 Task: open an excel sheet and write heading  Budget MasterAdd Categories in a column and its values below  'Housing, Transportation, Groceries, Utilities, Entertainment, Dining Out, Health, Miscellaneous, Savings & Total. 'Add Budgeted amountin next column and its values below  $1,500, $300, $400, $150, $200, $250, $100, $150, $500 & $3,550. Add Actual amount in next column and its values below  $1,400, $280, $420, $160, $180, $270, $90, $140, $550 & $3,550. Add Difference in next column and its values below  -$100, -$20, +$20, +$10, -$20, +$20, -$10, -$10, +$50 & $0. J6Save page AssetAllocation logbookbook
Action: Mouse pressed left at (159, 232)
Screenshot: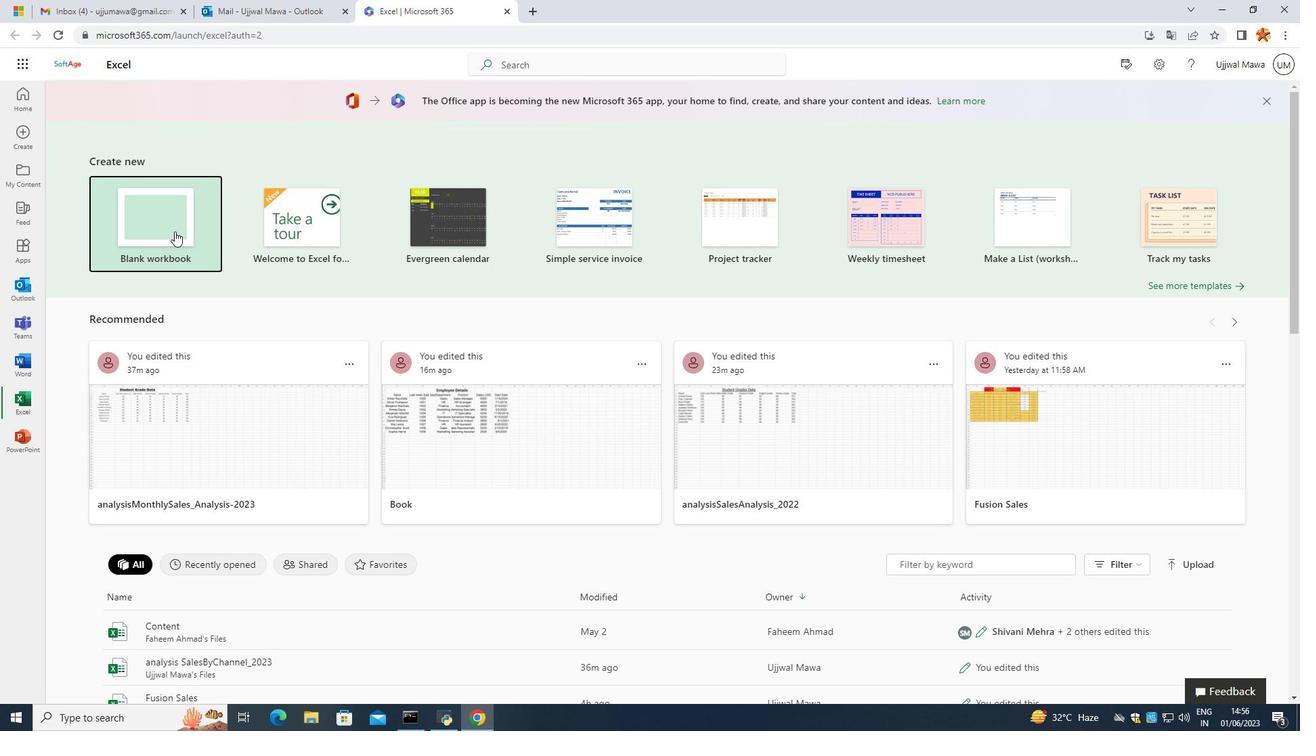 
Action: Mouse moved to (125, 209)
Screenshot: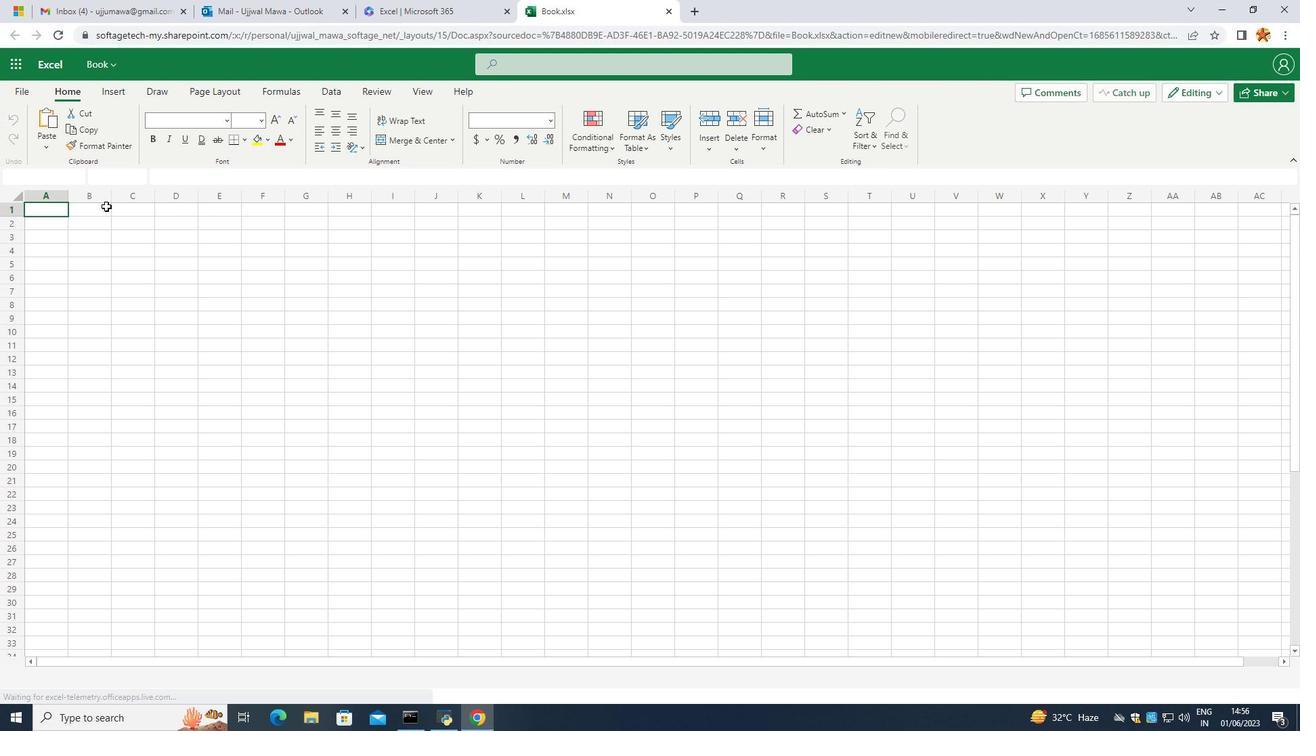 
Action: Mouse pressed left at (125, 209)
Screenshot: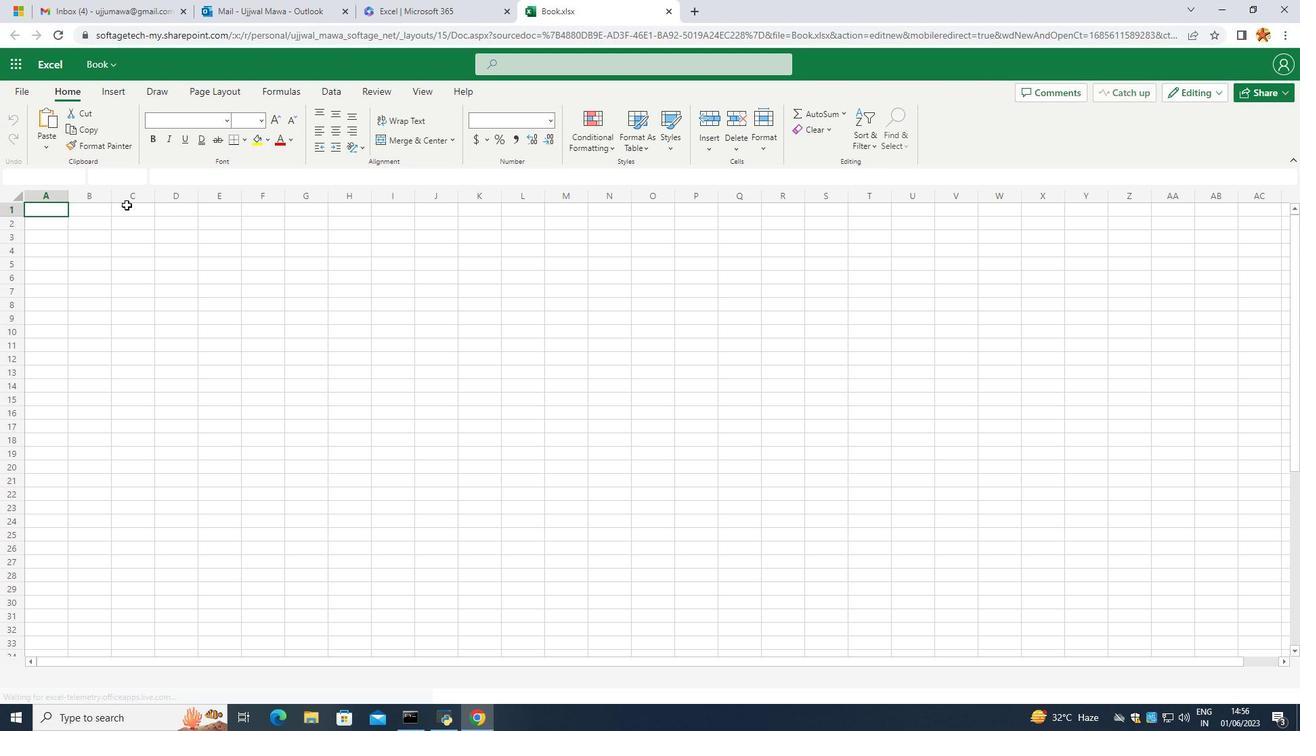 
Action: Mouse moved to (131, 214)
Screenshot: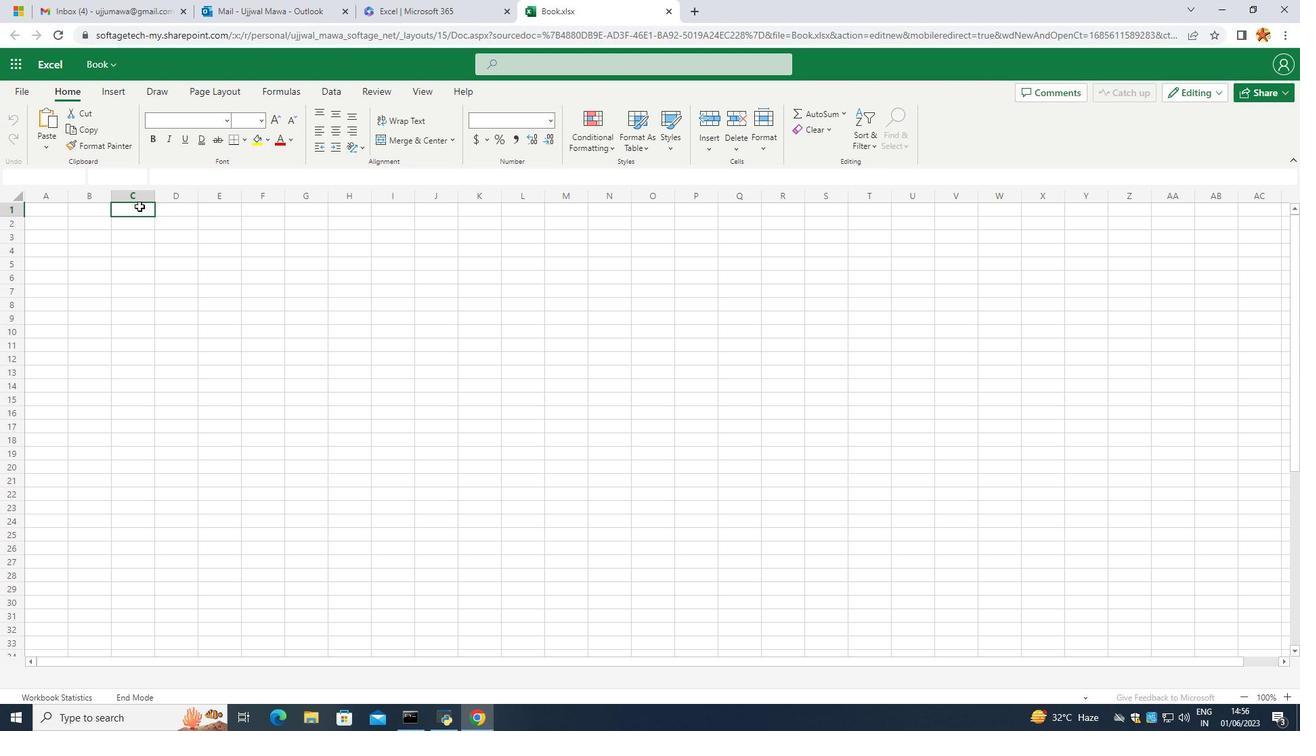 
Action: Key pressed <Key.caps_lock>B<Key.caps_lock>udget<Key.space><Key.caps_lock>M<Key.caps_lock>aster<Key.enter>
Screenshot: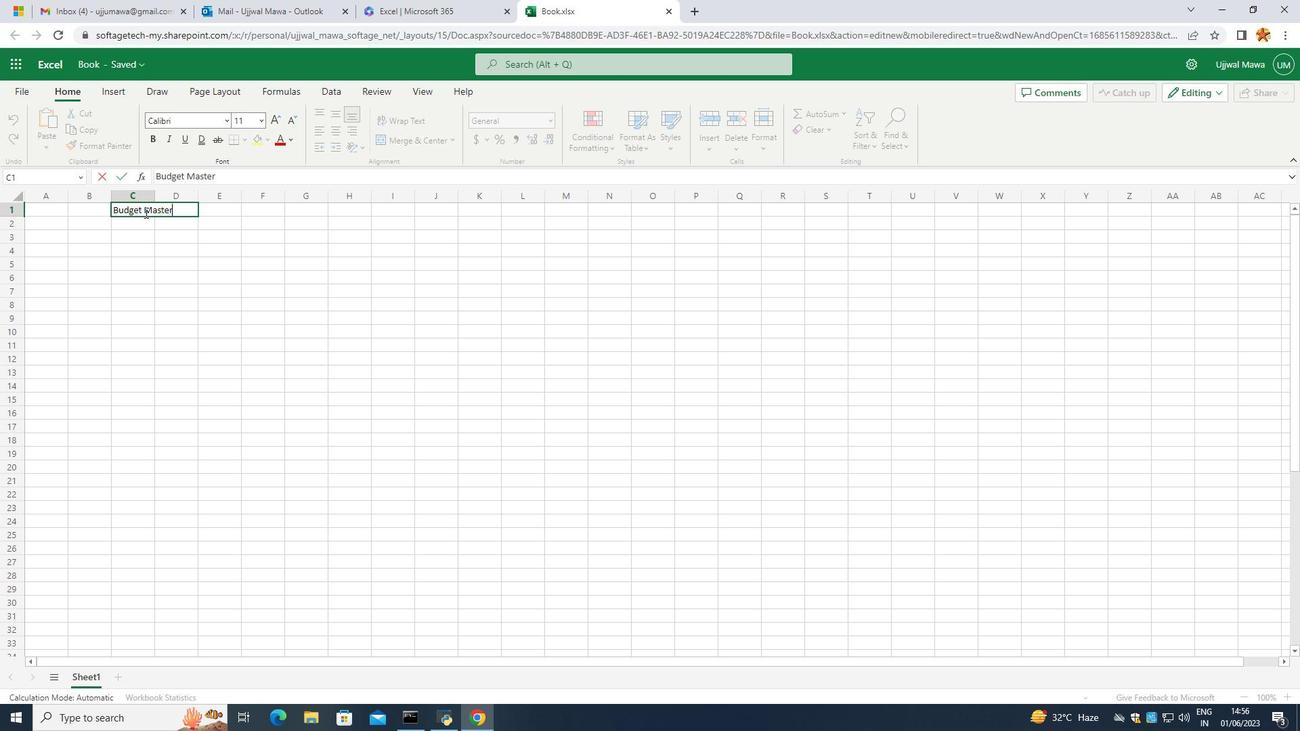 
Action: Mouse moved to (45, 226)
Screenshot: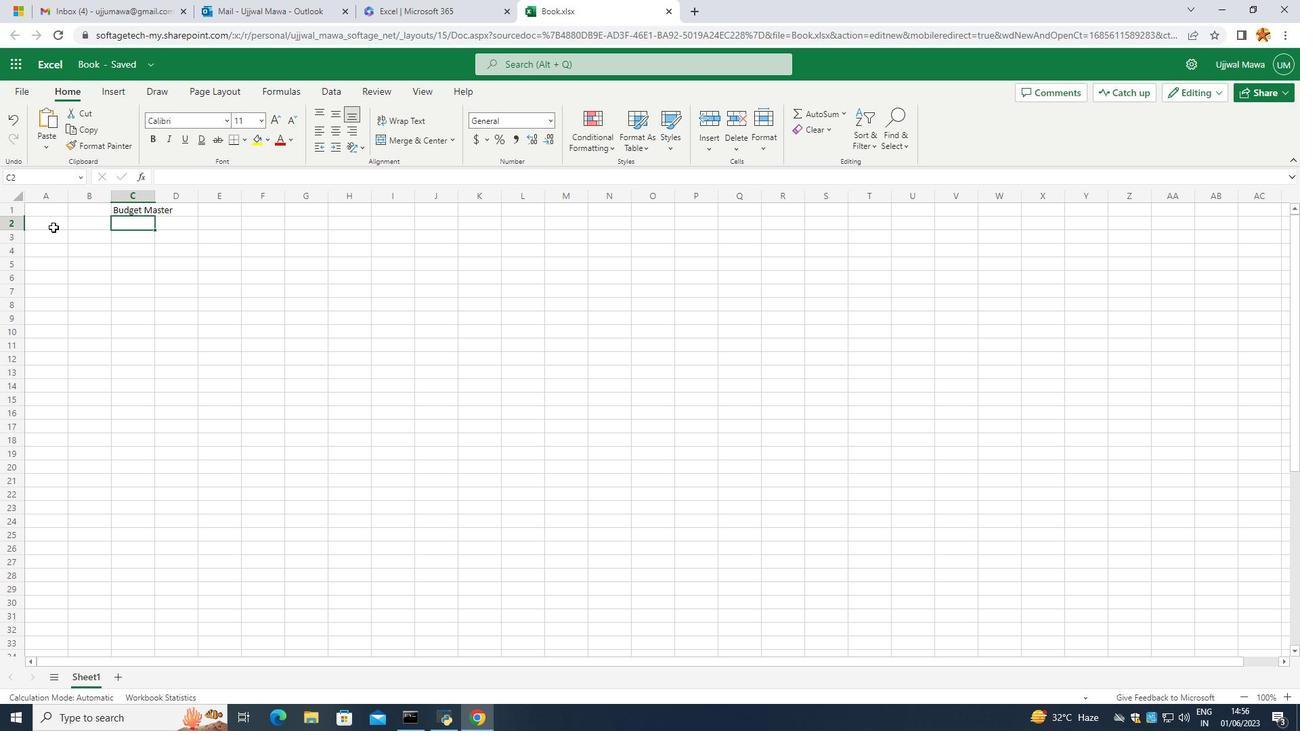 
Action: Mouse pressed left at (45, 226)
Screenshot: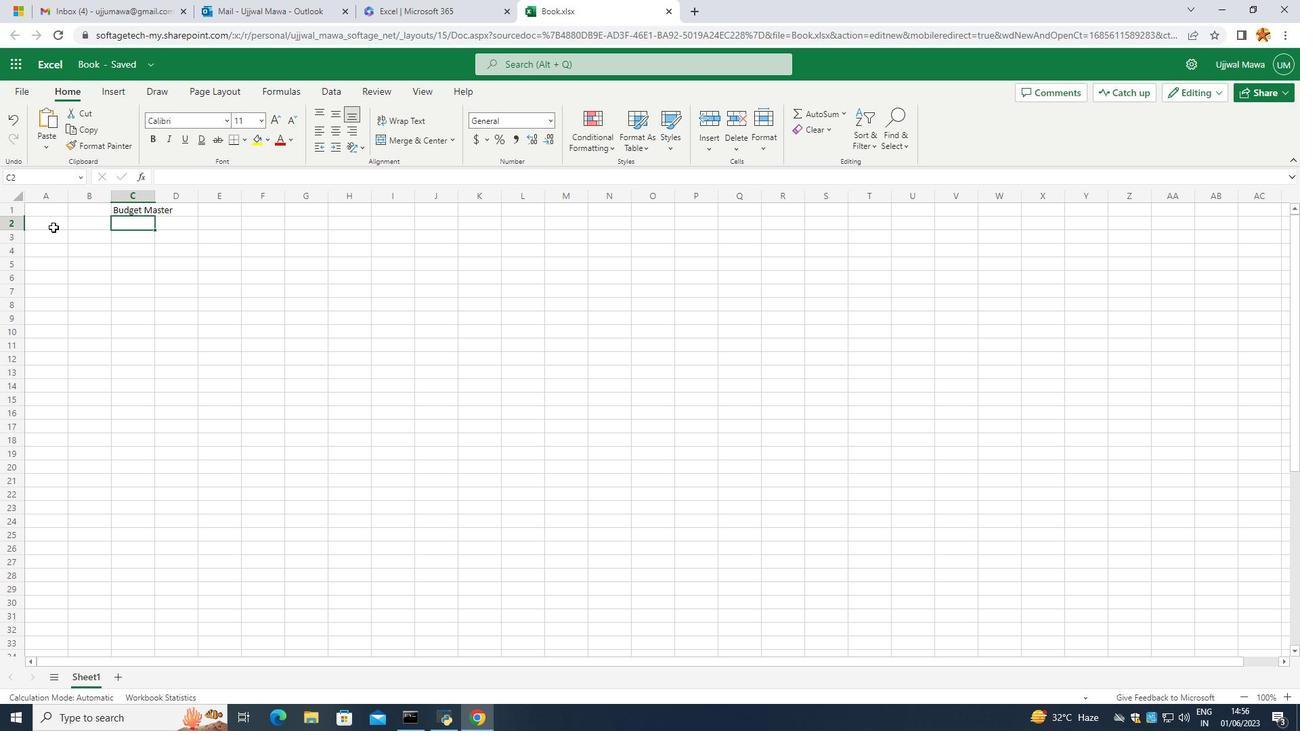 
Action: Mouse pressed left at (45, 226)
Screenshot: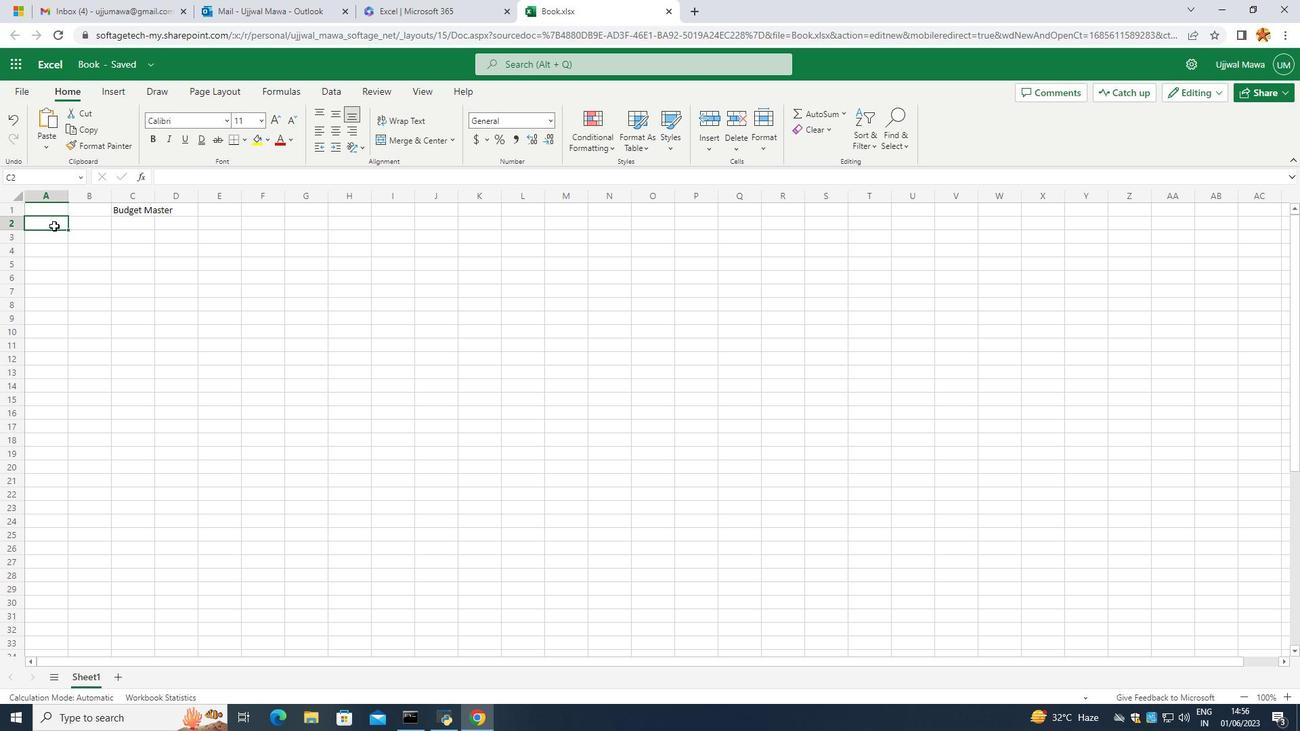 
Action: Key pressed <Key.caps_lock><Key.caps_lock>c<Key.caps_lock><Key.backspace>C<Key.caps_lock>ategotroes<Key.backspace><Key.backspace><Key.backspace><Key.backspace><Key.backspace><Key.backspace>ories
Screenshot: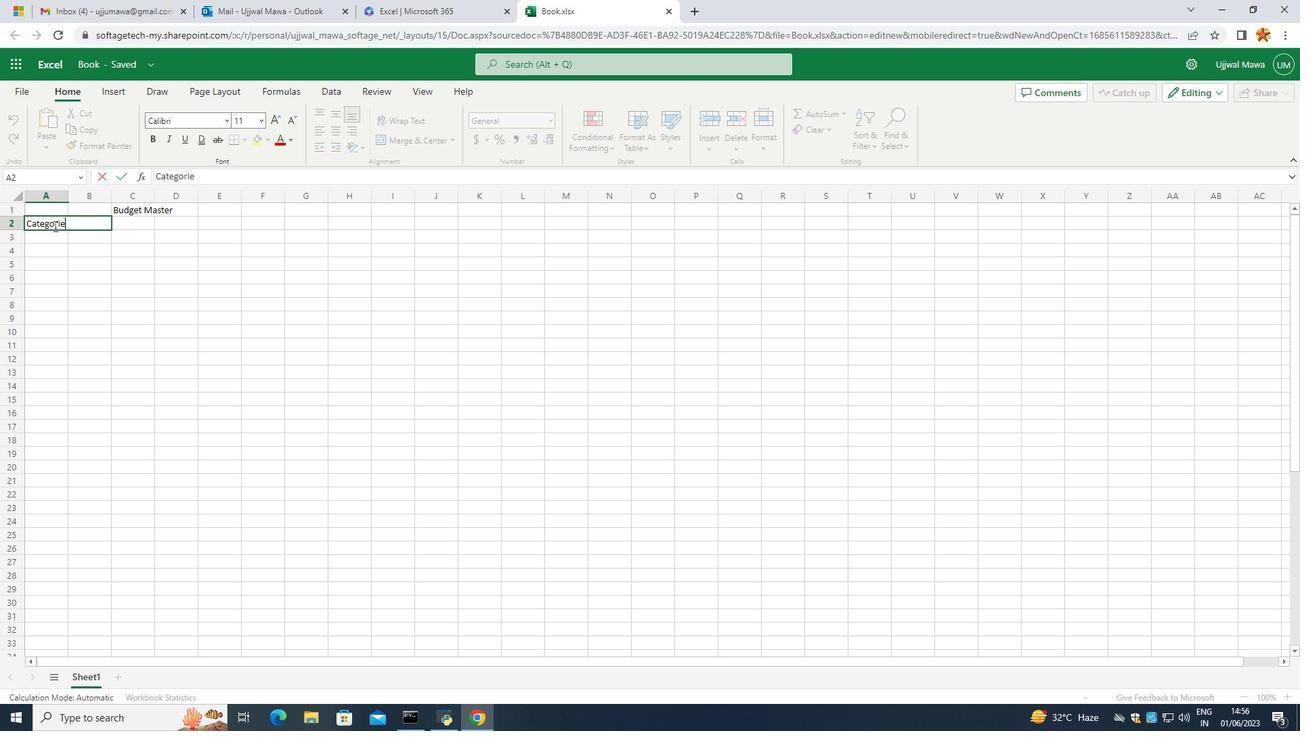 
Action: Mouse moved to (39, 291)
Screenshot: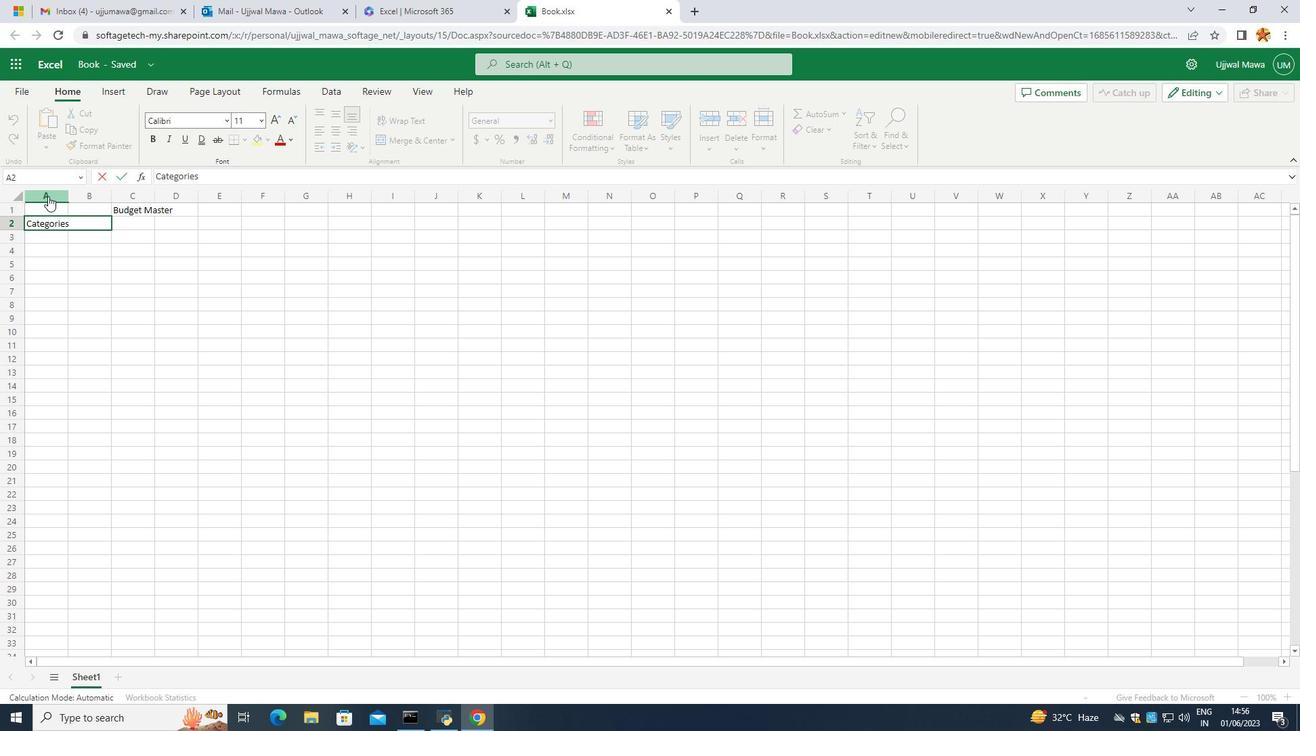 
Action: Mouse pressed left at (39, 291)
Screenshot: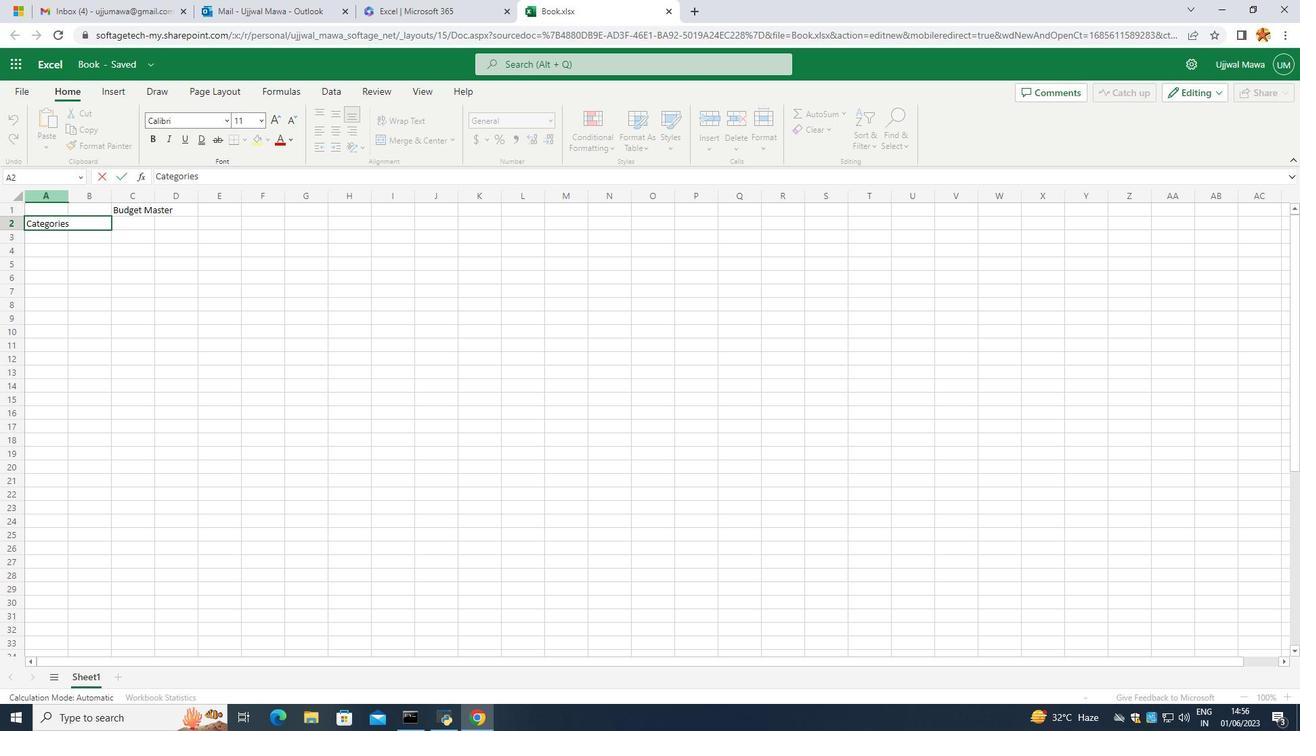 
Action: Mouse moved to (81, 226)
Screenshot: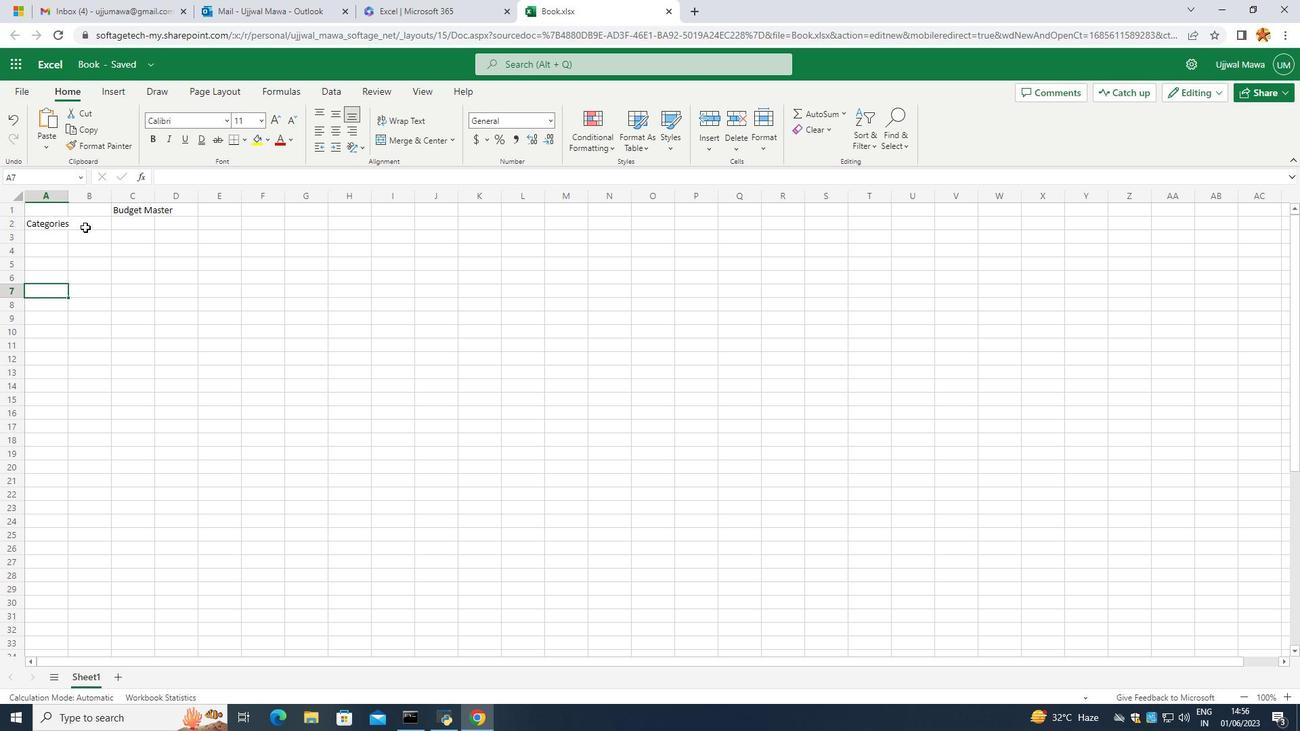 
Action: Mouse pressed left at (81, 226)
Screenshot: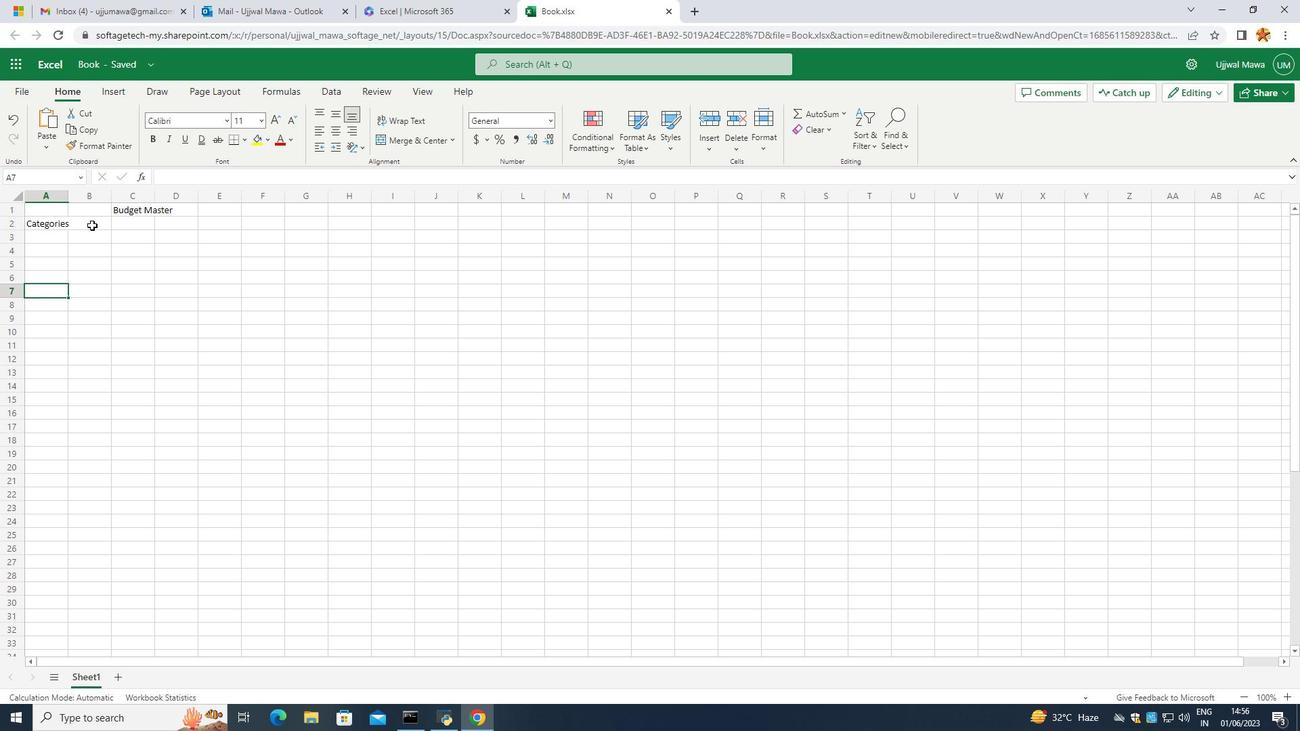 
Action: Mouse pressed left at (81, 226)
Screenshot: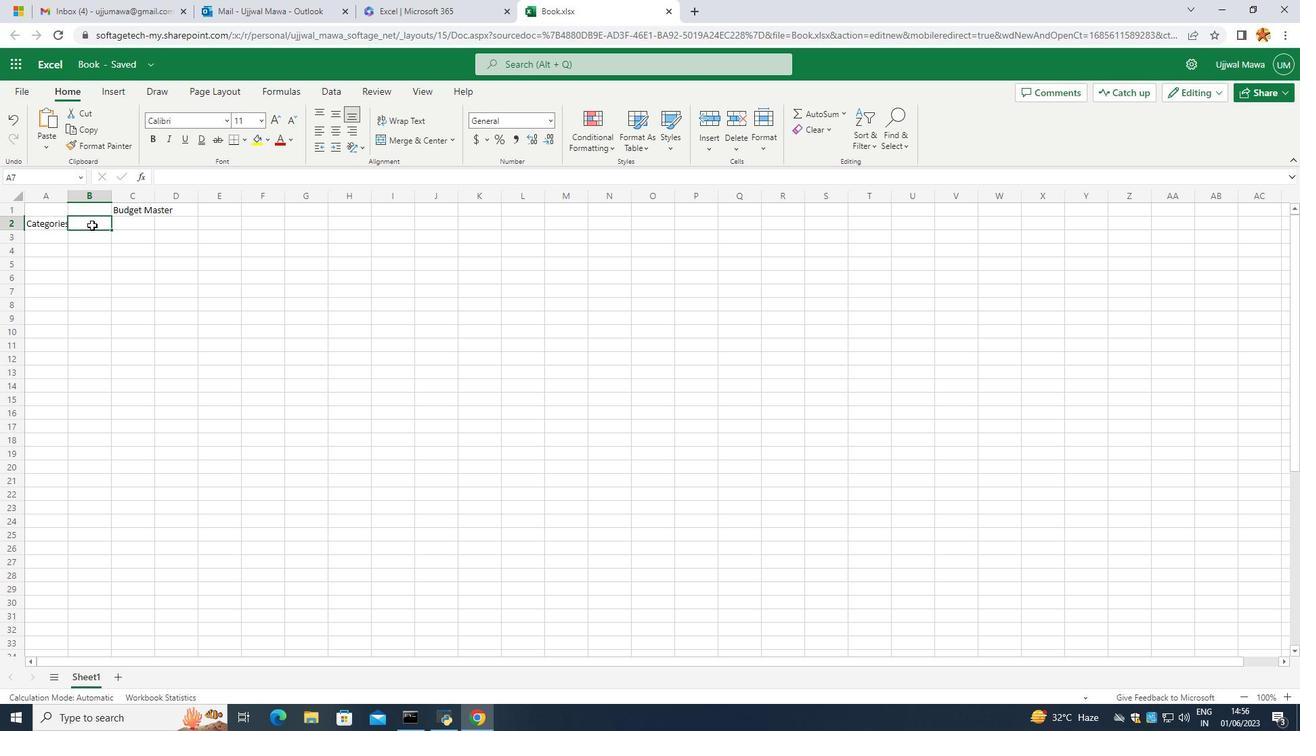 
Action: Key pressed <Key.caps_lock>B<Key.caps_lock>udgeted<Key.space><Key.caps_lock>A<Key.caps_lock>mounts
Screenshot: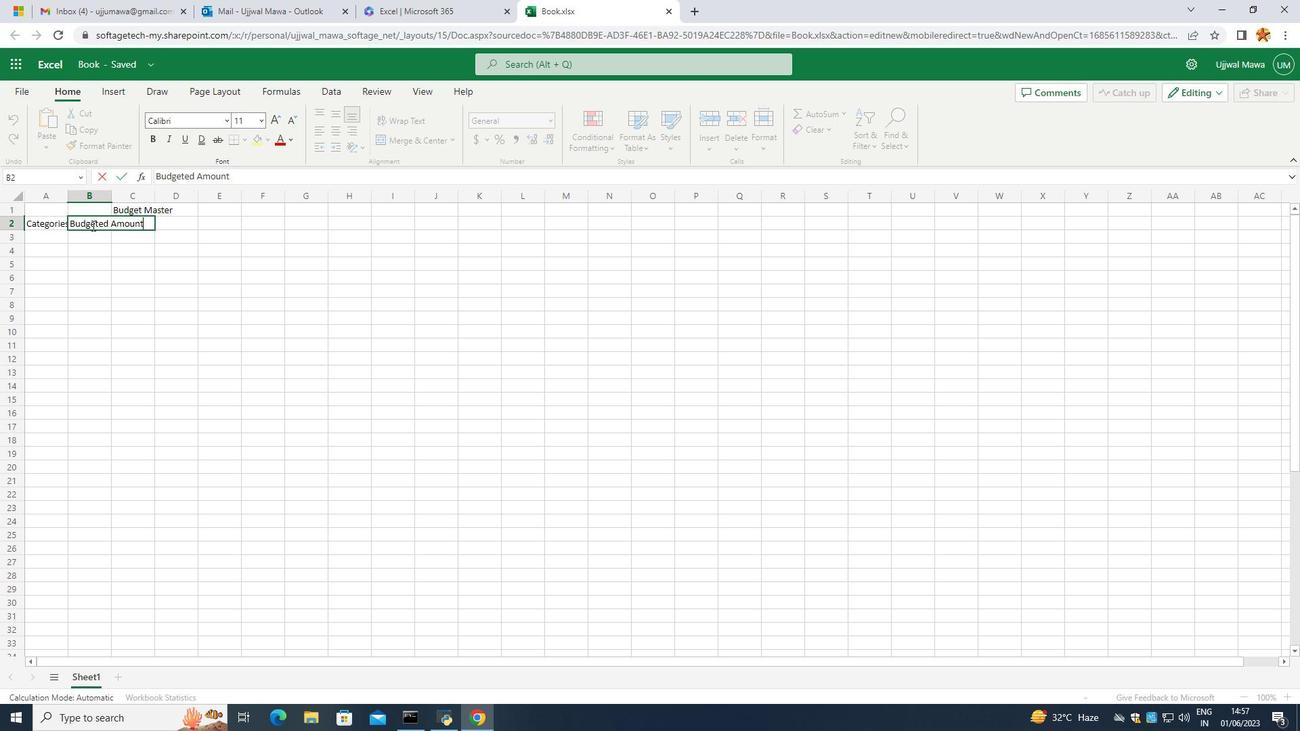 
Action: Mouse moved to (48, 232)
Screenshot: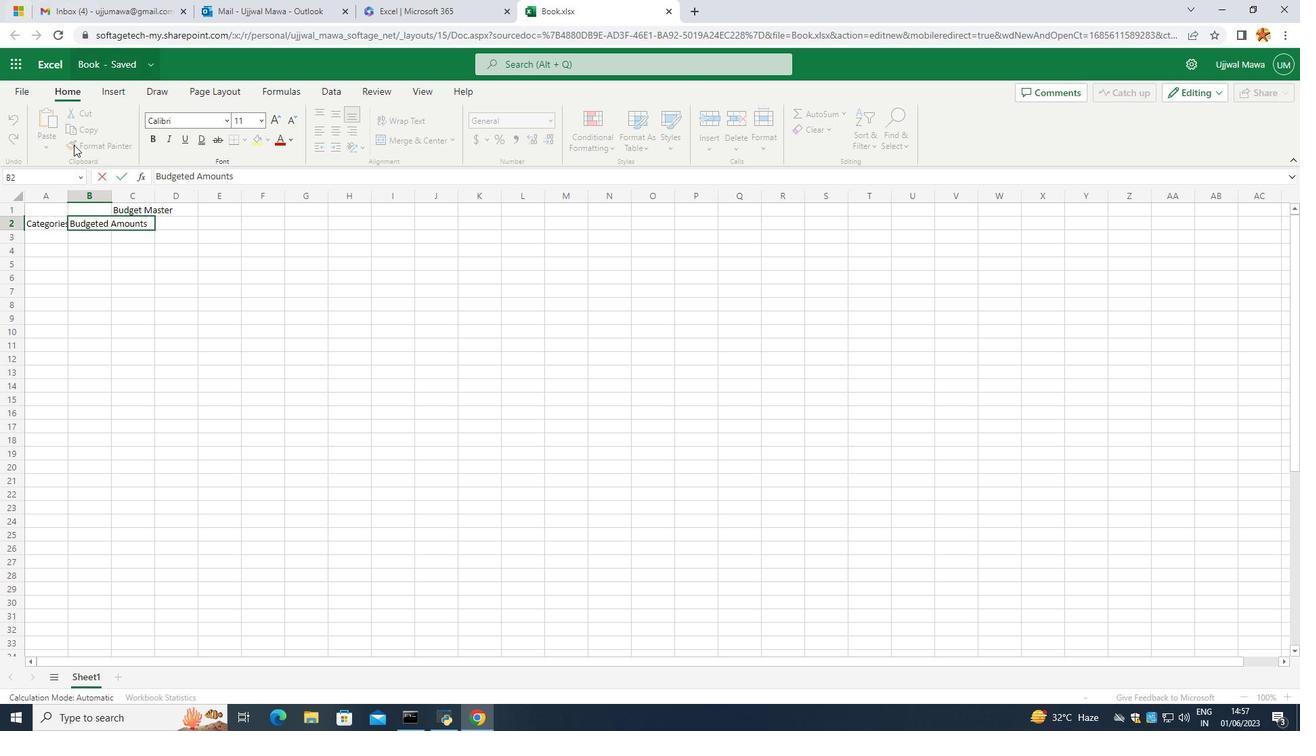 
Action: Mouse pressed left at (48, 232)
Screenshot: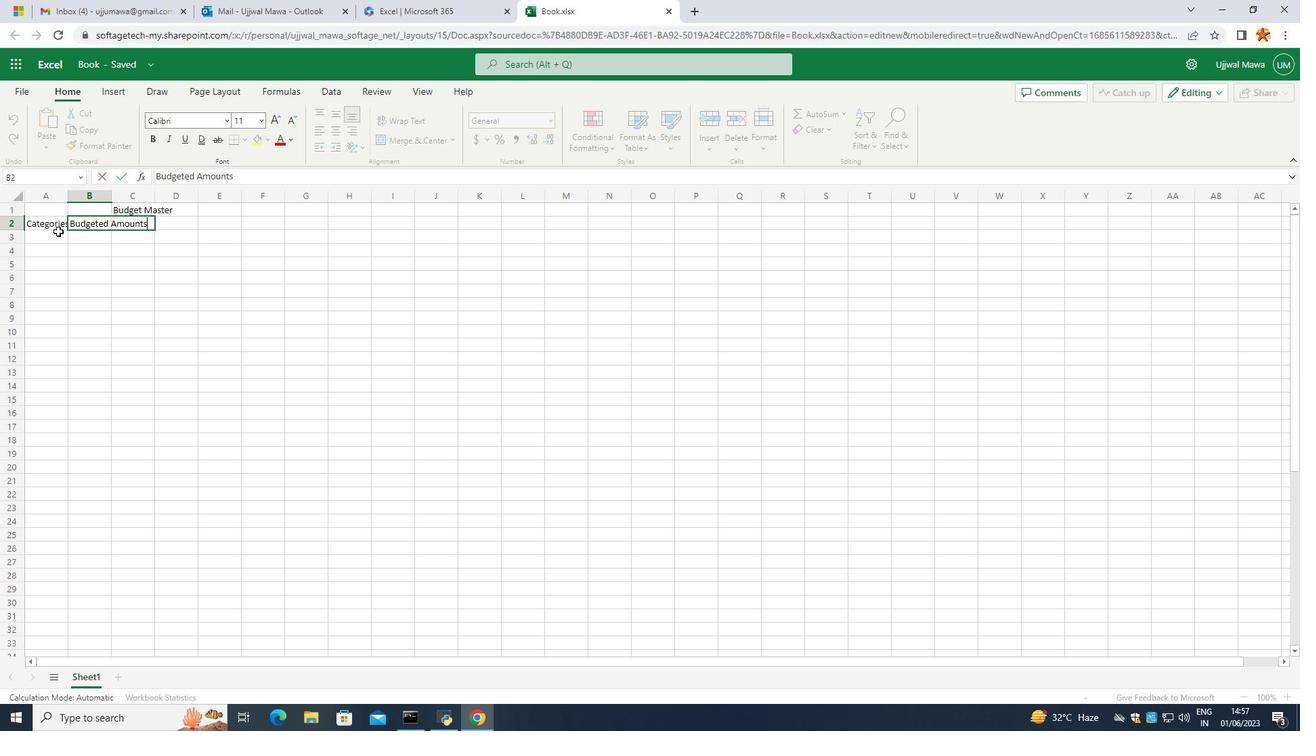 
Action: Mouse moved to (46, 212)
Screenshot: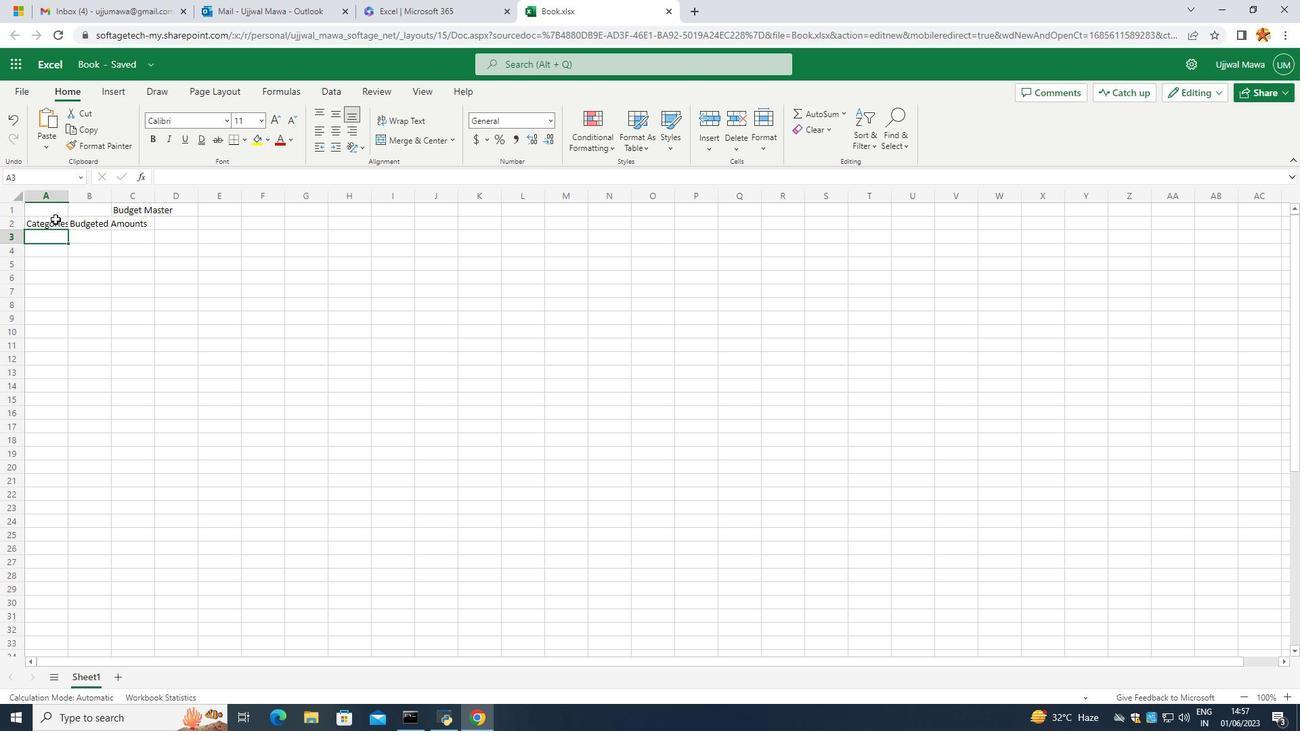 
Action: Mouse pressed left at (46, 212)
Screenshot: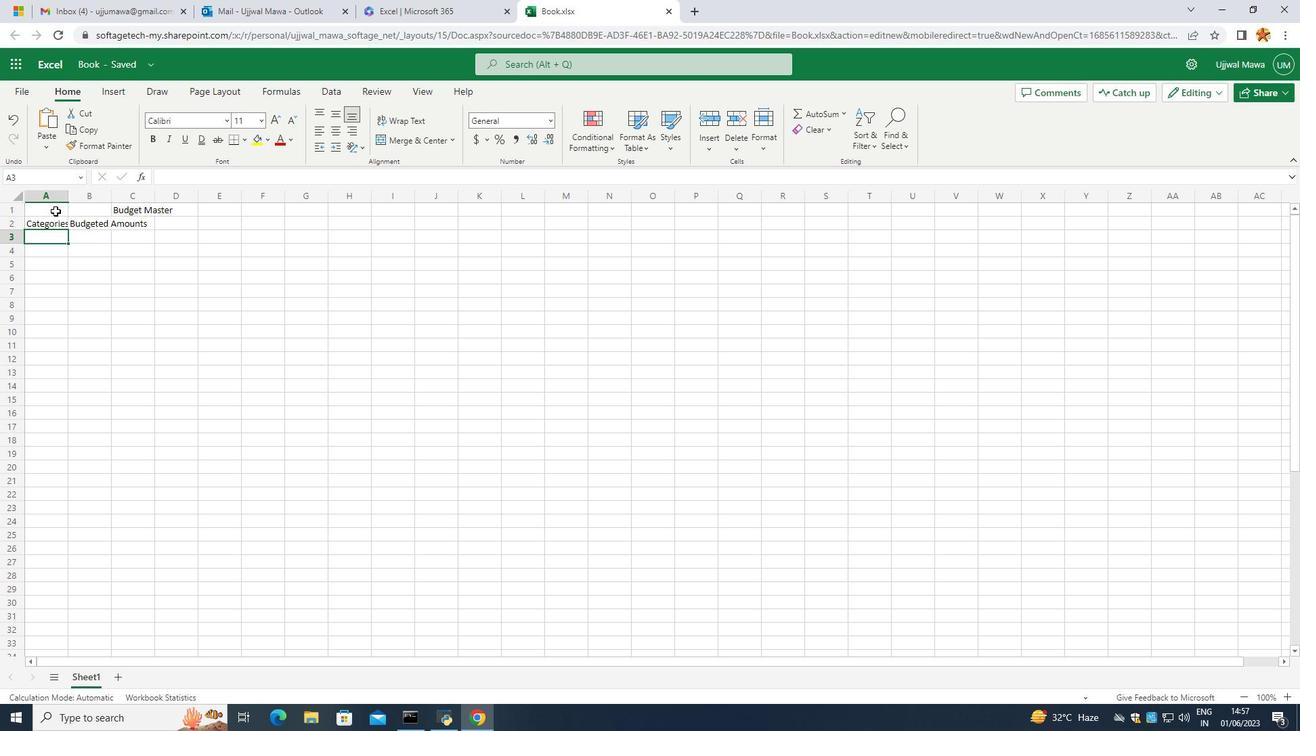 
Action: Mouse moved to (56, 203)
Screenshot: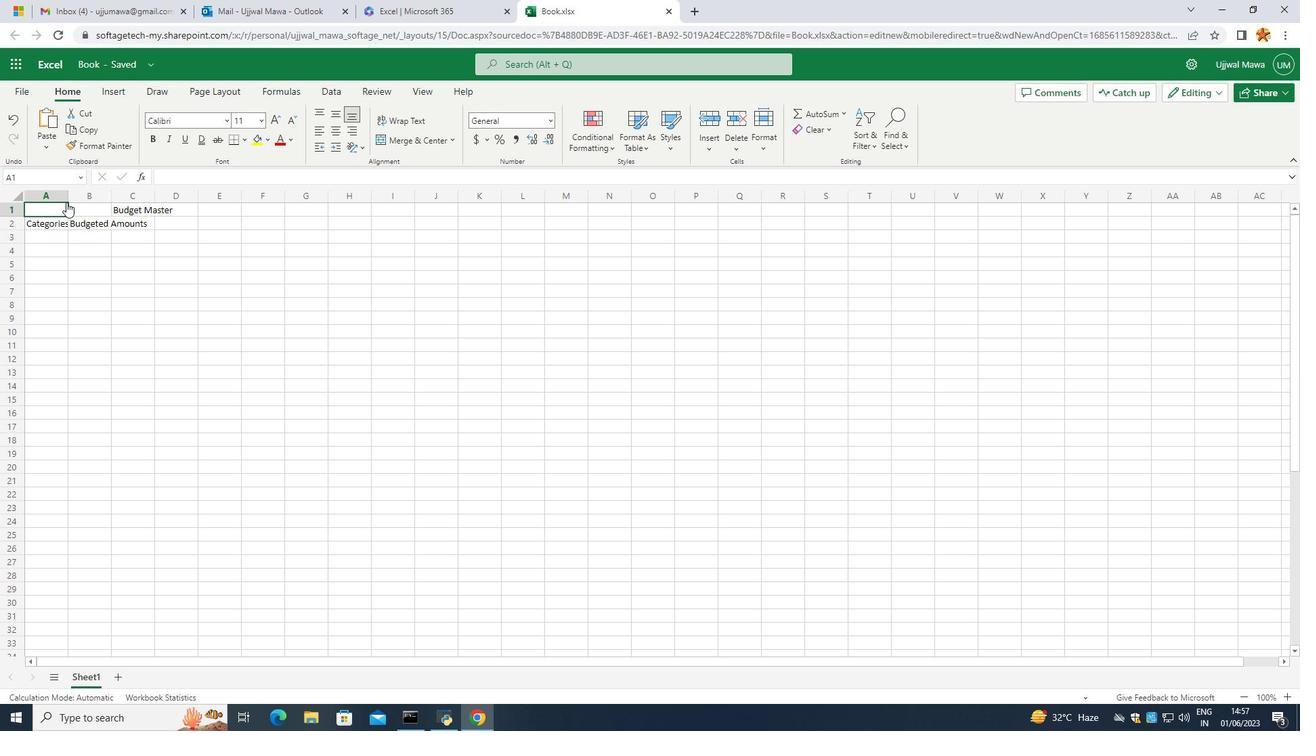 
Action: Mouse pressed left at (56, 203)
Screenshot: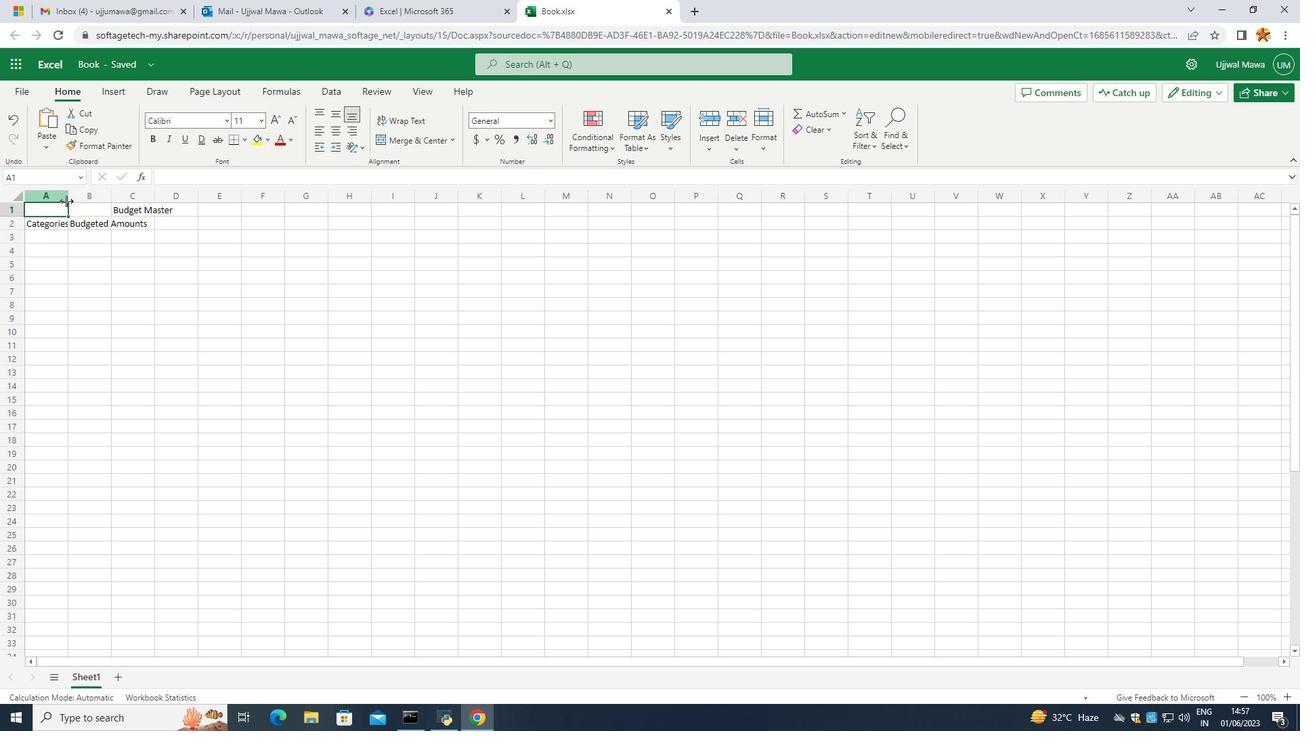 
Action: Mouse moved to (105, 207)
Screenshot: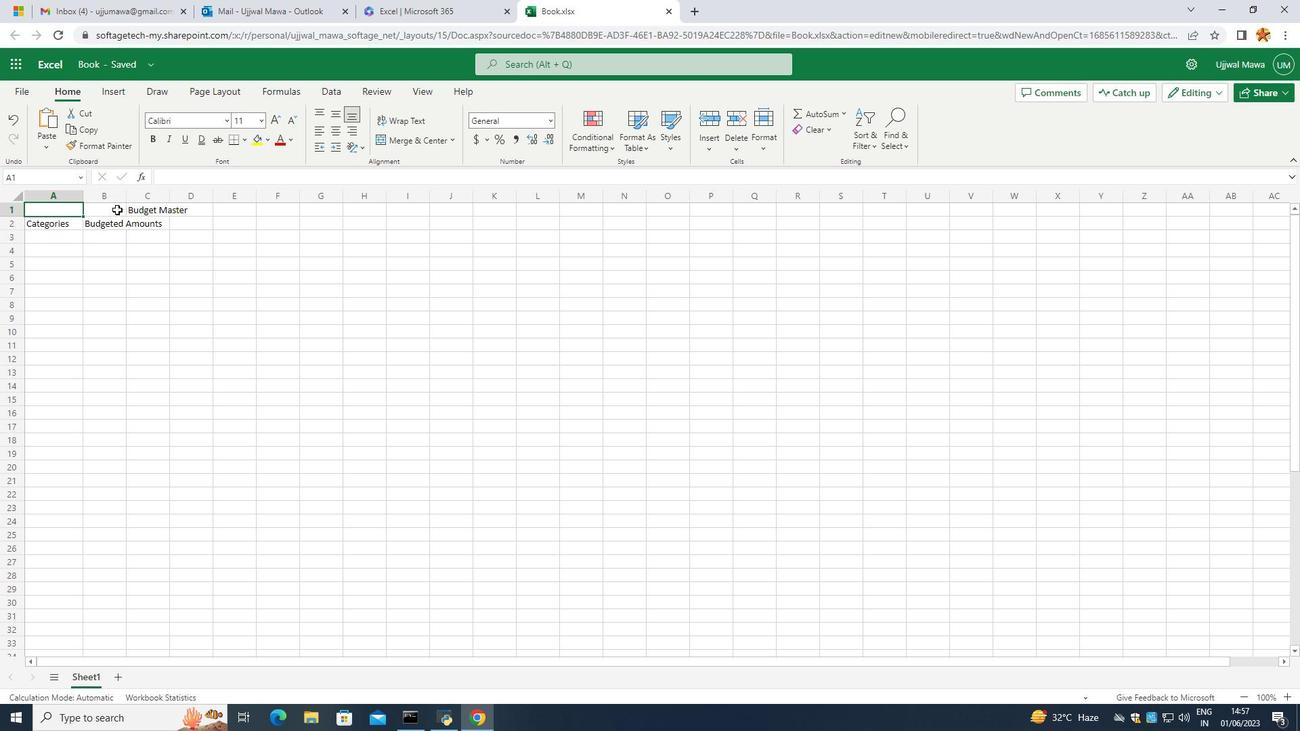 
Action: Mouse pressed left at (105, 207)
Screenshot: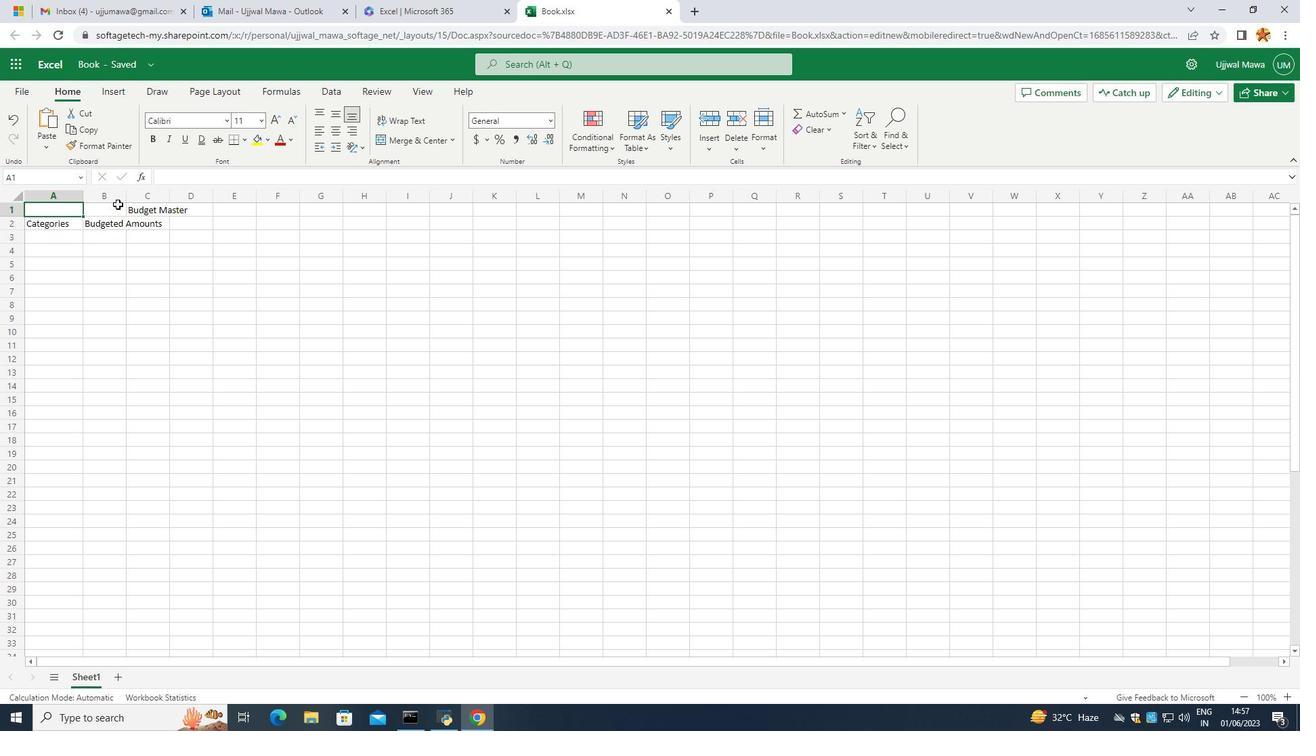 
Action: Mouse moved to (114, 198)
Screenshot: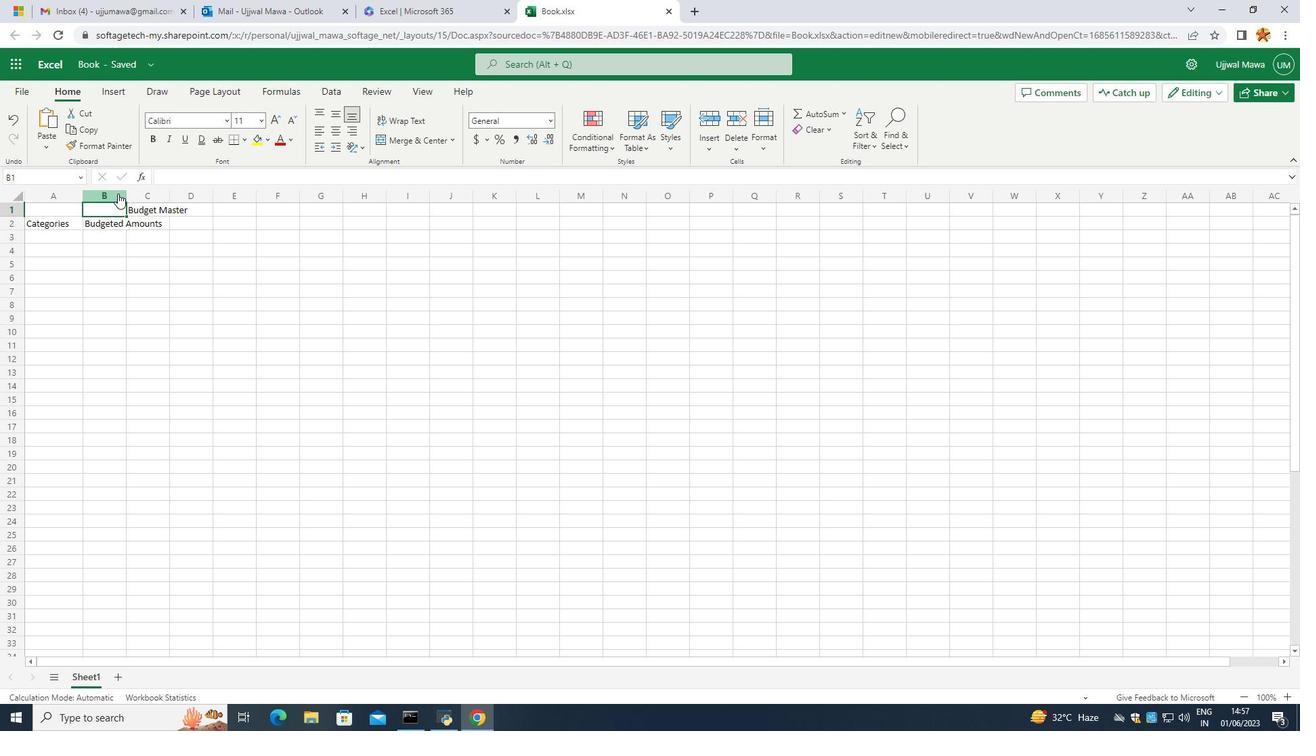 
Action: Mouse pressed left at (114, 198)
Screenshot: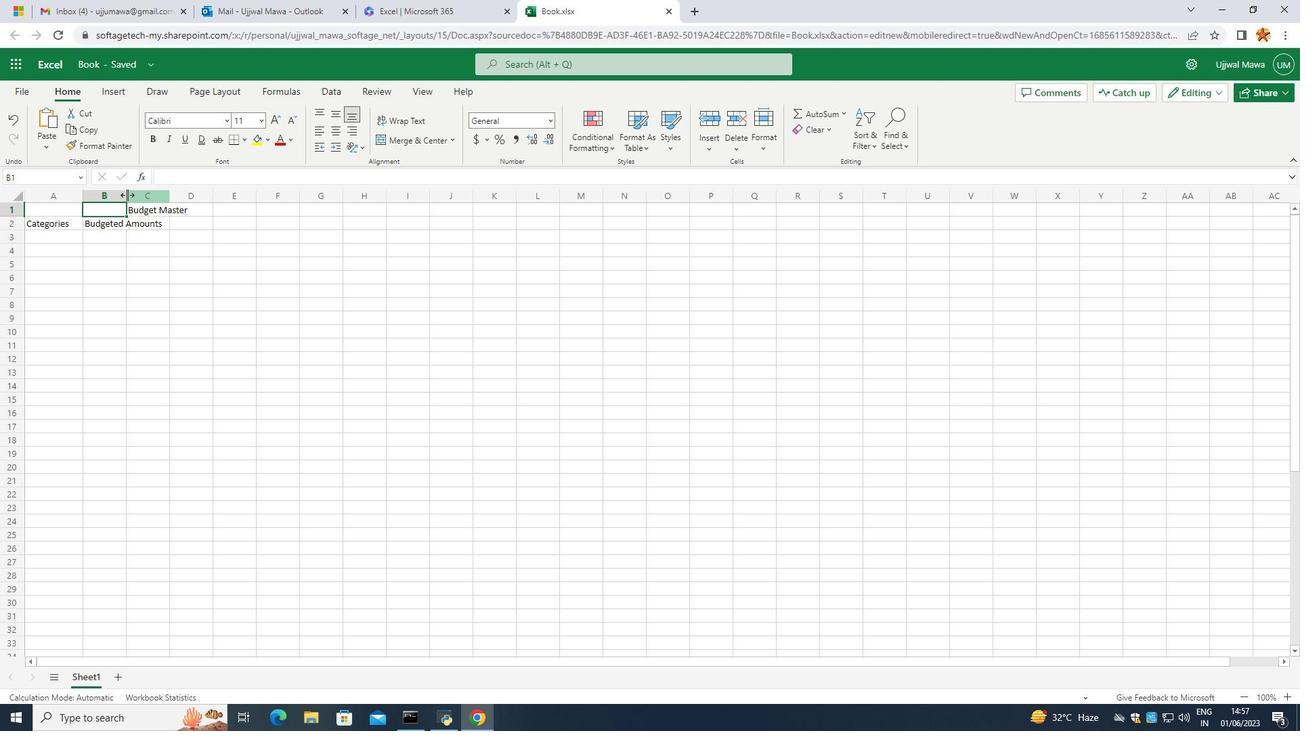 
Action: Mouse moved to (124, 200)
Screenshot: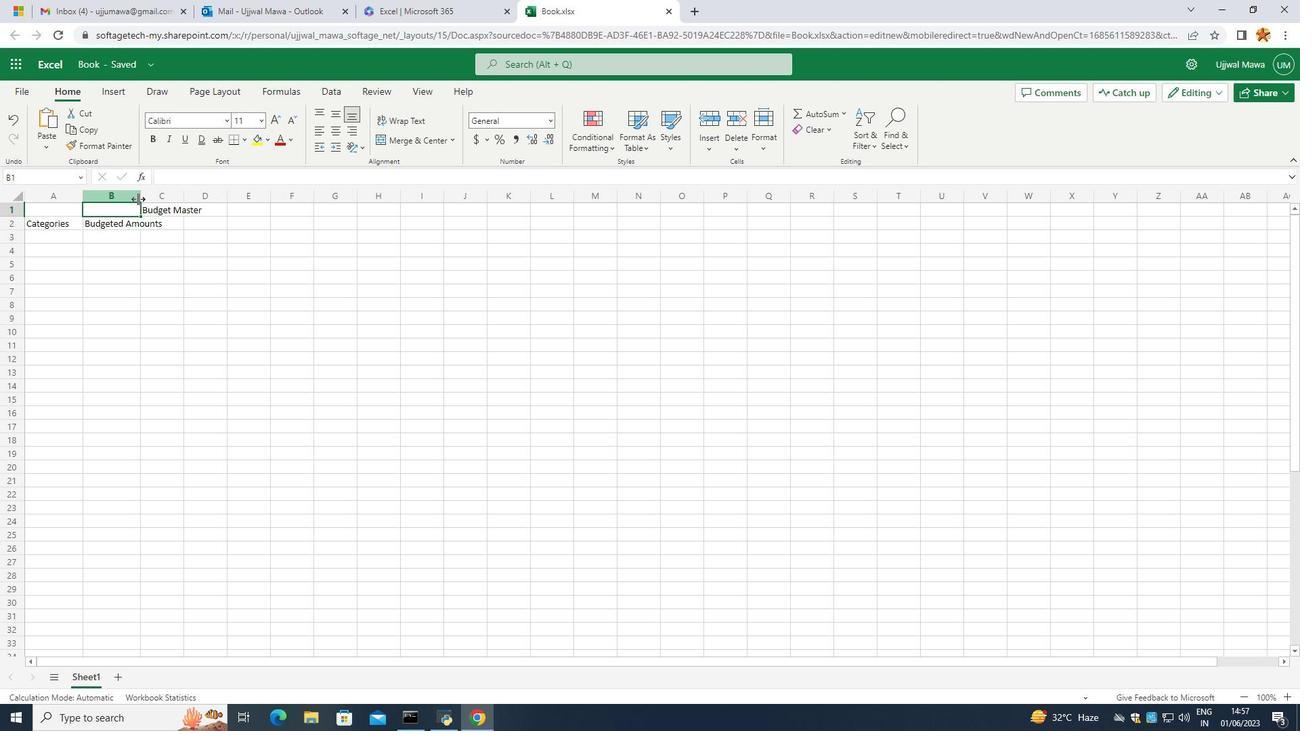
Action: Mouse pressed left at (124, 200)
Screenshot: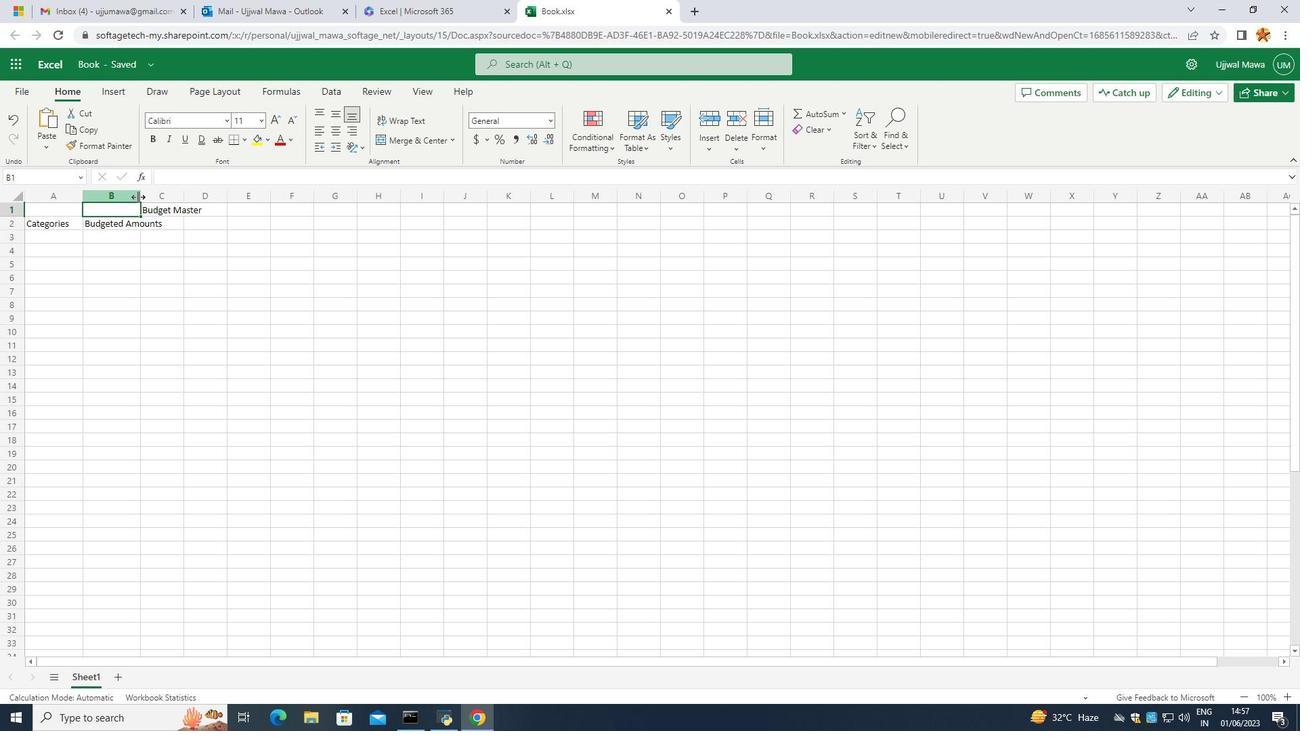 
Action: Mouse moved to (149, 226)
Screenshot: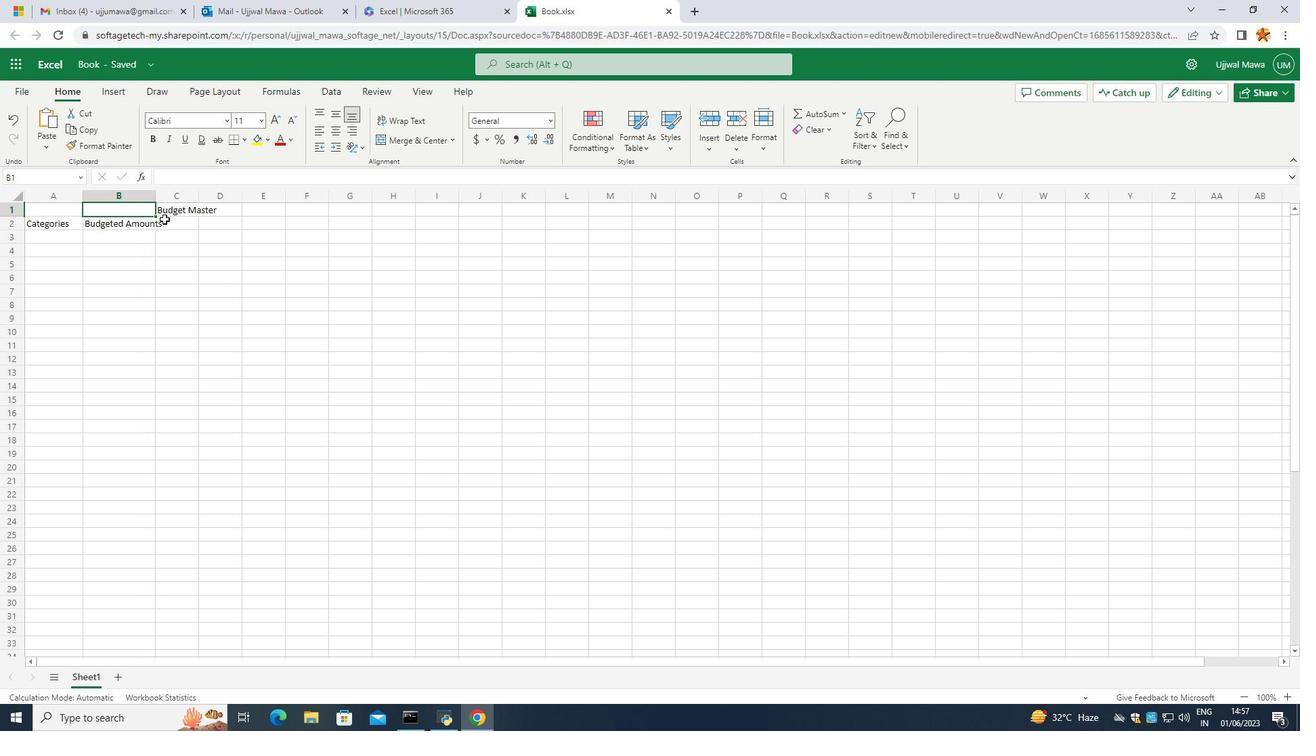 
Action: Mouse pressed left at (149, 226)
Screenshot: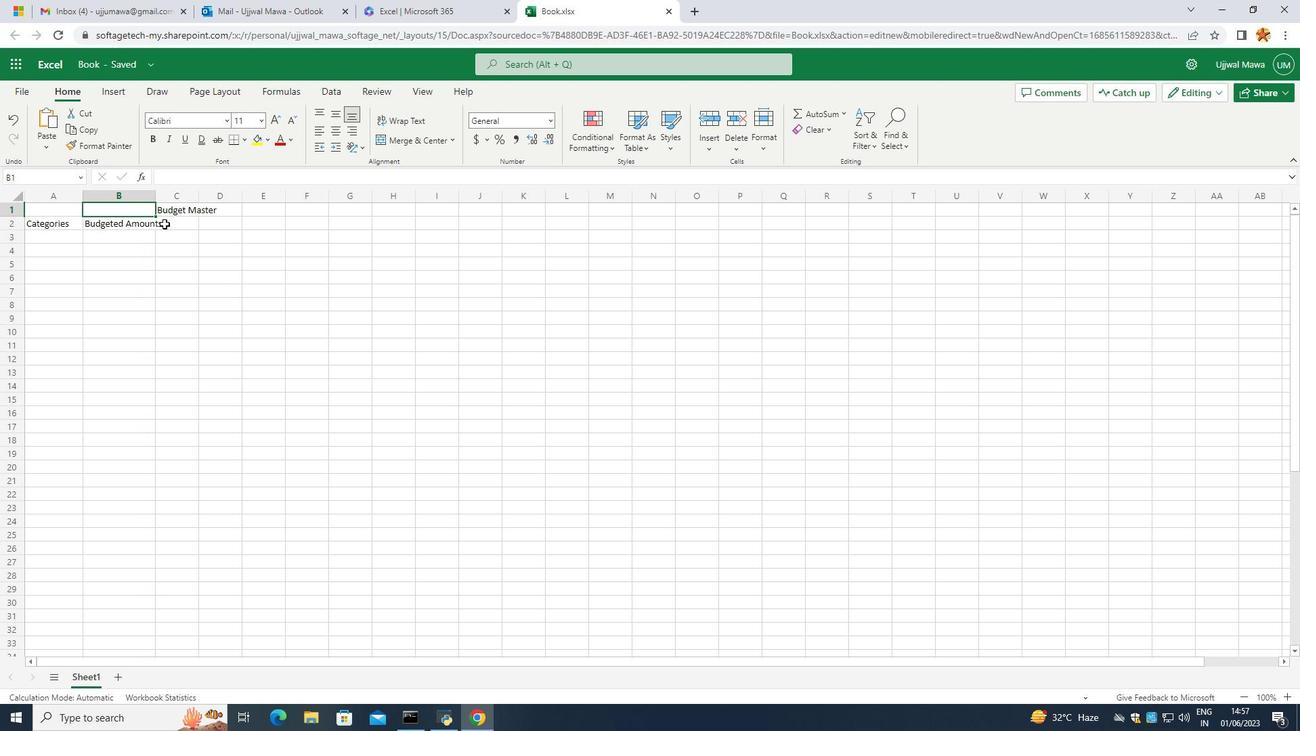
Action: Mouse moved to (149, 226)
Screenshot: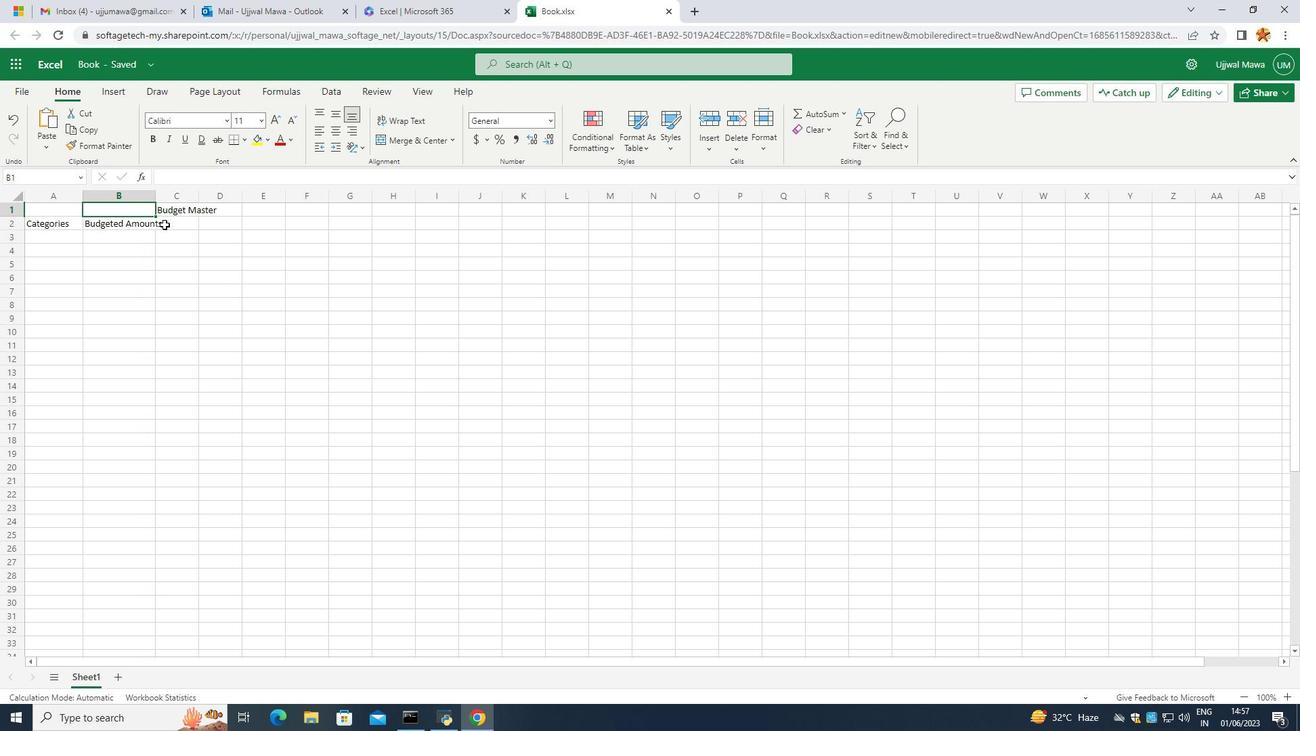 
Action: Mouse pressed left at (149, 226)
Screenshot: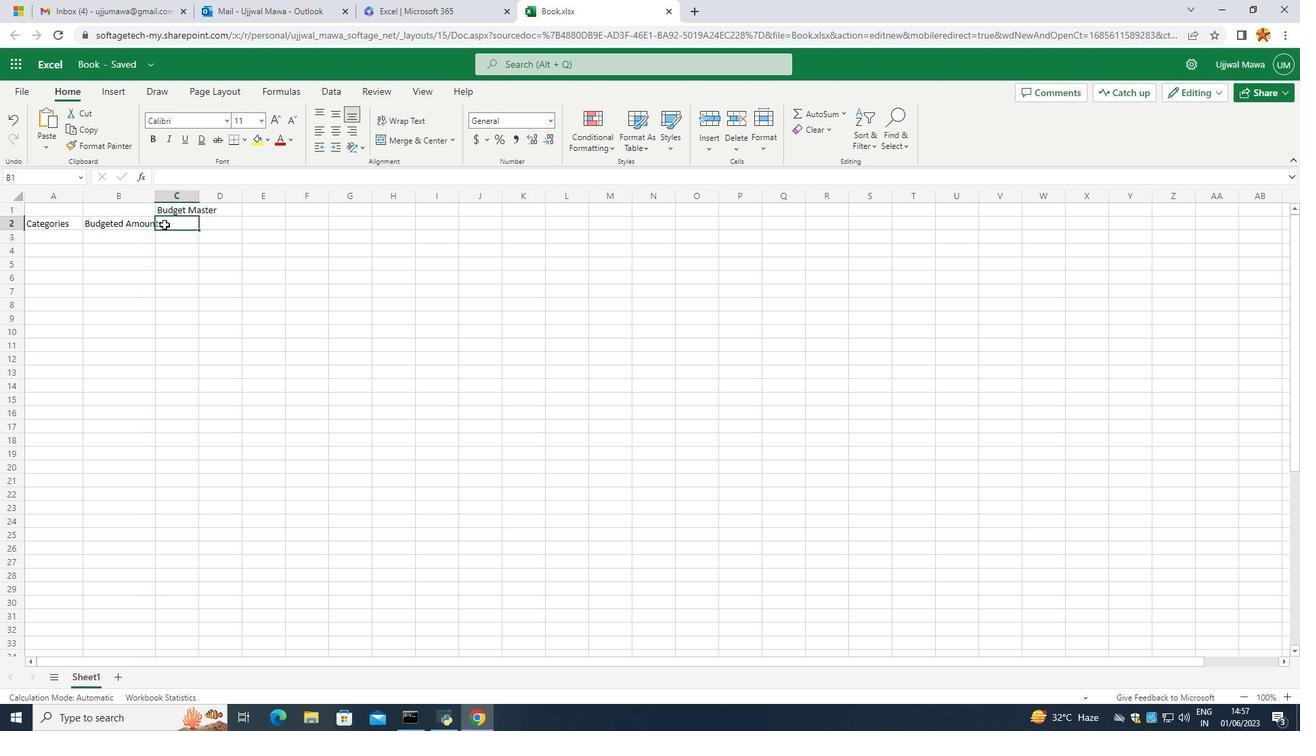 
Action: Mouse moved to (134, 209)
Screenshot: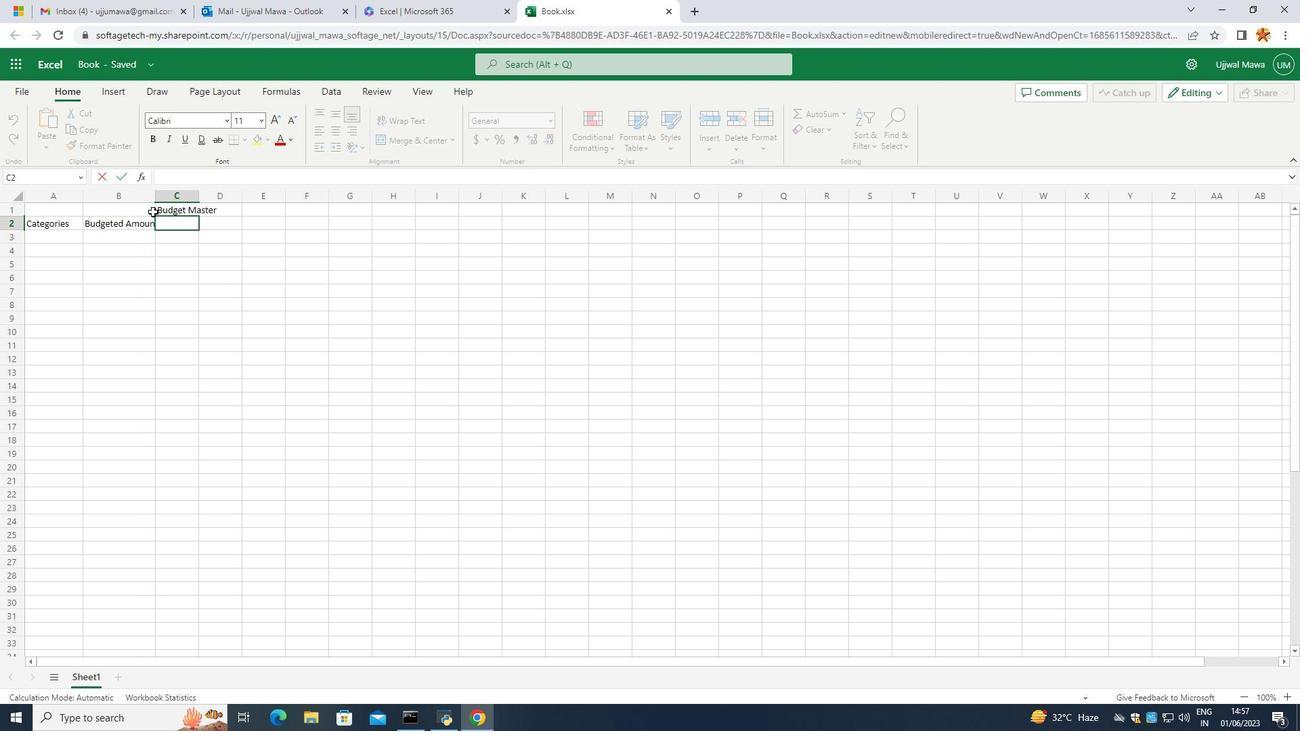 
Action: Mouse pressed left at (134, 209)
Screenshot: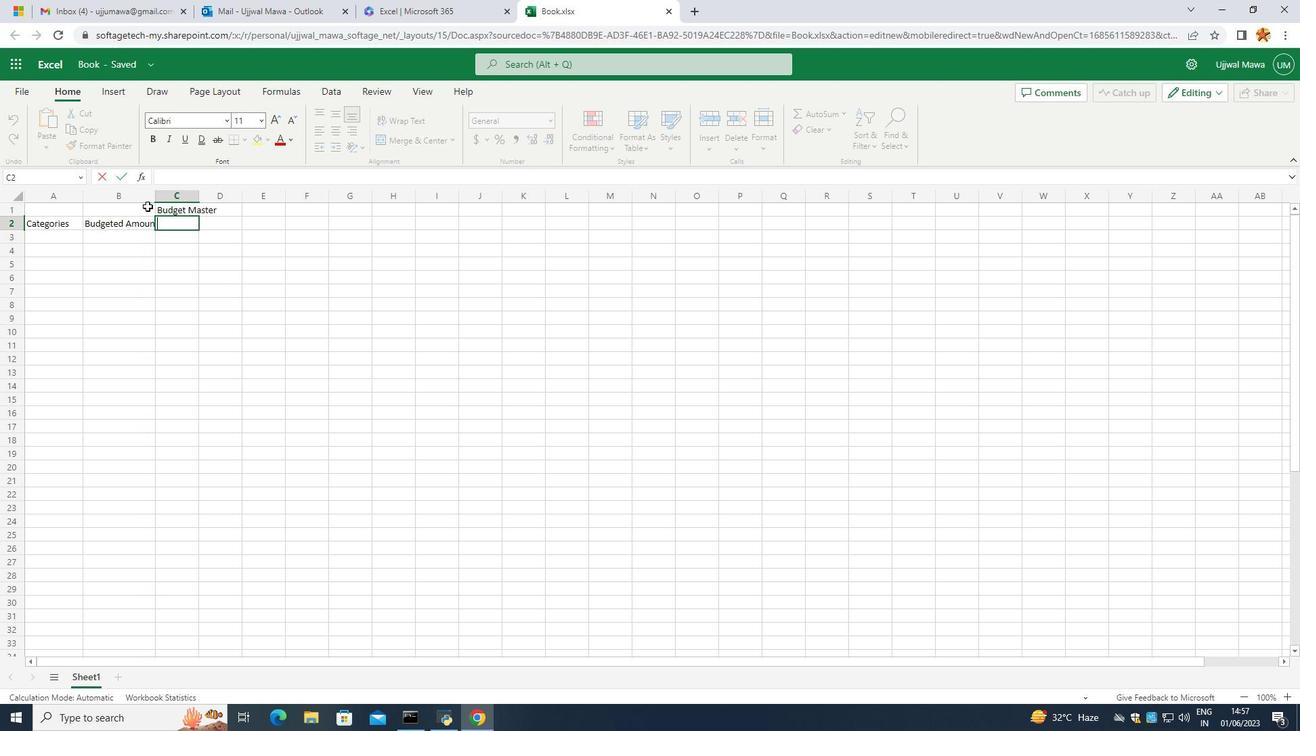 
Action: Mouse moved to (141, 199)
Screenshot: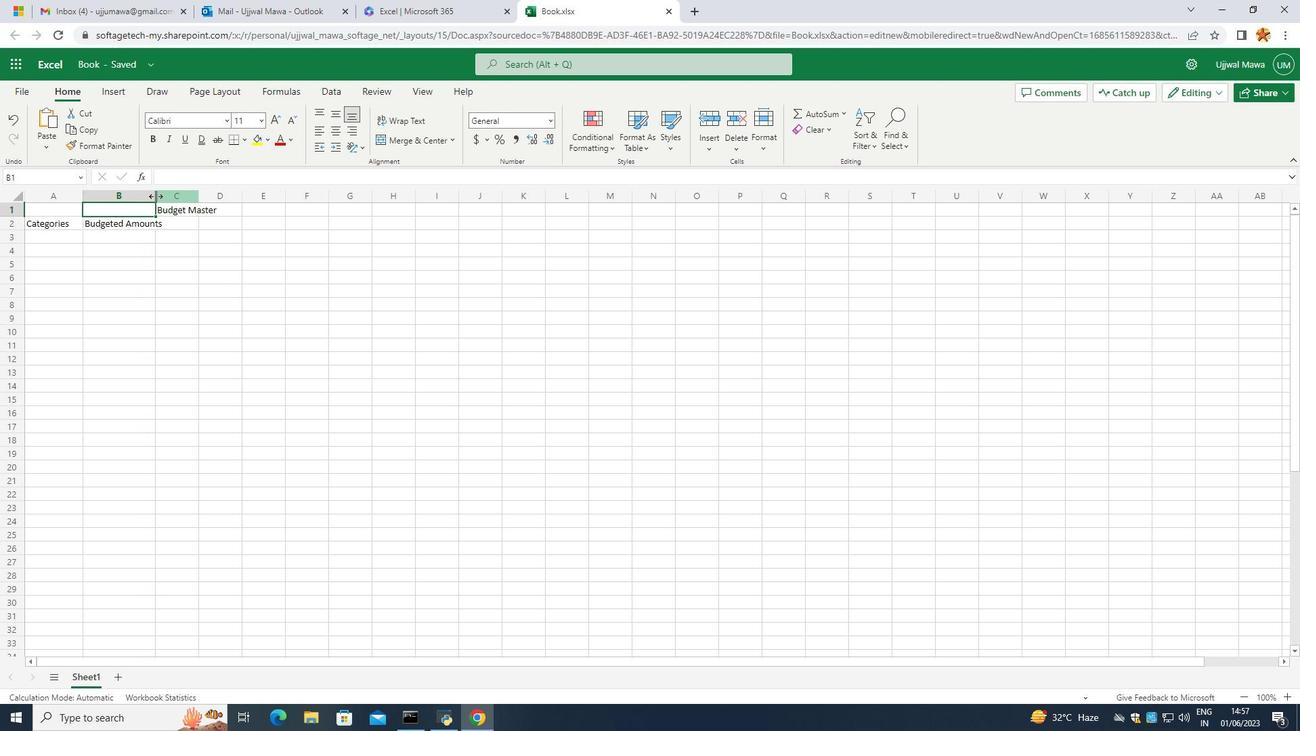 
Action: Mouse pressed left at (141, 199)
Screenshot: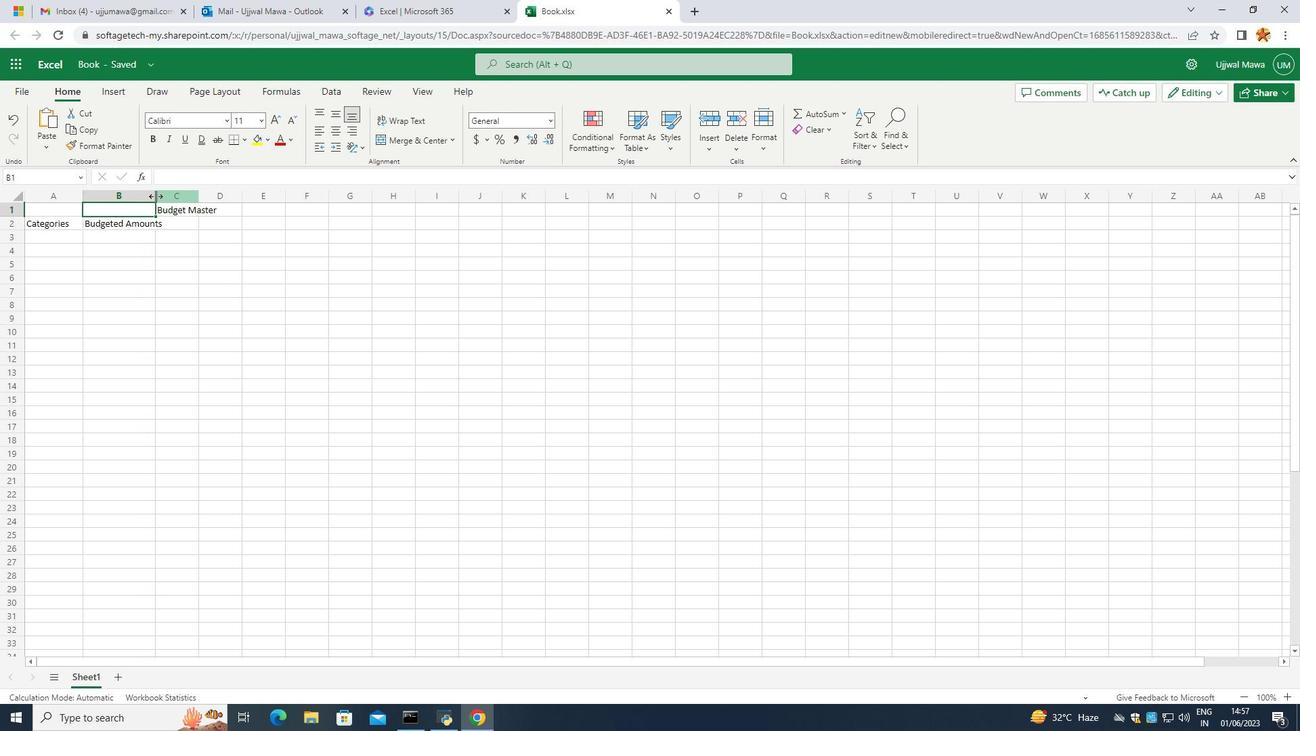 
Action: Mouse moved to (157, 216)
Screenshot: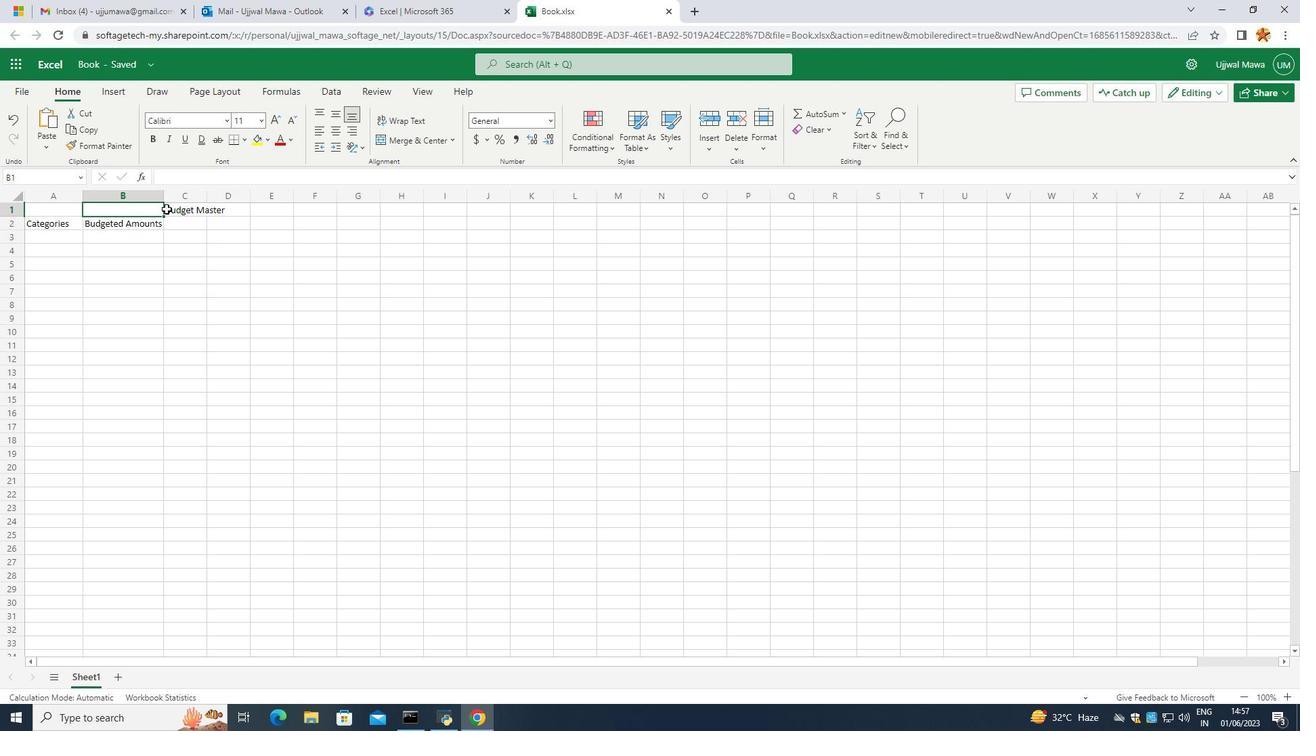 
Action: Mouse pressed left at (157, 216)
Screenshot: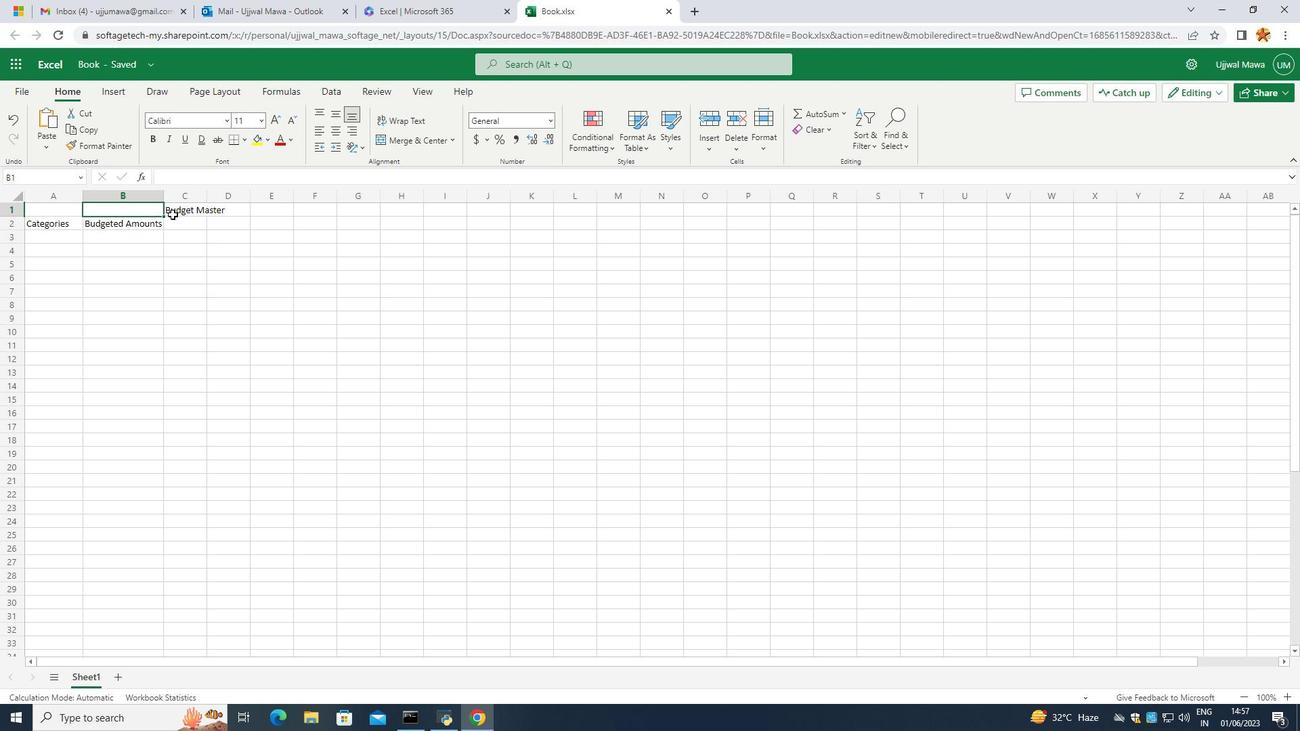 
Action: Mouse moved to (157, 225)
Screenshot: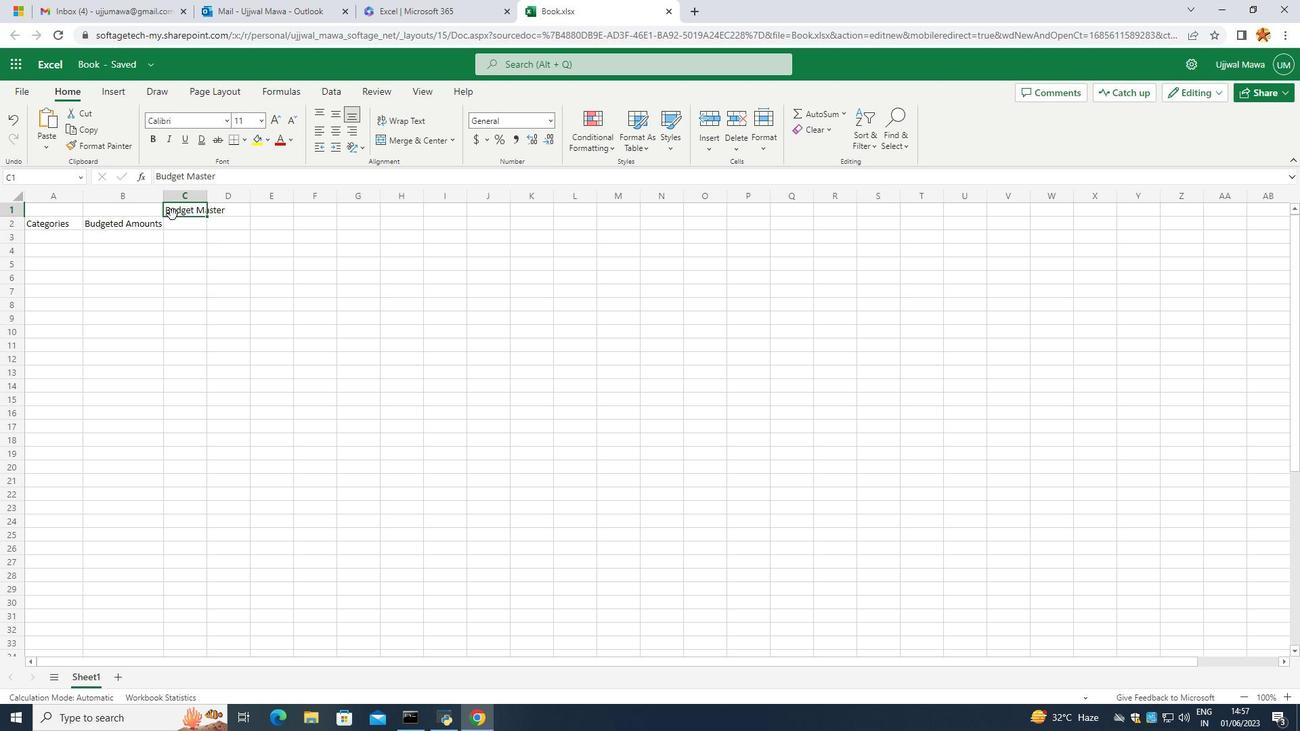 
Action: Mouse pressed left at (157, 225)
Screenshot: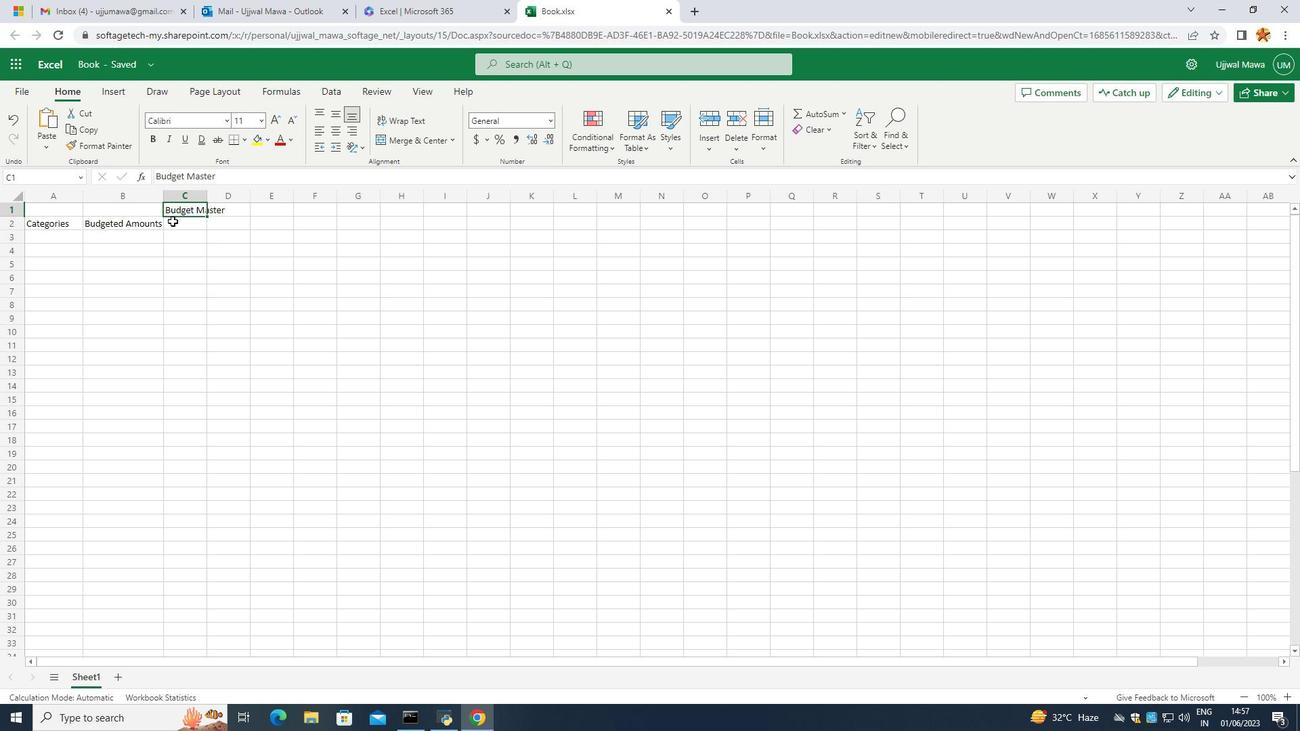 
Action: Mouse moved to (157, 226)
Screenshot: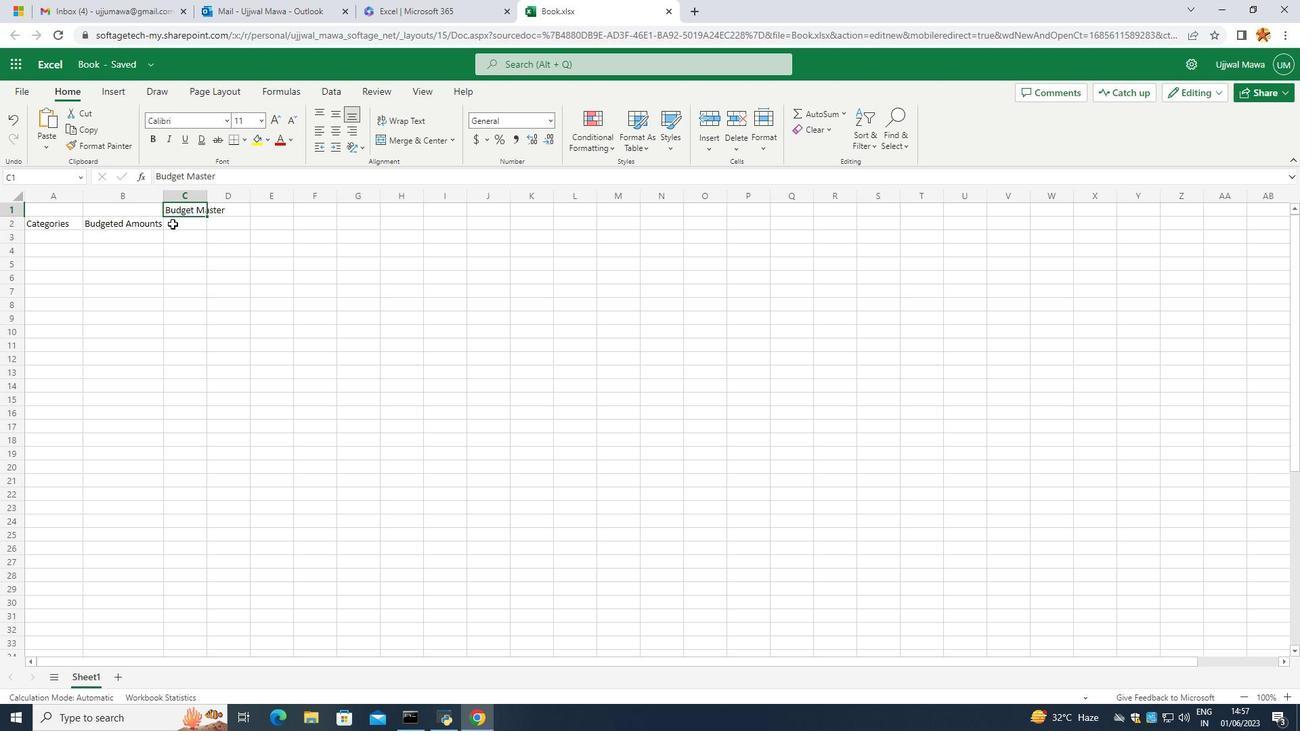 
Action: Mouse pressed left at (157, 226)
Screenshot: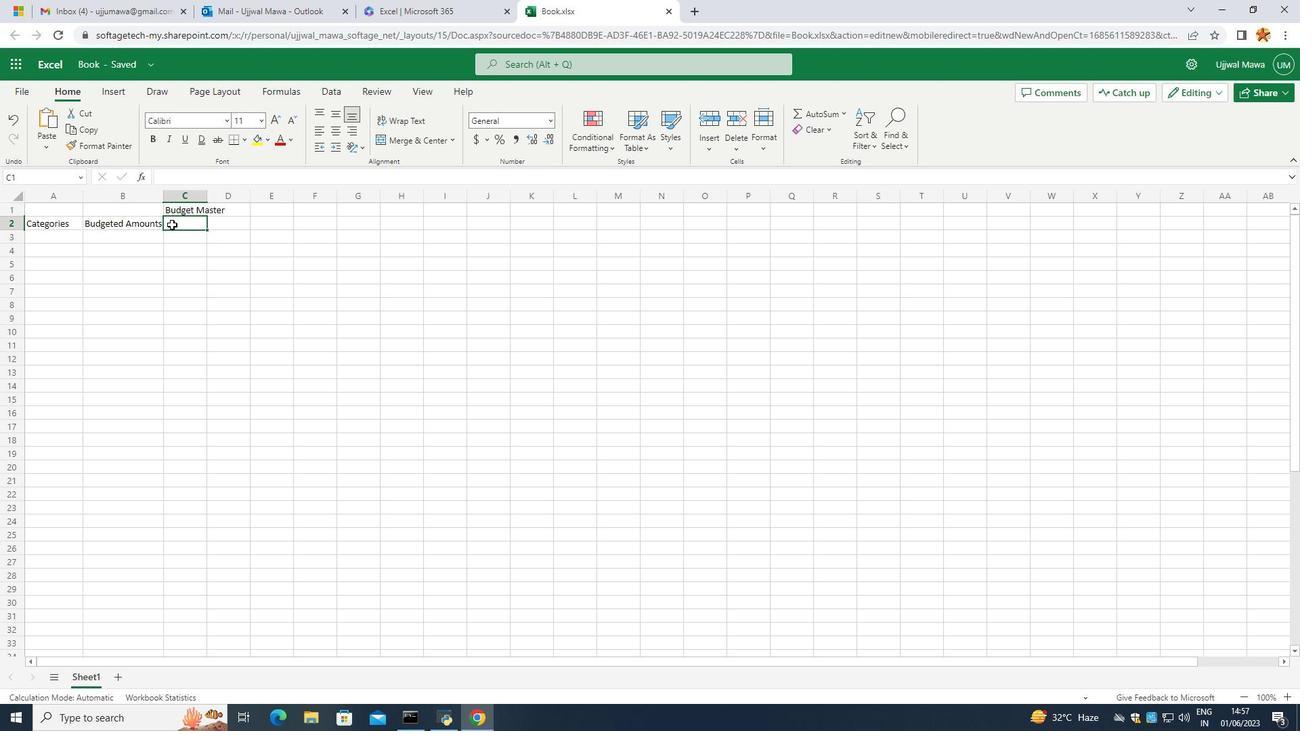 
Action: Mouse moved to (143, 235)
Screenshot: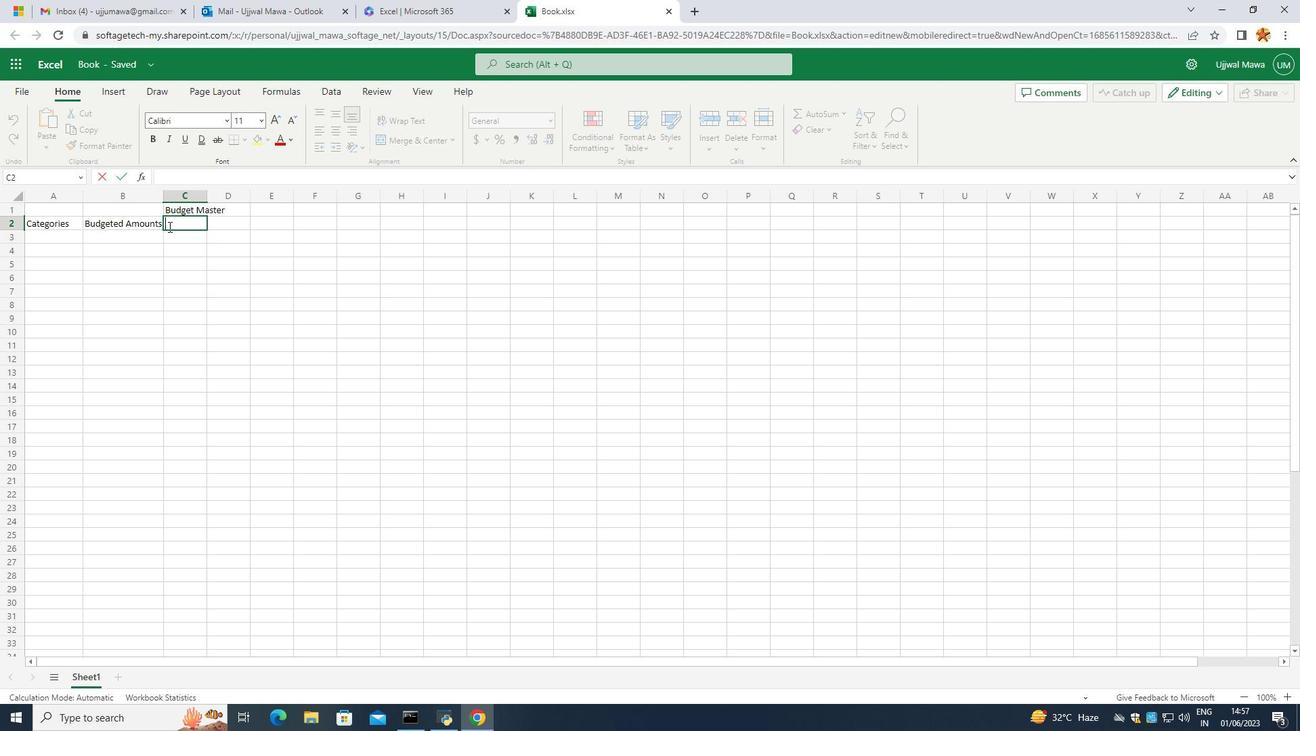 
Action: Key pressed <Key.caps_lock>A<Key.caps_lock>ctual<Key.caps_lock>A<Key.caps_lock>mount
Screenshot: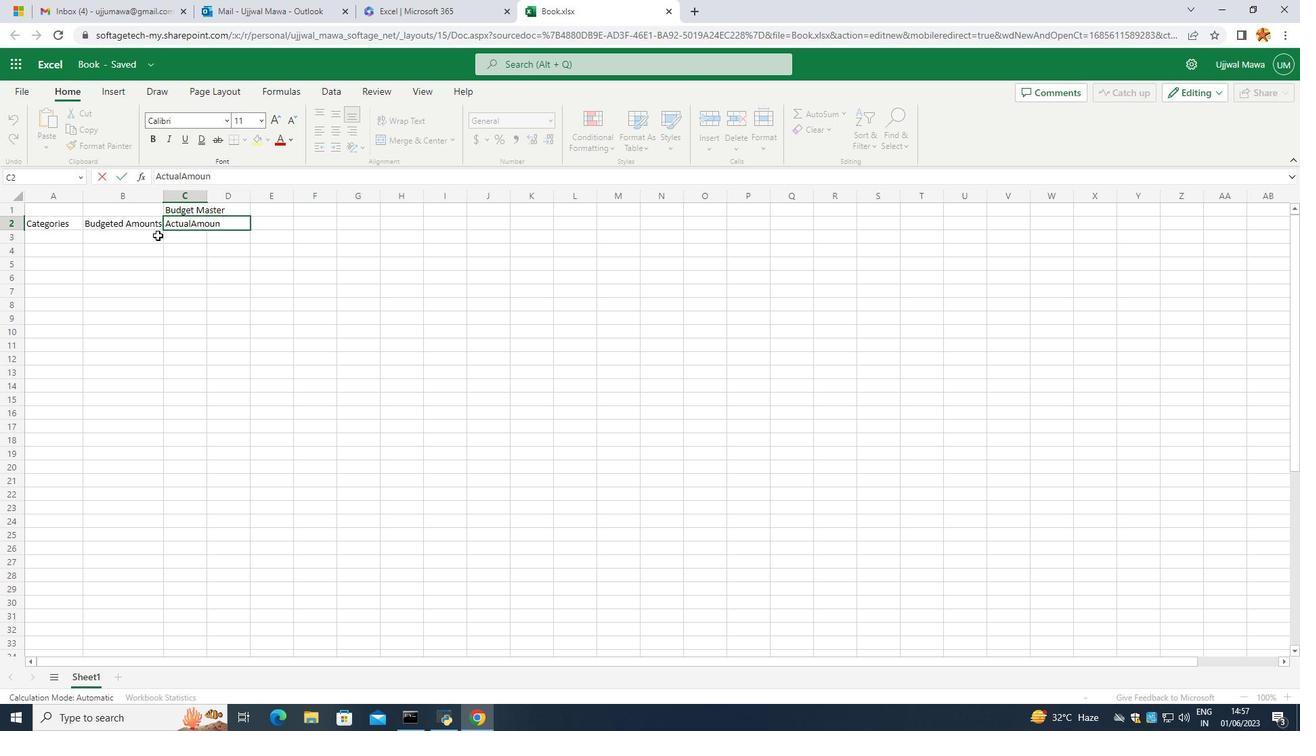 
Action: Mouse moved to (60, 356)
Screenshot: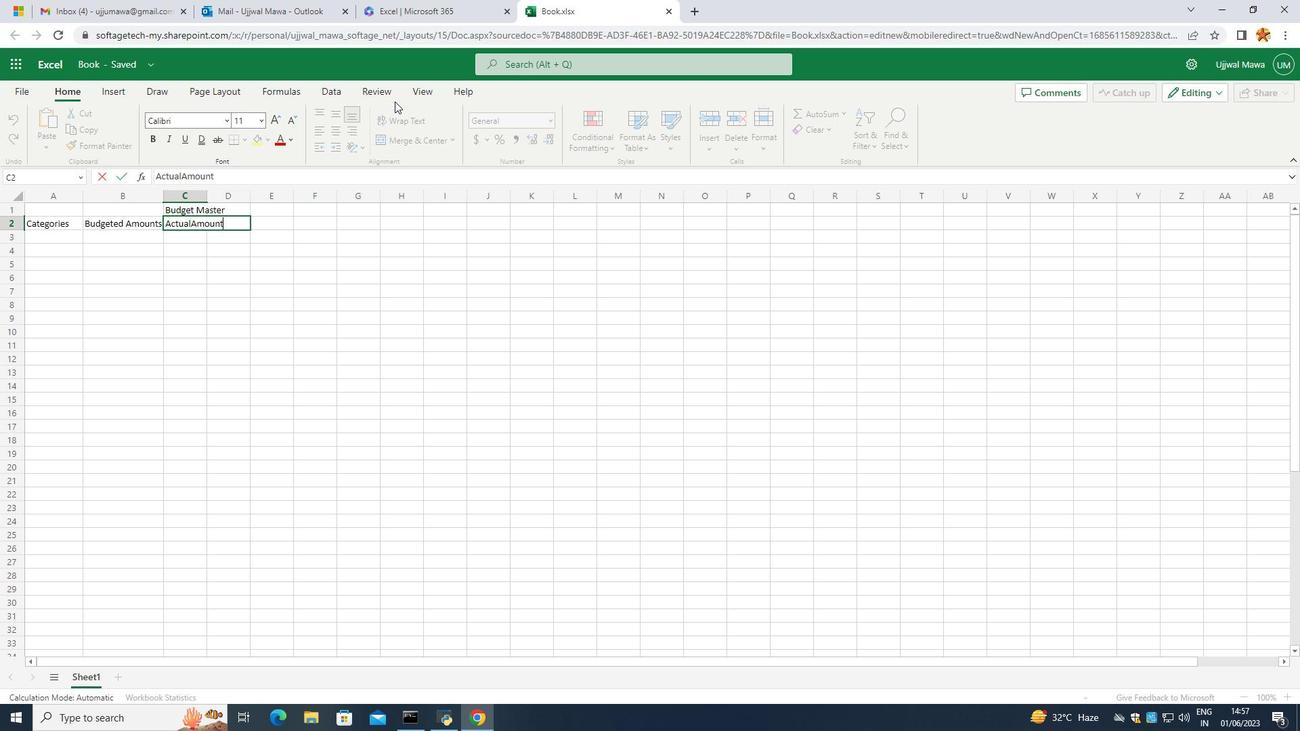 
Action: Mouse pressed left at (60, 356)
Screenshot: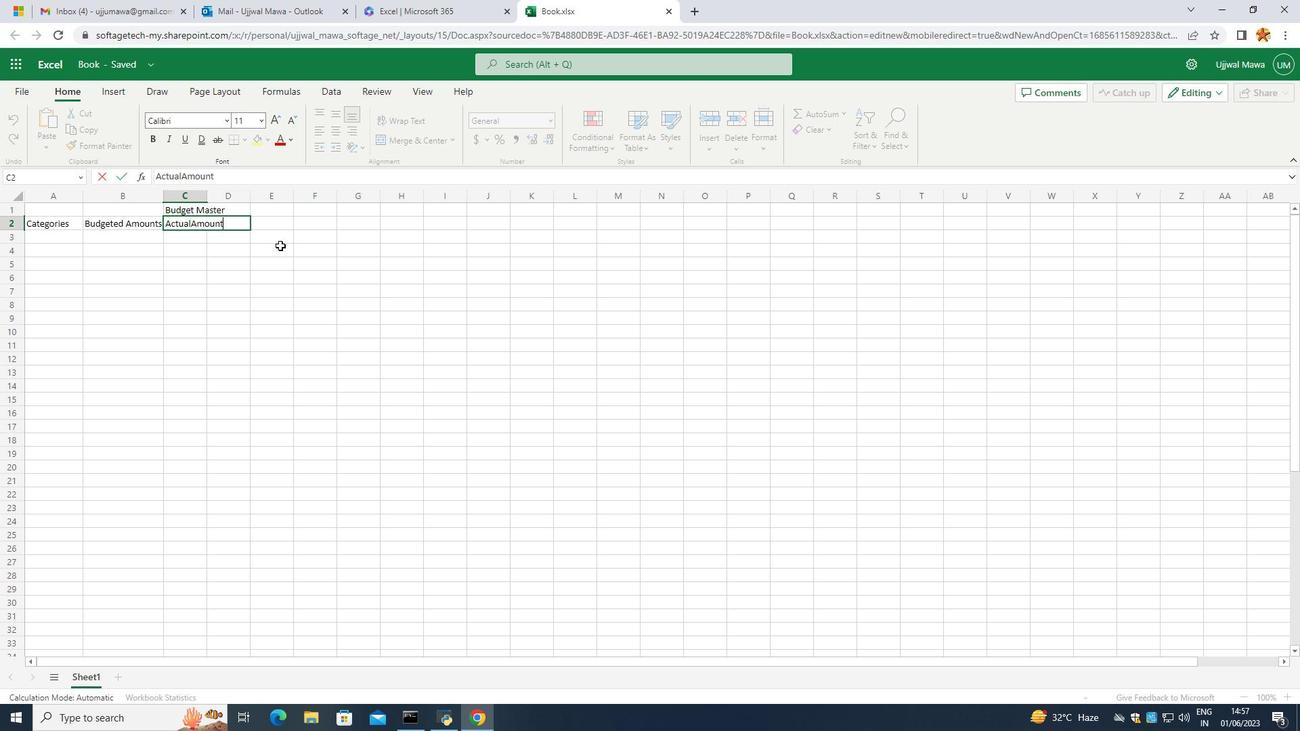 
Action: Mouse moved to (172, 224)
Screenshot: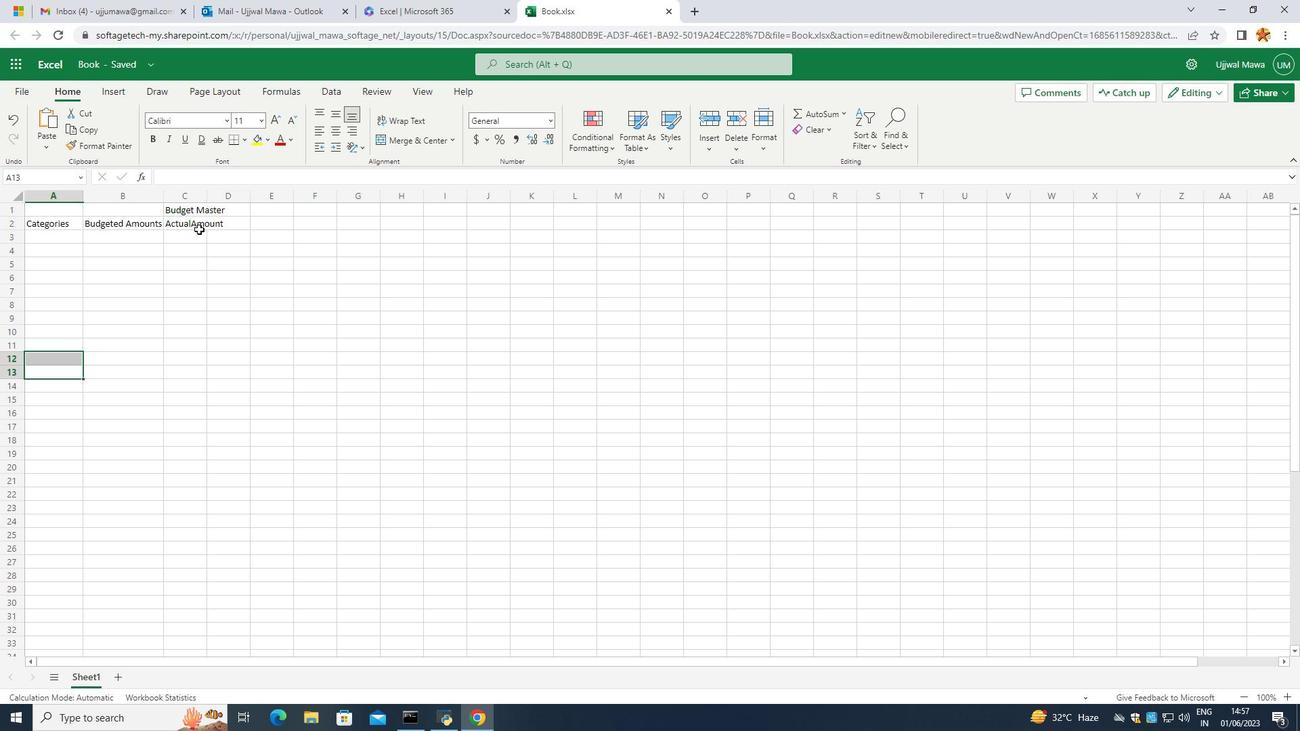 
Action: Mouse pressed left at (172, 224)
Screenshot: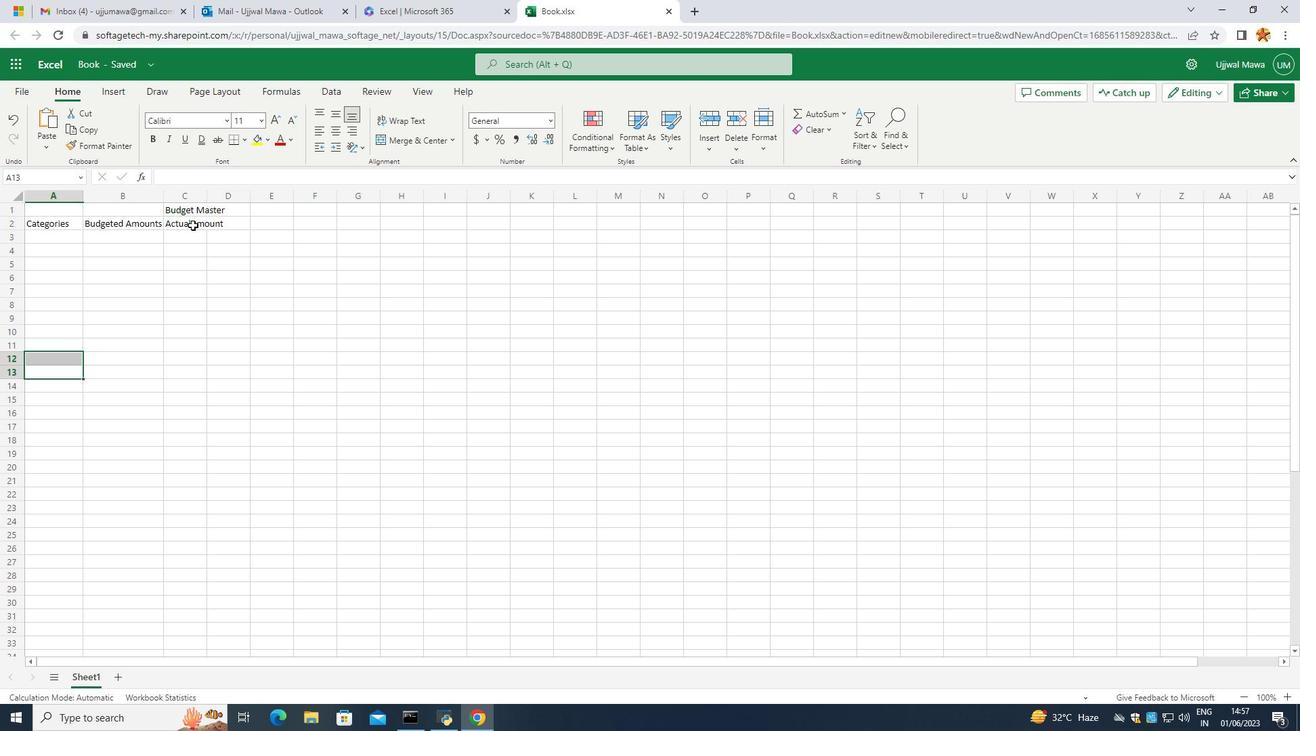 
Action: Mouse moved to (189, 201)
Screenshot: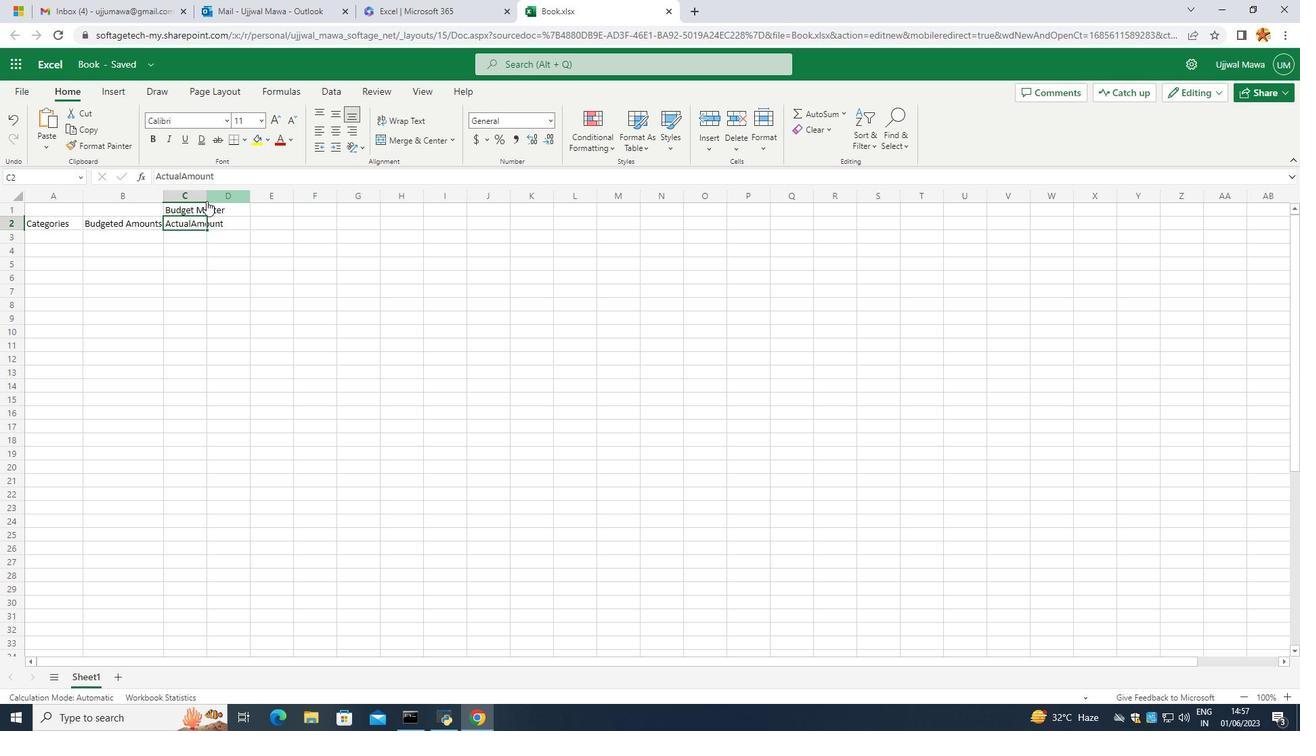 
Action: Mouse pressed left at (189, 201)
Screenshot: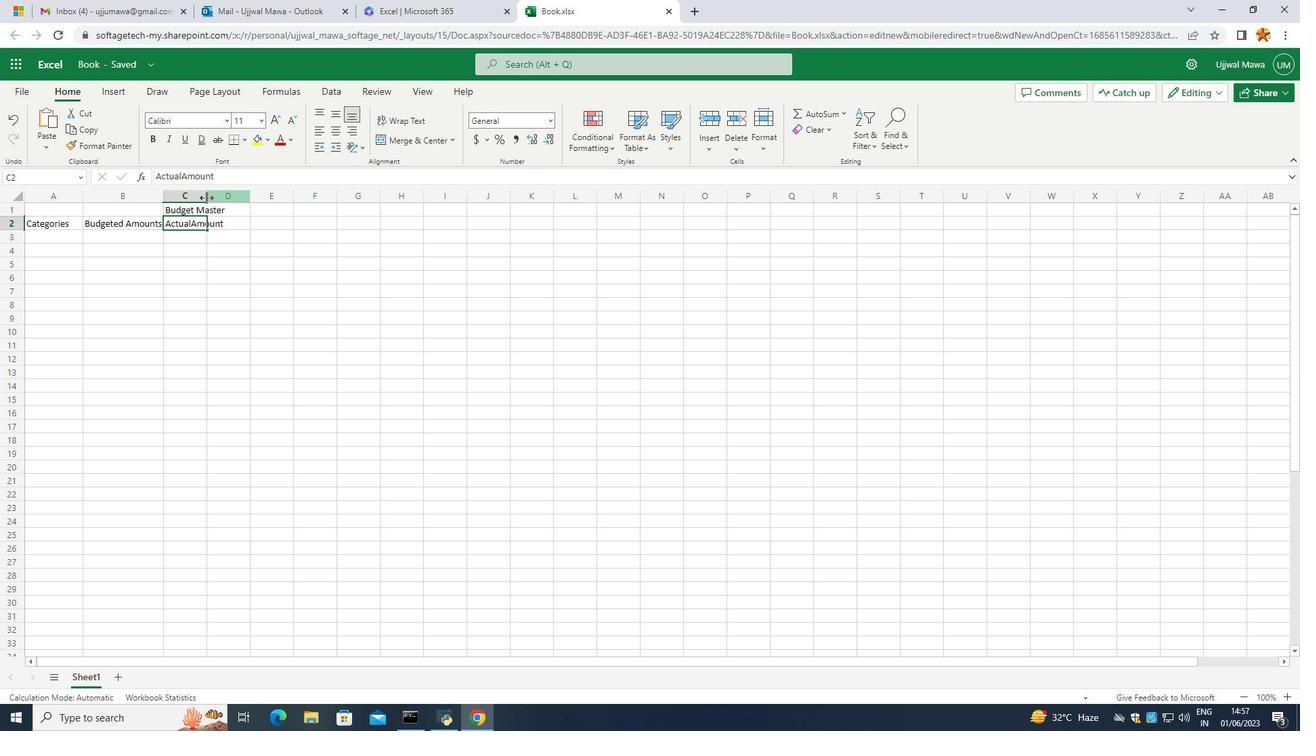 
Action: Mouse moved to (222, 226)
Screenshot: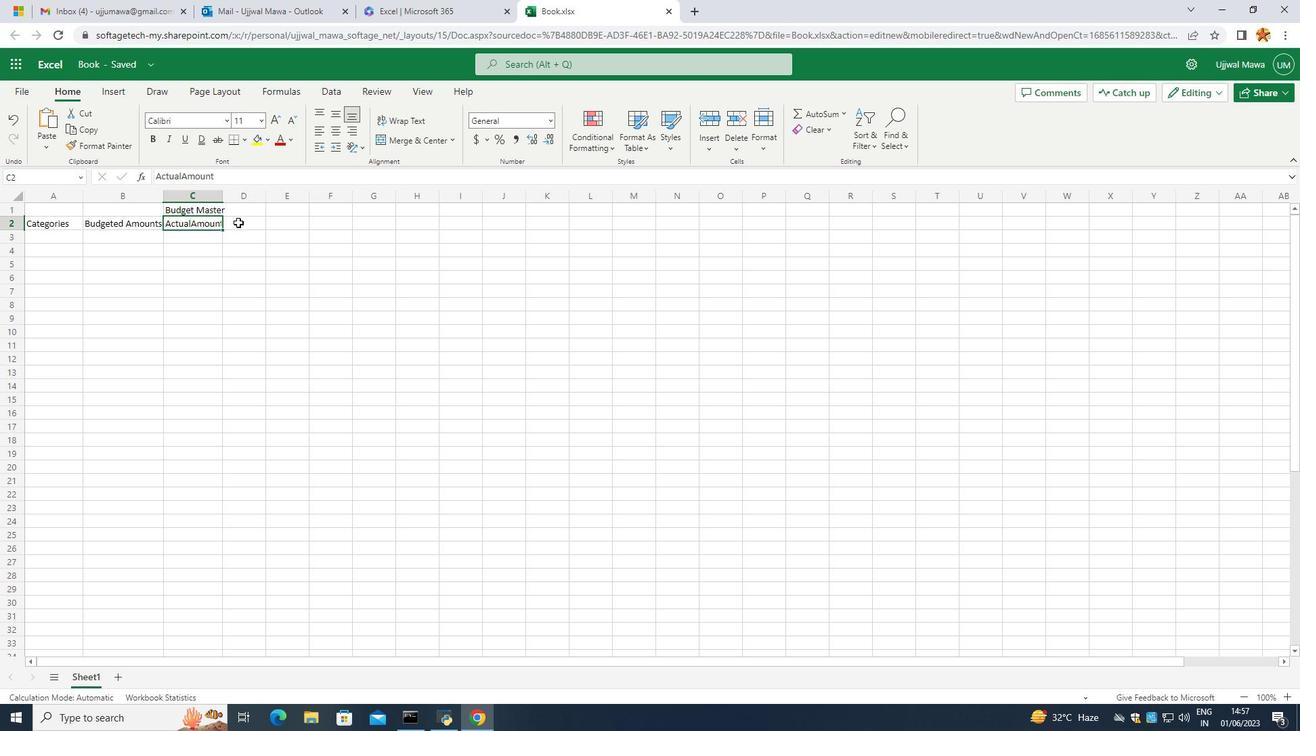 
Action: Mouse pressed left at (222, 226)
Screenshot: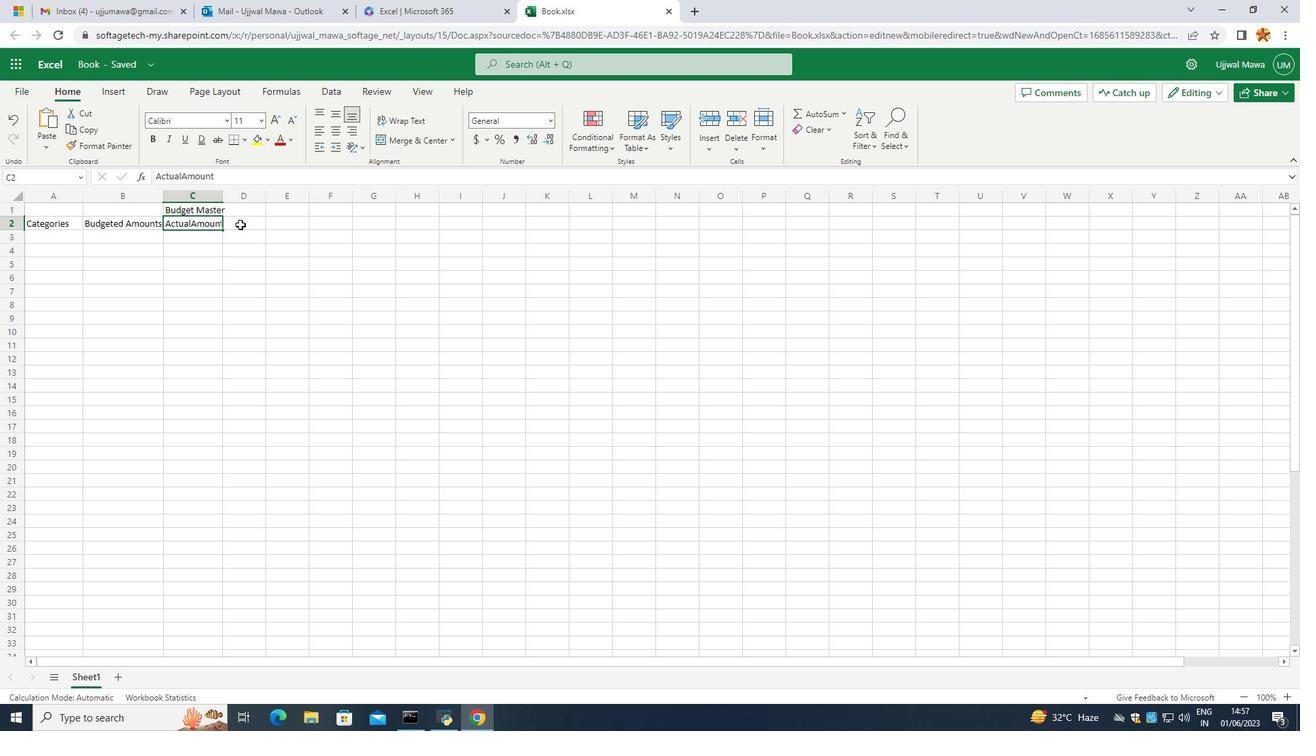 
Action: Mouse pressed left at (222, 226)
Screenshot: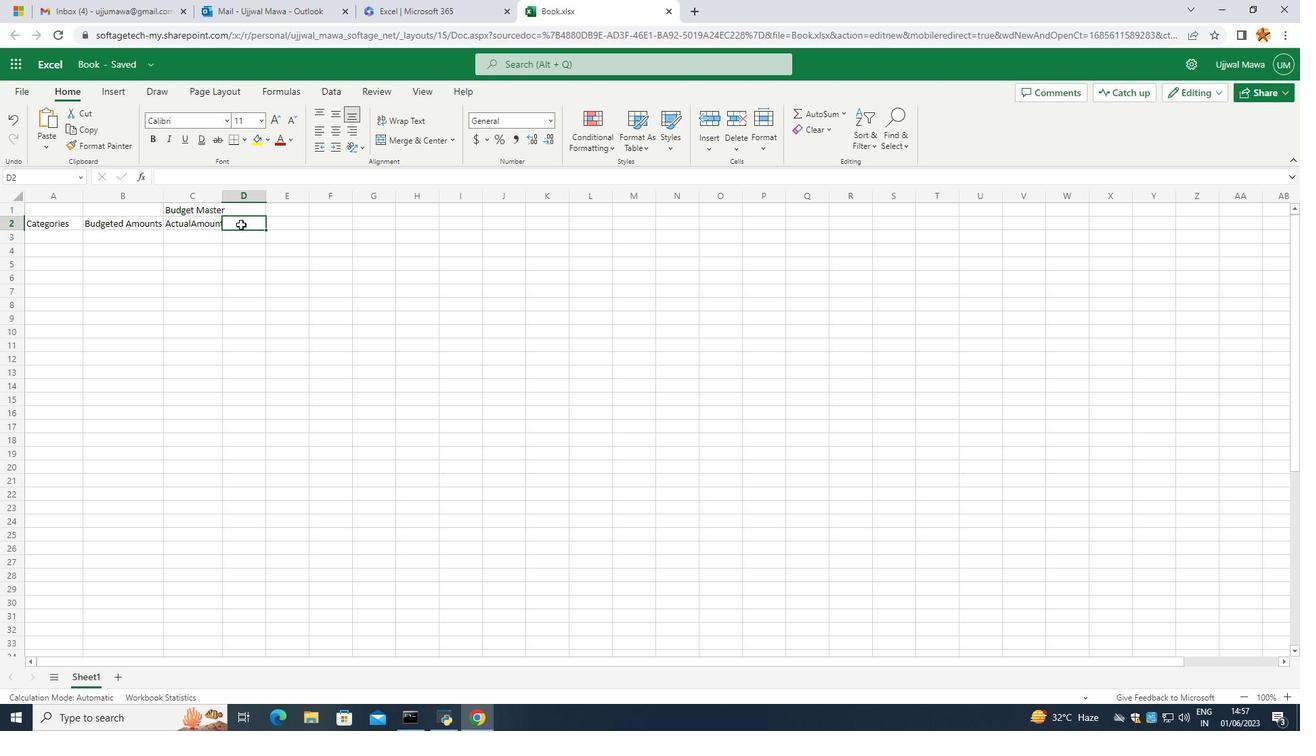 
Action: Mouse pressed left at (222, 226)
Screenshot: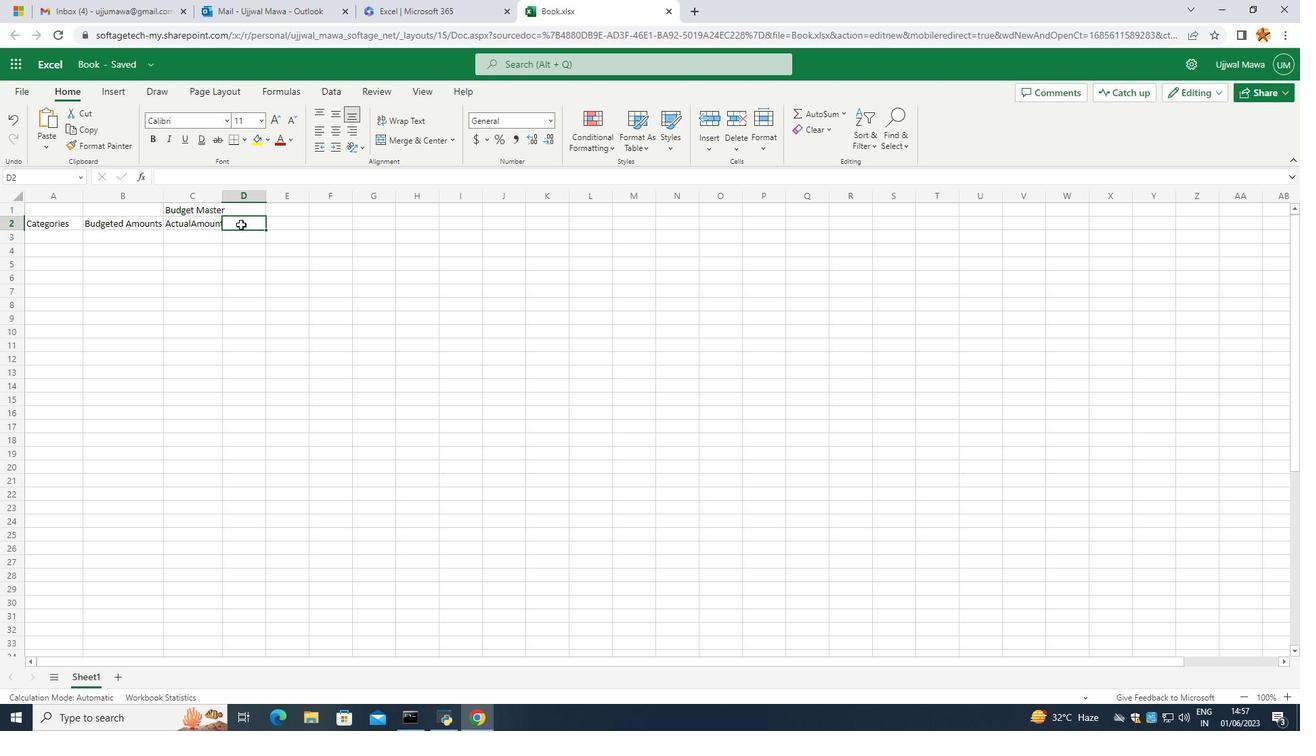 
Action: Mouse moved to (197, 227)
Screenshot: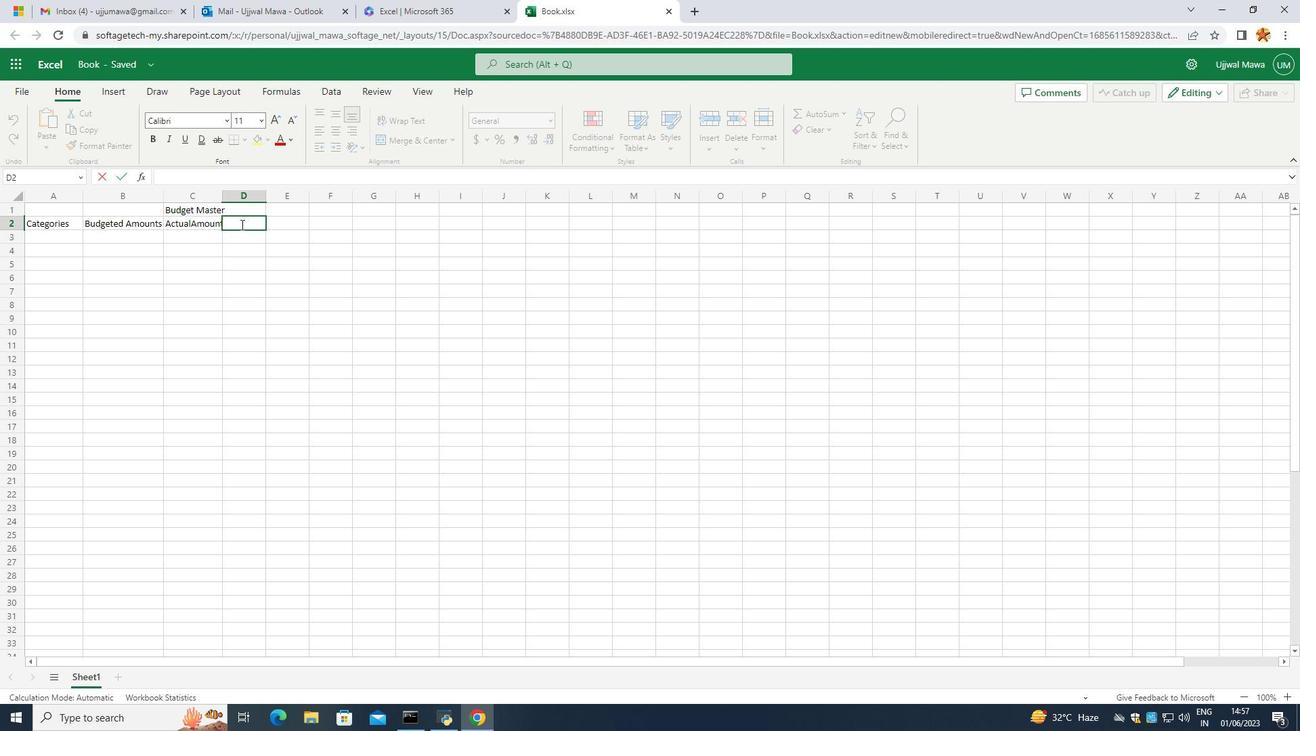 
Action: Key pressed <Key.caps_lock>D<Key.caps_lock>ifference
Screenshot: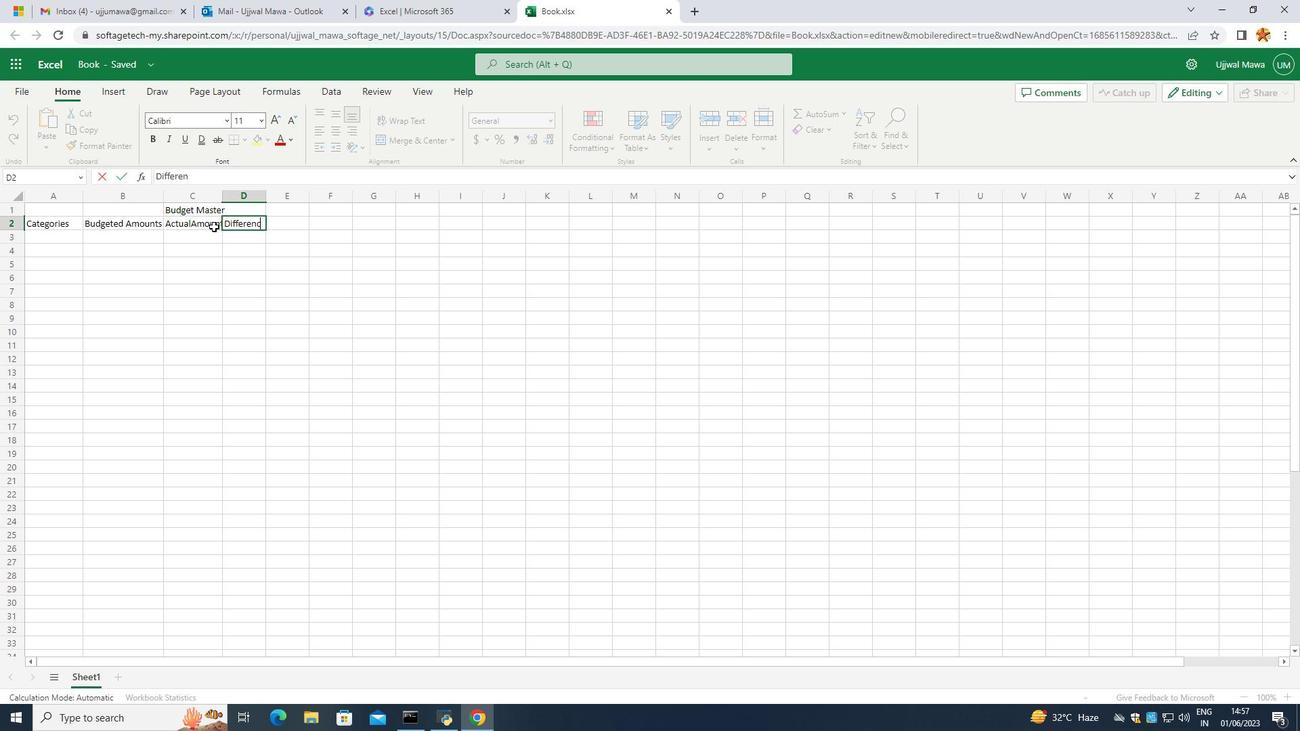 
Action: Mouse moved to (160, 325)
Screenshot: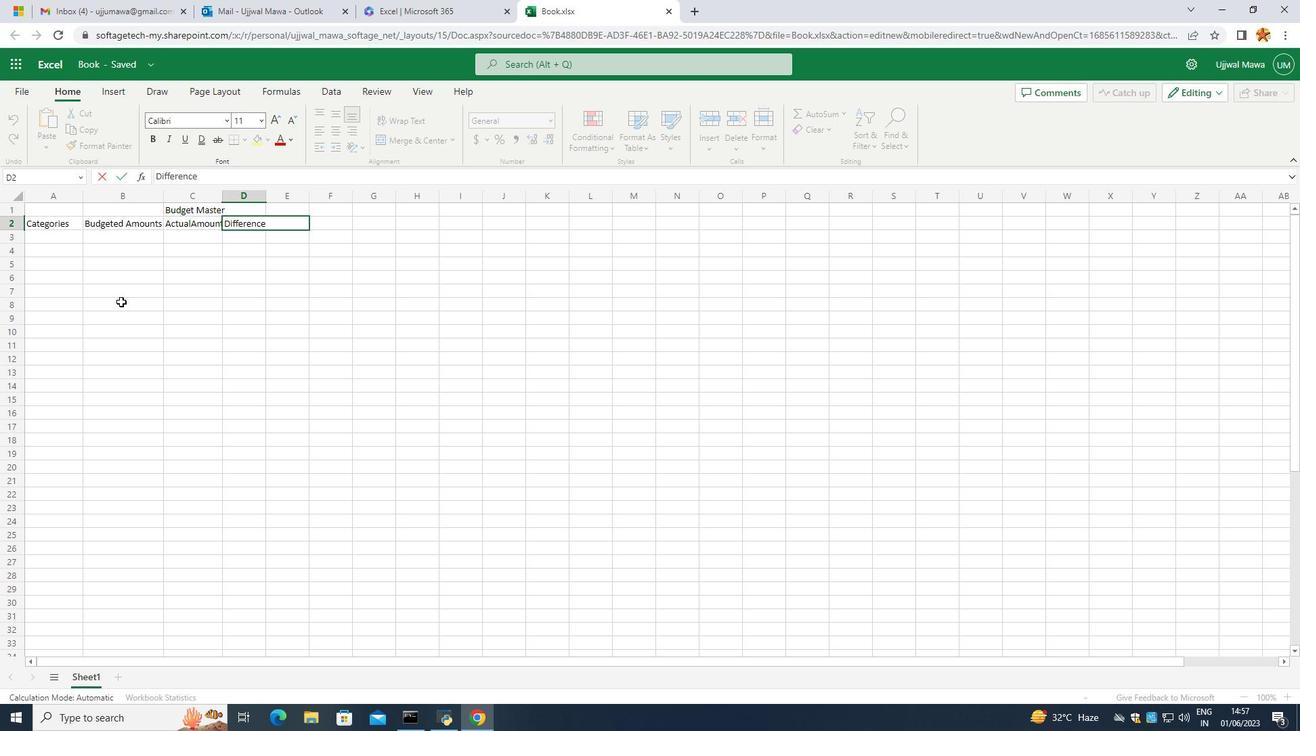 
Action: Mouse pressed left at (160, 325)
Screenshot: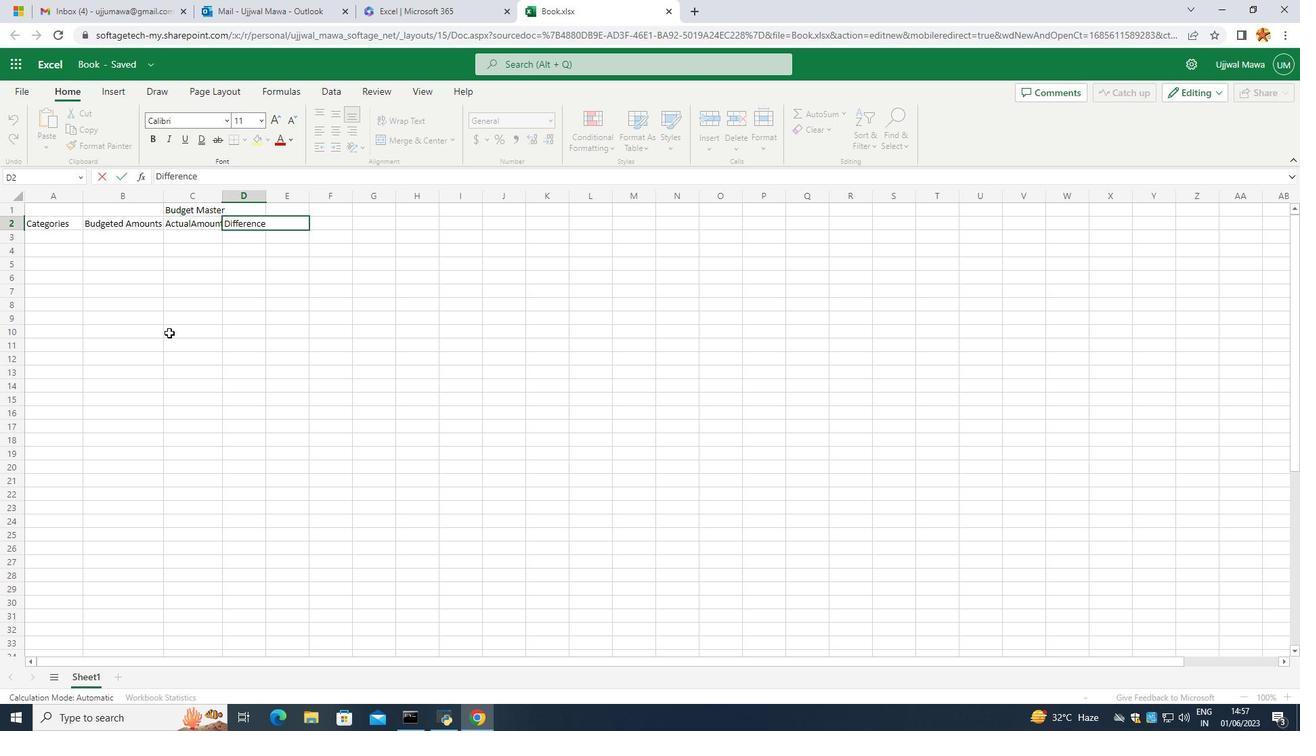 
Action: Mouse moved to (130, 258)
Screenshot: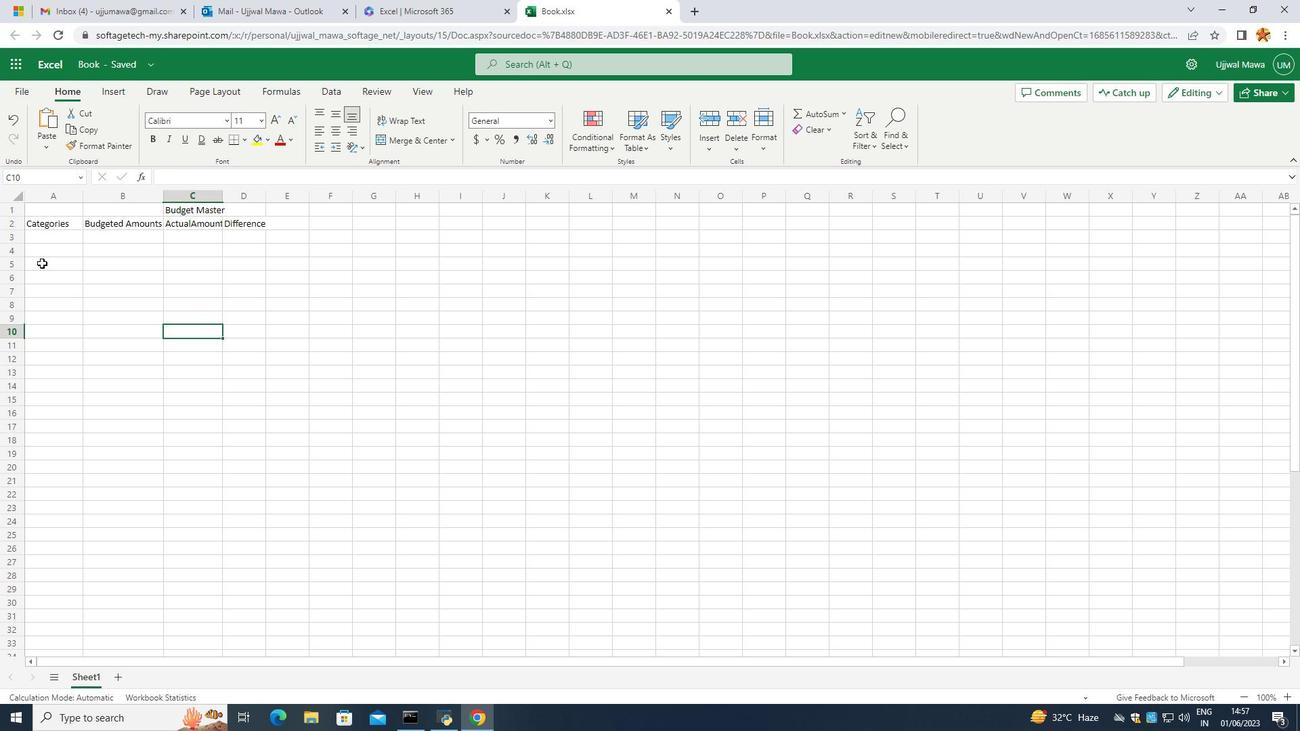 
Action: Mouse pressed left at (130, 258)
Screenshot: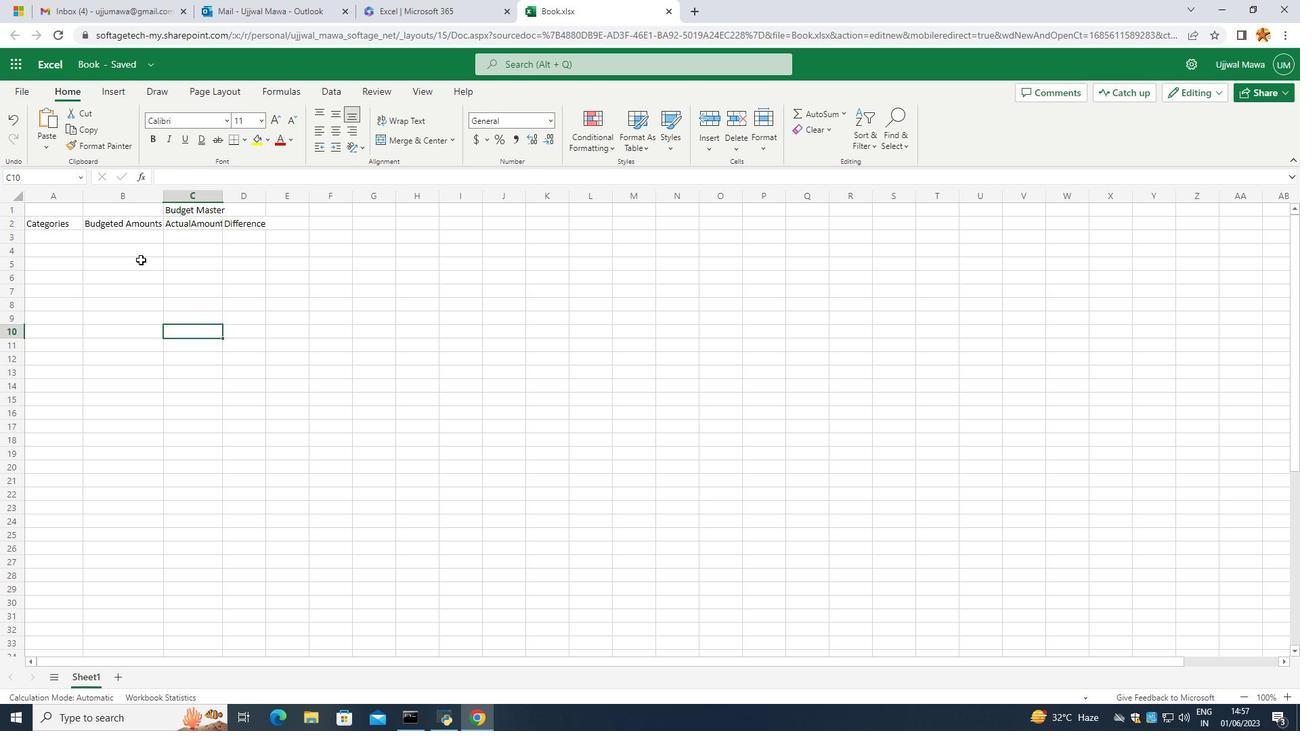 
Action: Mouse moved to (64, 236)
Screenshot: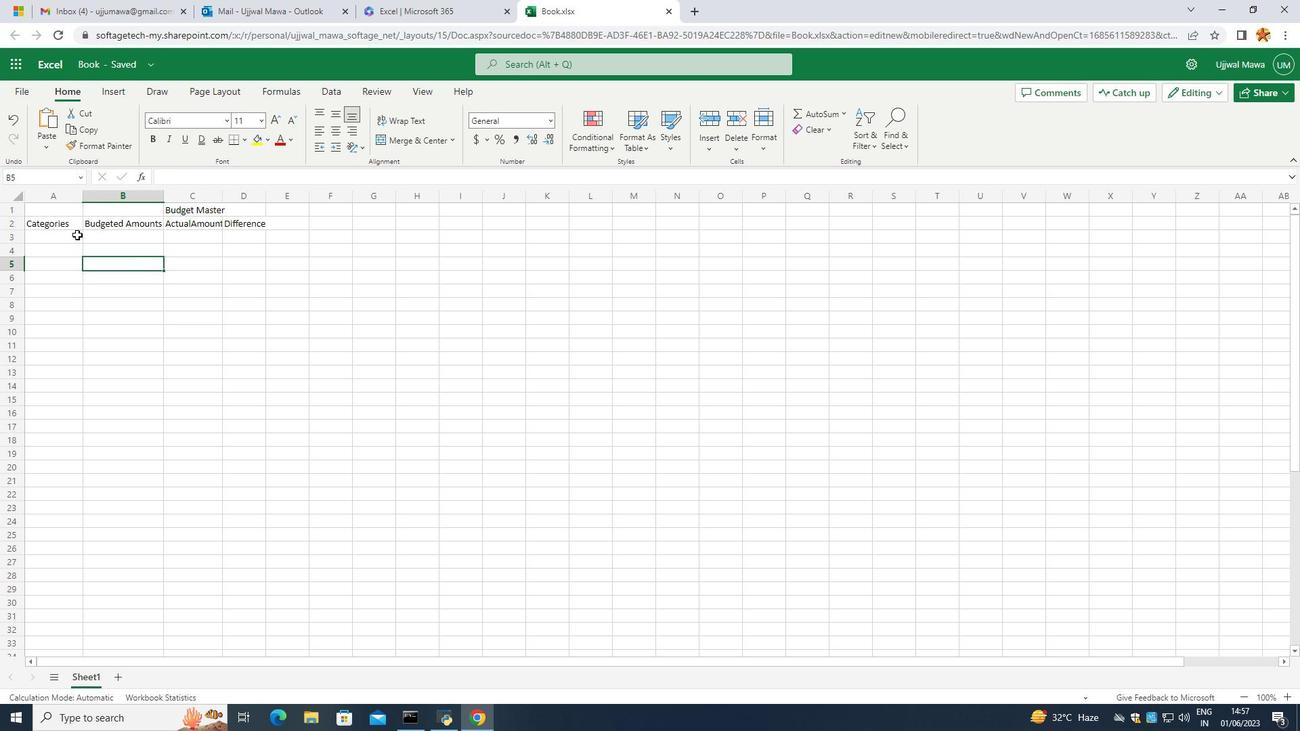 
Action: Mouse pressed left at (64, 236)
Screenshot: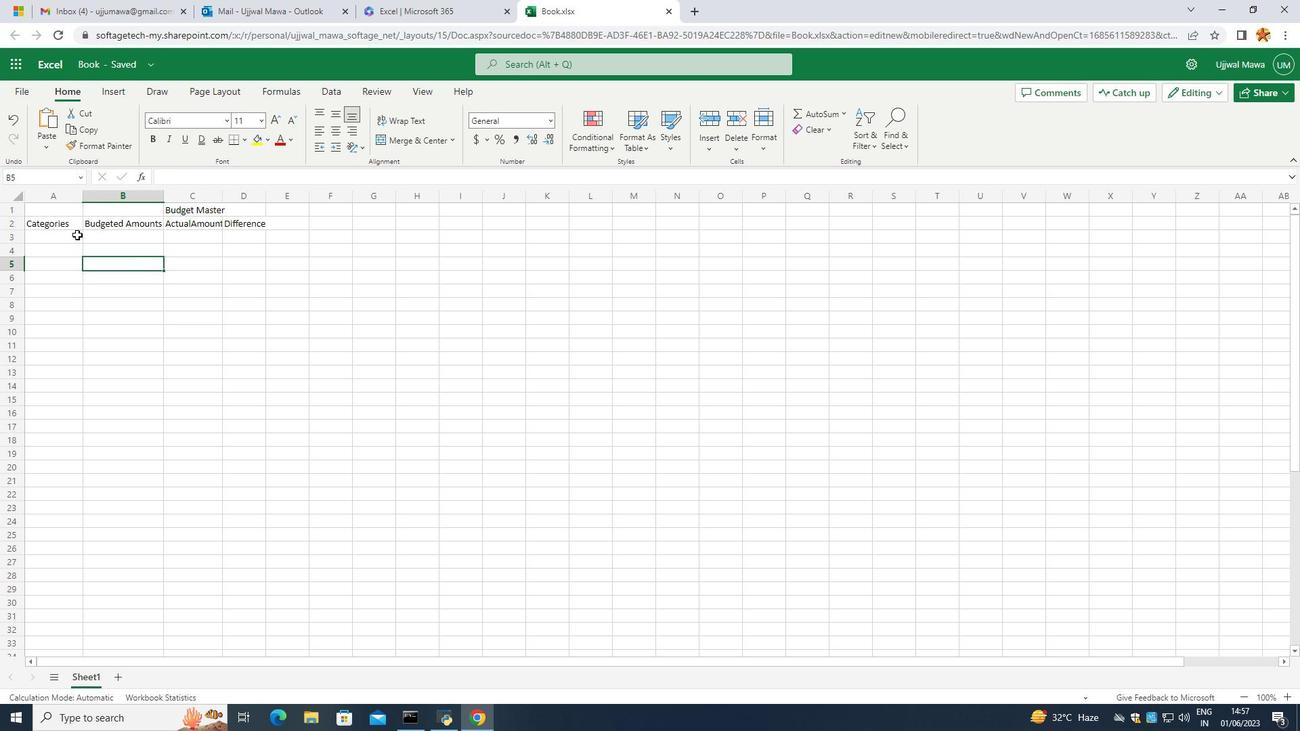 
Action: Mouse pressed left at (64, 236)
Screenshot: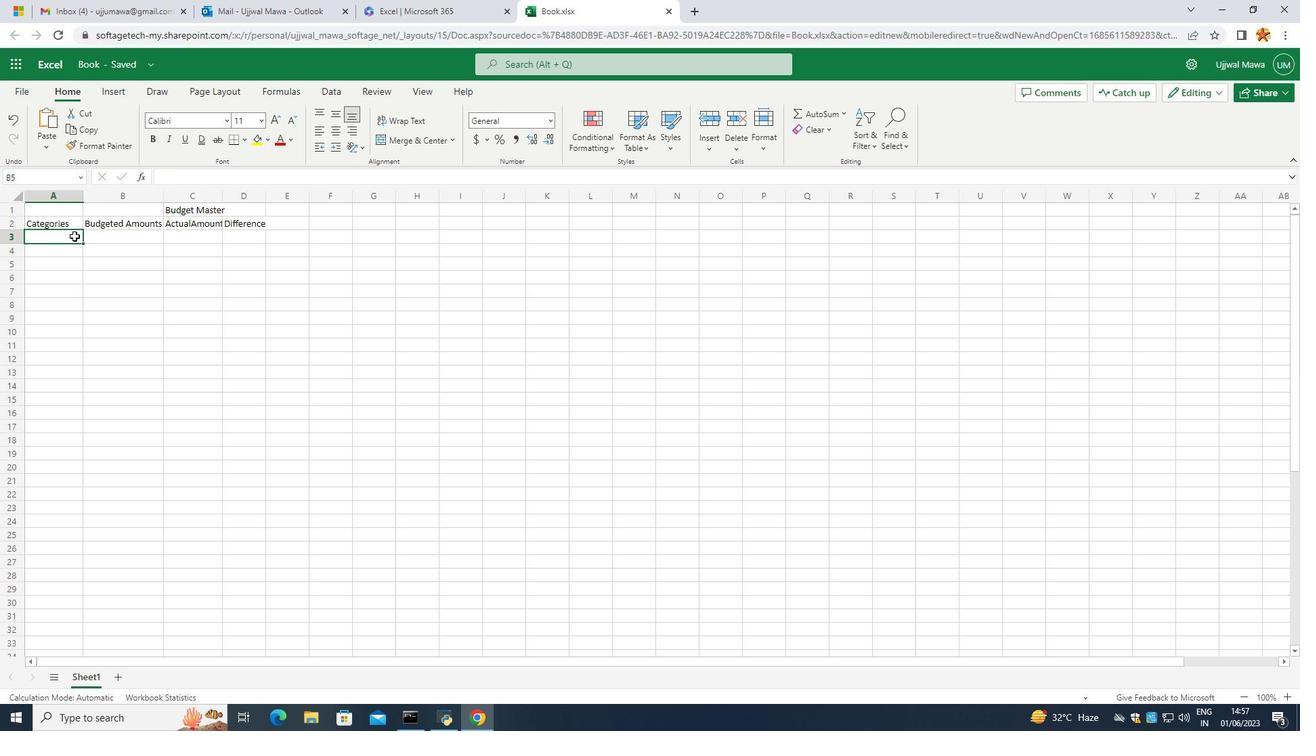 
Action: Key pressed <Key.caps_lock>H<Key.caps_lock>ousing<Key.enter><Key.caps_lock>T<Key.caps_lock>ransporta<Key.backspace><Key.backspace>tation[<Key.backspace><Key.backspace>n<Key.enter><Key.caps_lock>G<Key.caps_lock>roceries'
Screenshot: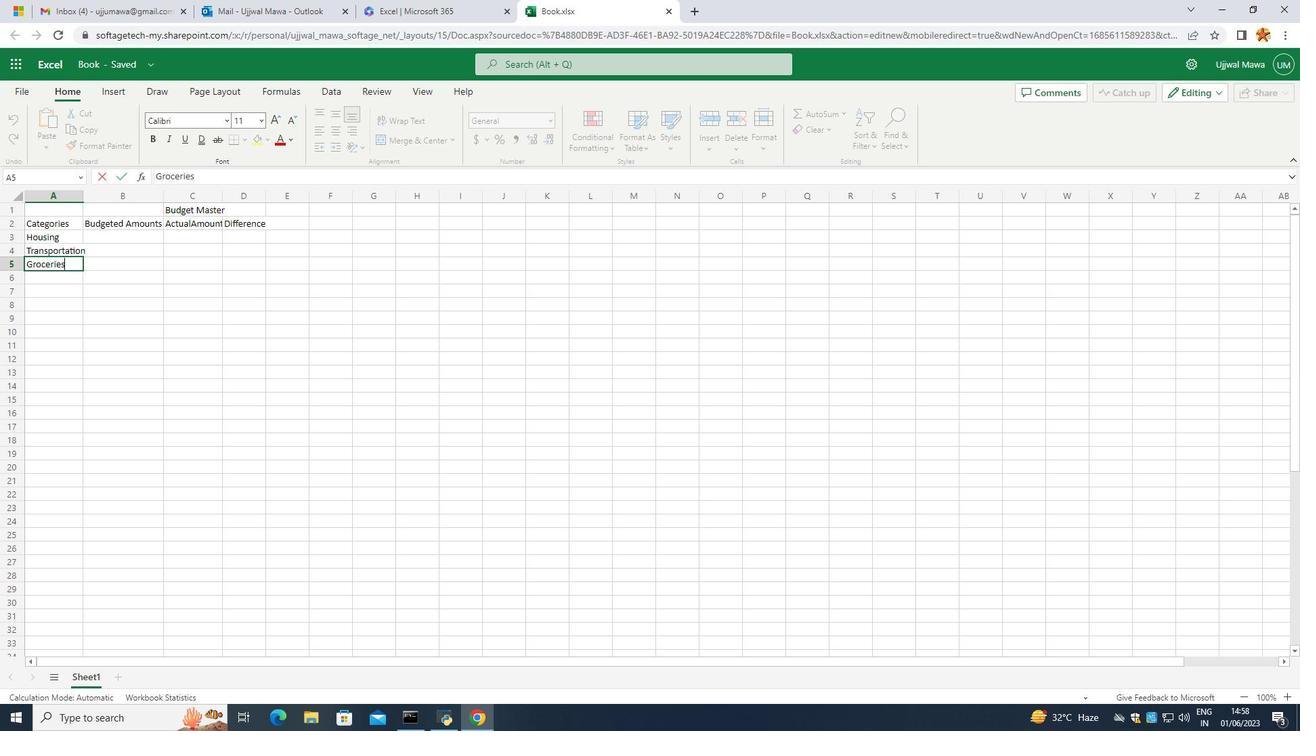 
Action: Mouse moved to (207, 386)
Screenshot: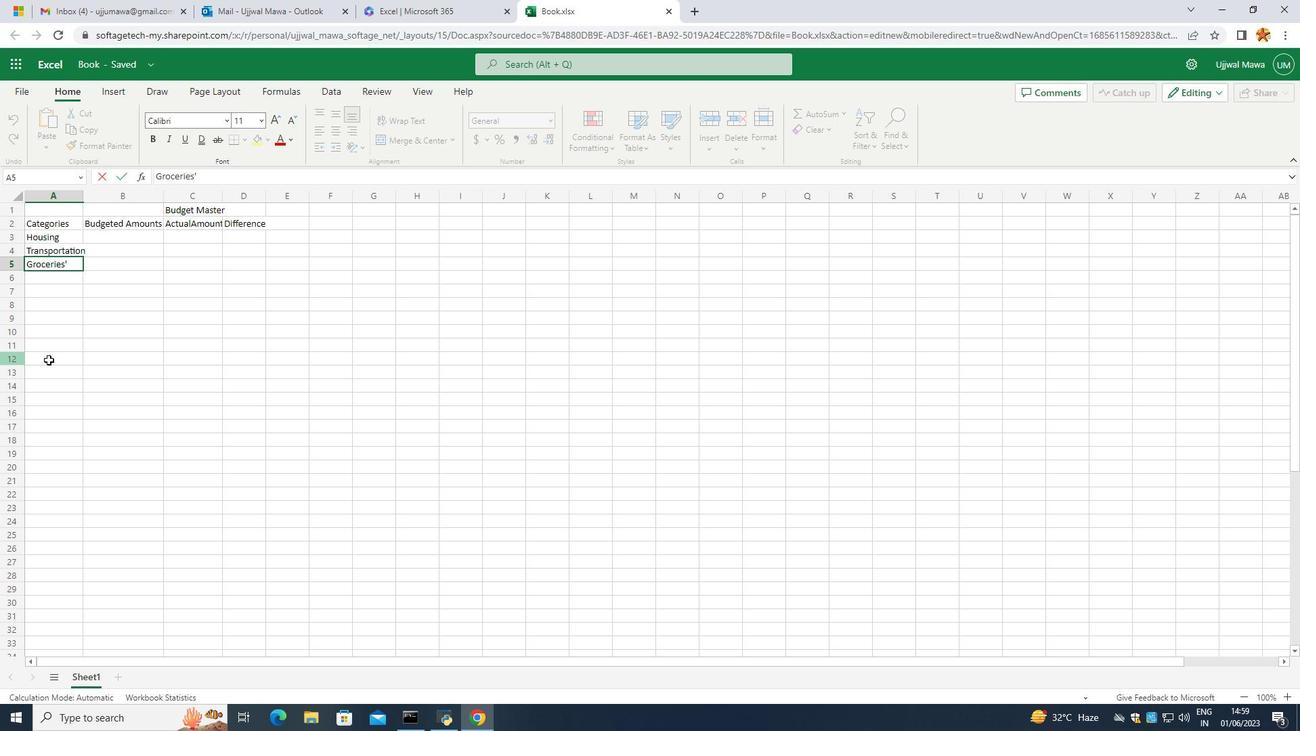 
Action: Mouse pressed left at (207, 386)
Screenshot: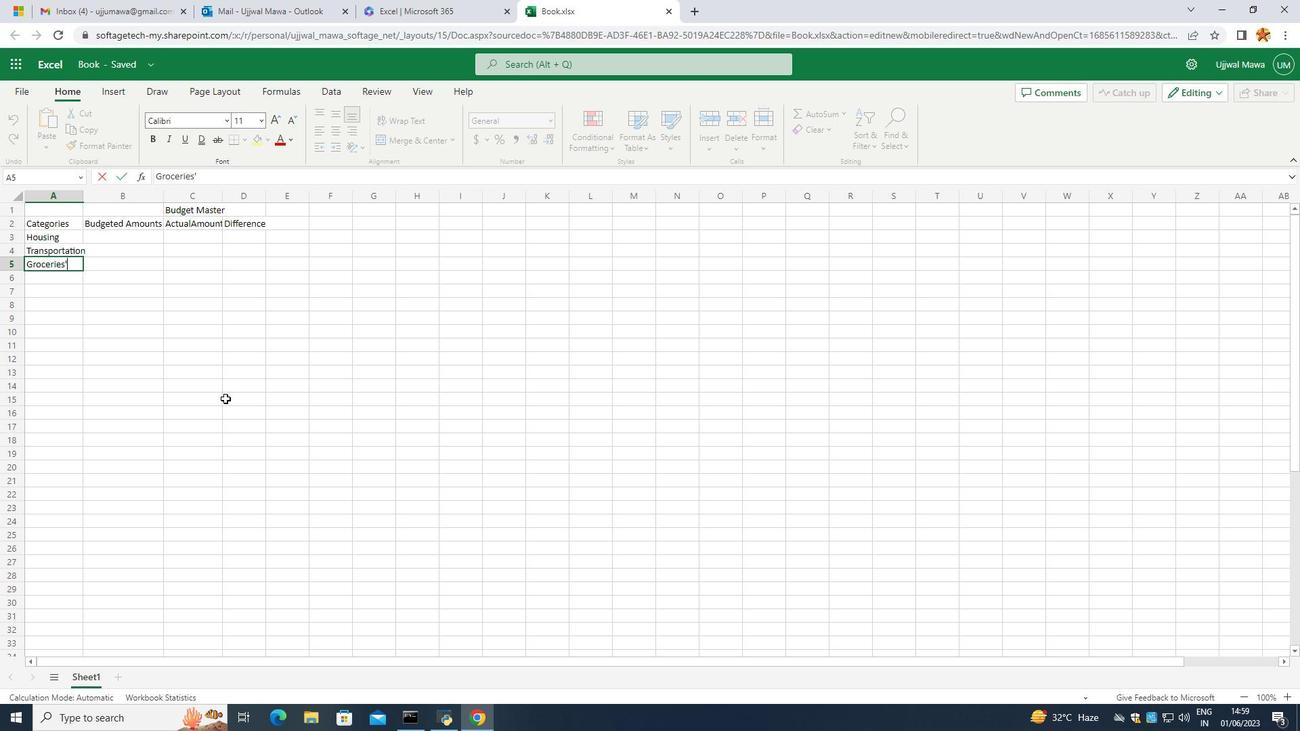 
Action: Mouse moved to (45, 268)
Screenshot: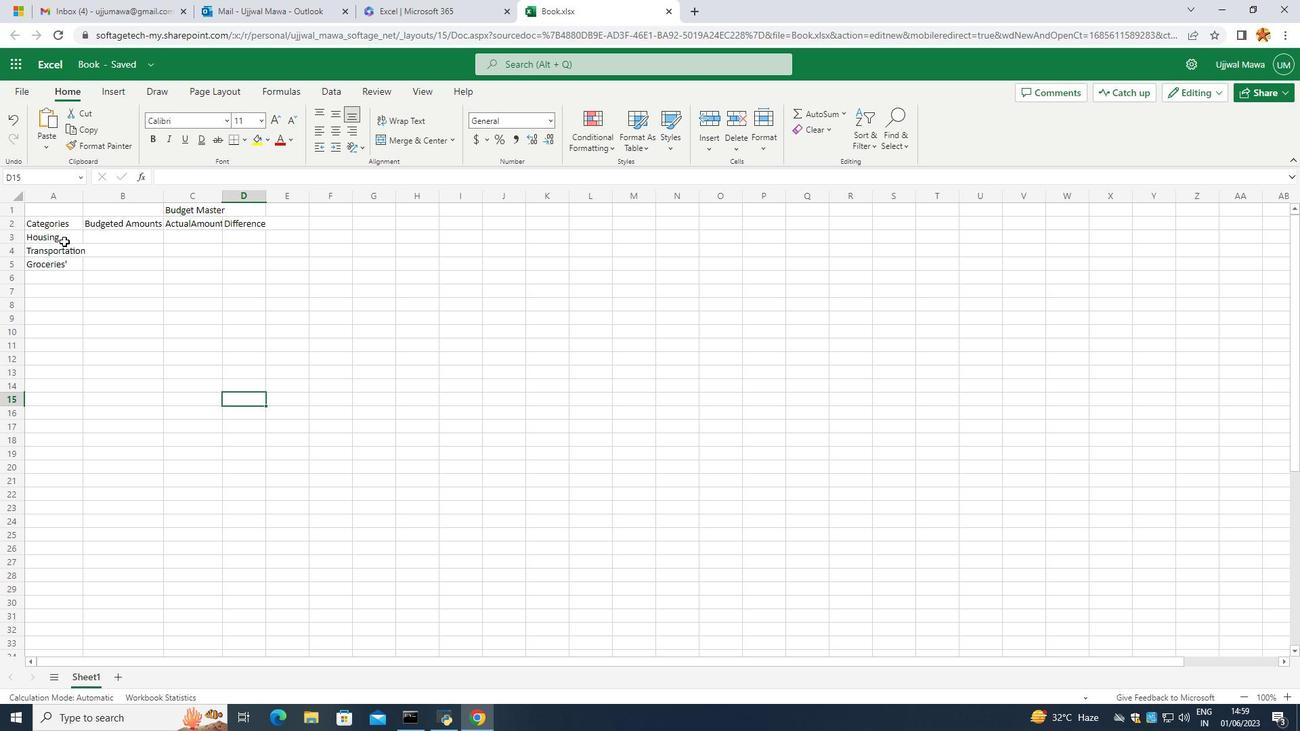 
Action: Mouse pressed left at (45, 268)
Screenshot: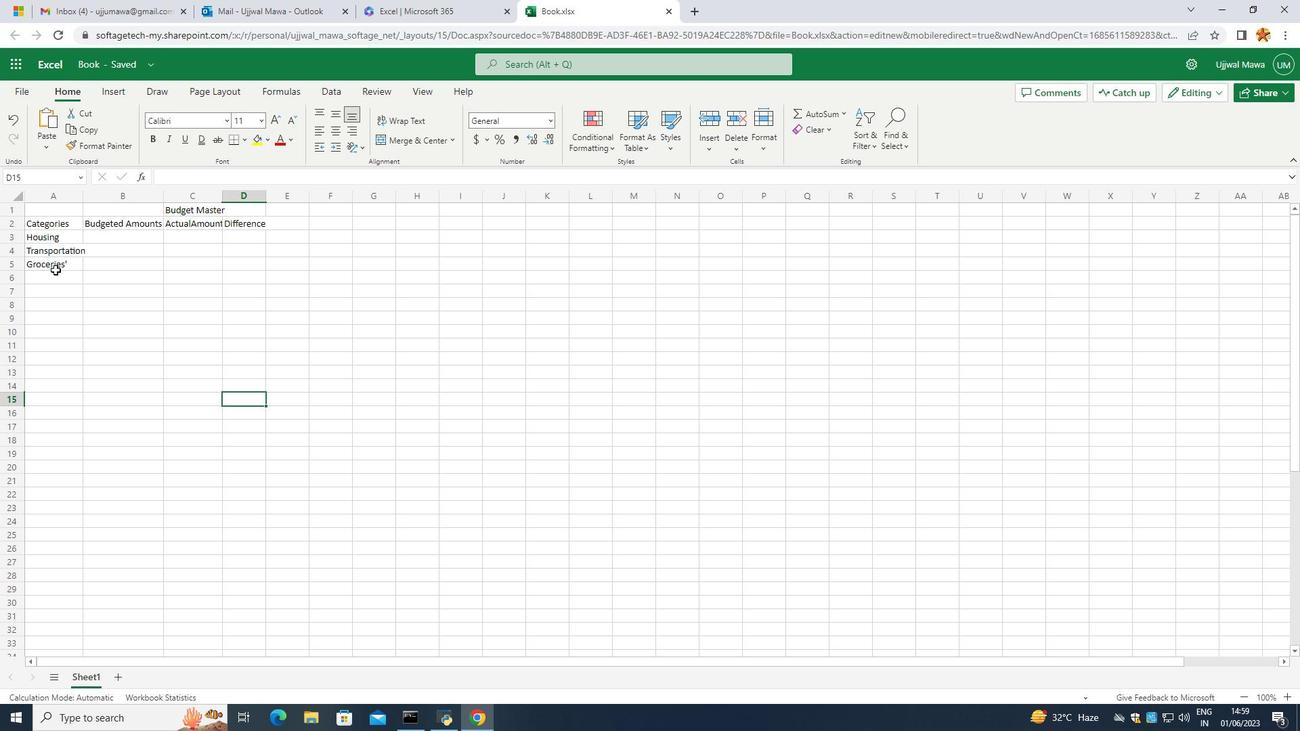
Action: Mouse moved to (41, 271)
Screenshot: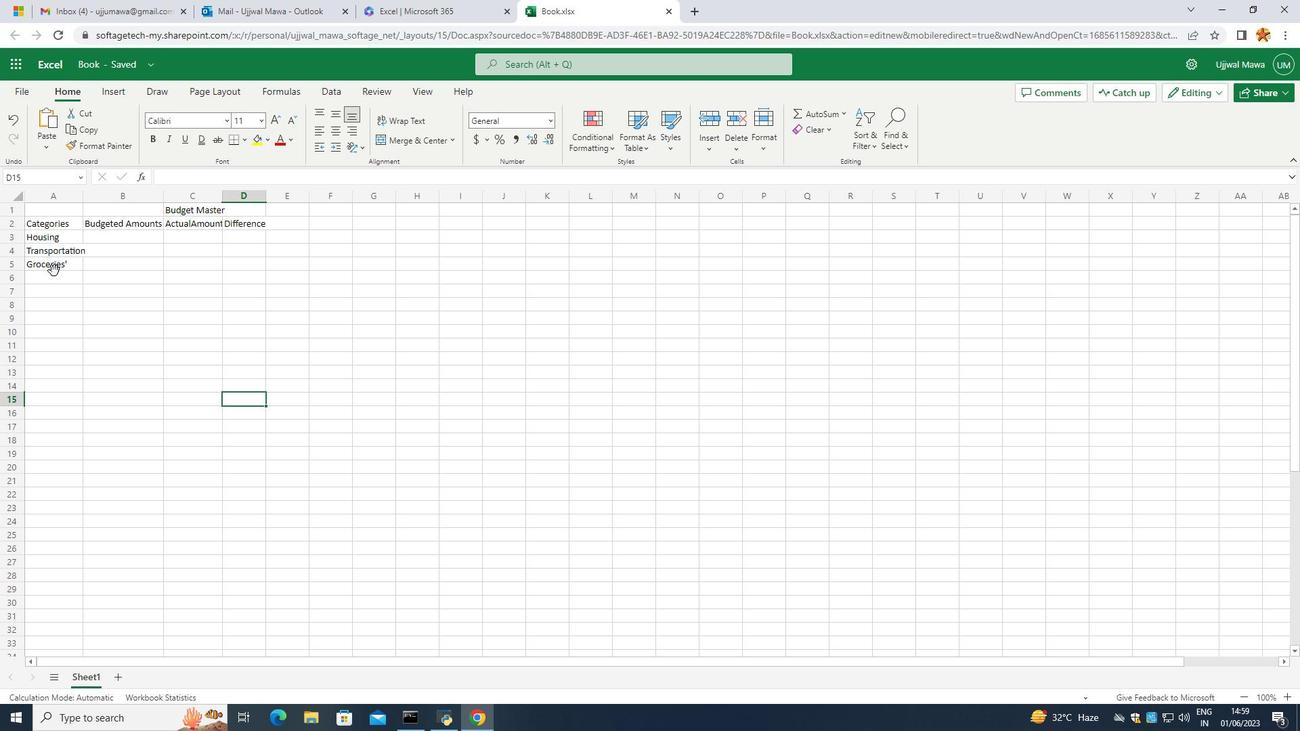 
Action: Mouse pressed left at (41, 271)
Screenshot: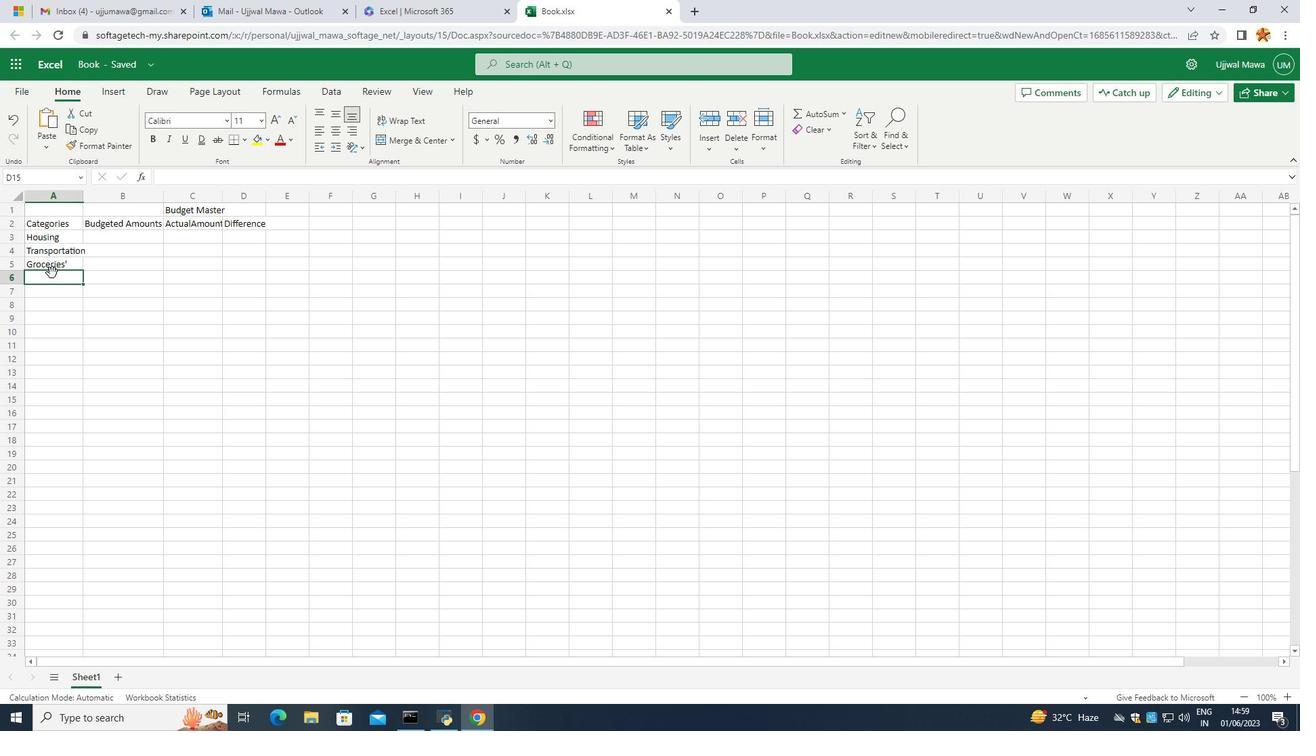 
Action: Mouse moved to (41, 271)
Screenshot: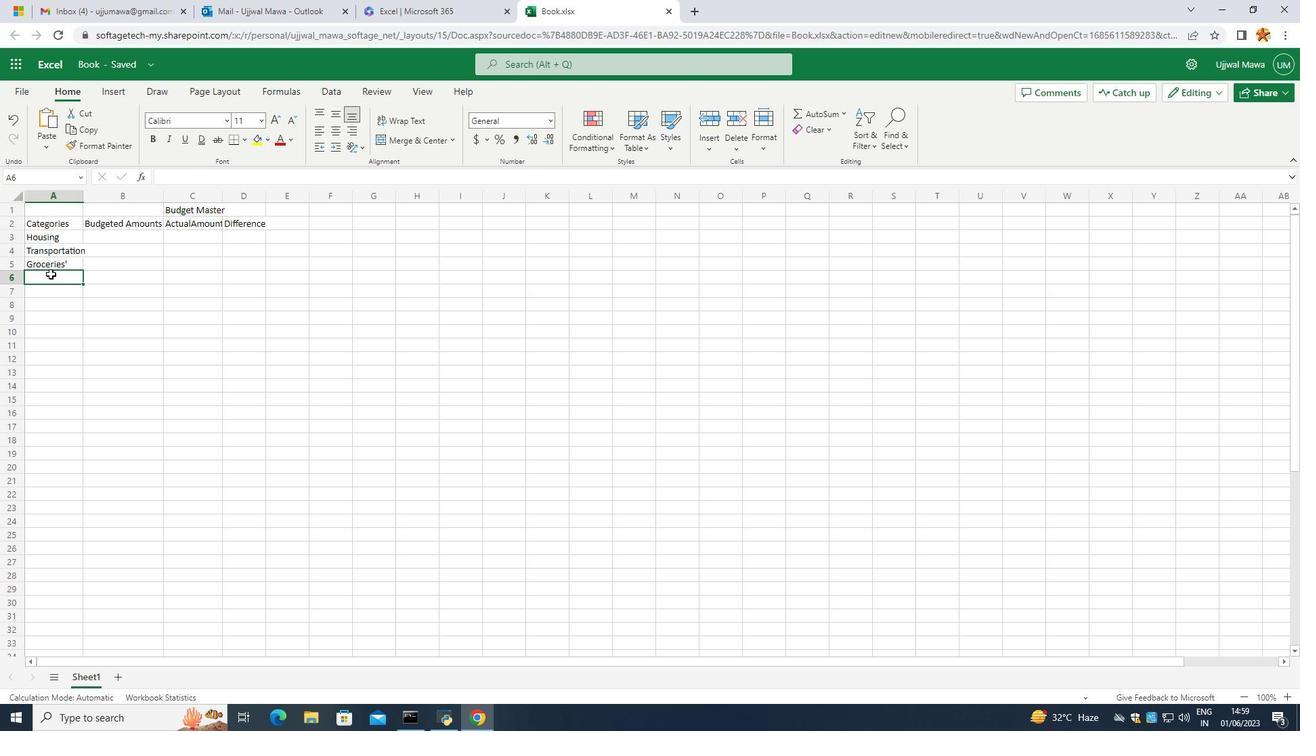 
Action: Mouse pressed left at (41, 271)
Screenshot: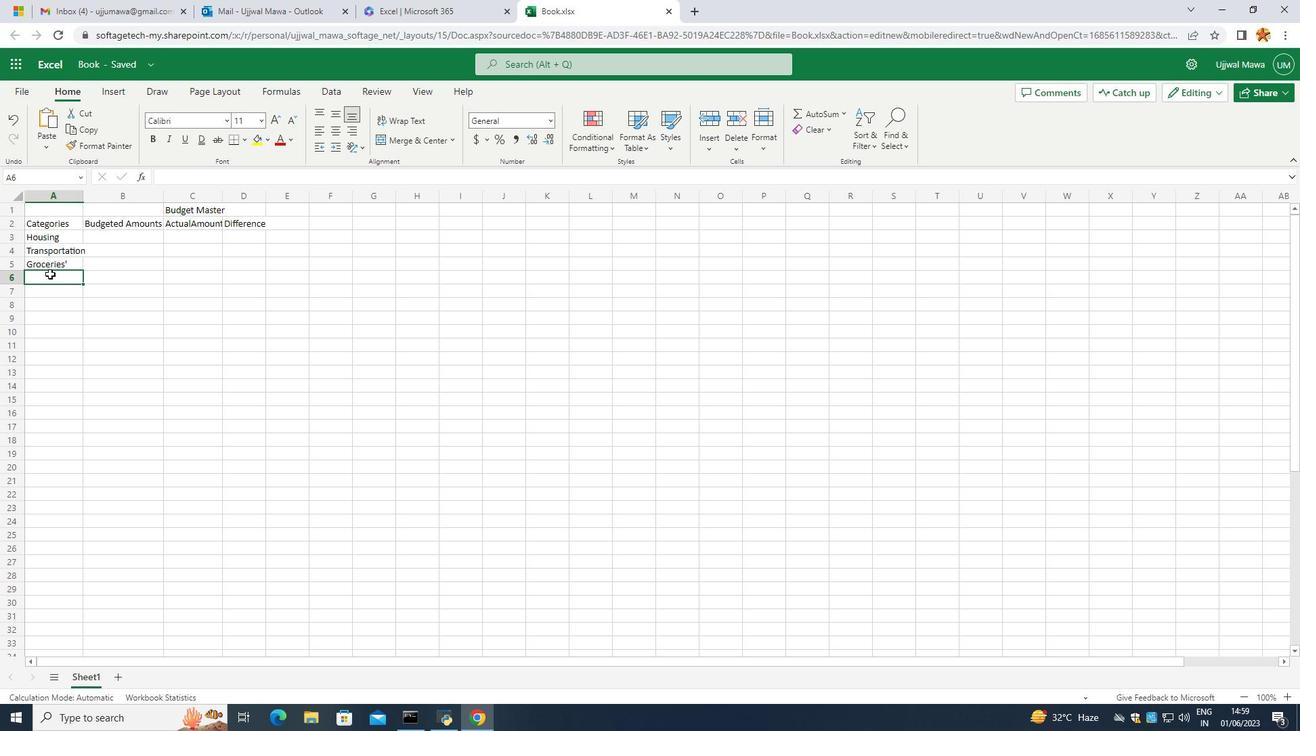 
Action: Mouse moved to (38, 275)
Screenshot: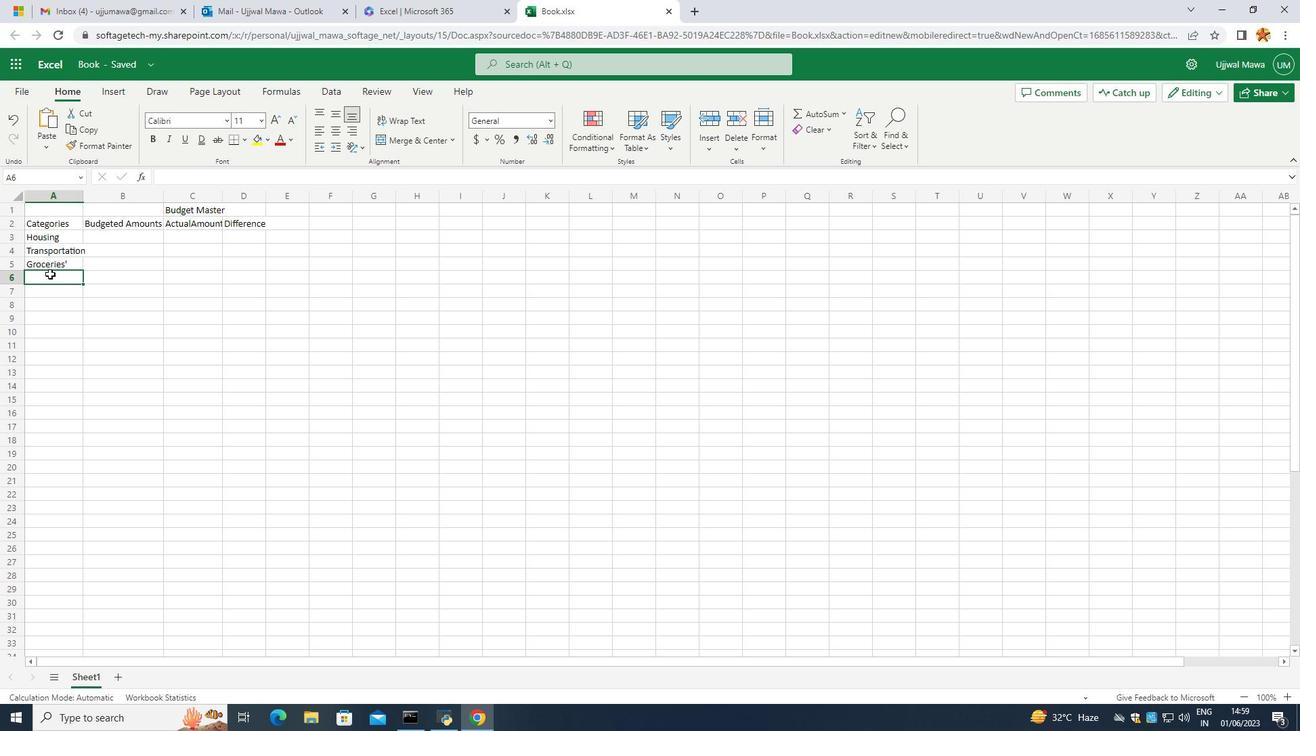 
Action: Mouse pressed left at (38, 275)
Screenshot: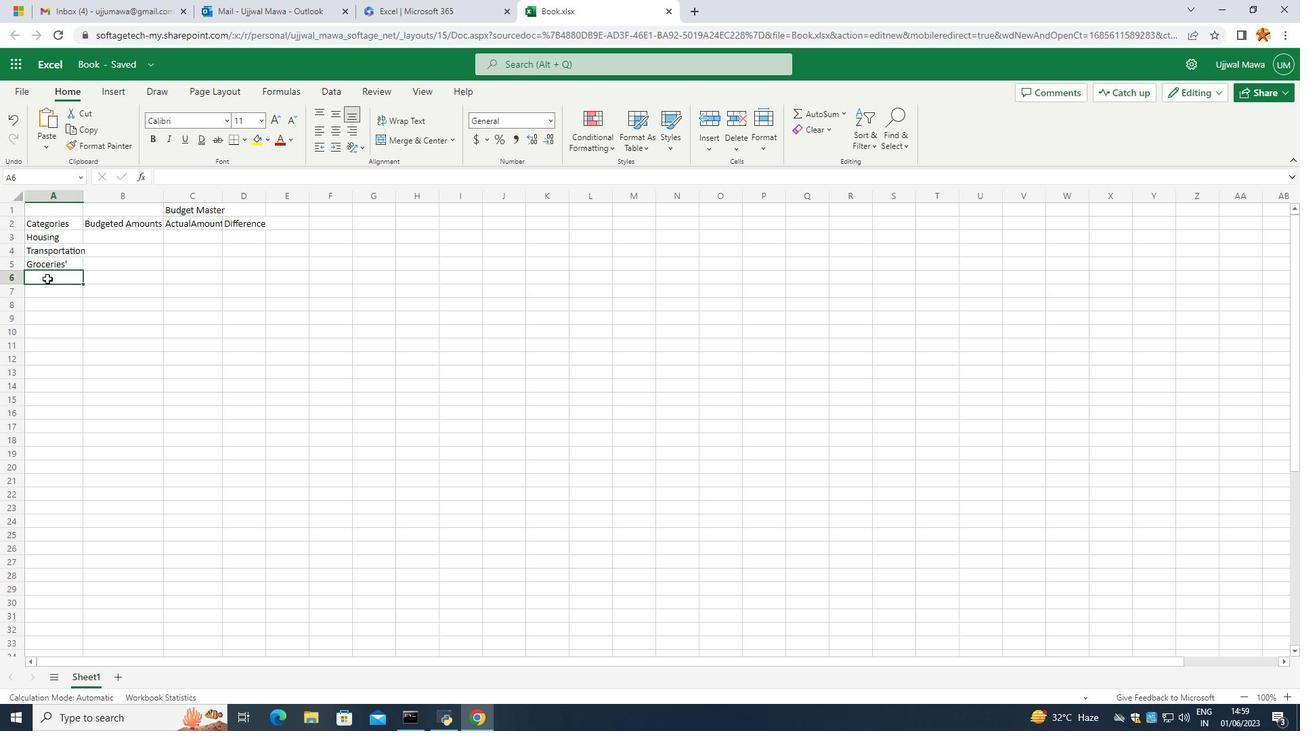 
Action: Mouse moved to (41, 278)
Screenshot: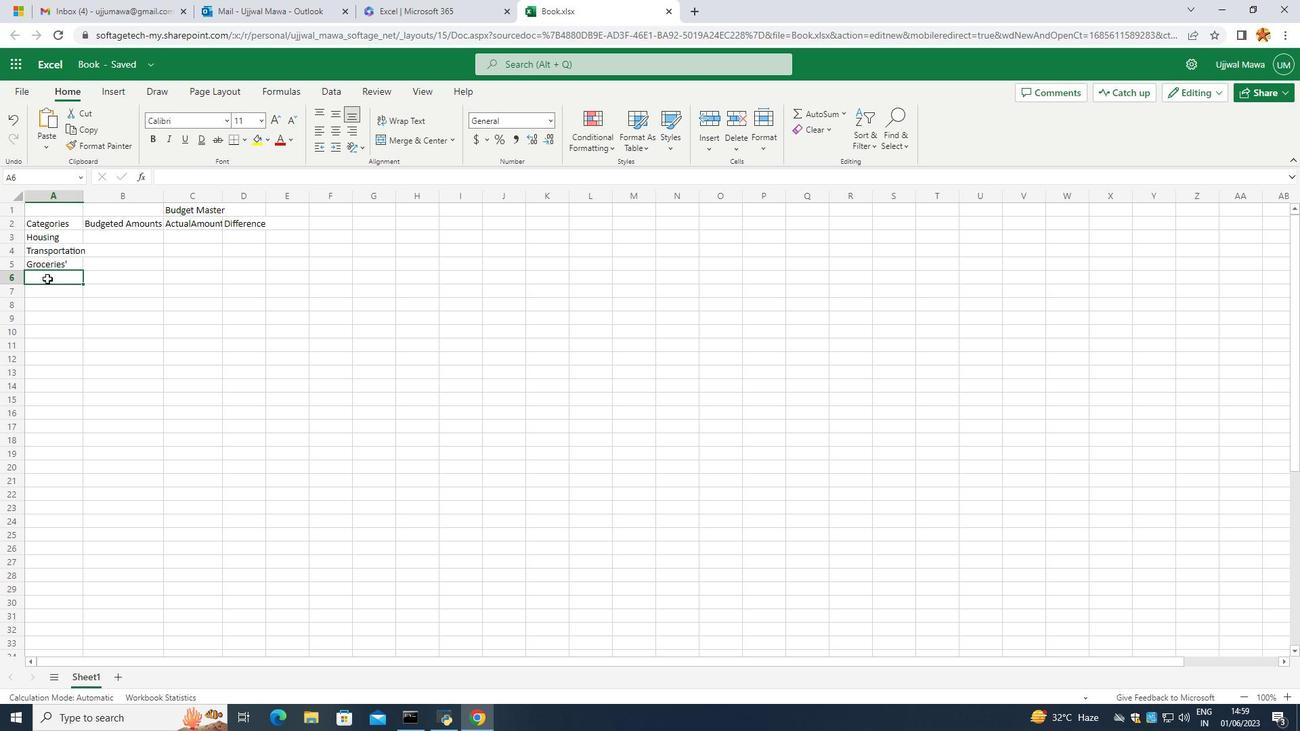 
Action: Key pressed <Key.caps_lock>U<Key.caps_lock>tilities'<Key.backspace><Key.enter><Key.caps_lock>E<Key.caps_lock>ntertainment<Key.enter><Key.caps_lock>D<Key.caps_lock>ining<Key.space><Key.caps_lock>O<Key.caps_lock>utr[<Key.backspace><Key.backspace><Key.backspace>t<Key.enter><Key.caps_lock>H<Key.caps_lock>ealth<Key.enter><Key.caps_lock>M<Key.caps_lock>iscelamniuoud=<Key.backspace><Key.backspace><Key.backspace><Key.backspace><Key.backspace><Key.backspace><Key.backspace><Key.backspace>nious<Key.enter>
Screenshot: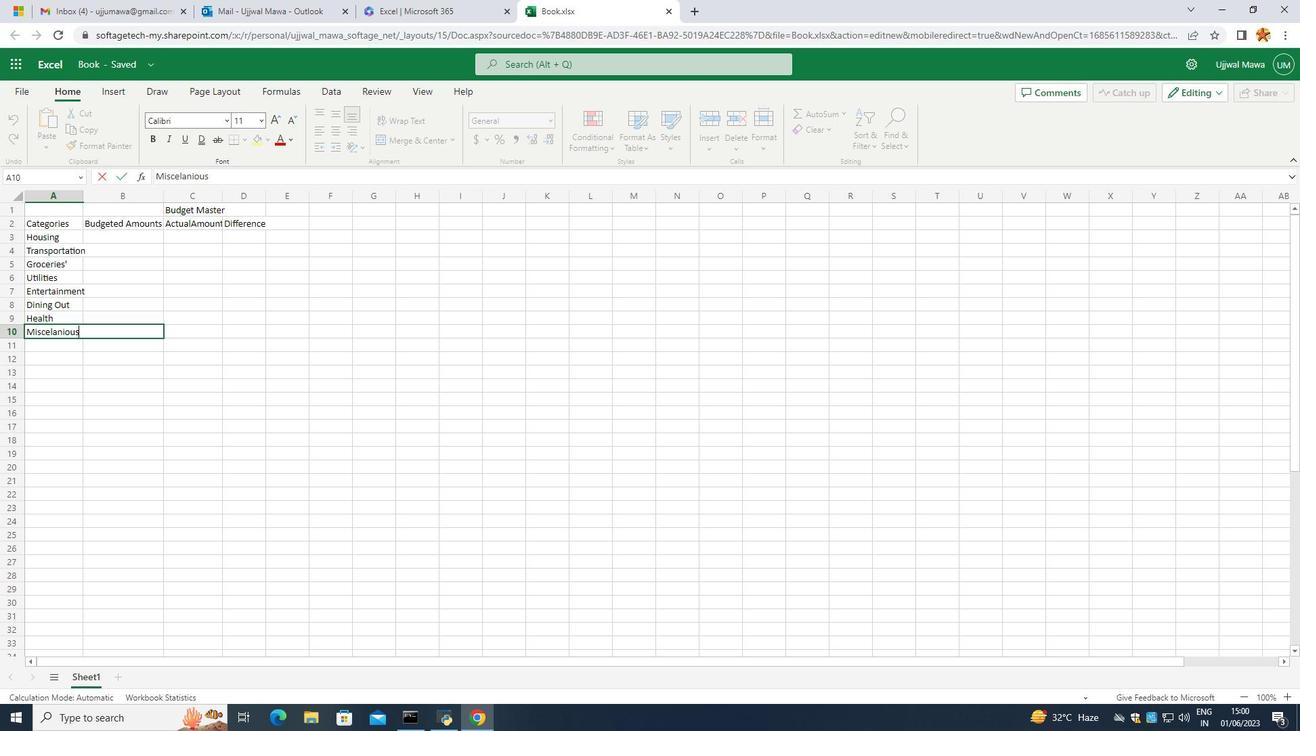 
Action: Mouse moved to (55, 336)
Screenshot: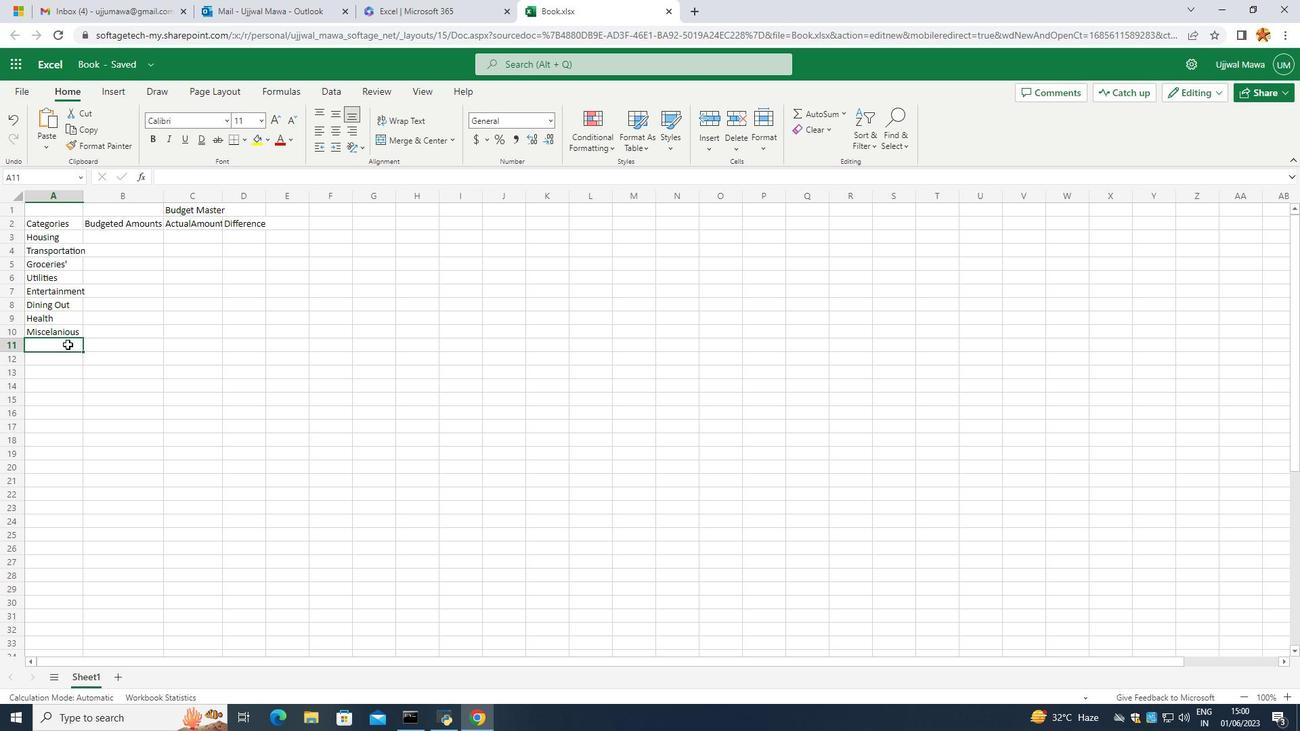 
Action: Mouse pressed left at (55, 336)
Screenshot: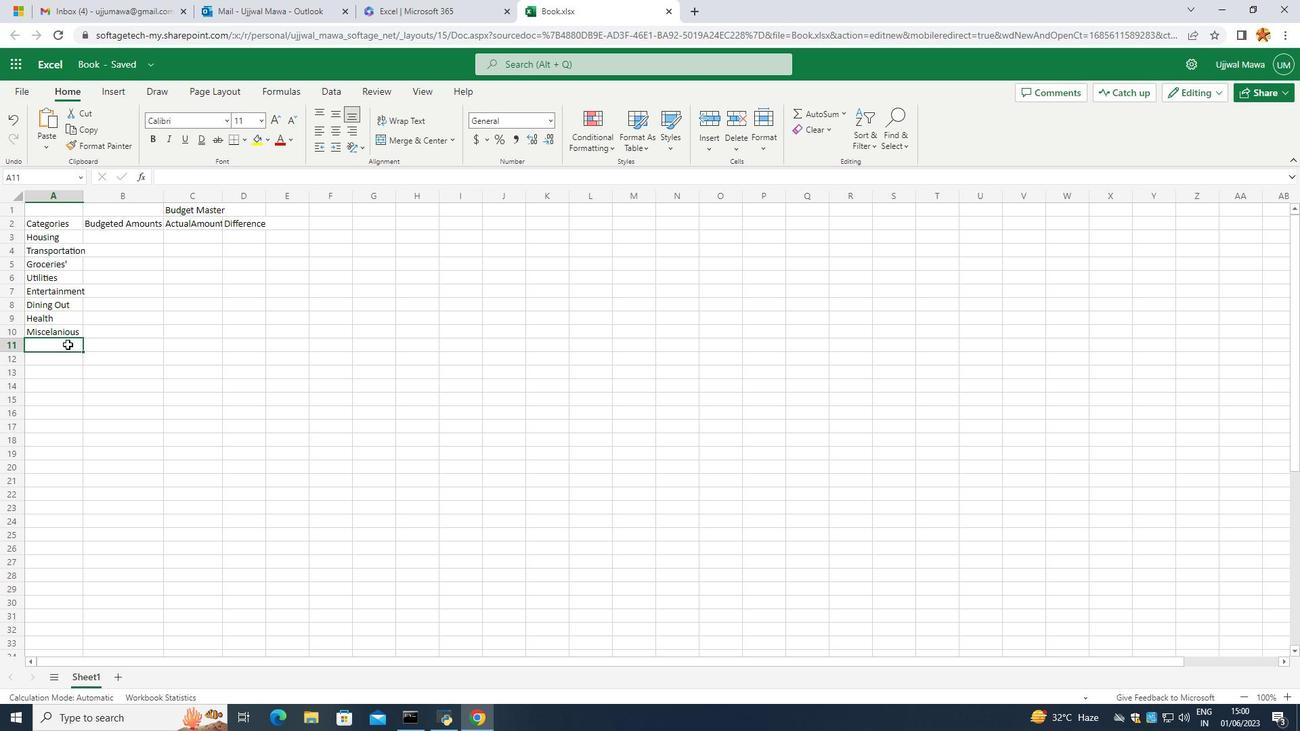 
Action: Mouse moved to (54, 336)
Screenshot: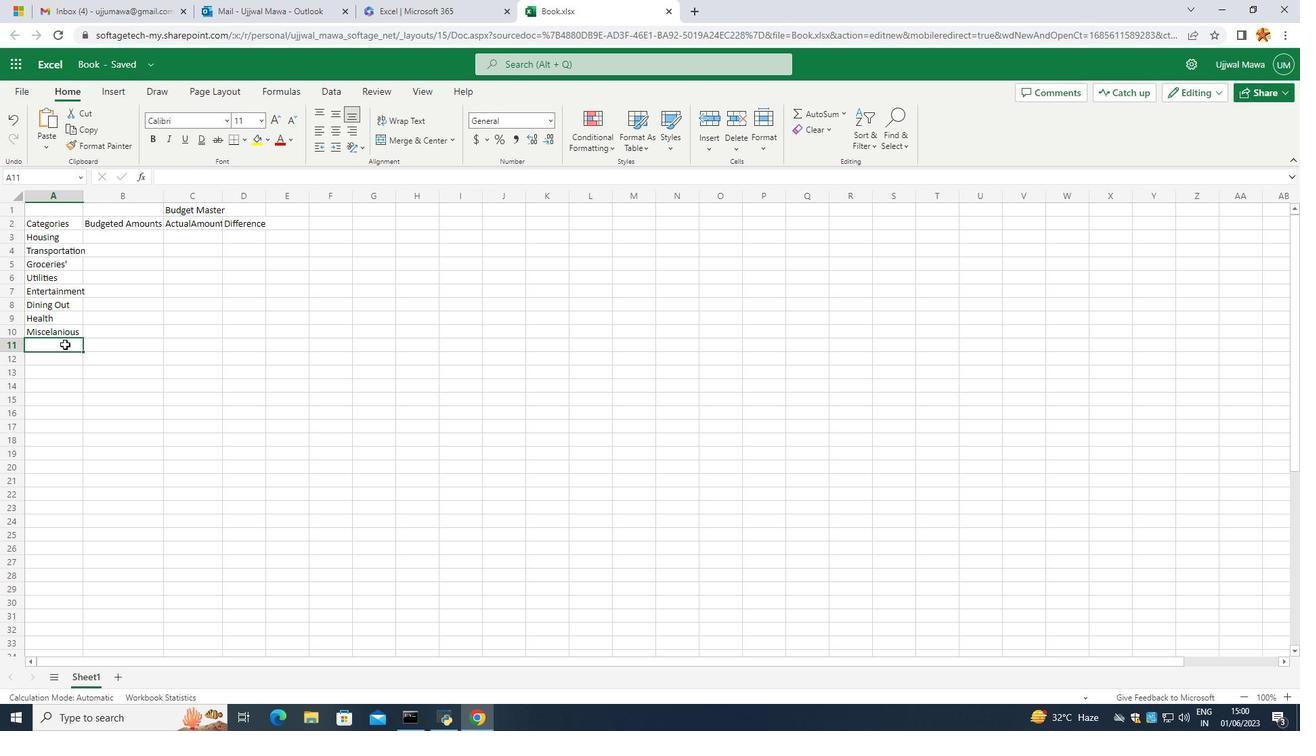 
Action: Mouse pressed left at (54, 336)
Screenshot: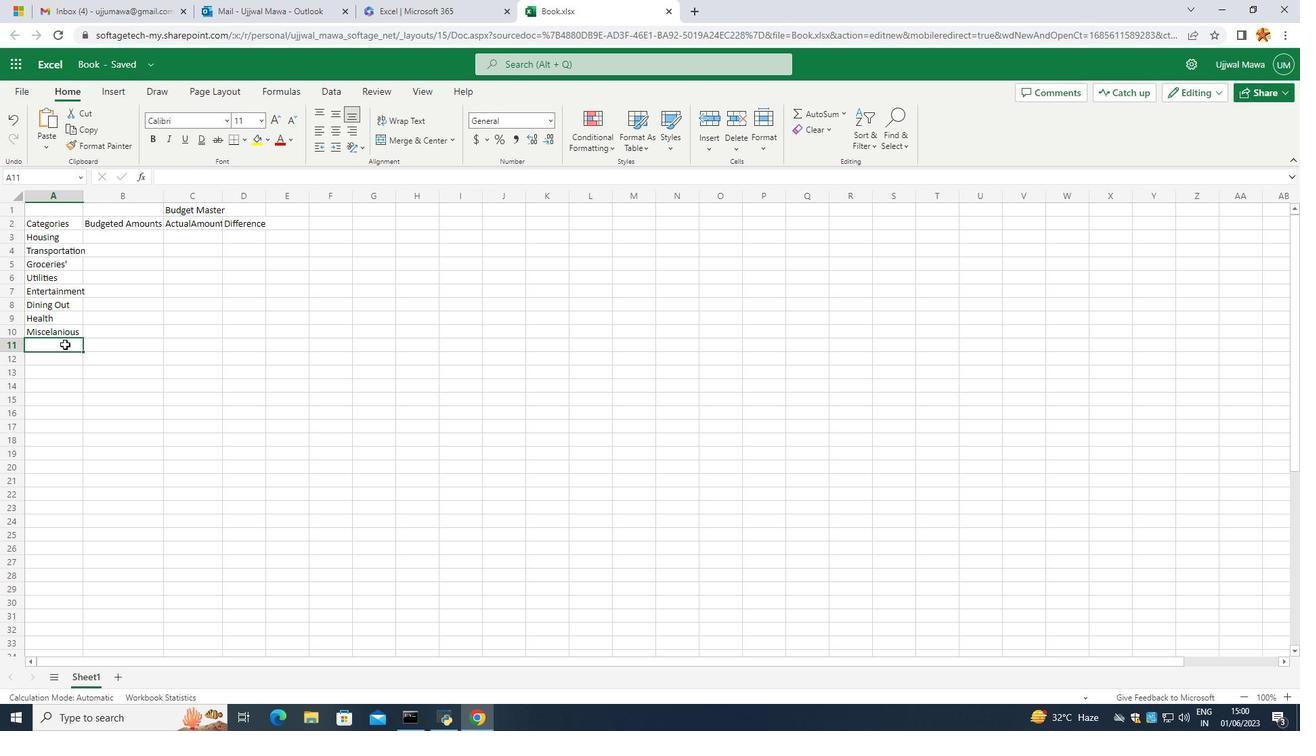 
Action: Mouse moved to (54, 344)
Screenshot: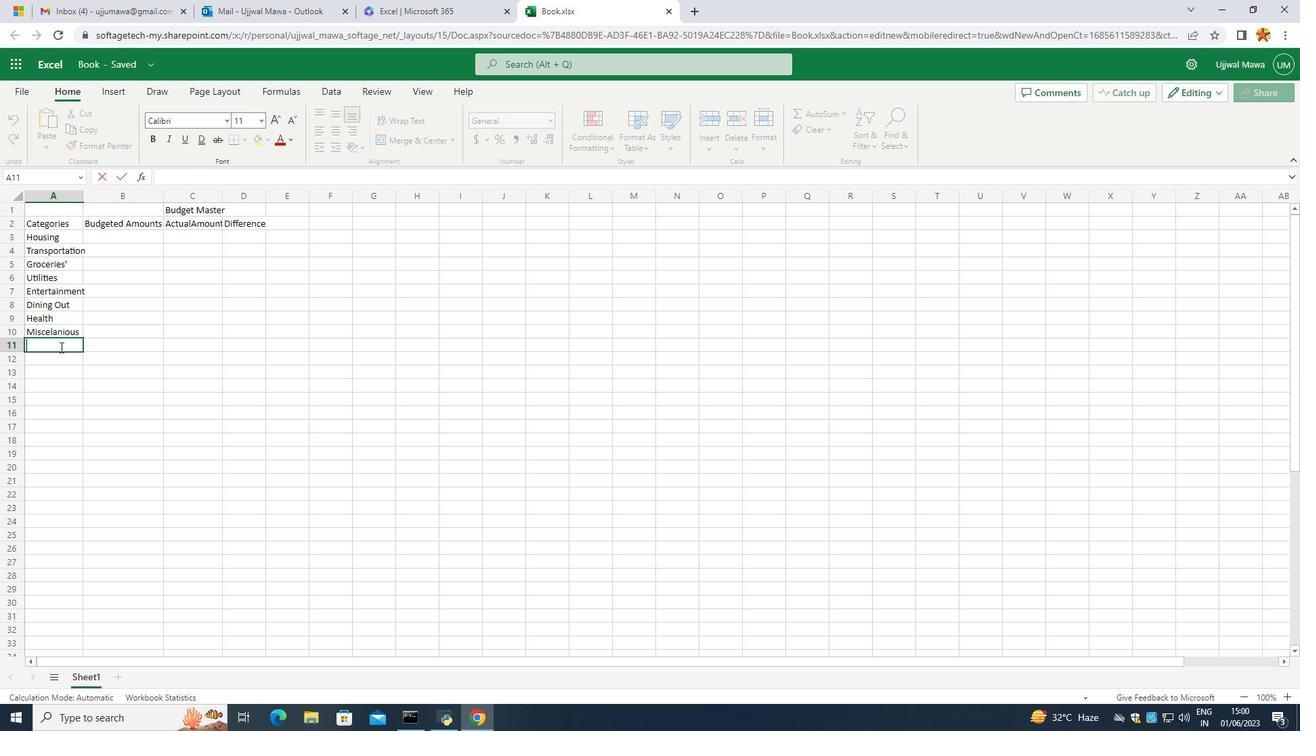 
Action: Key pressed <Key.caps_lock>S<Key.caps_lock>ac<Key.backspace>vings'<Key.backspace><Key.enter><Key.caps_lock>T<Key.caps_lock>otakl<Key.backspace>o<Key.backspace><Key.backspace>l<Key.enter>
Screenshot: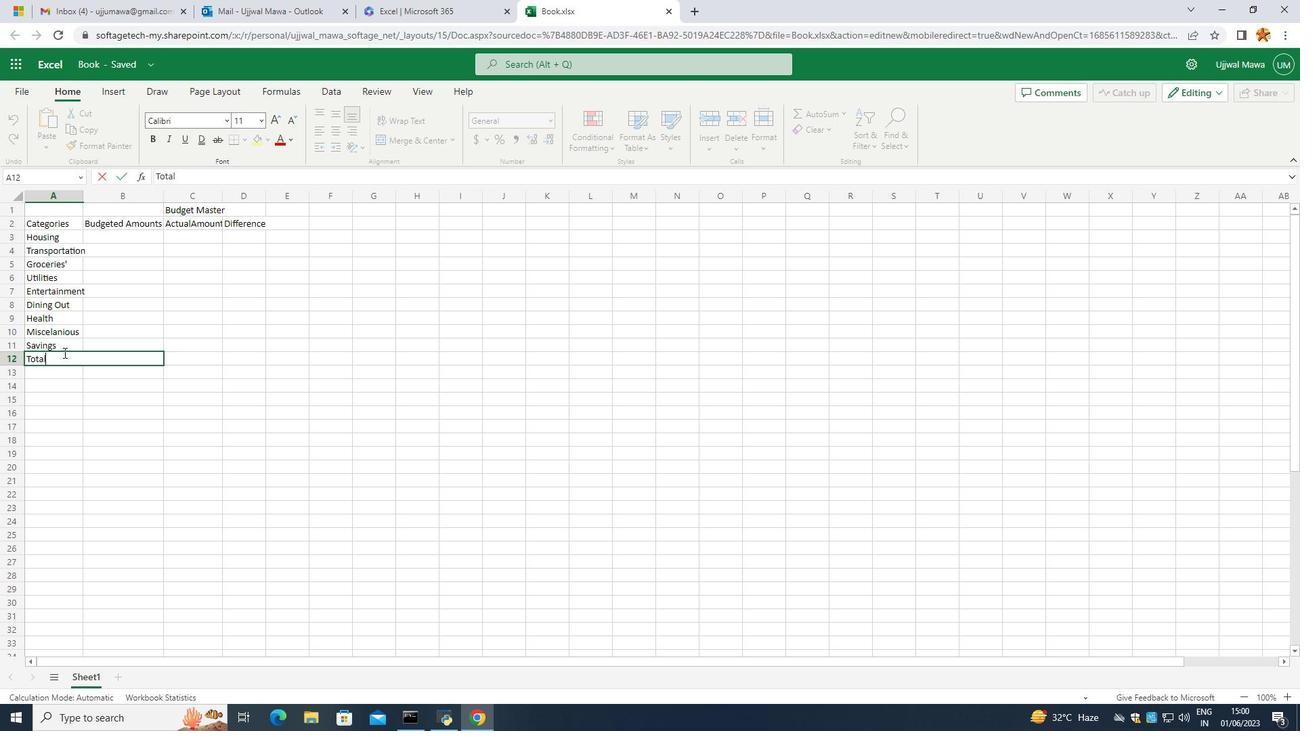 
Action: Mouse moved to (124, 306)
Screenshot: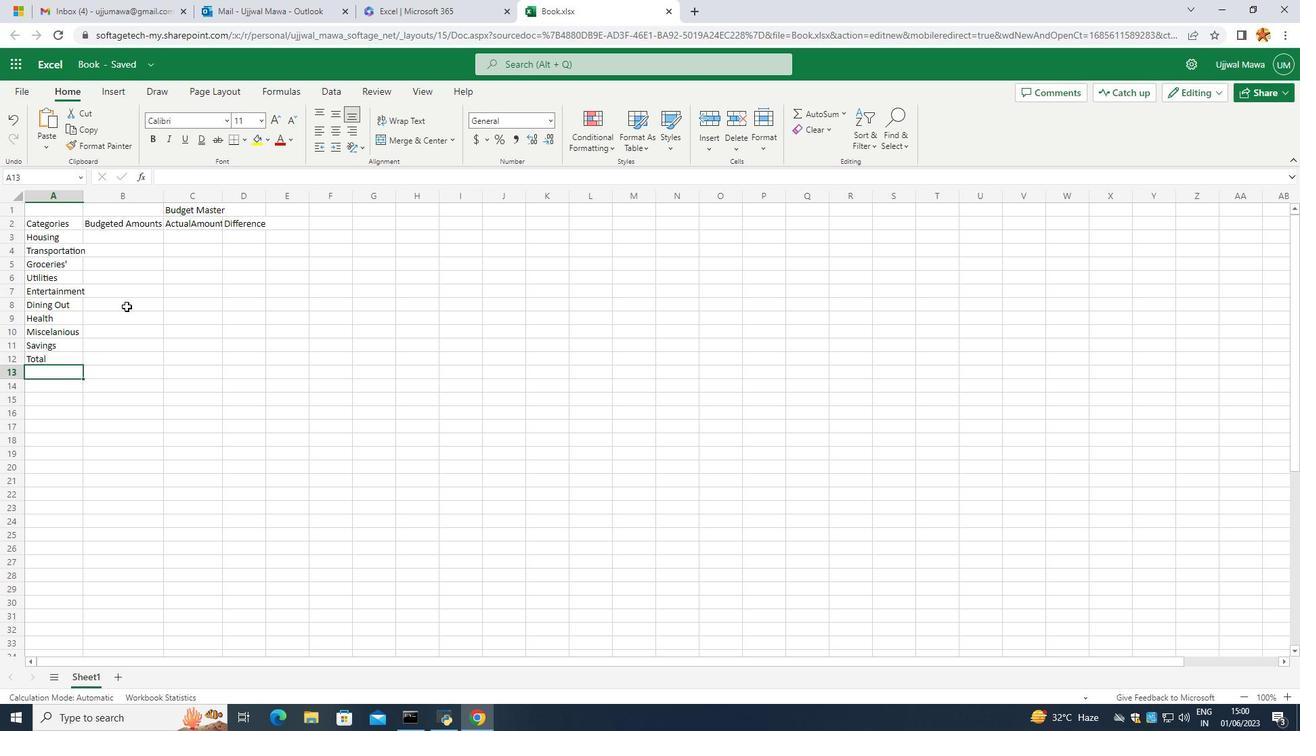 
Action: Mouse pressed left at (124, 306)
Screenshot: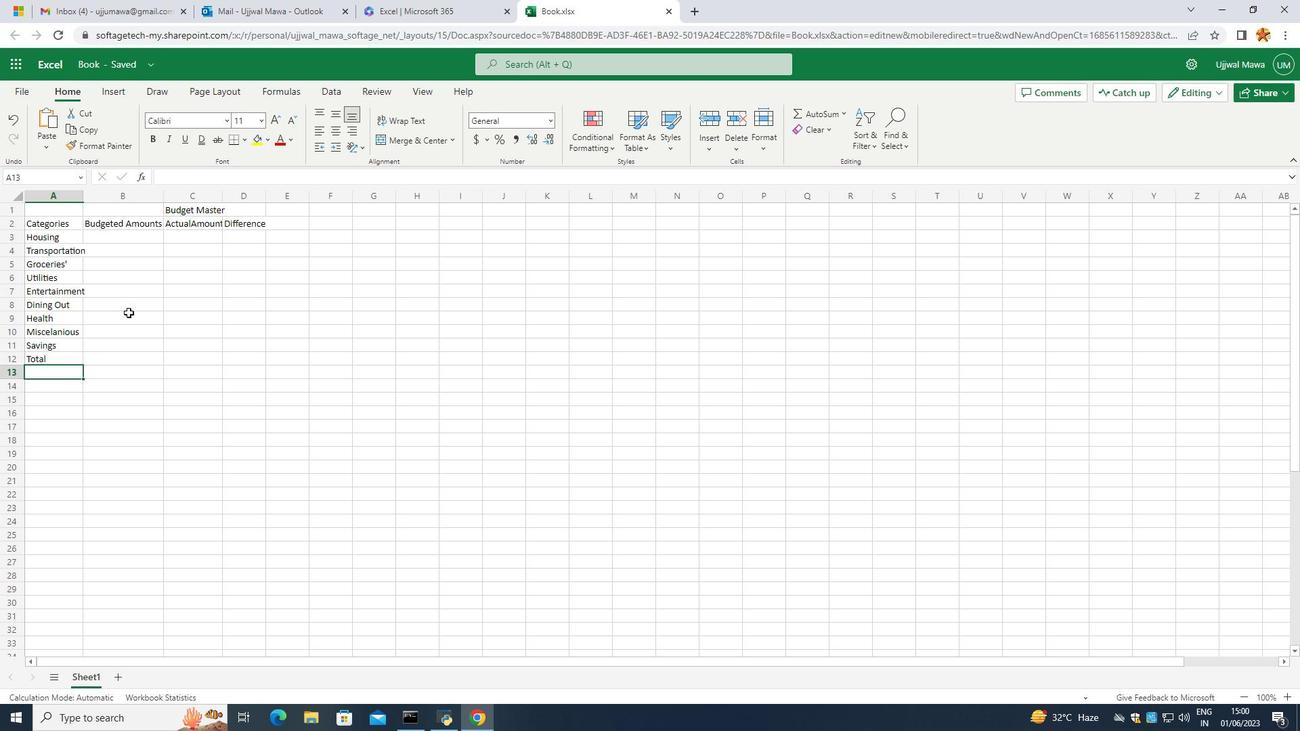 
Action: Mouse moved to (100, 233)
Screenshot: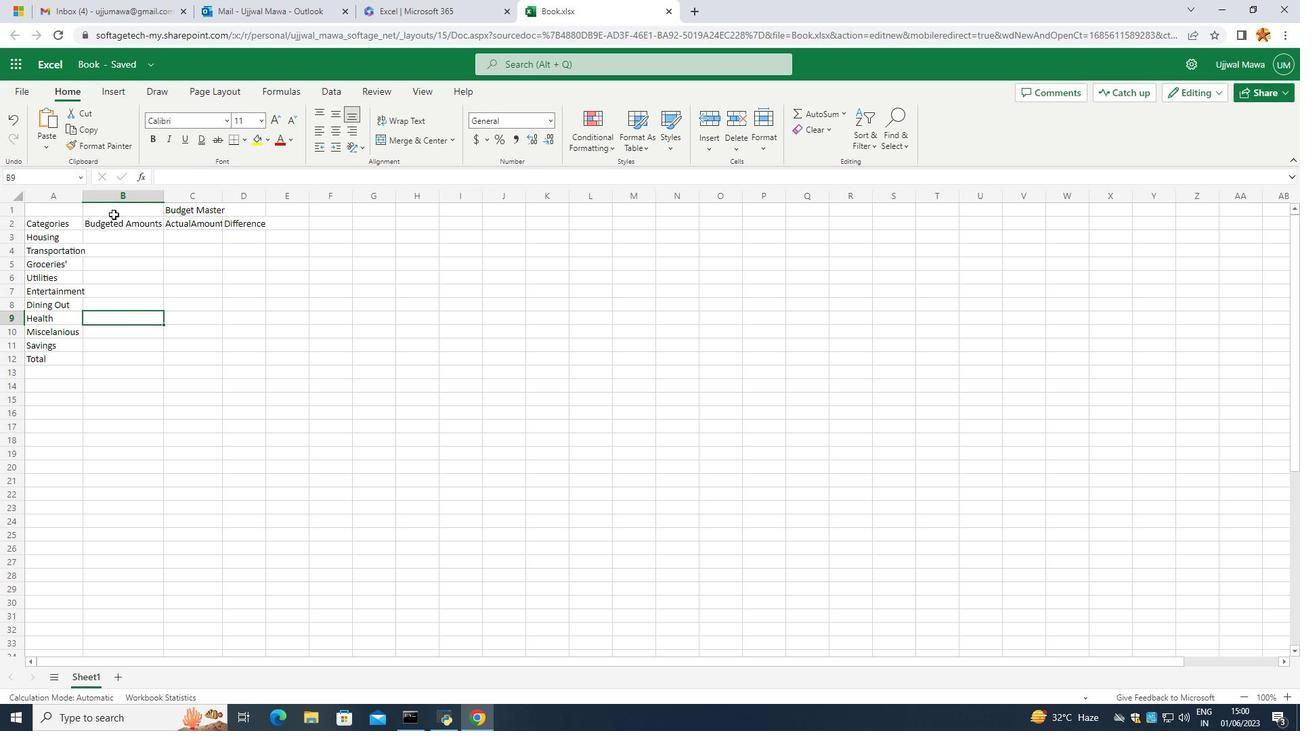 
Action: Mouse pressed left at (100, 233)
Screenshot: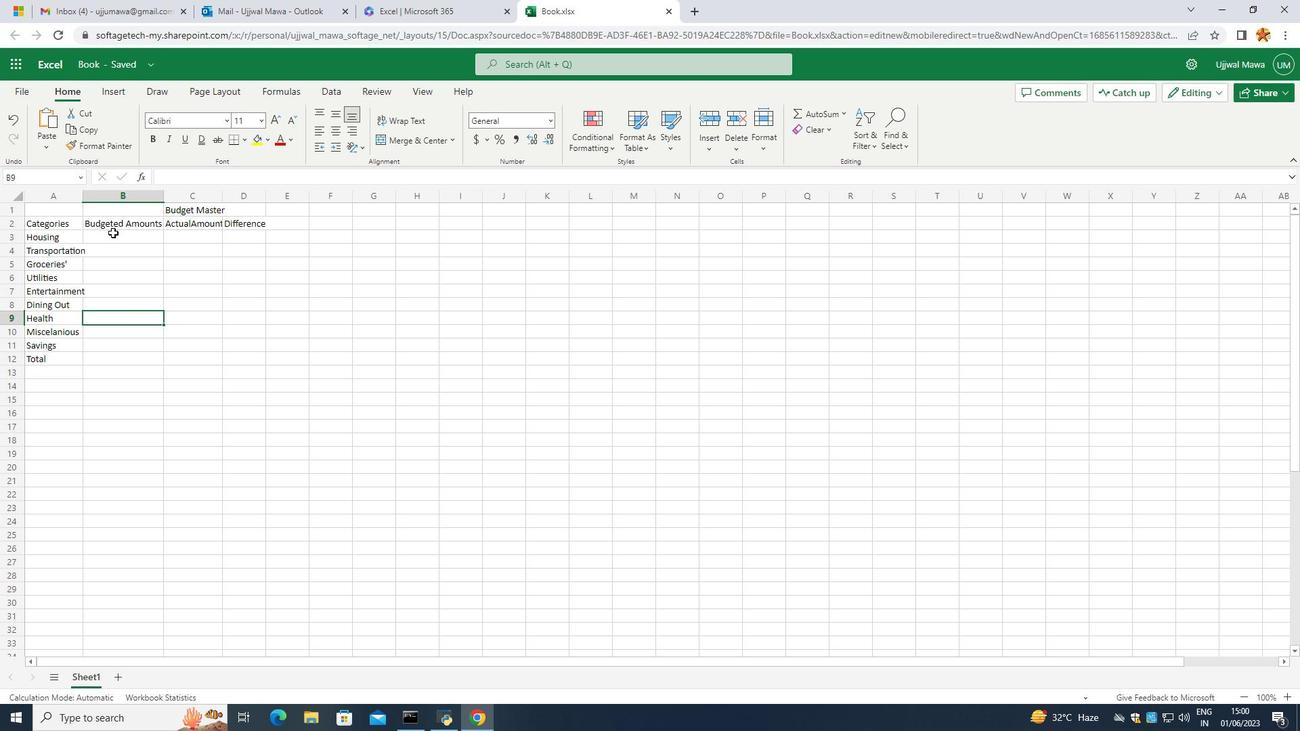 
Action: Mouse pressed left at (100, 233)
Screenshot: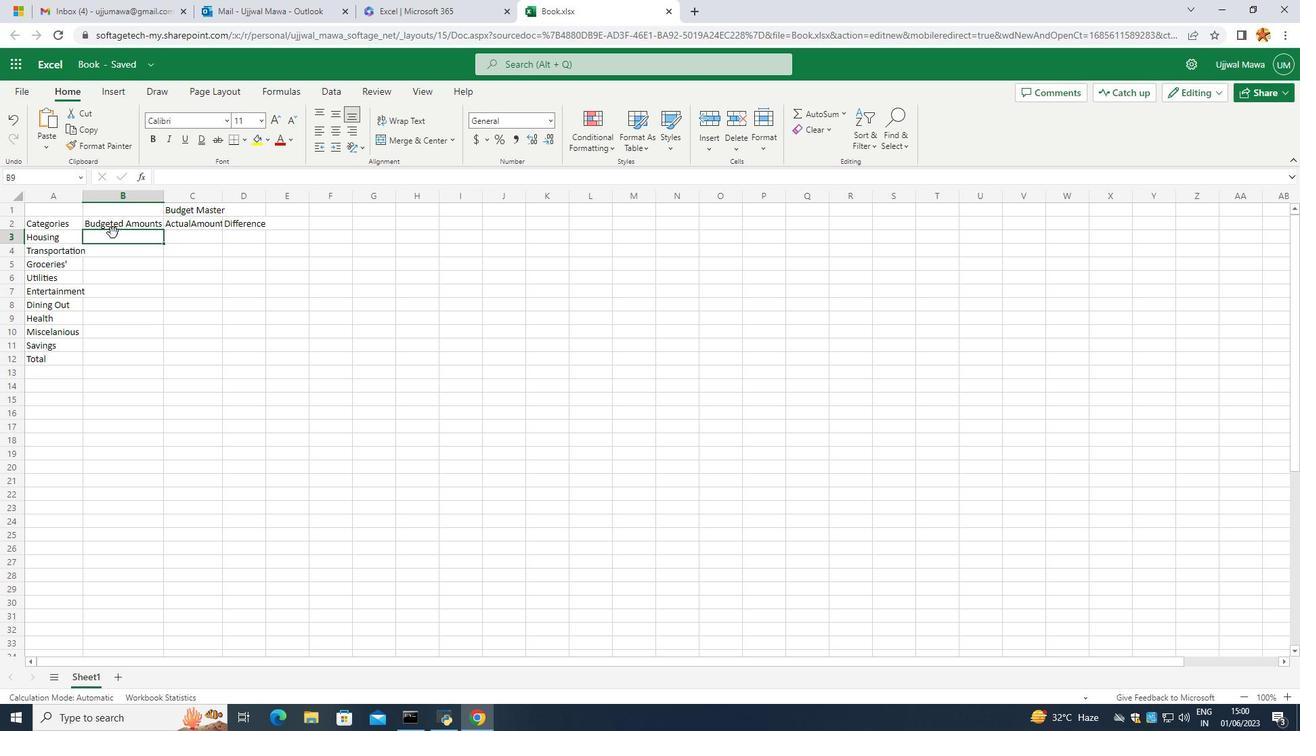
Action: Mouse moved to (130, 222)
Screenshot: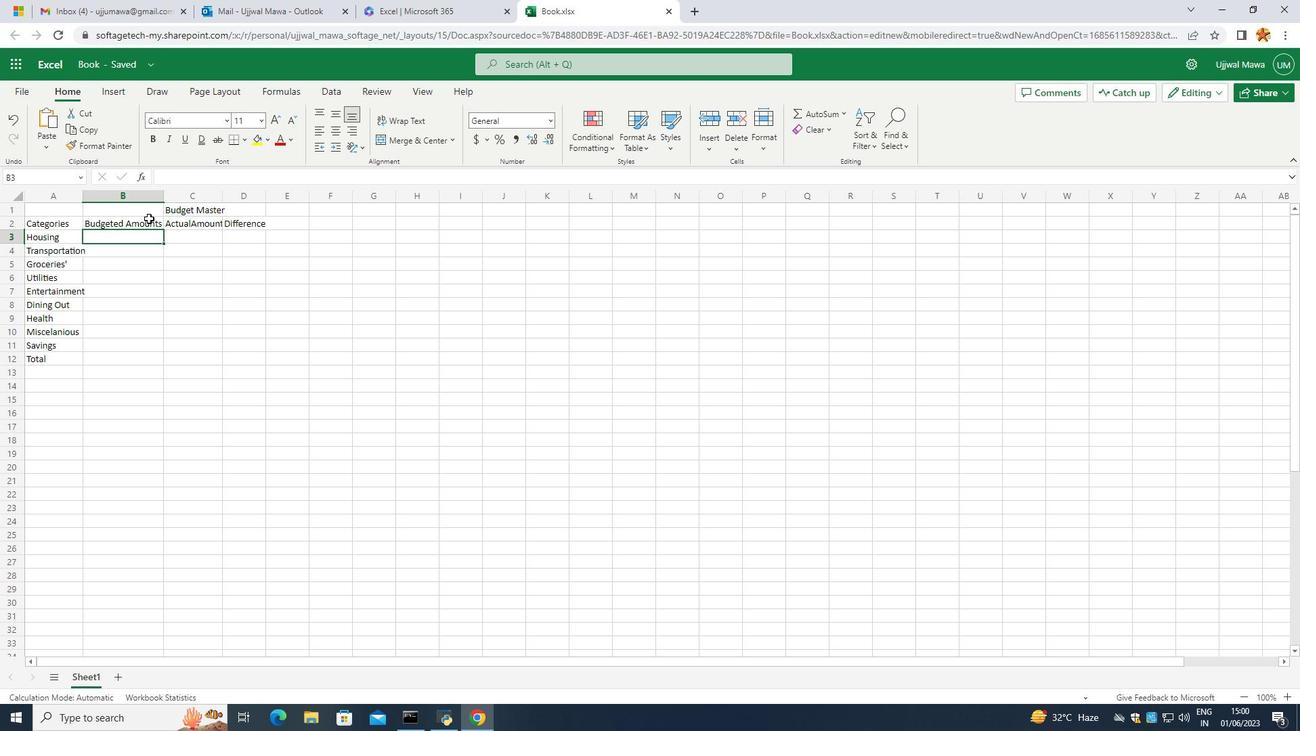 
Action: Mouse pressed left at (130, 222)
Screenshot: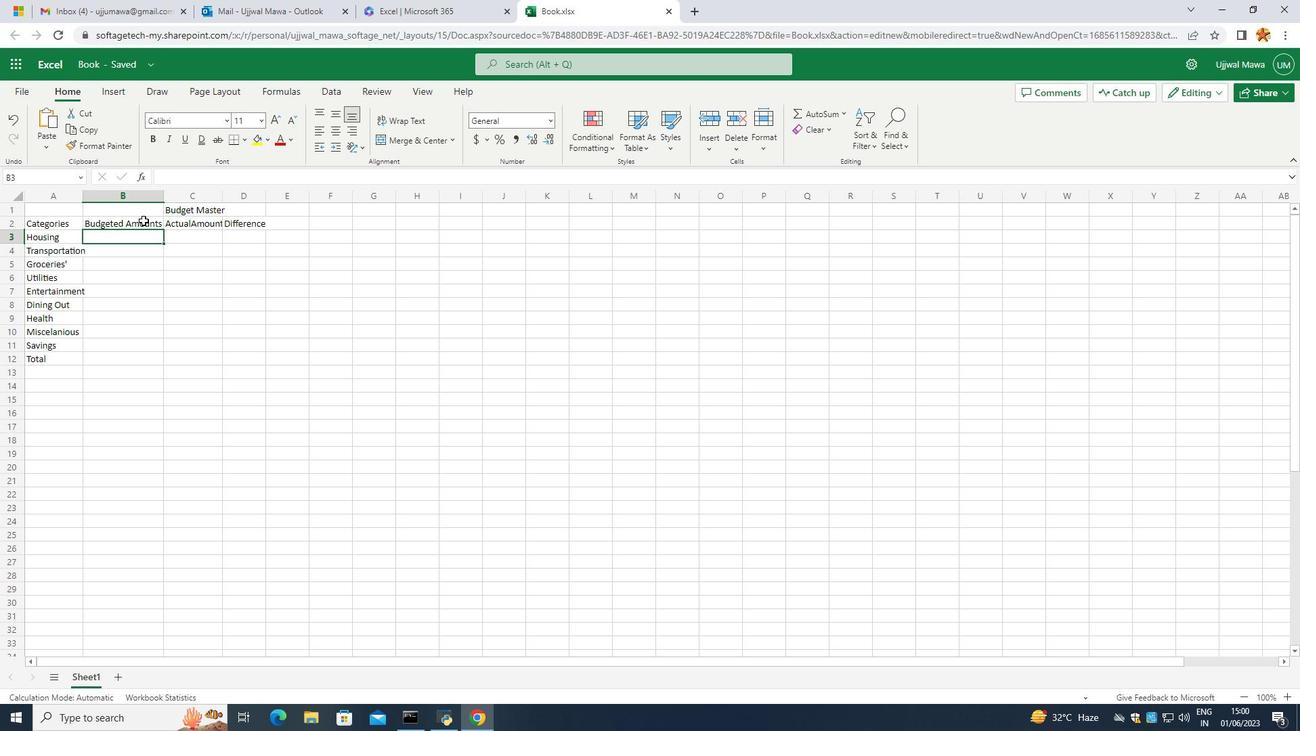 
Action: Mouse moved to (129, 222)
Screenshot: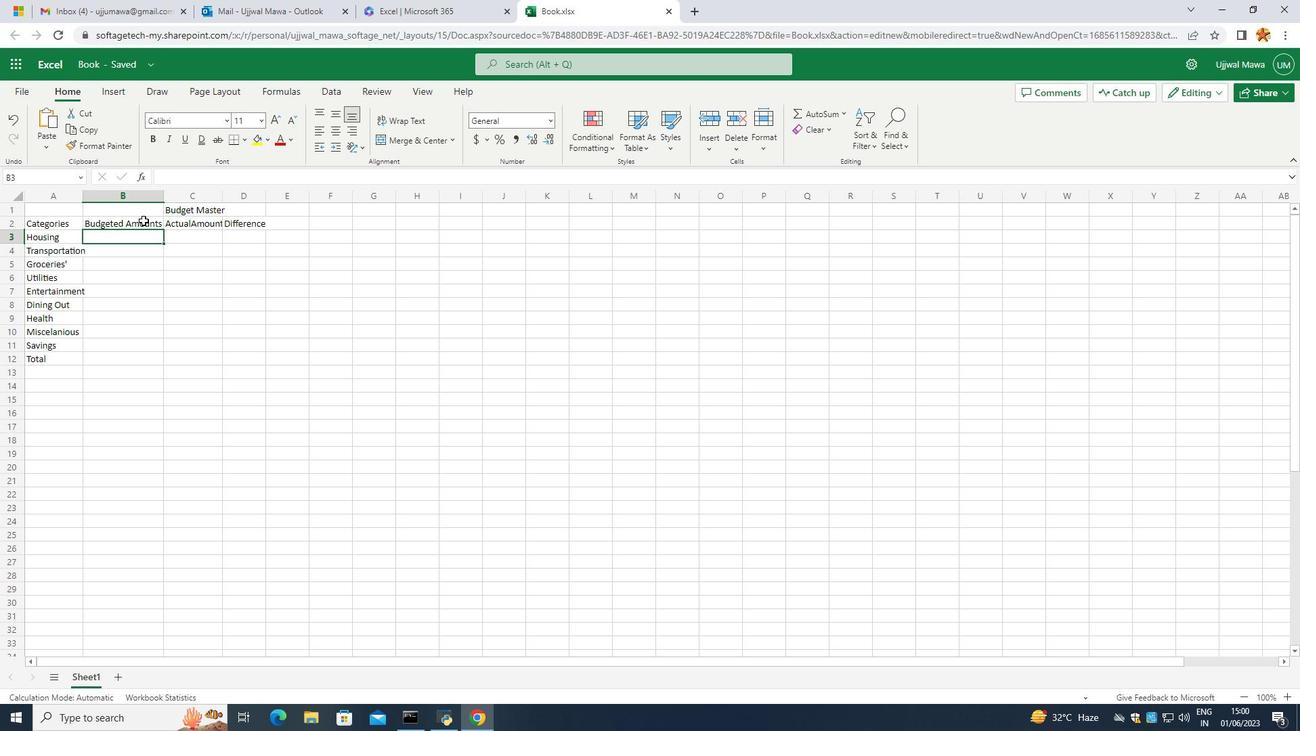 
Action: Mouse pressed left at (129, 222)
Screenshot: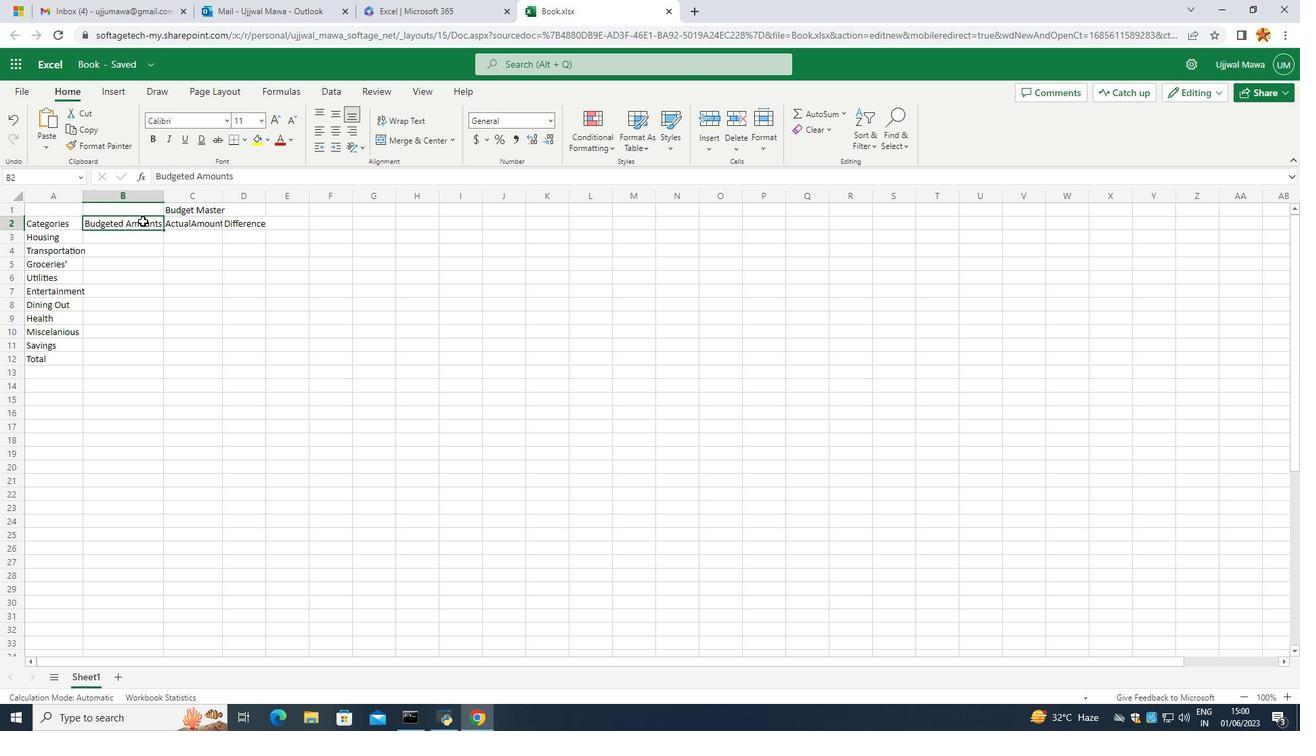 
Action: Mouse moved to (116, 239)
Screenshot: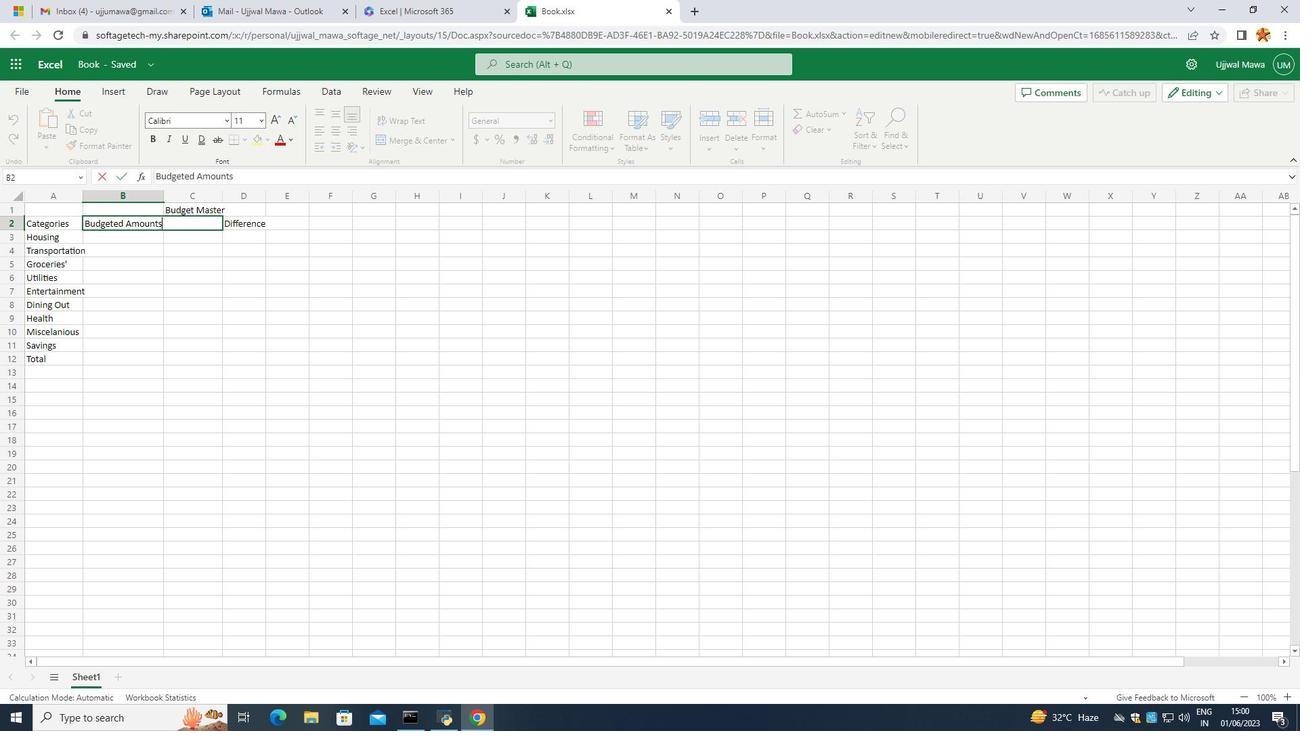 
Action: Mouse pressed left at (116, 239)
Screenshot: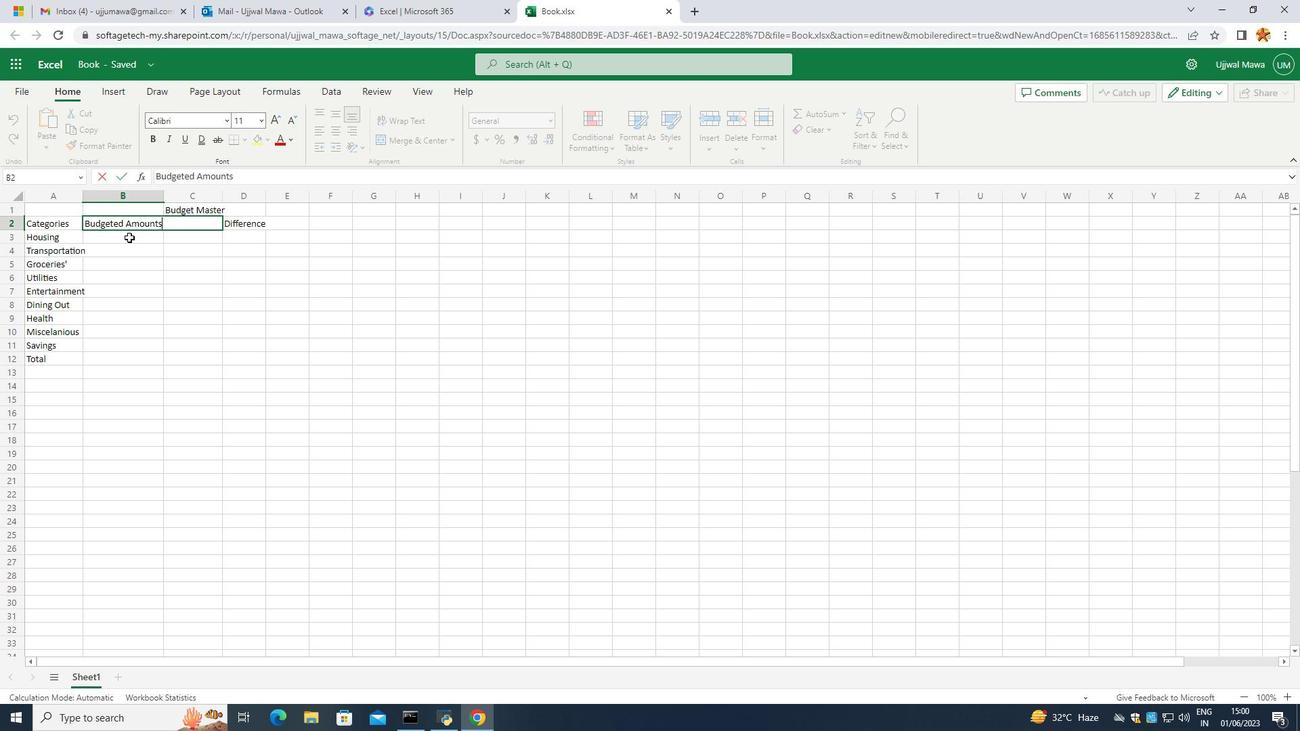 
Action: Mouse pressed left at (116, 239)
Screenshot: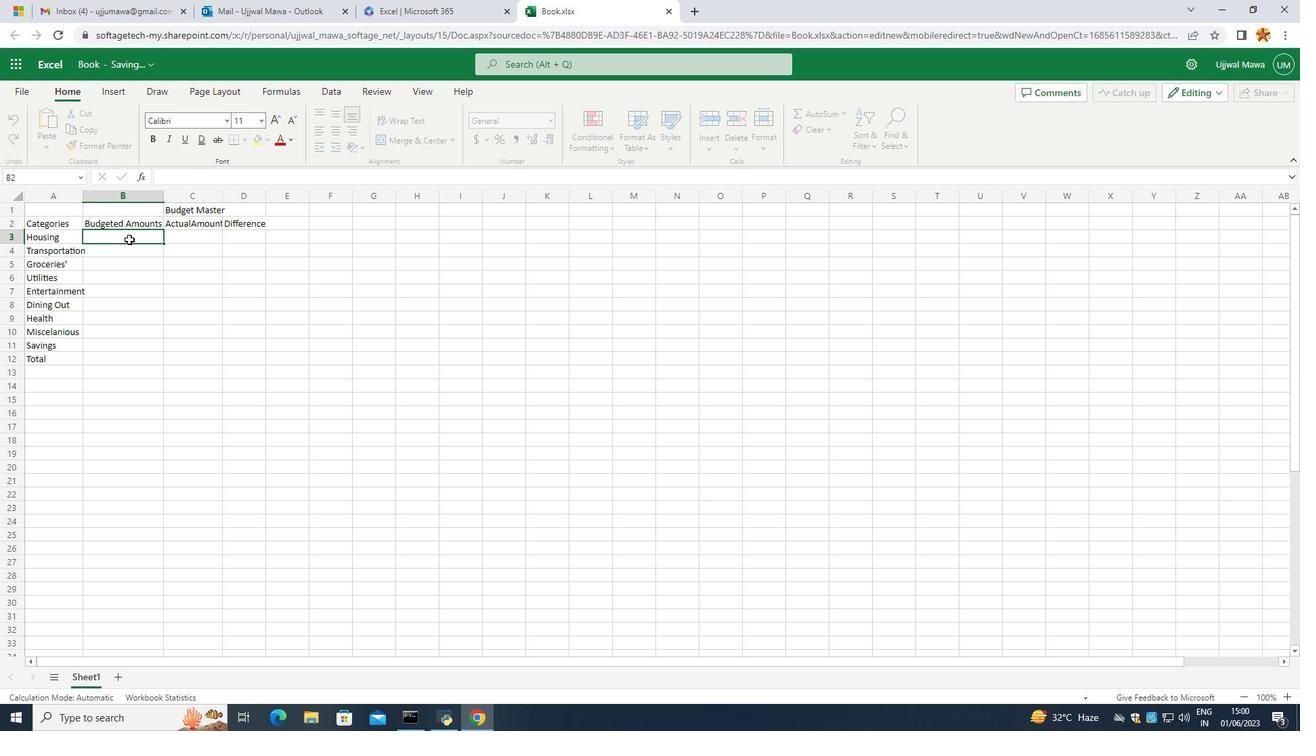 
Action: Mouse moved to (114, 239)
Screenshot: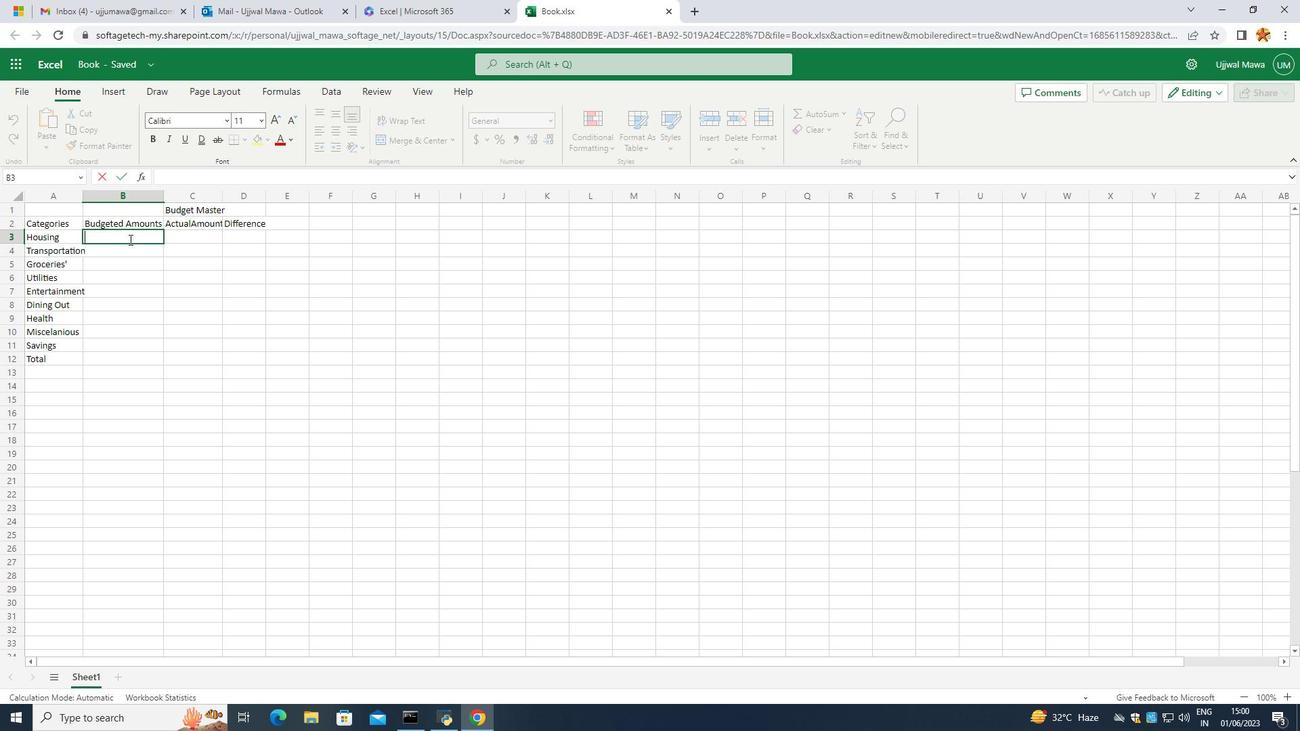 
Action: Key pressed <Key.shift_r><Key.shift_r><Key.shift_r><Key.shift_r><Key.shift_r><Key.shift_r><Key.shift_r><Key.shift_r><Key.shift_r><Key.shift_r><Key.shift_r><Key.shift_r><Key.shift_r><Key.shift_r><Key.shift_r><Key.shift_r><Key.shift_r><Key.shift_r><Key.shift_r><Key.shift_r><Key.shift_r><Key.shift_r><Key.shift_r><Key.shift_r><Key.shift_r><Key.shift_r><Key.shift_r><Key.shift_r><Key.shift_r><Key.shift_r><Key.shift_r>$1500<Key.enter>
Screenshot: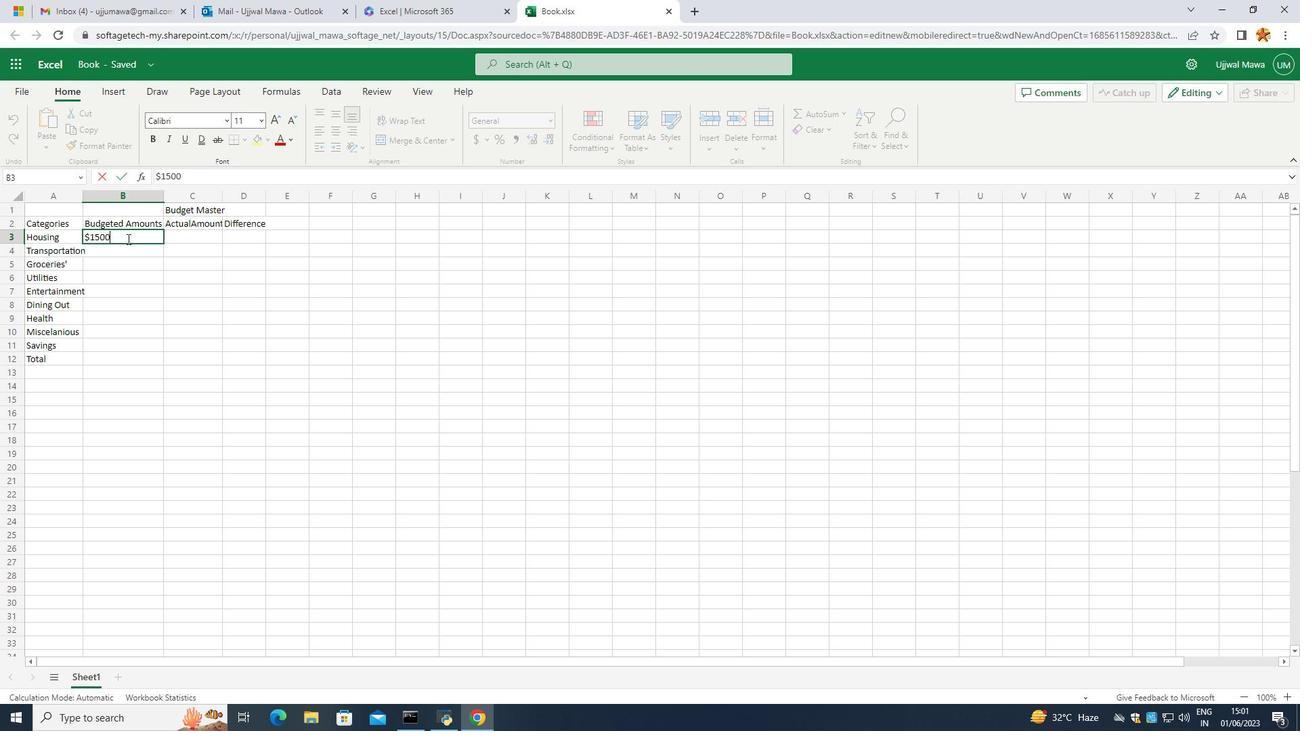 
Action: Mouse moved to (151, 216)
Screenshot: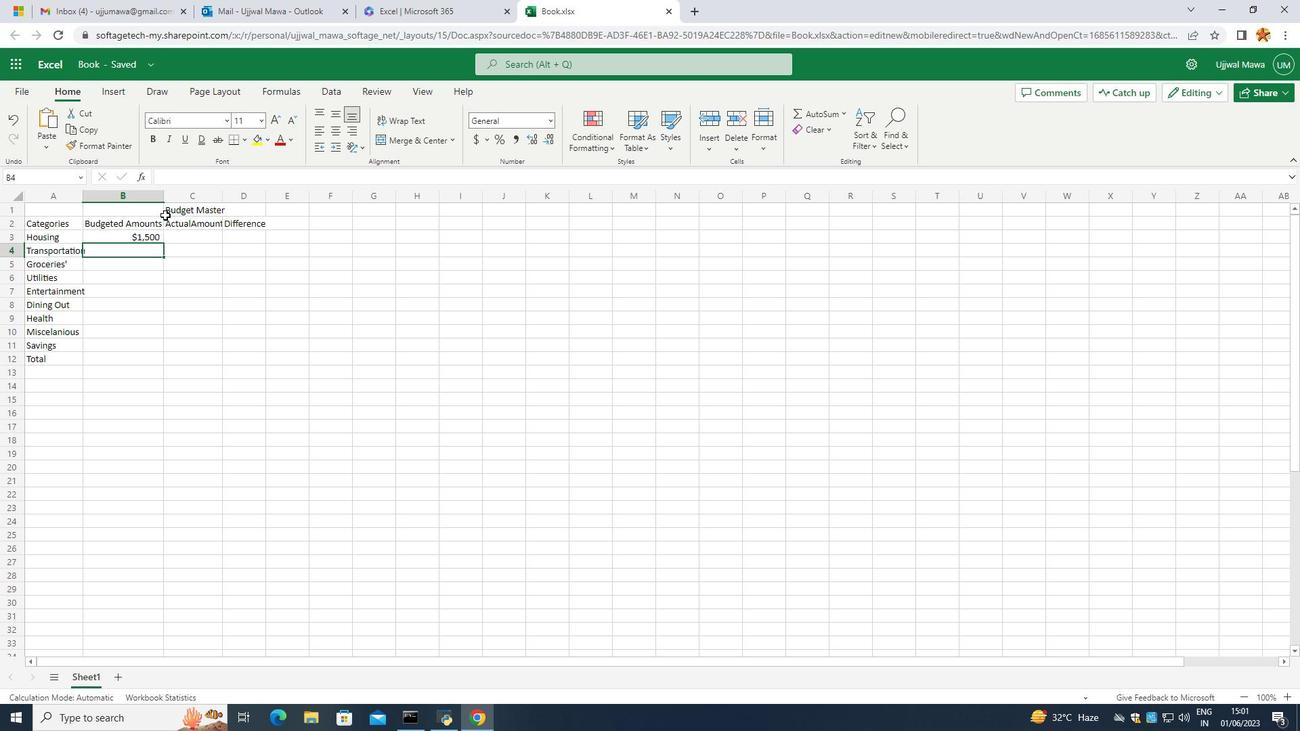 
Action: Key pressed <Key.shift_r>$300<Key.enter><Key.shift_r><Key.shift_r><Key.shift_r><Key.shift_r><Key.shift_r><Key.shift_r>$400<Key.enter><Key.shift_r>%<Key.backspace>4<Key.shift_r><Key.backspace><Key.shift_r>$150<Key.enter><Key.shift_r><Key.shift_r><Key.shift_r><Key.shift_r><Key.shift_r><Key.shift_r><Key.shift_r><Key.shift_r><Key.shift_r><Key.shift_r><Key.shift_r><Key.shift_r><Key.shift_r><Key.shift_r><Key.shift_r><Key.shift_r>$200<Key.enter><Key.shift_r>$250<Key.enter><Key.shift_r>$100<Key.enter><Key.shift_r>$150<Key.enter><Key.shift_r><Key.shift_r><Key.shift_r><Key.shift_r><Key.shift_r><Key.shift_r><Key.shift_r><Key.shift_r><Key.shift_r><Key.shift_r><Key.shift_r><Key.shift_r><Key.shift_r><Key.shift_r><Key.shift_r><Key.shift_r><Key.shift_r><Key.shift_r><Key.shift_r><Key.shift_r><Key.shift_r><Key.shift_r><Key.shift_r><Key.shift_r><Key.shift_r><Key.shift_r><Key.shift_r><Key.shift_r><Key.shift_r><Key.shift_r><Key.shift_r><Key.shift_r><Key.shift_r><Key.shift_r><Key.shift_r><Key.shift_r><Key.shift_r><Key.shift_r><Key.shift_r><Key.shift_r><Key.shift_r><Key.shift_r><Key.shift_r><Key.shift_r><Key.shift_r><Key.shift_r><Key.shift_r><Key.shift_r><Key.shift_r><Key.shift_r><Key.shift_r><Key.shift_r><Key.shift_r><Key.shift_r><Key.shift_r><Key.shift_r><Key.shift_r><Key.shift_r><Key.shift_r><Key.shift_r><Key.shift_r><Key.shift_r><Key.shift_r><Key.shift_r><Key.shift_r><Key.shift_r><Key.shift_r><Key.shift_r><Key.shift_r><Key.shift_r><Key.shift_r><Key.shift_r><Key.shift_r><Key.shift_r><Key.shift_r><Key.shift_r><Key.shift_r><Key.shift_r><Key.shift_r><Key.shift_r><Key.shift_r><Key.shift_r><Key.shift_r><Key.shift_r><Key.shift_r><Key.shift_r><Key.shift_r><Key.shift_r><Key.shift_r><Key.shift_r><Key.shift_r><Key.shift_r><Key.shift_r><Key.shift_r><Key.shift_r><Key.shift_r><Key.shift_r><Key.shift_r><Key.shift_r><Key.shift_r><Key.shift_r><Key.shift_r><Key.shift_r><Key.shift_r><Key.shift_r><Key.shift_r><Key.shift_r><Key.shift_r><Key.shift_r><Key.shift_r><Key.shift_r><Key.shift_r><Key.shift_r><Key.shift_r><Key.shift_r><Key.shift_r><Key.shift_r><Key.shift_r><Key.shift_r><Key.shift_r><Key.shift_r><Key.shift_r><Key.shift_r><Key.shift_r><Key.shift_r><Key.shift_r><Key.shift_r><Key.shift_r><Key.shift_r><Key.shift_r><Key.shift_r><Key.shift_r><Key.shift_r><Key.shift_r><Key.shift_r><Key.shift_r><Key.shift_r><Key.shift_r><Key.shift_r><Key.shift_r><Key.shift_r>%<Key.backspace><Key.shift_r>$500<Key.enter><Key.shift_r><Key.shift_r><Key.shift_r><Key.shift_r><Key.shift_r><Key.shift_r><Key.shift_r><Key.shift_r><Key.shift_r><Key.shift_r><Key.shift_r><Key.shift_r><Key.shift_r><Key.shift_r><Key.shift_r><Key.shift_r><Key.shift_r><Key.shift_r><Key.shift_r><Key.shift_r><Key.shift_r><Key.shift_r><Key.shift_r><Key.shift_r><Key.shift_r><Key.shift_r><Key.shift_r><Key.shift_r><Key.shift_r><Key.shift_r><Key.shift_r><Key.shift_r><Key.shift_r><Key.shift_r><Key.shift_r><Key.shift_r><Key.shift_r><Key.shift_r><Key.shift_r><Key.shift_r><Key.shift_r><Key.shift_r><Key.shift_r><Key.shift_r><Key.shift_r><Key.shift_r><Key.shift_r><Key.shift_r><Key.shift_r><Key.shift_r><Key.shift_r><Key.shift_r><Key.shift_r><Key.shift_r><Key.shift_r><Key.shift_r><Key.shift_r><Key.shift_r><Key.shift_r><Key.shift_r><Key.shift_r><Key.shift_r><Key.shift_r><Key.shift_r>$3550
Screenshot: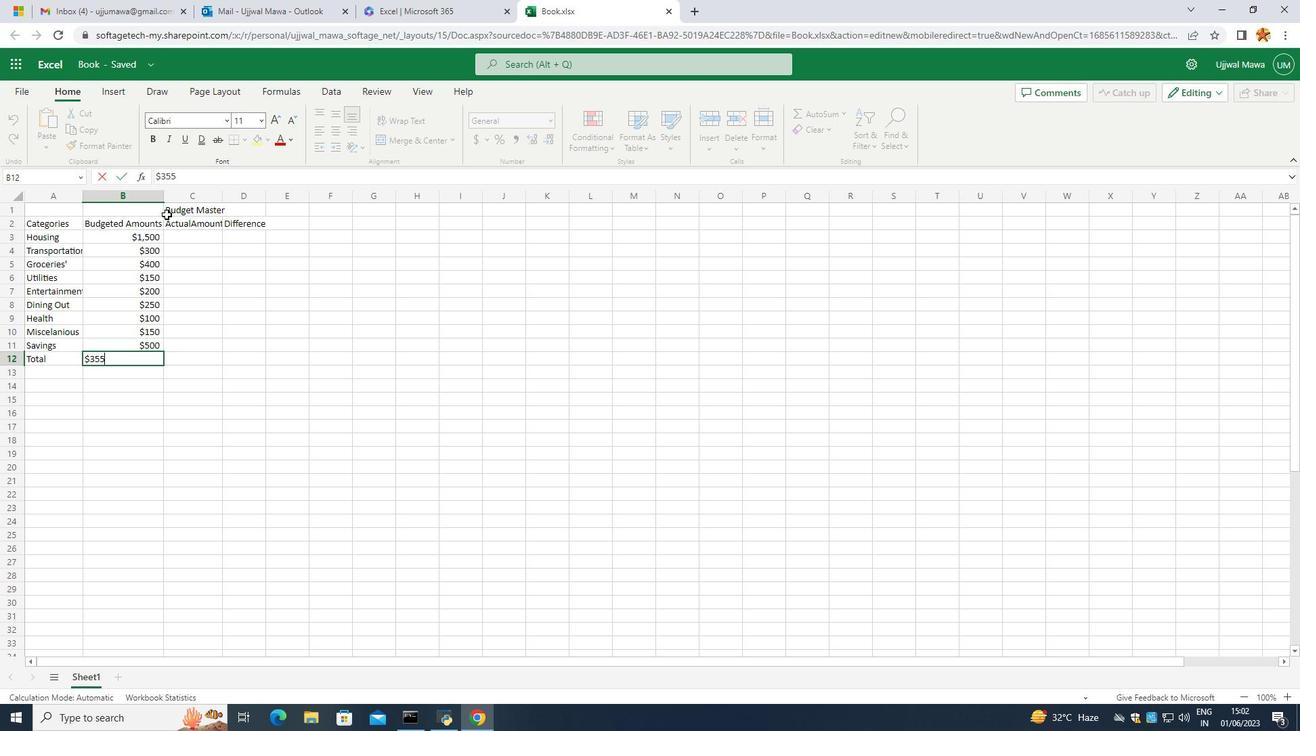 
Action: Mouse moved to (159, 375)
Screenshot: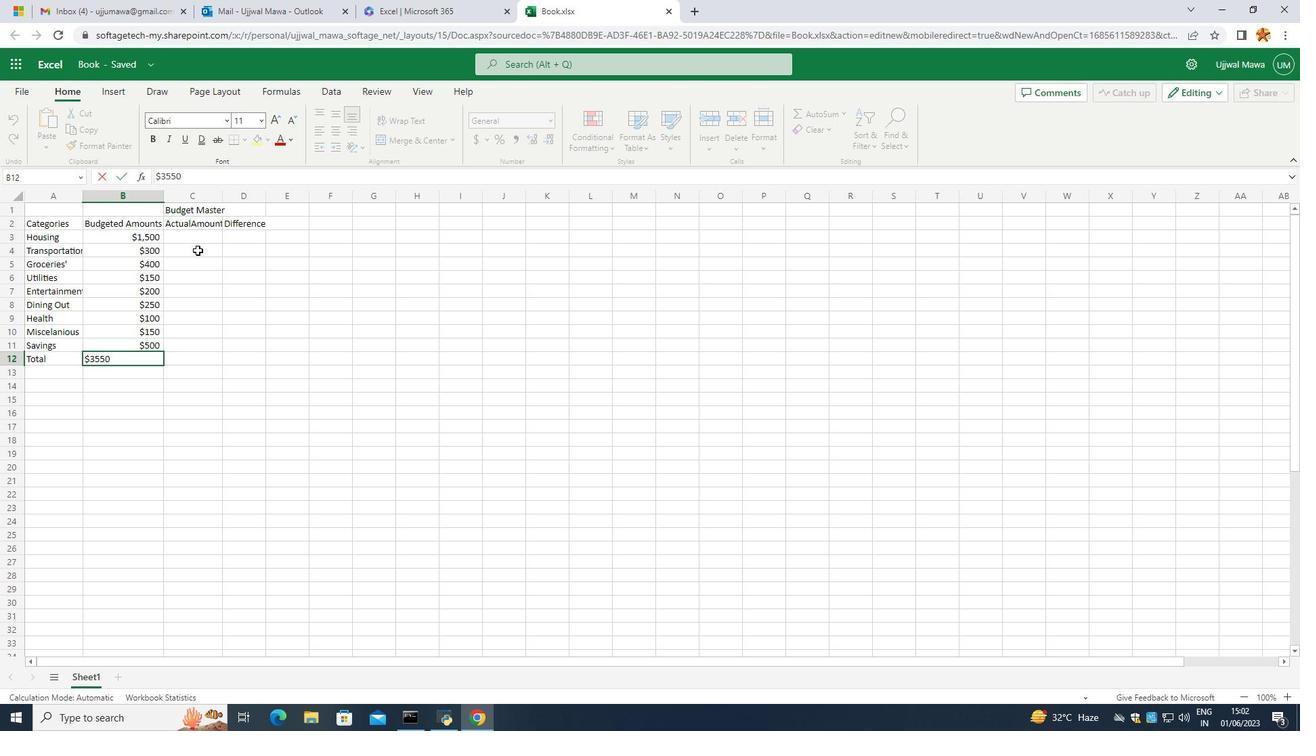 
Action: Mouse pressed left at (159, 375)
Screenshot: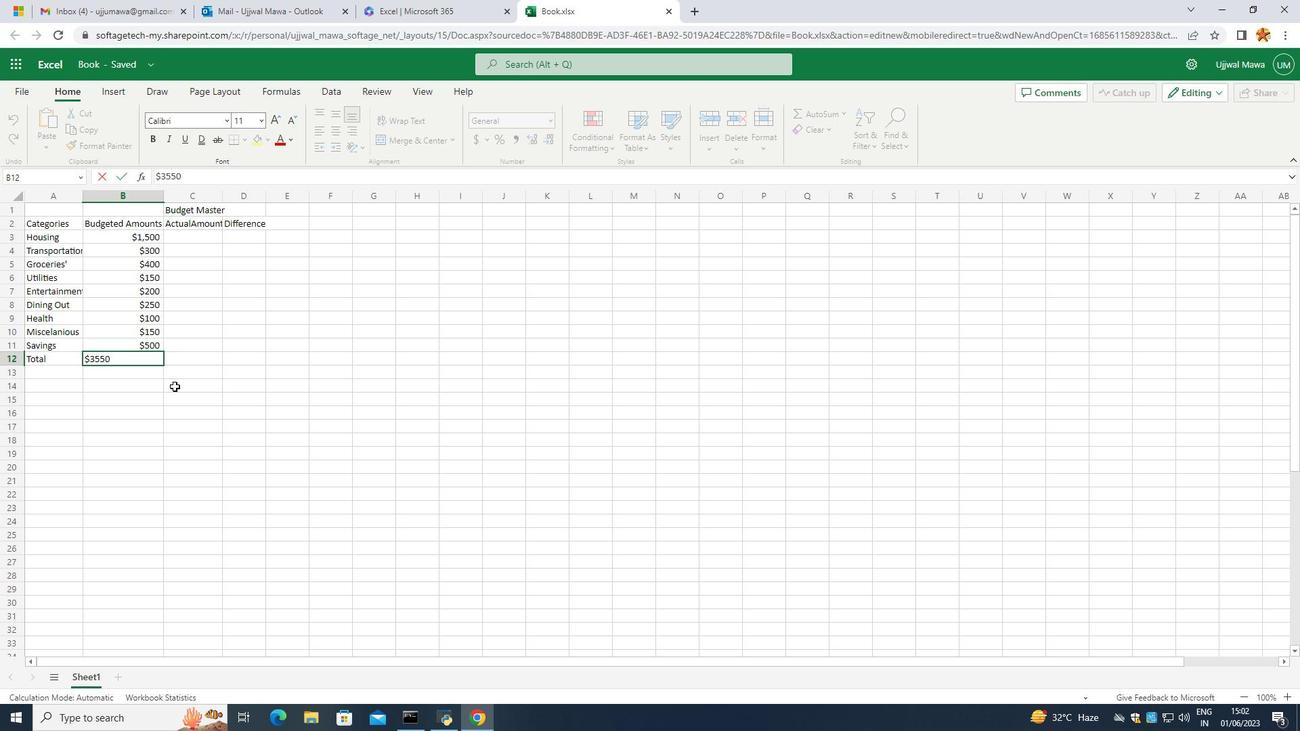 
Action: Mouse moved to (142, 333)
Screenshot: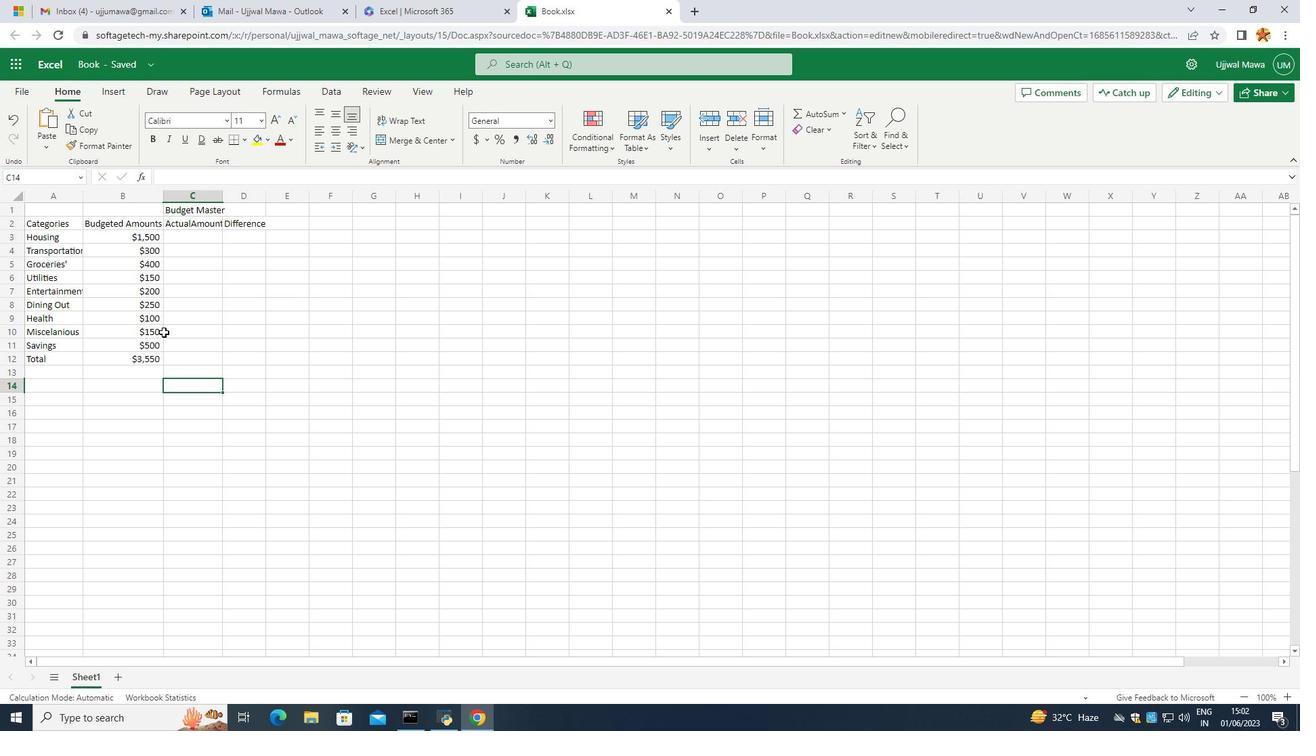 
Action: Mouse pressed left at (142, 333)
Screenshot: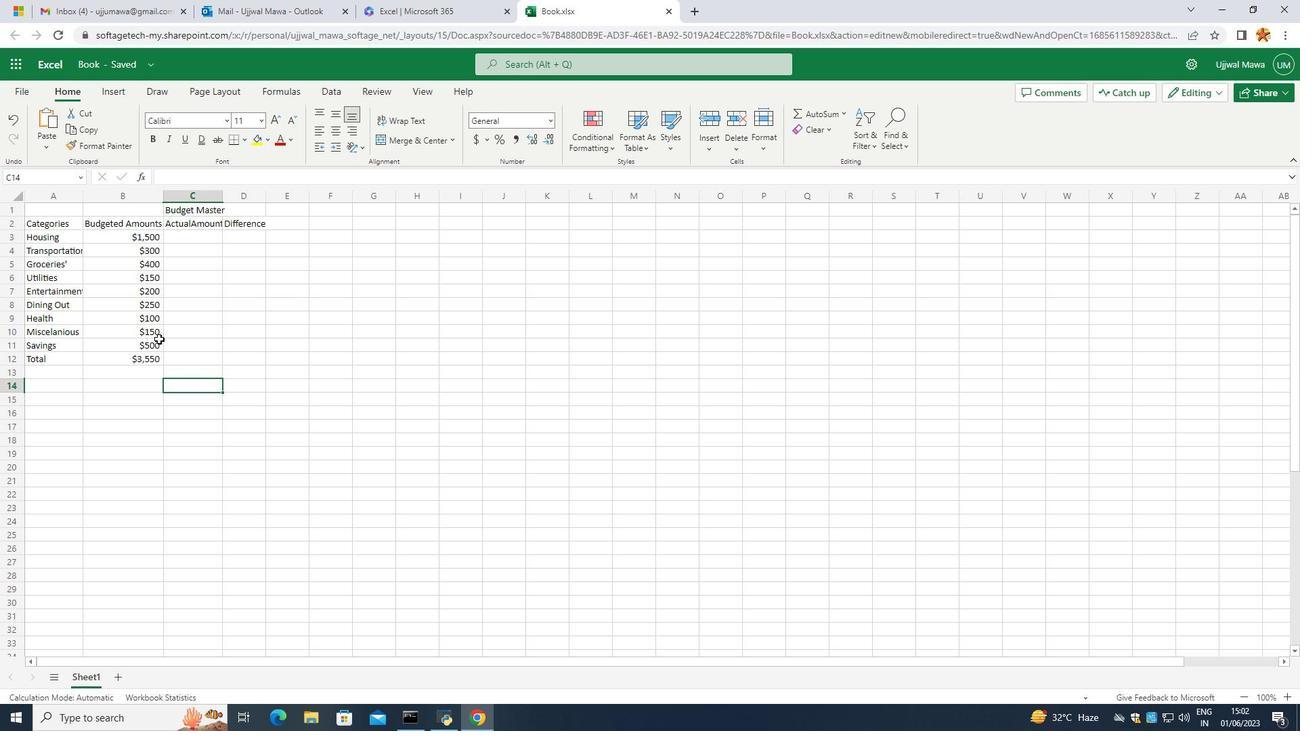 
Action: Mouse moved to (138, 335)
Screenshot: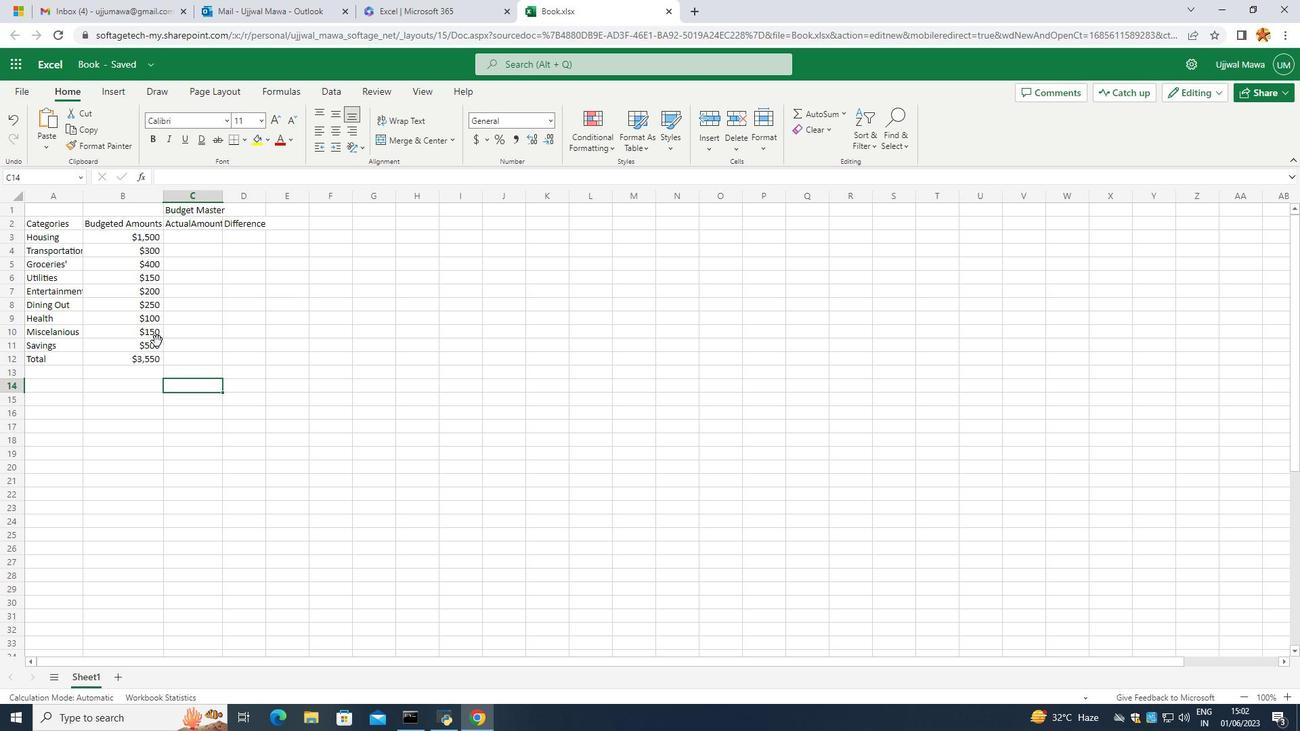 
Action: Mouse pressed left at (138, 335)
Screenshot: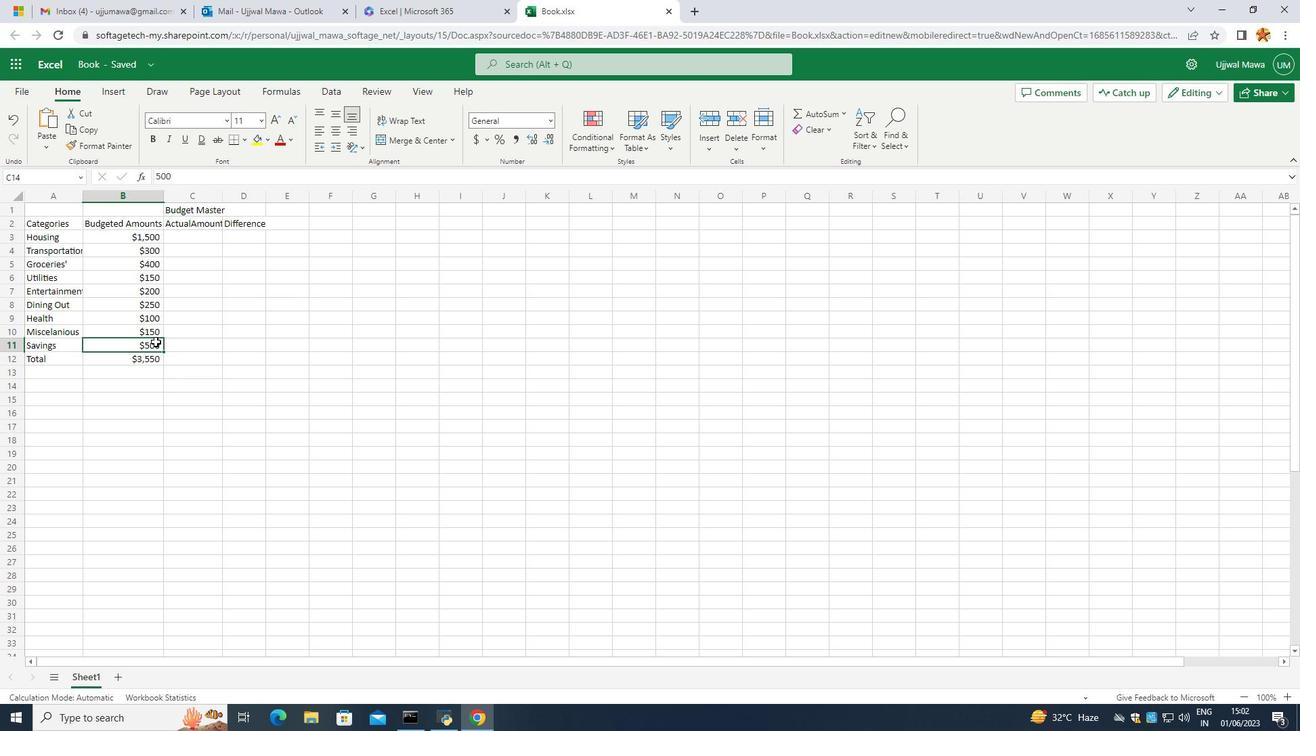 
Action: Mouse moved to (142, 337)
Screenshot: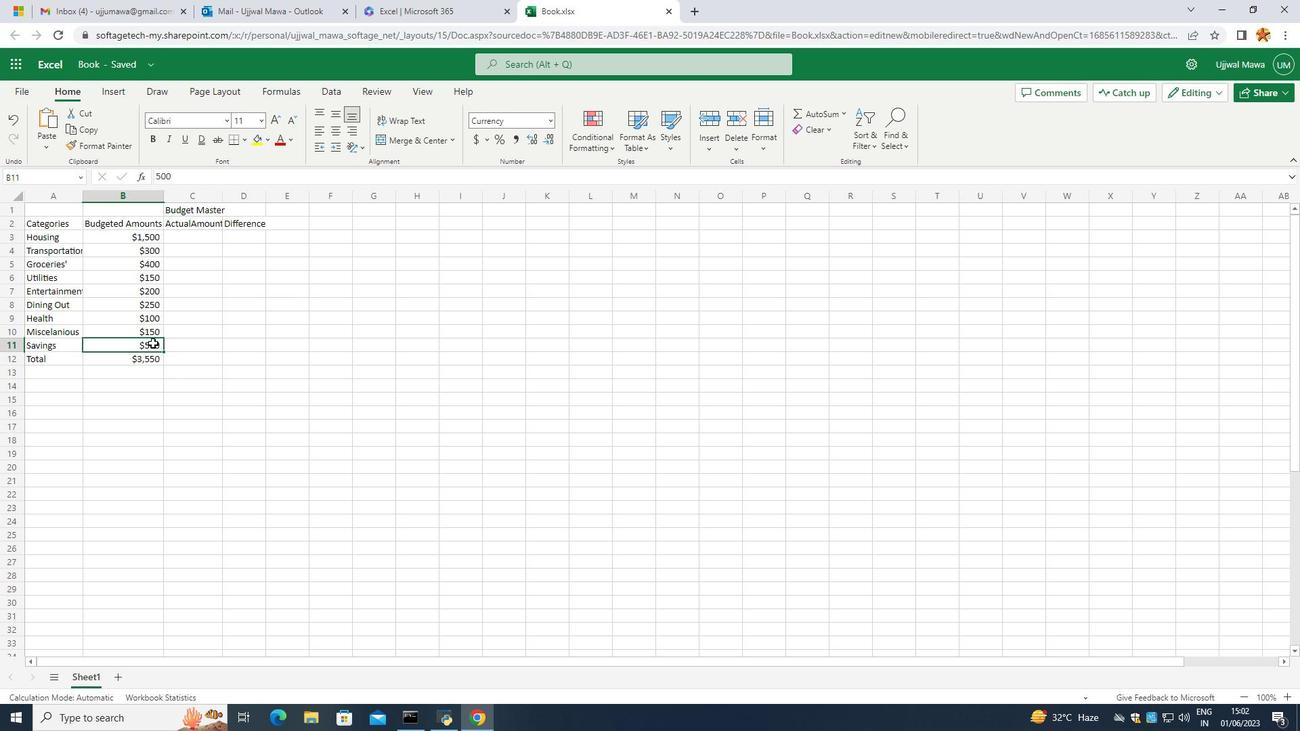 
Action: Mouse pressed left at (142, 337)
Screenshot: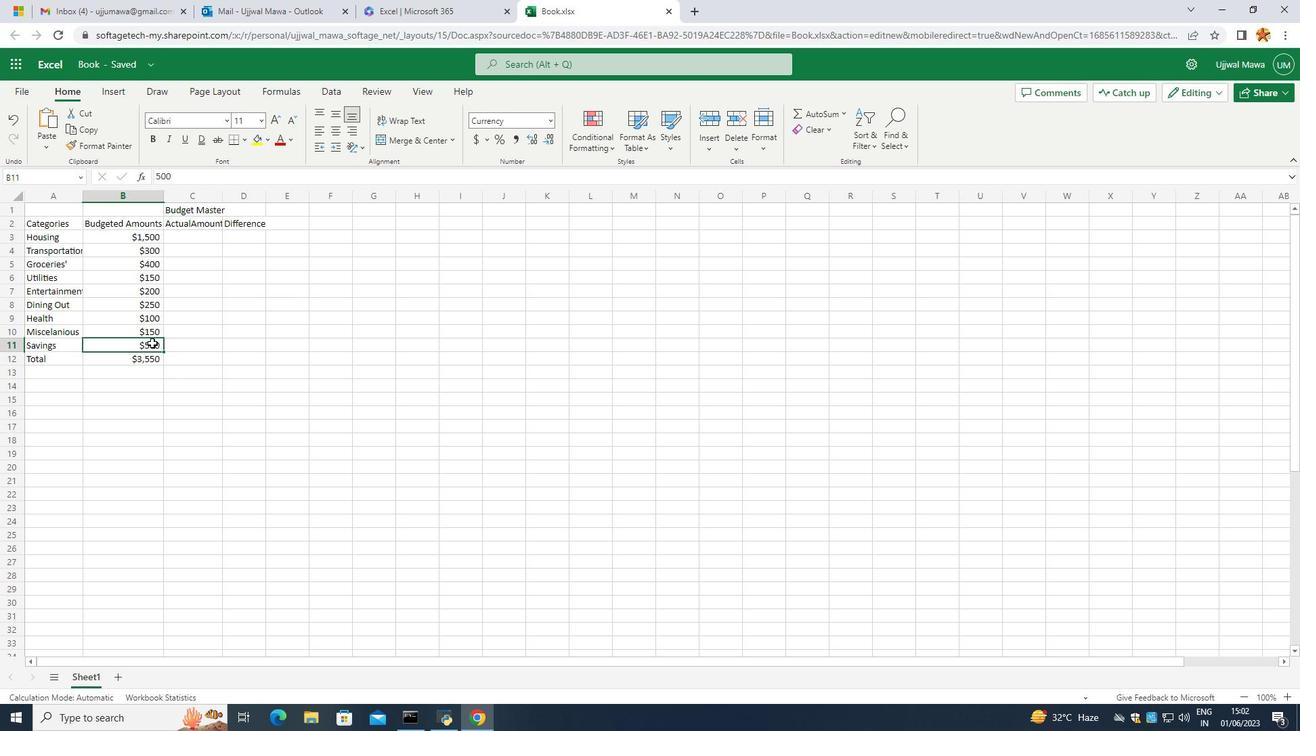 
Action: Mouse pressed left at (142, 337)
Screenshot: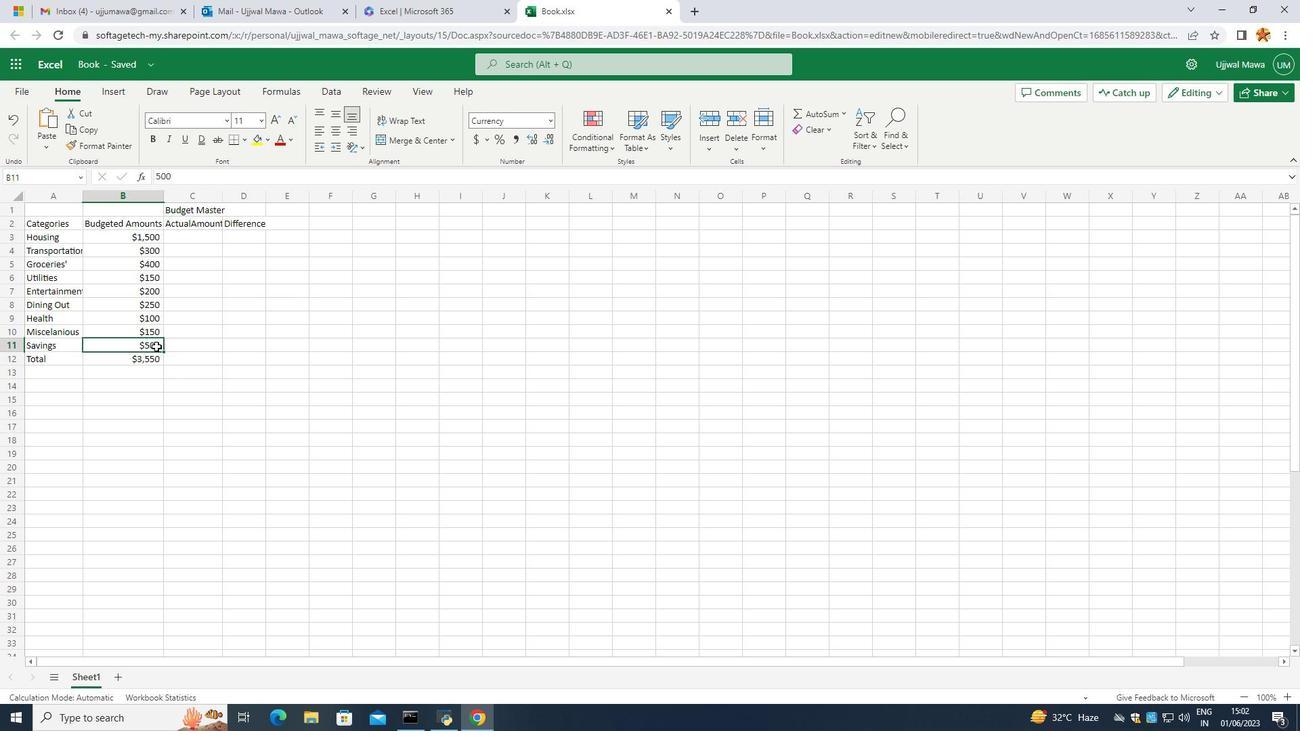 
Action: Mouse moved to (93, 331)
Screenshot: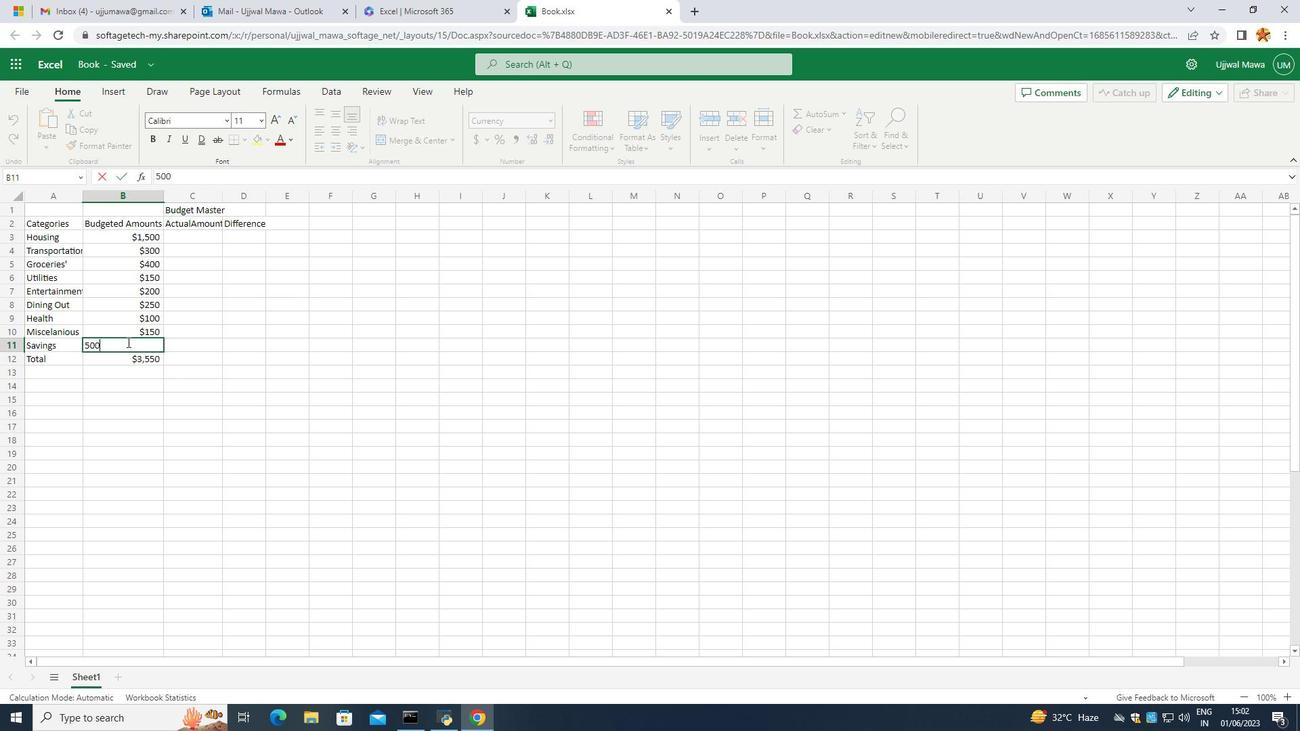
Action: Key pressed <Key.backspace><Key.backspace>55<Key.backspace>0
Screenshot: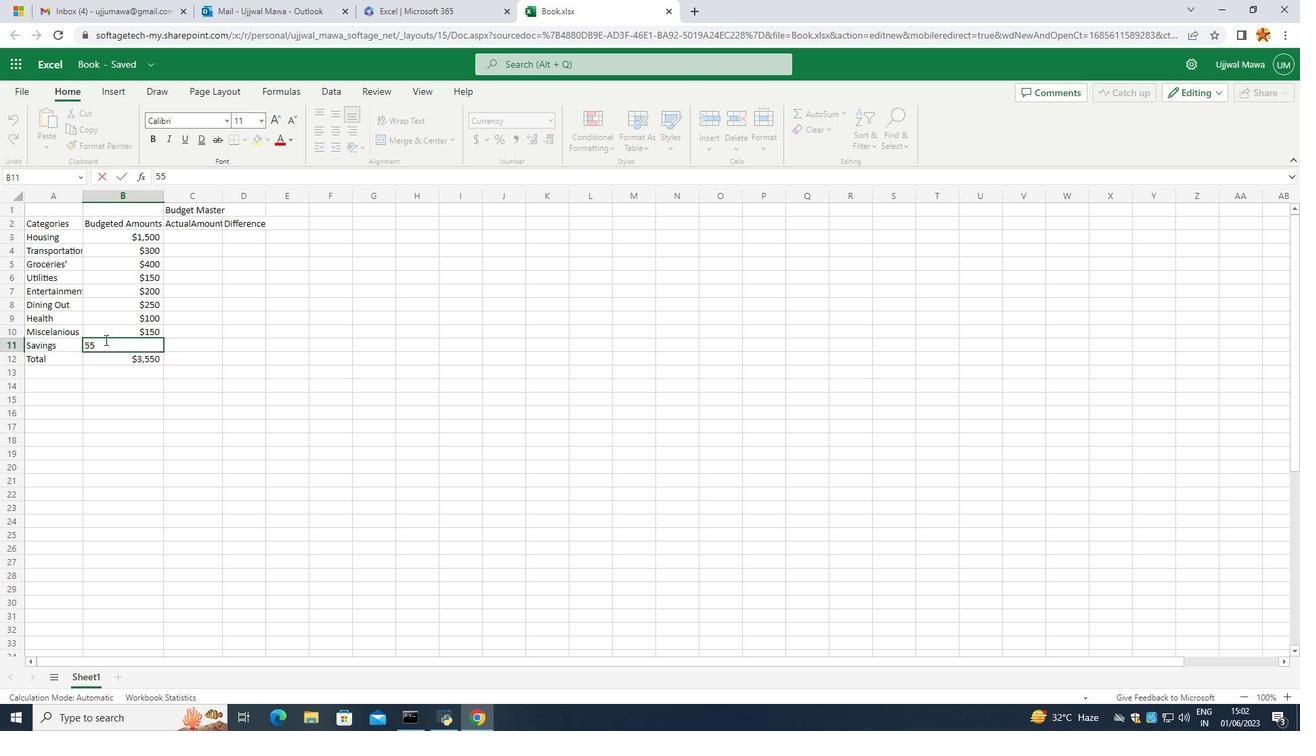 
Action: Mouse moved to (336, 327)
Screenshot: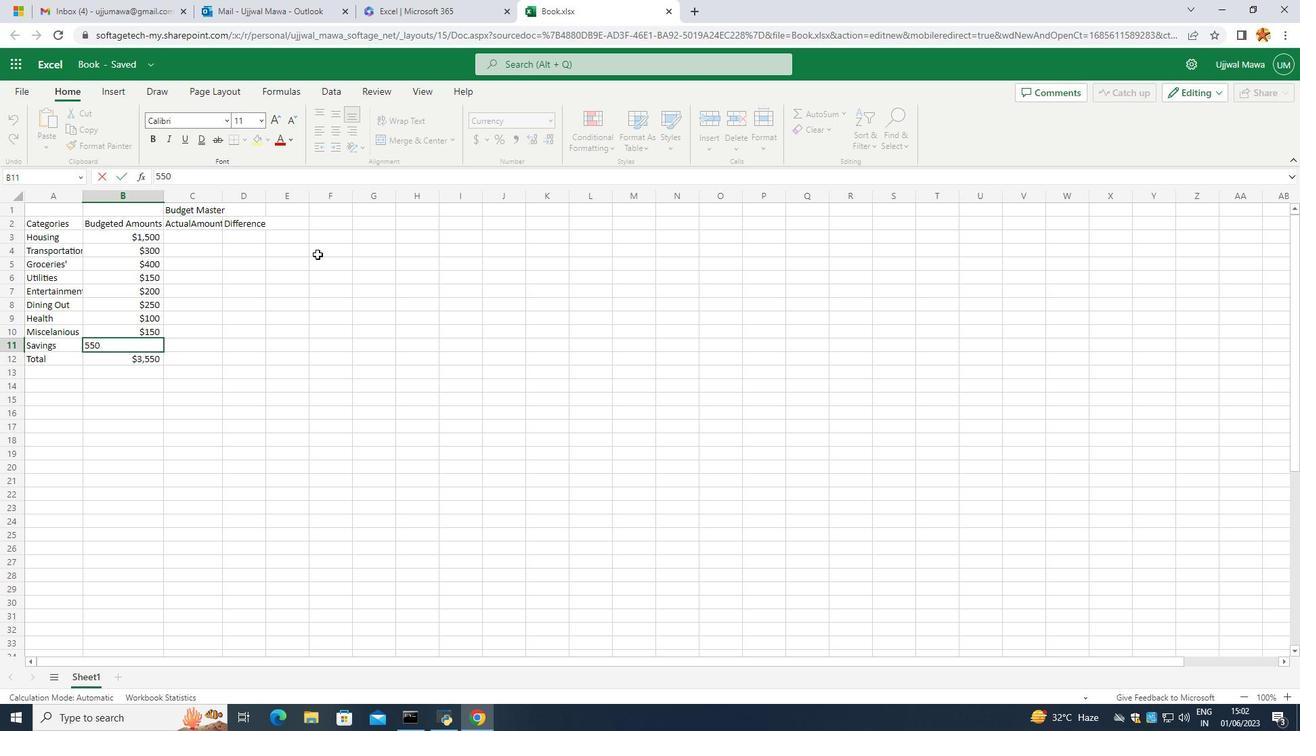 
Action: Mouse pressed left at (336, 327)
Screenshot: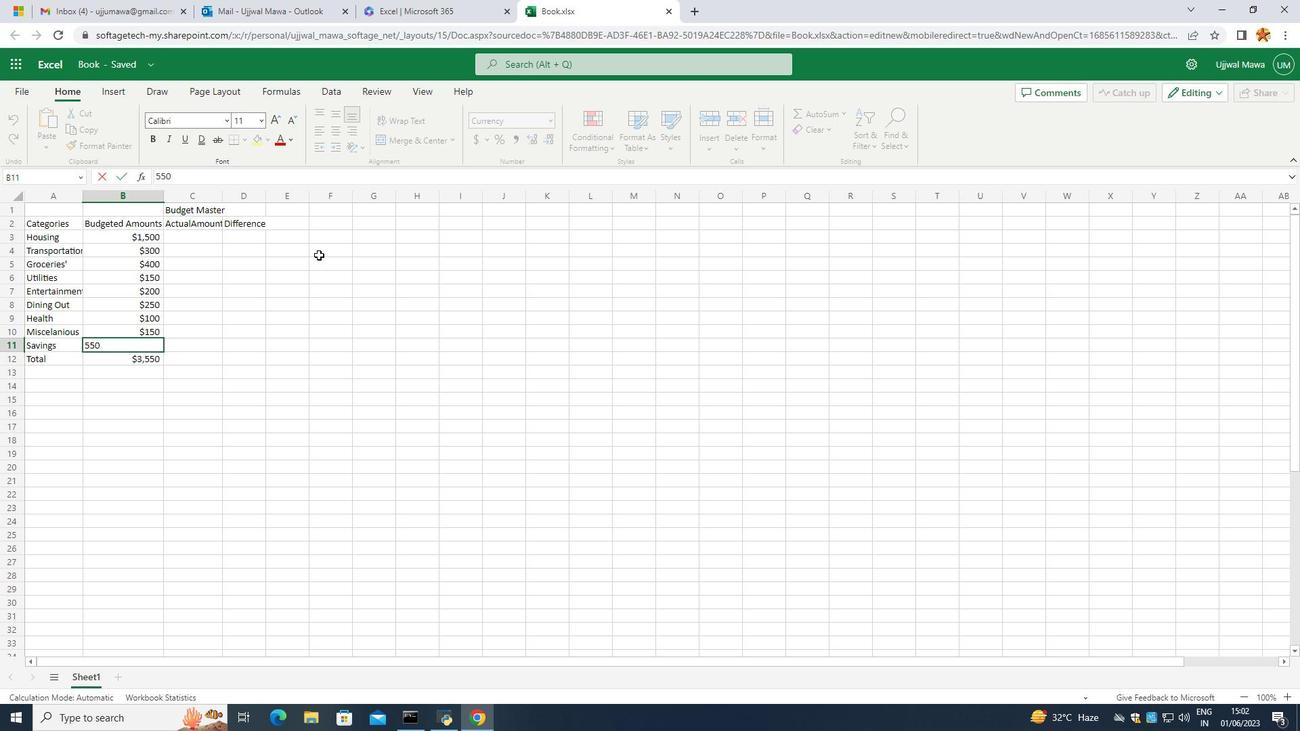 
Action: Mouse moved to (184, 241)
Screenshot: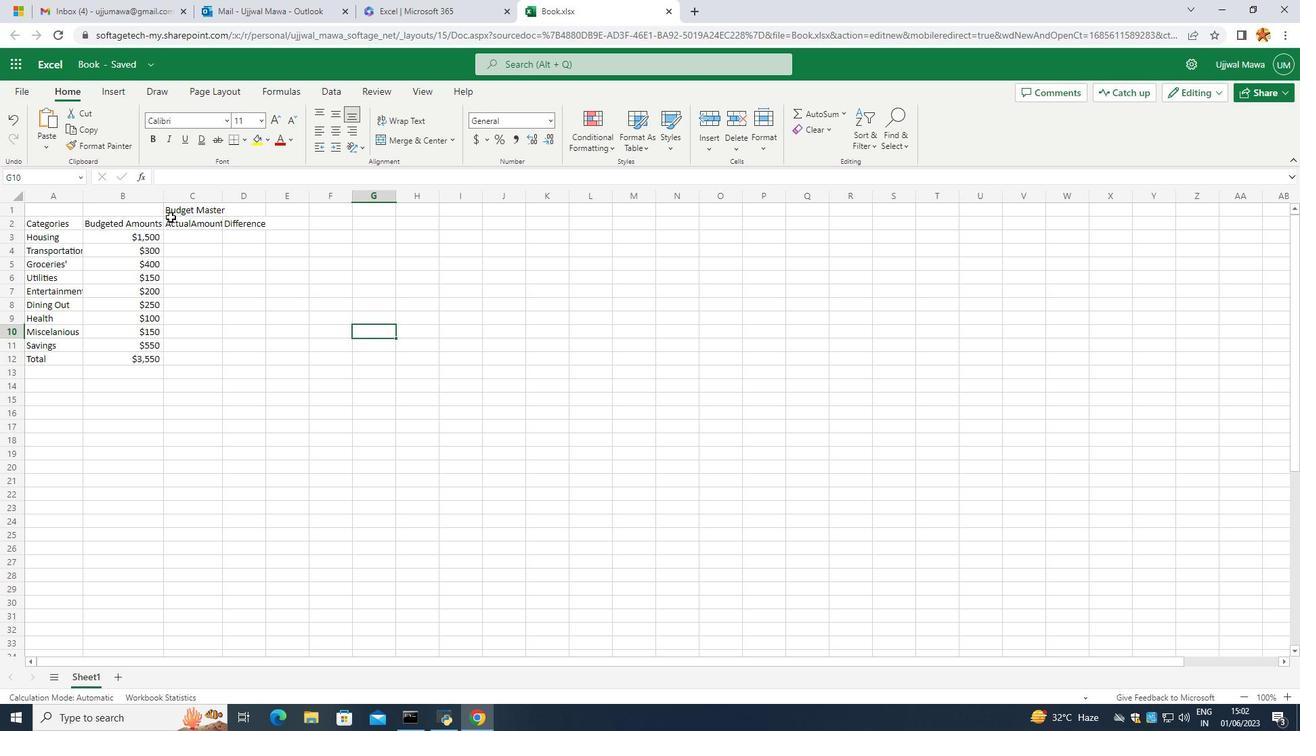 
Action: Mouse pressed left at (184, 241)
Screenshot: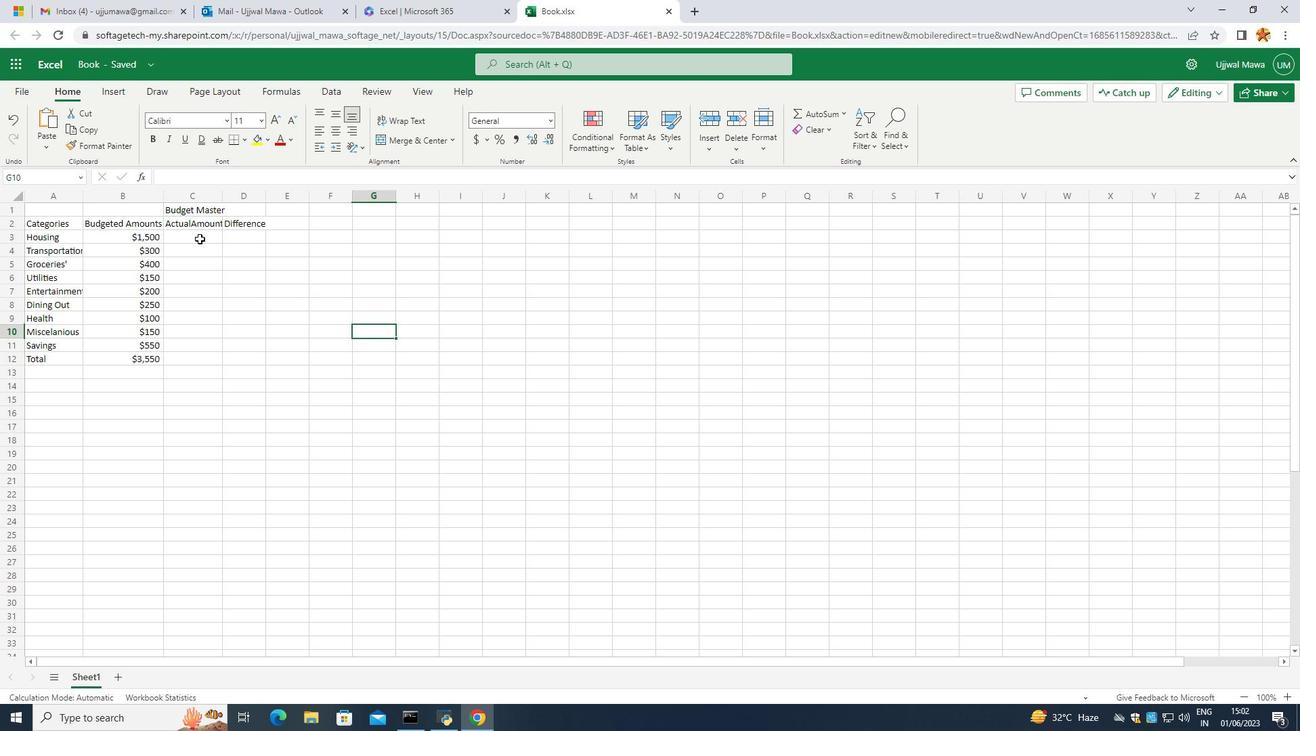 
Action: Mouse pressed left at (184, 241)
Screenshot: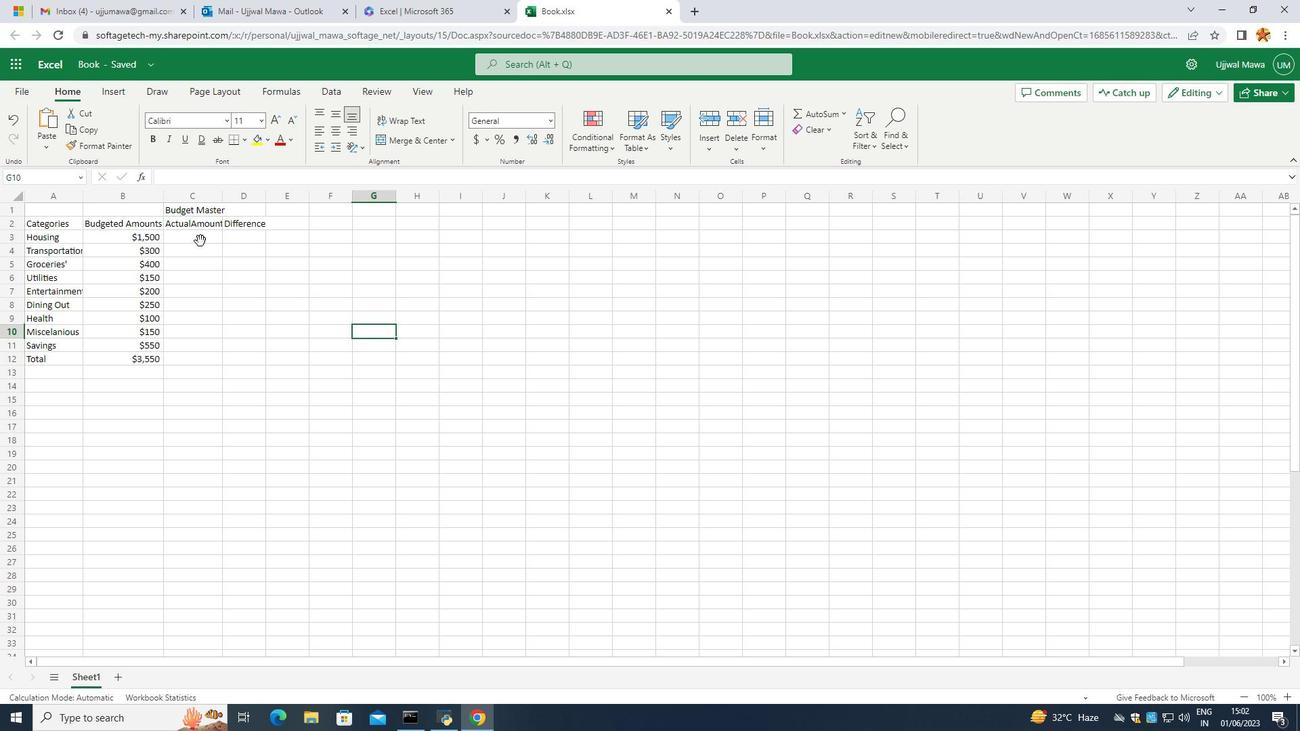 
Action: Mouse pressed left at (184, 241)
Screenshot: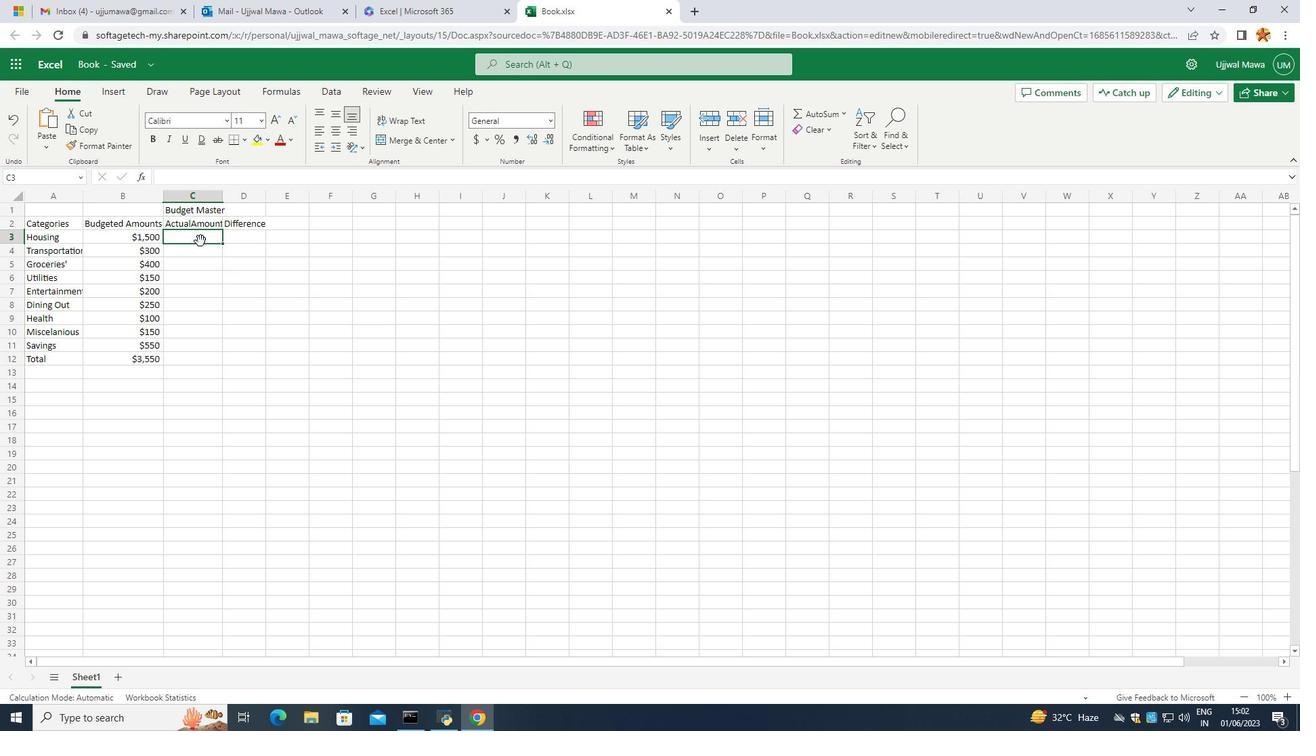 
Action: Mouse pressed left at (184, 241)
Screenshot: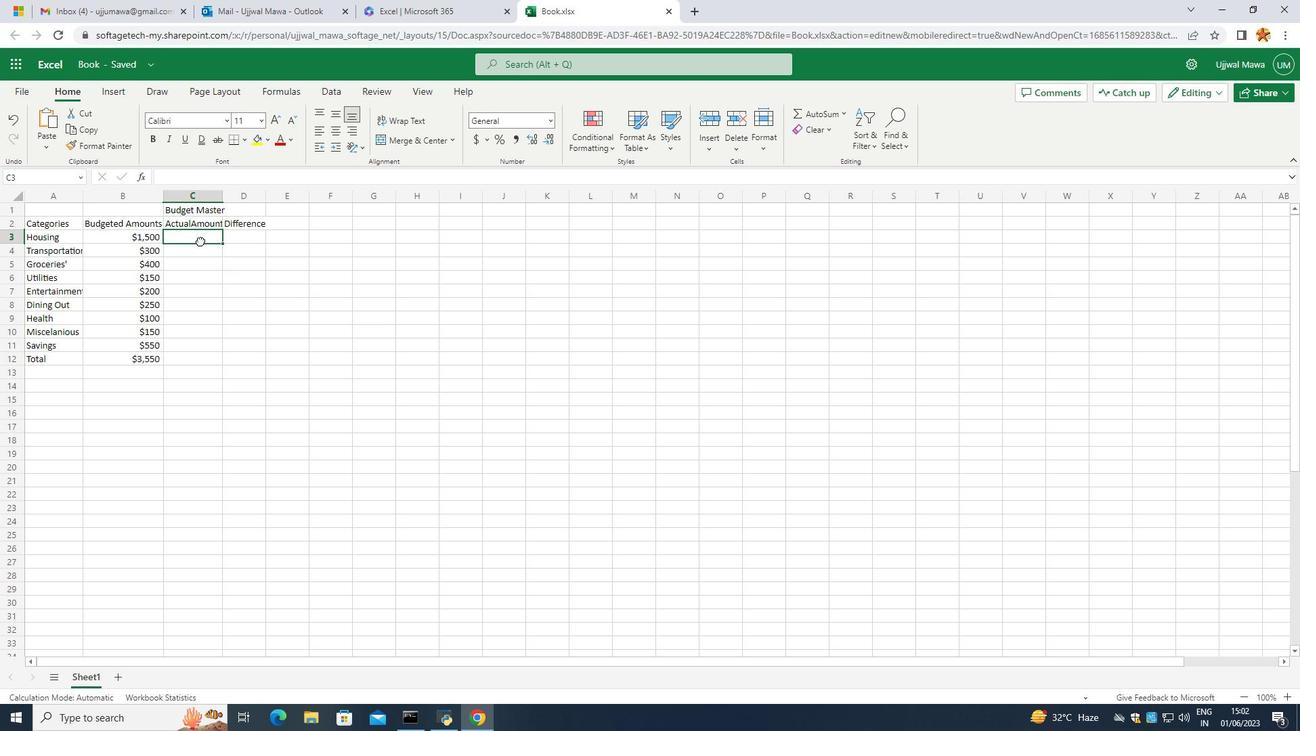 
Action: Mouse moved to (138, 337)
Screenshot: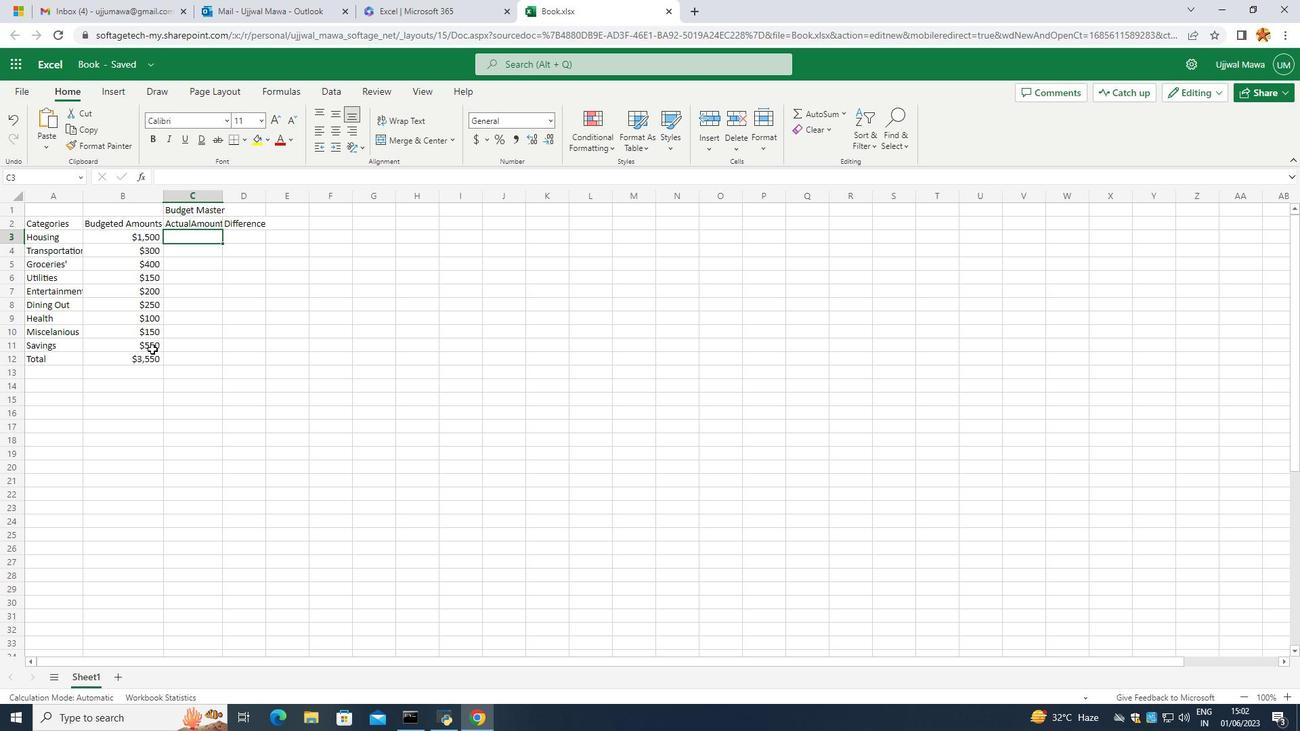 
Action: Mouse pressed left at (138, 337)
Screenshot: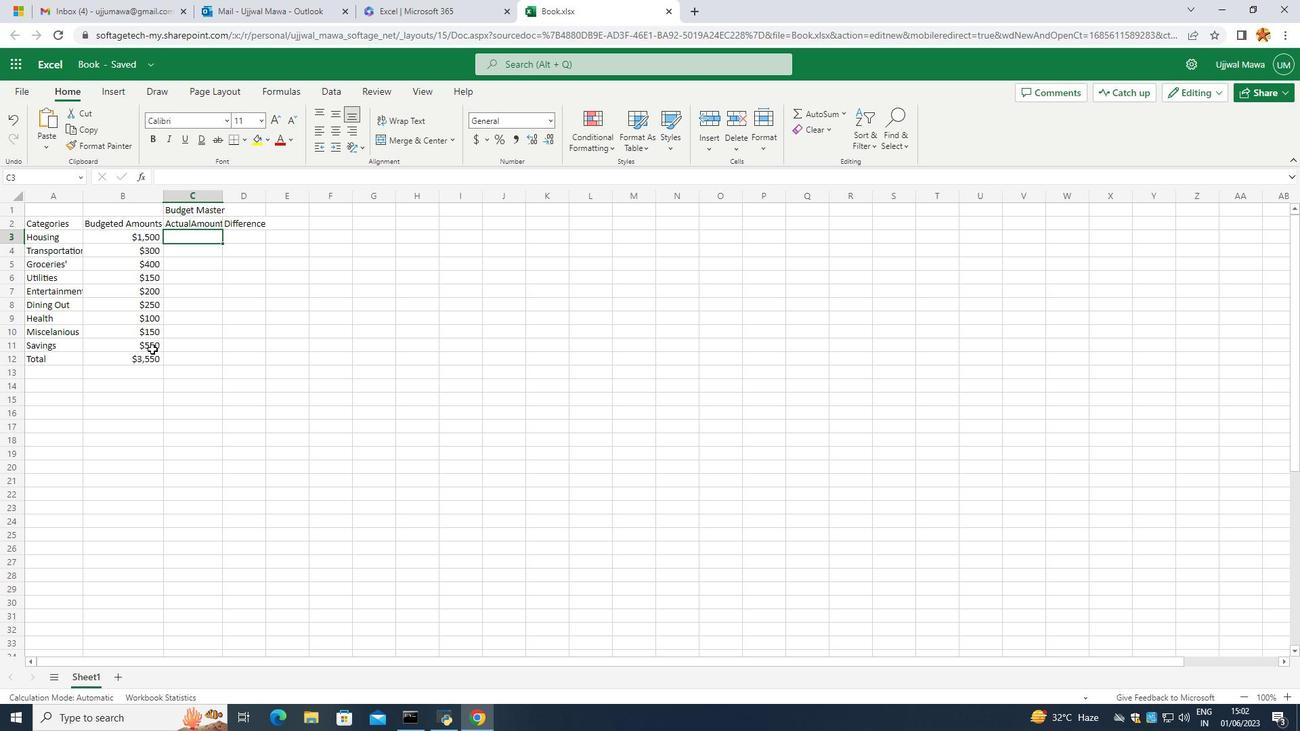 
Action: Mouse pressed left at (138, 337)
Screenshot: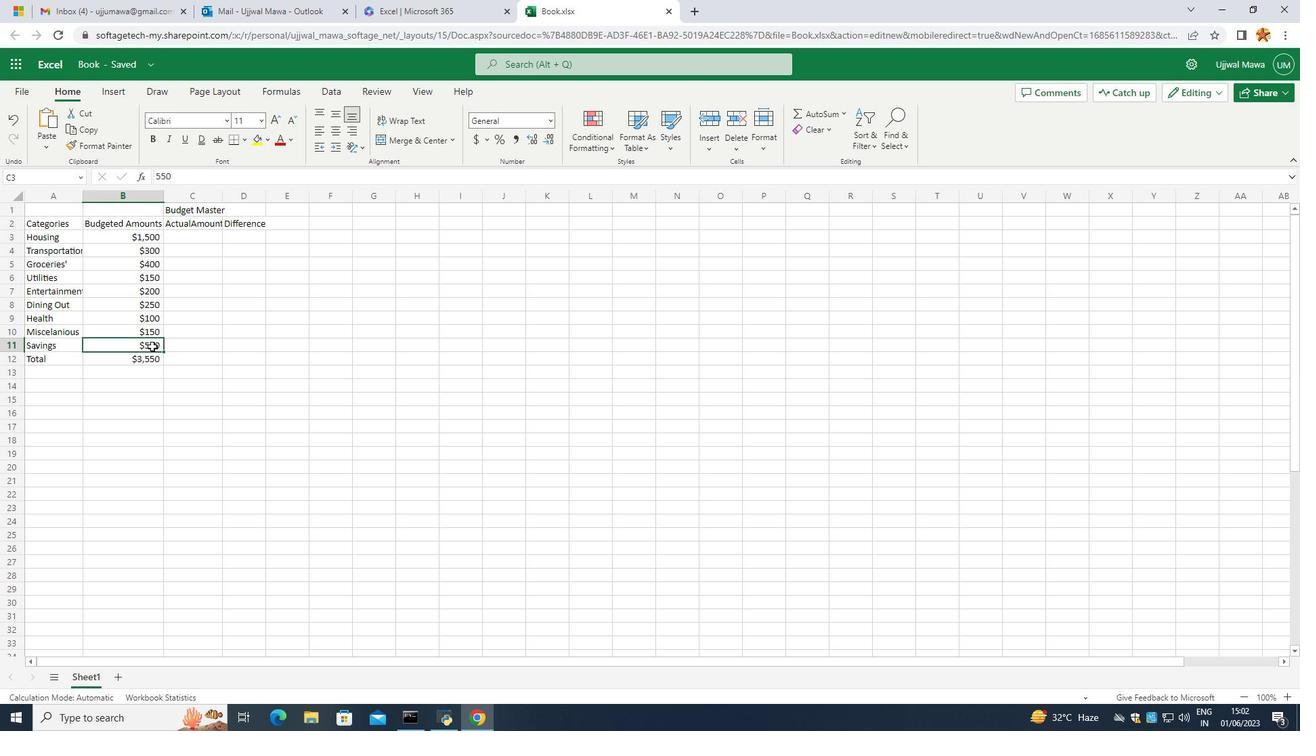 
Action: Mouse moved to (153, 339)
Screenshot: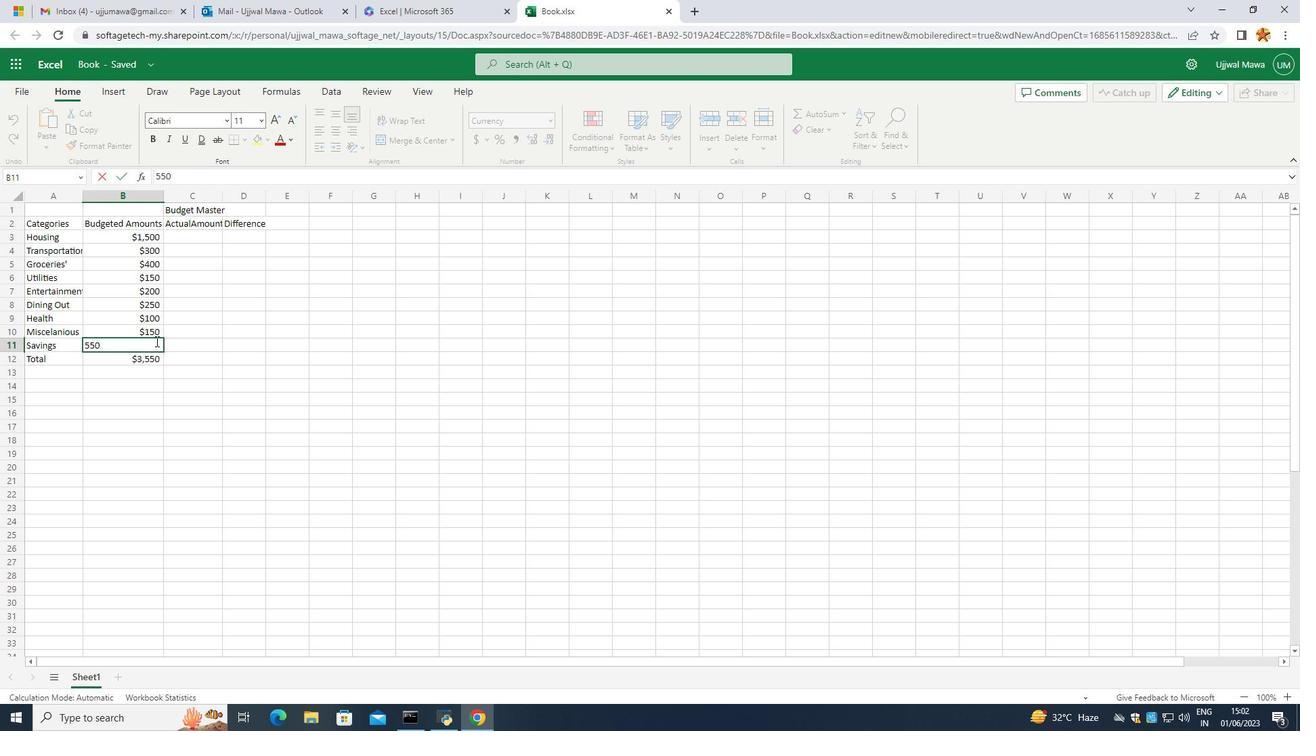 
Action: Key pressed <Key.backspace><Key.backspace>00'<Key.backspace><Key.enter>
Screenshot: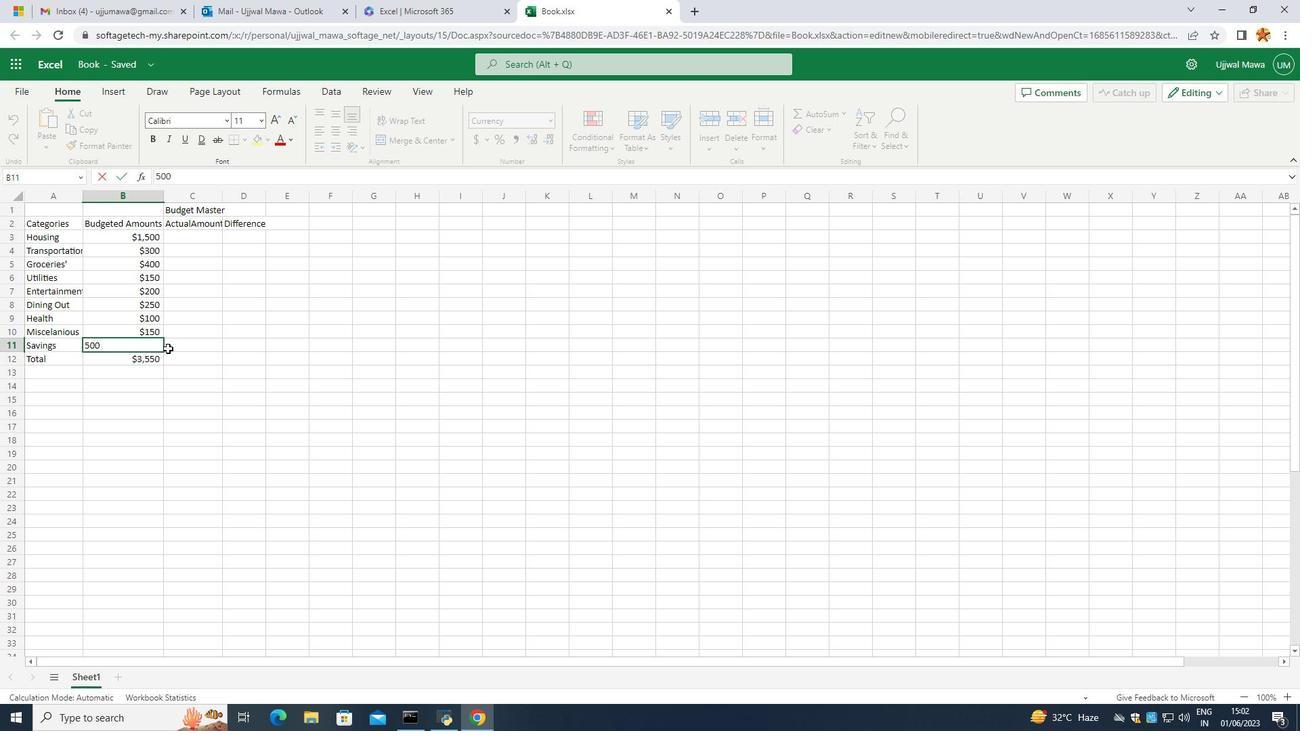 
Action: Mouse moved to (174, 339)
Screenshot: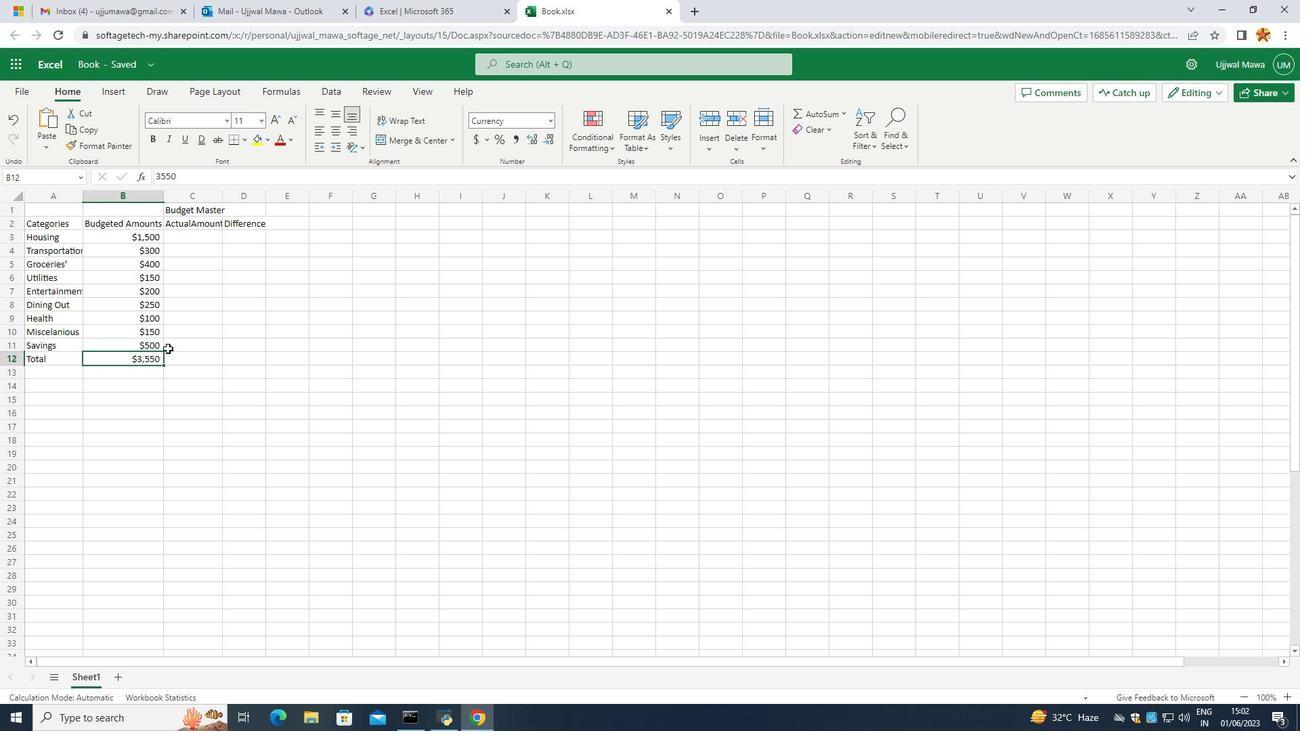 
Action: Mouse scrolled (174, 340) with delta (0, 0)
Screenshot: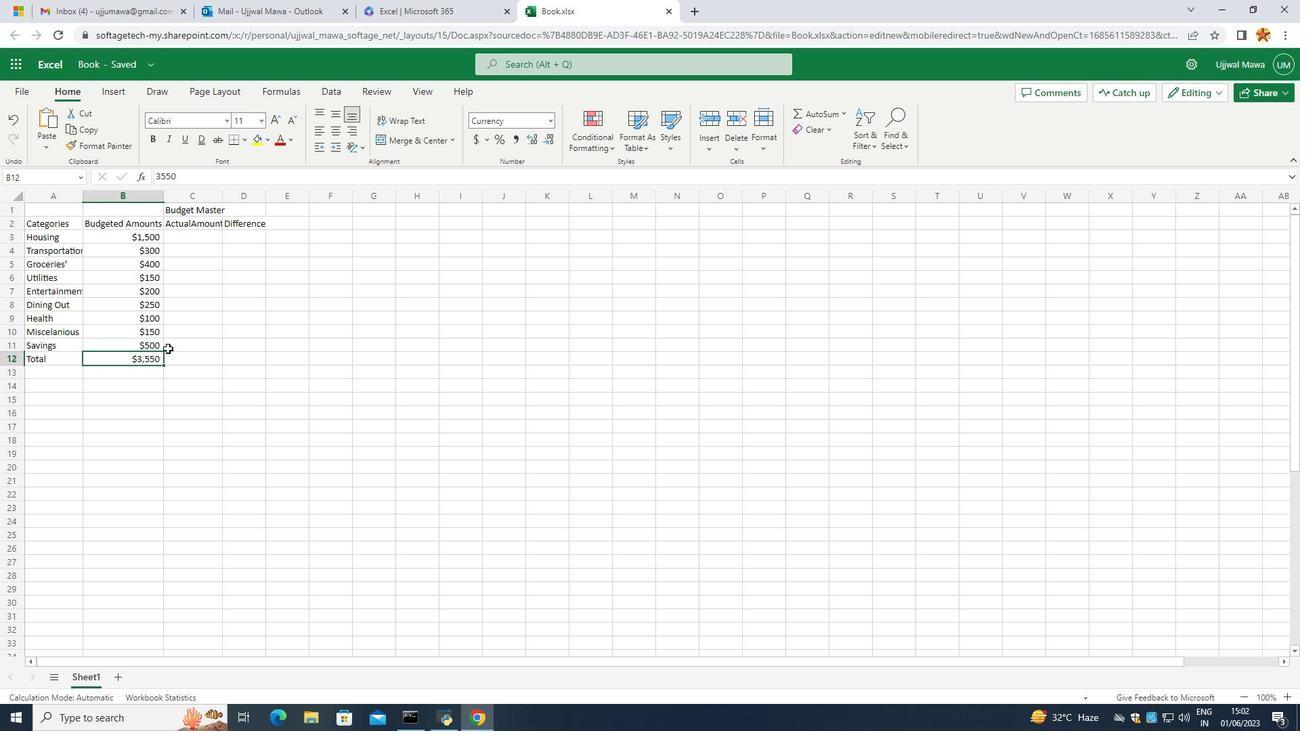
Action: Mouse moved to (216, 327)
Screenshot: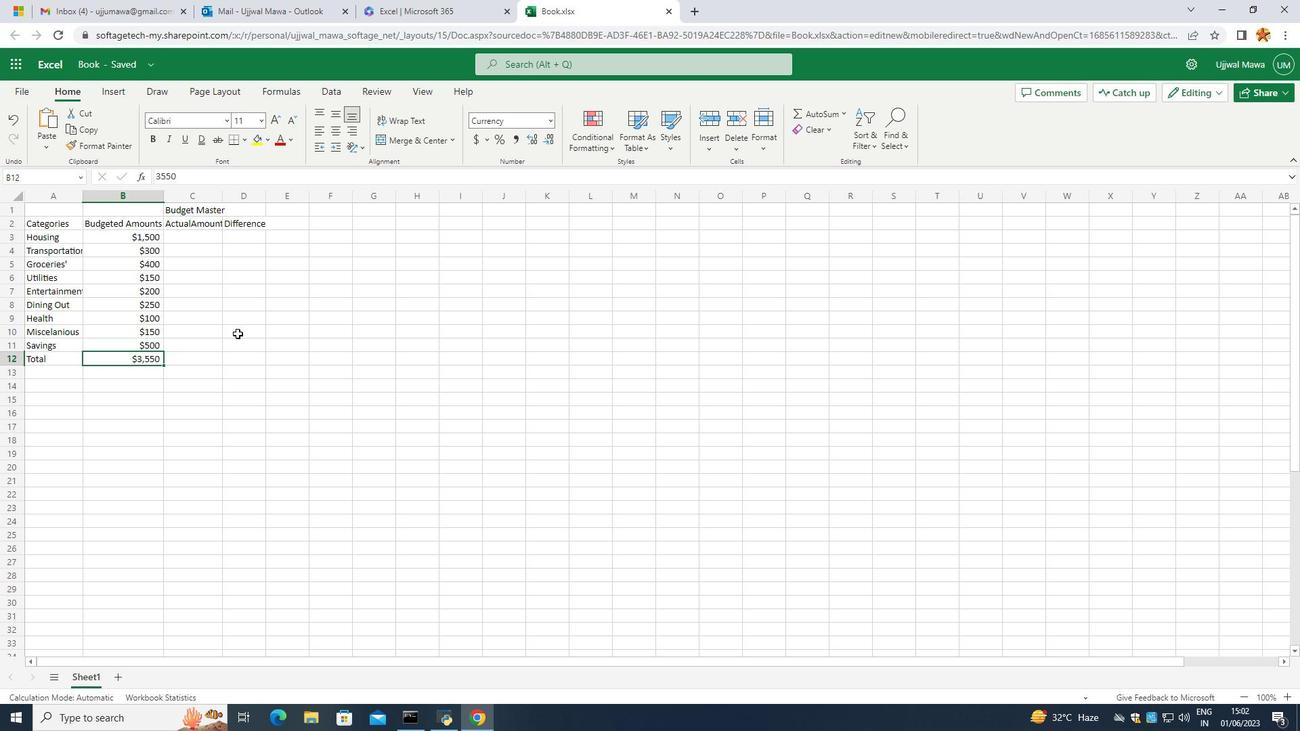 
Action: Mouse pressed left at (216, 327)
Screenshot: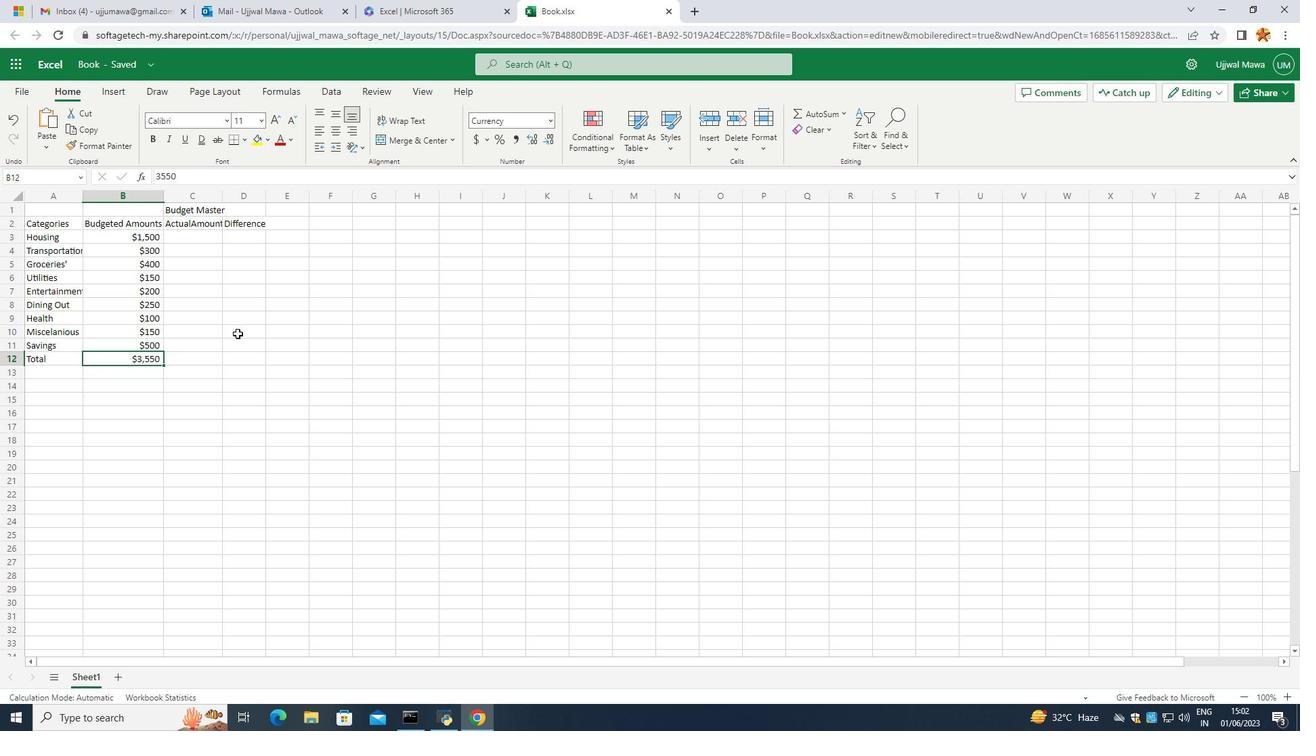 
Action: Mouse moved to (168, 240)
Screenshot: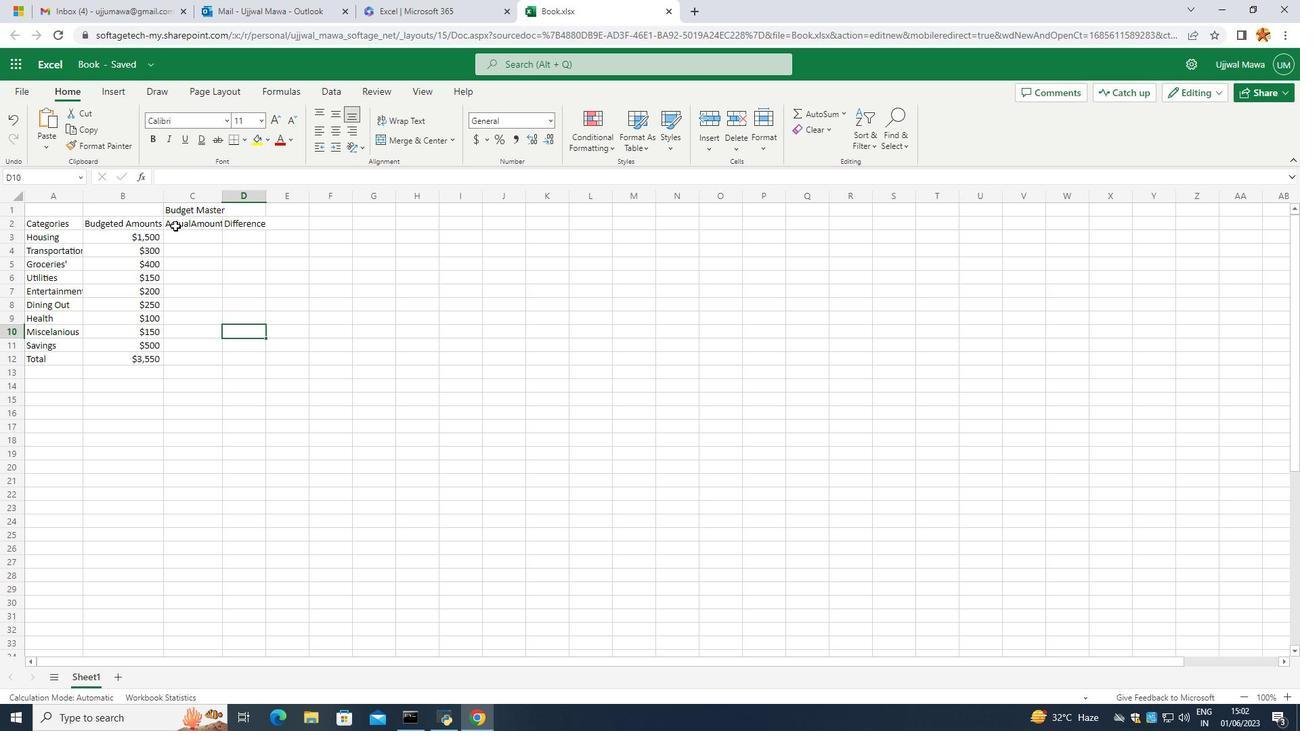 
Action: Mouse pressed left at (168, 240)
Screenshot: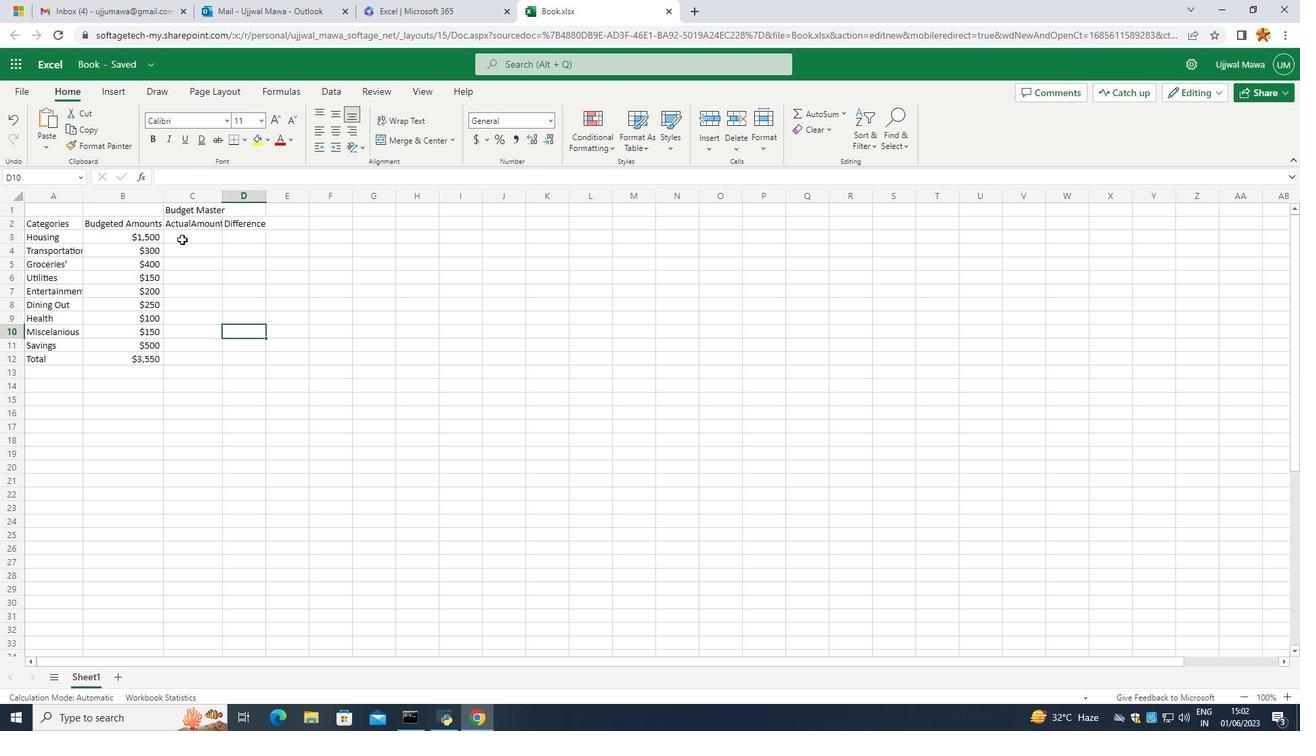 
Action: Mouse moved to (169, 241)
Screenshot: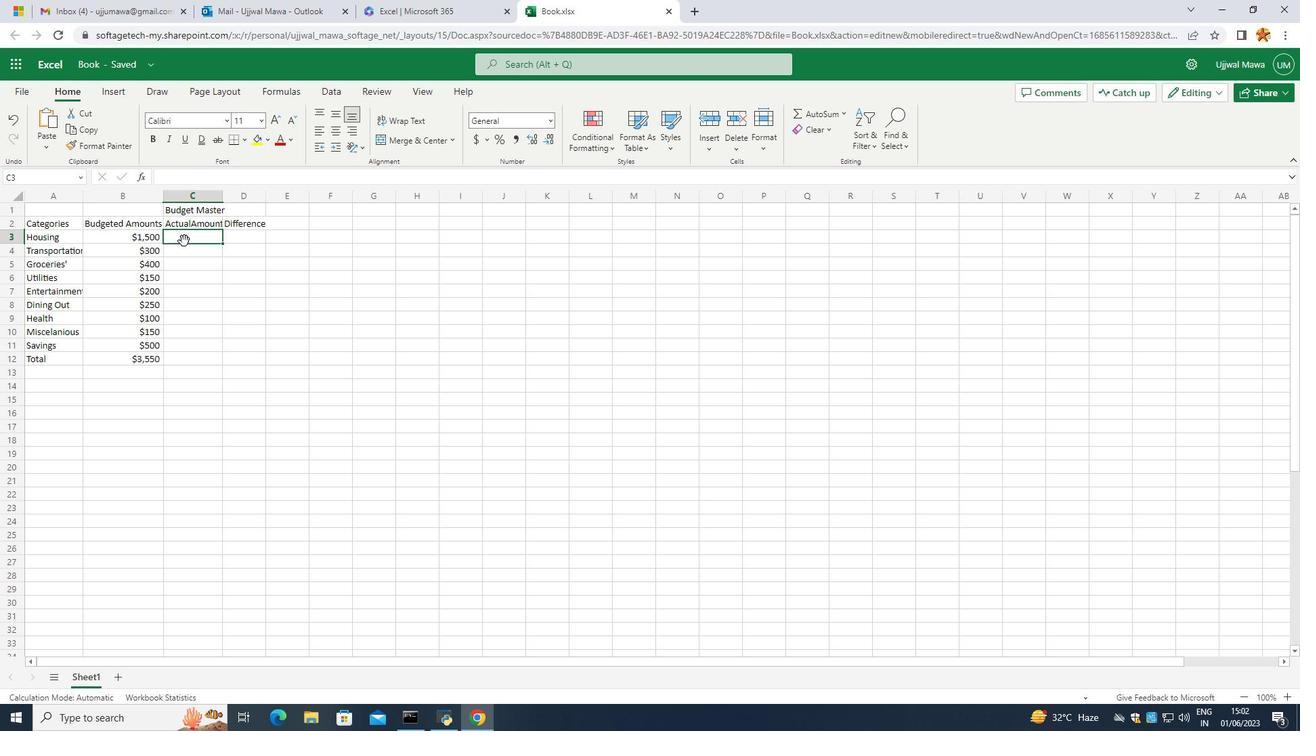 
Action: Mouse pressed left at (169, 241)
Screenshot: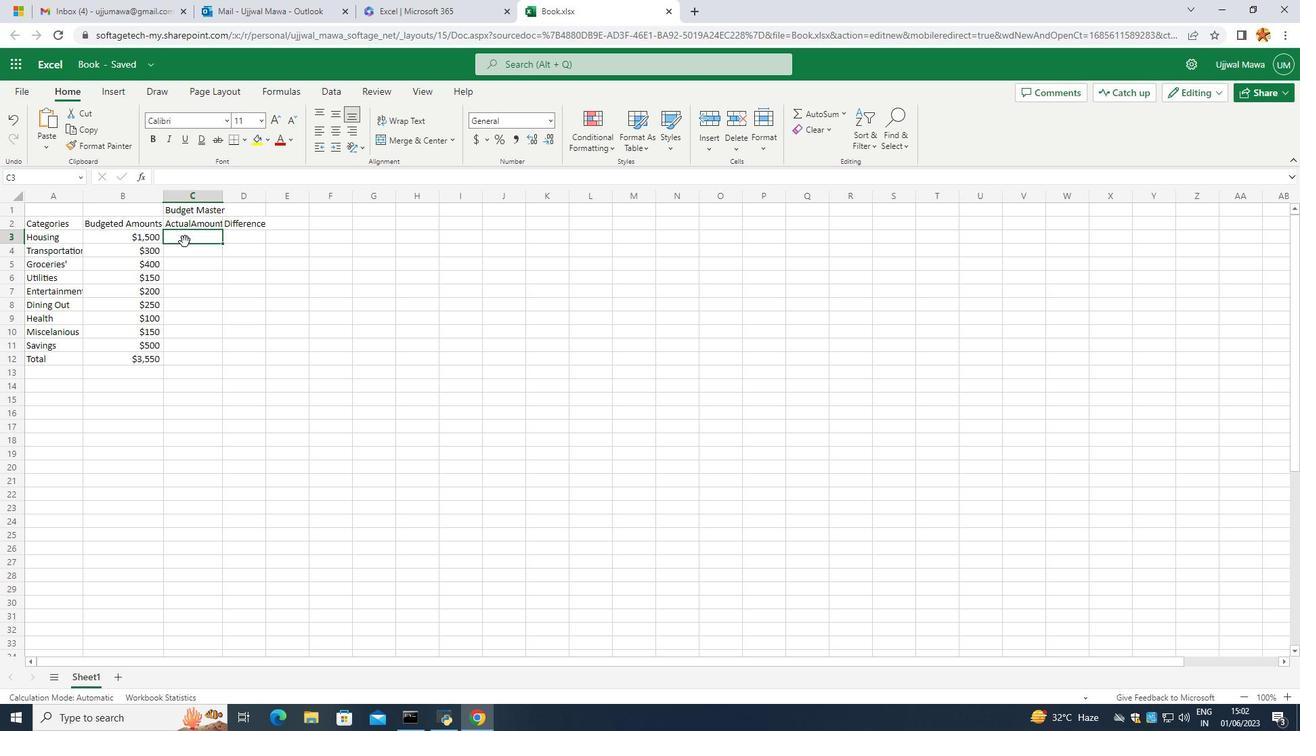 
Action: Mouse pressed left at (169, 241)
Screenshot: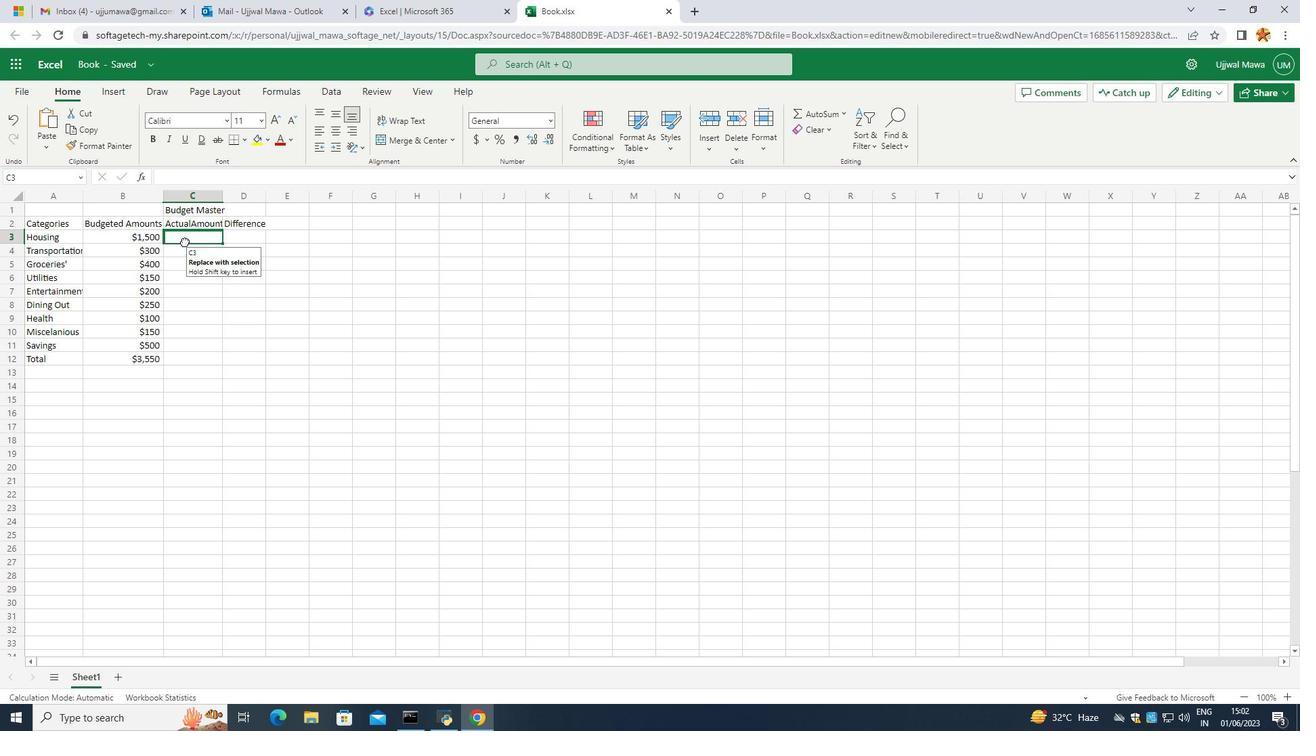 
Action: Mouse moved to (165, 274)
Screenshot: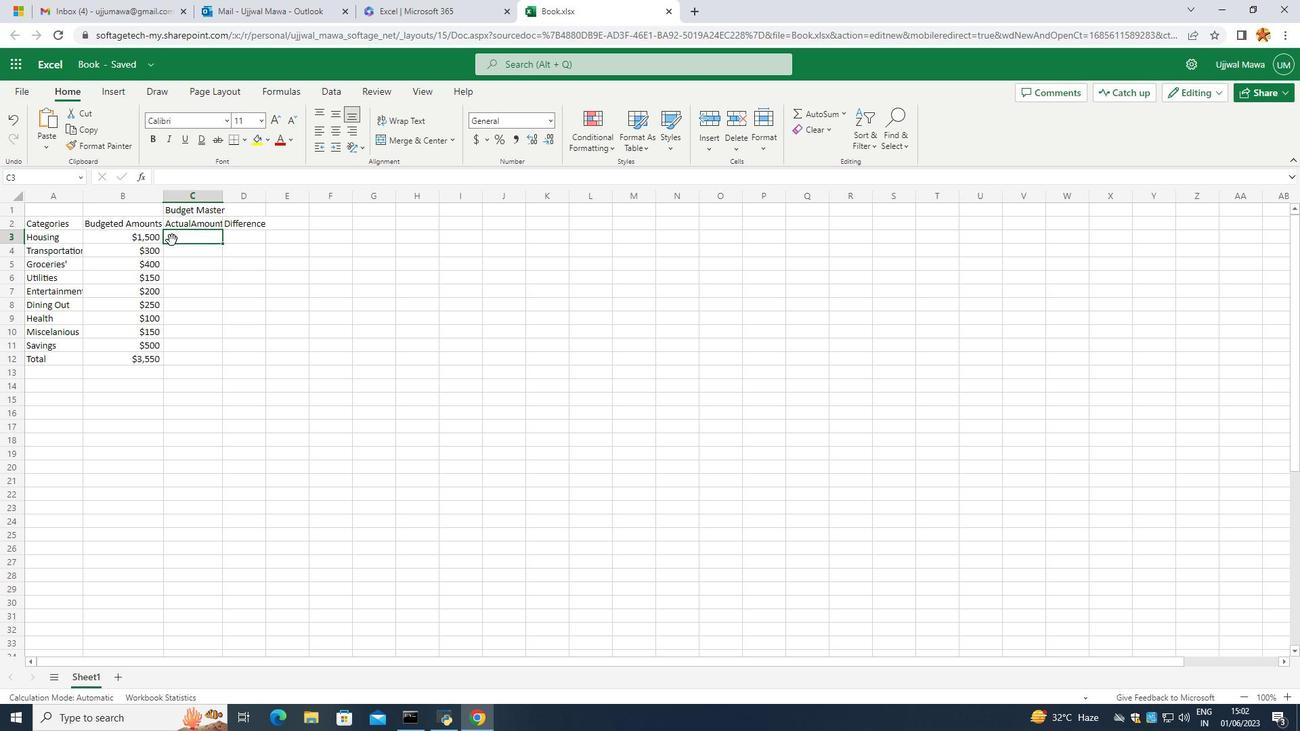 
Action: Mouse pressed left at (165, 274)
Screenshot: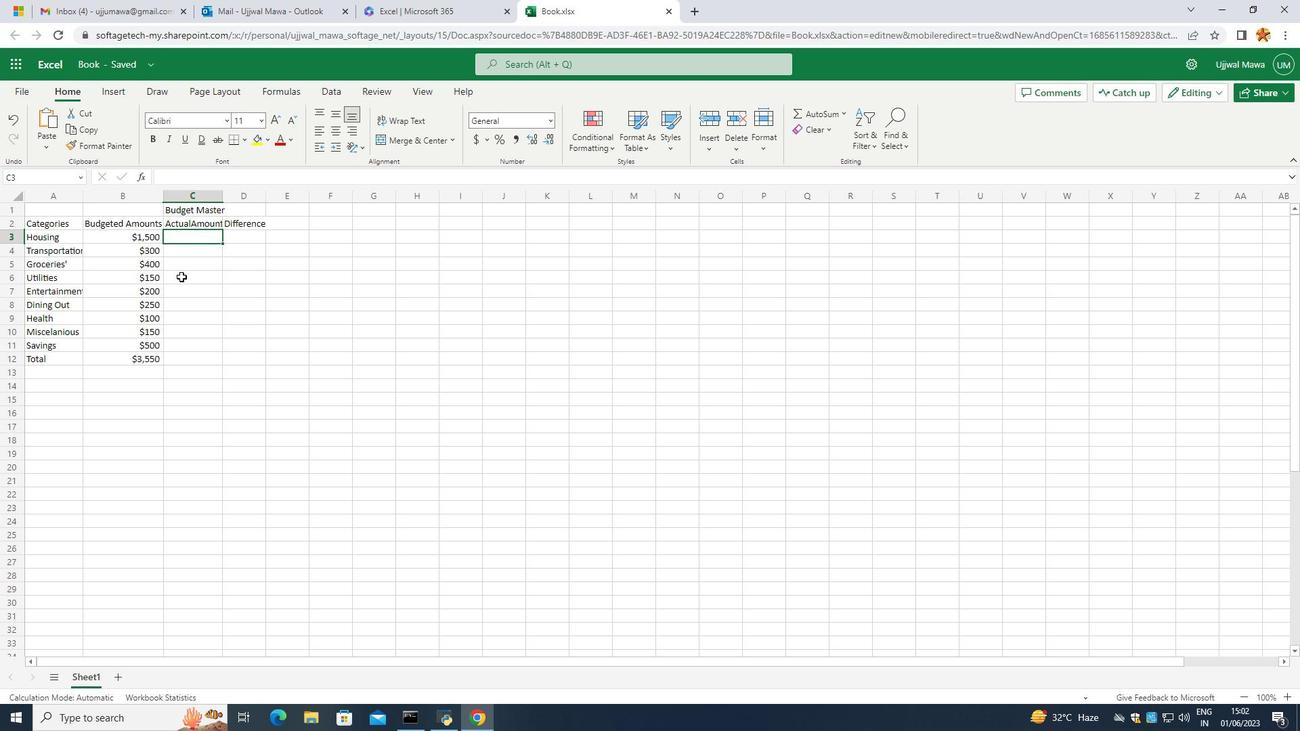 
Action: Mouse moved to (179, 239)
Screenshot: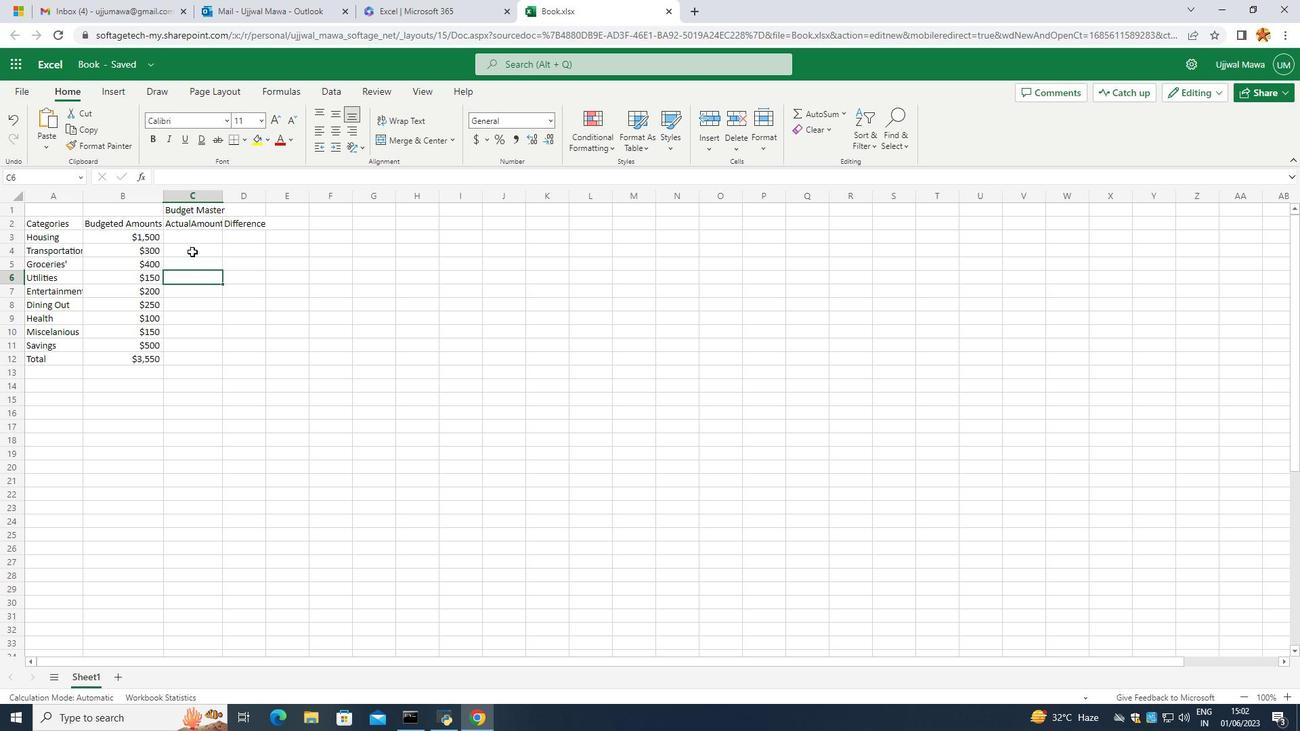 
Action: Mouse pressed left at (179, 239)
Screenshot: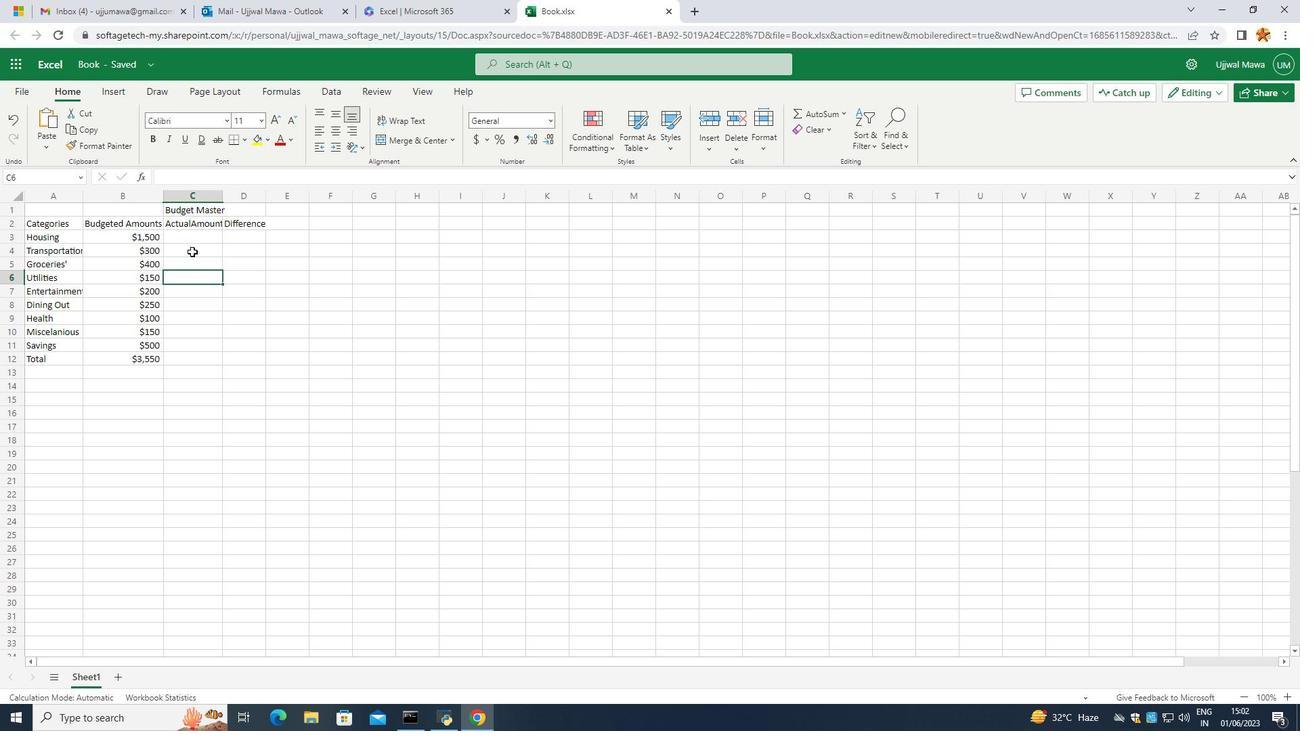 
Action: Mouse pressed left at (179, 239)
Screenshot: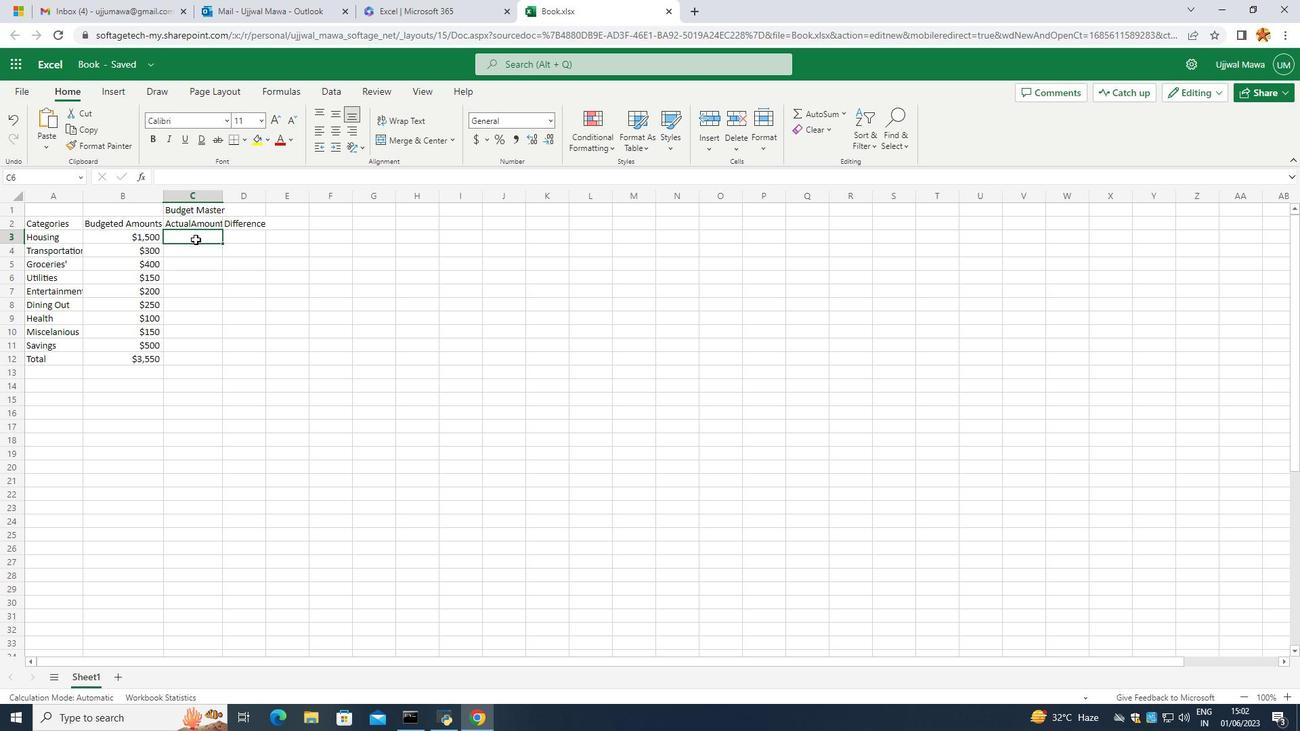 
Action: Mouse pressed left at (179, 239)
Screenshot: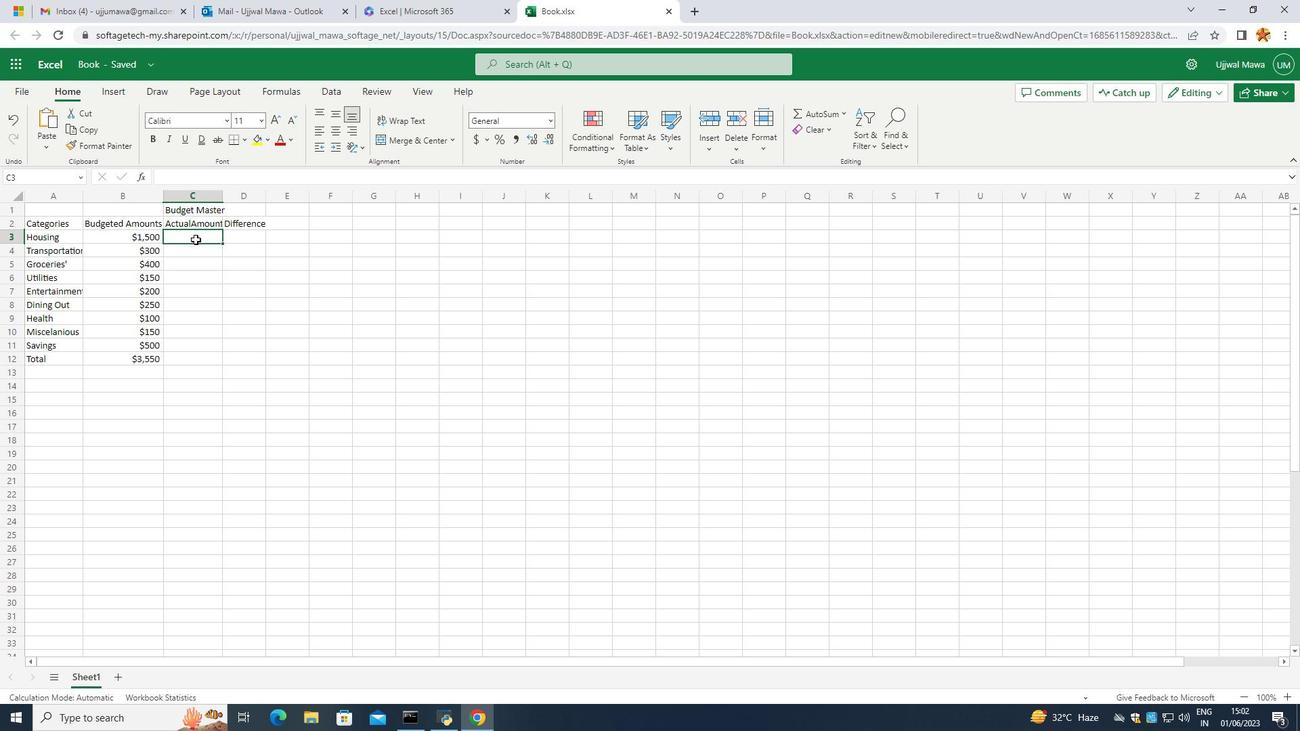 
Action: Mouse pressed left at (179, 239)
Screenshot: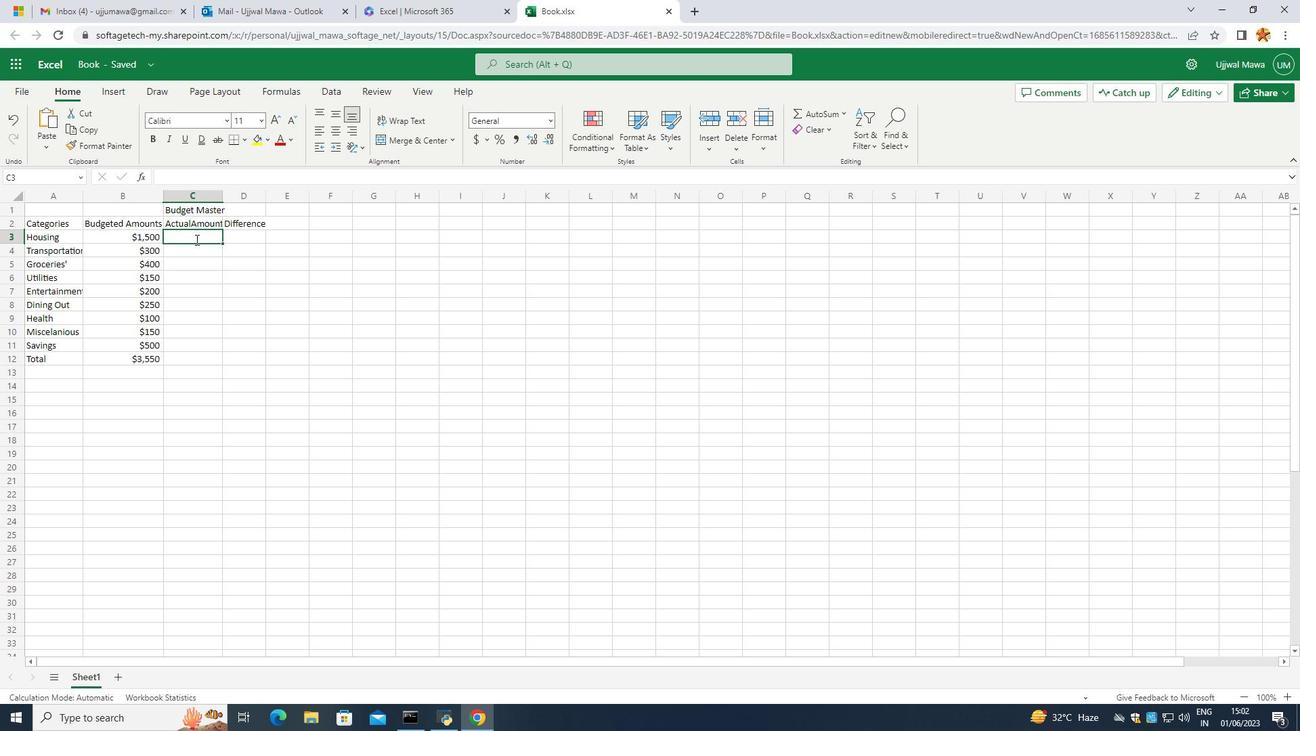 
Action: Mouse moved to (174, 232)
Screenshot: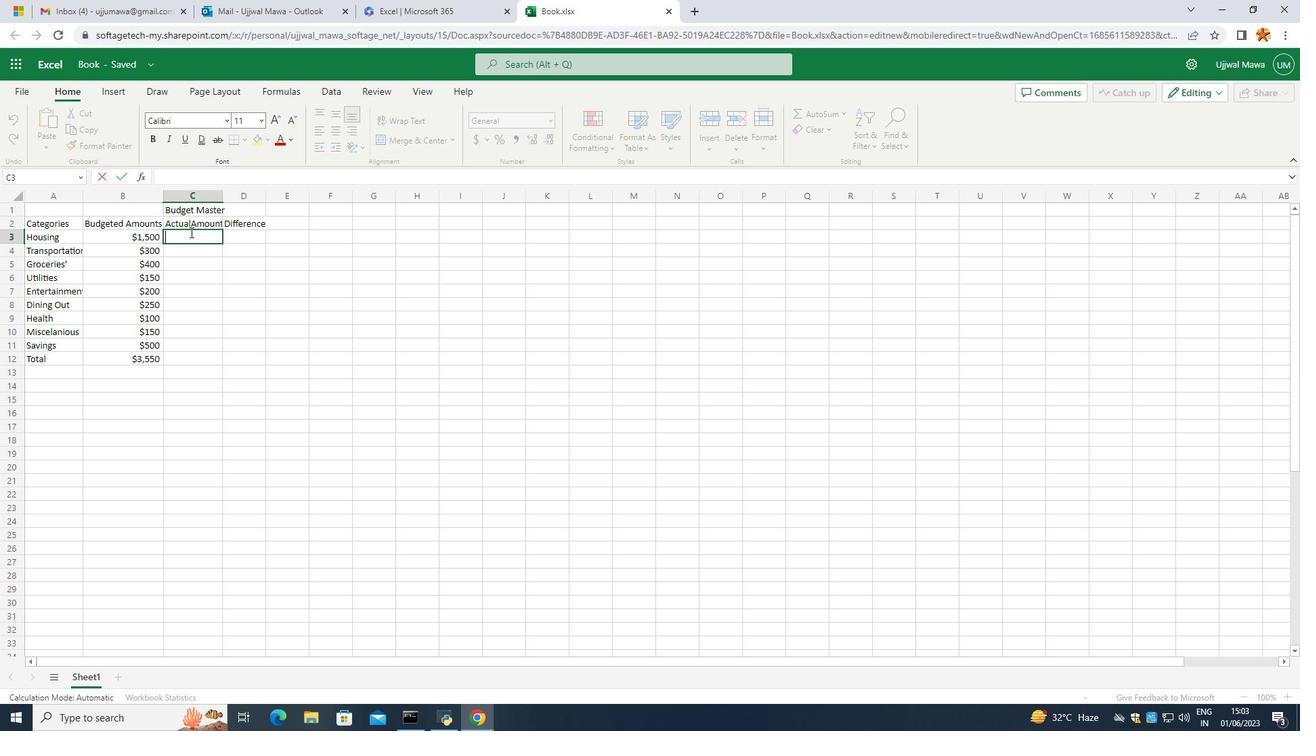 
Action: Key pressed <Key.shift_r><Key.shift_r><Key.shift_r><Key.shift_r><Key.shift_r><Key.shift_r><Key.shift_r><Key.shift_r><Key.shift_r><Key.shift_r><Key.shift_r><Key.shift_r>$1490<Key.backspace><Key.backspace>00<Key.enter><Key.shift_r><Key.shift_r><Key.shift_r><Key.shift_r><Key.shift_r><Key.shift_r><Key.shift_r><Key.shift_r><Key.shift_r><Key.shift_r><Key.shift_r><Key.shift_r><Key.shift_r><Key.shift_r><Key.shift_r><Key.shift_r><Key.shift_r><Key.shift_r><Key.shift_r><Key.shift_r><Key.shift_r><Key.shift_r><Key.shift_r><Key.shift_r><Key.shift_r><Key.shift_r><Key.shift_r><Key.shift_r><Key.shift_r><Key.shift_r><Key.shift_r><Key.shift_r><Key.shift_r><Key.shift_r><Key.shift_r><Key.shift_r><Key.shift_r><Key.shift_r><Key.shift_r><Key.shift_r><Key.shift_r><Key.shift_r><Key.shift_r><Key.shift_r><Key.shift_r>$280<Key.enter><Key.shift_r><Key.shift_r><Key.shift_r><Key.shift_r><Key.shift_r><Key.shift_r><Key.shift_r><Key.shift_r><Key.shift_r><Key.shift_r><Key.shift_r><Key.shift_r><Key.shift_r><Key.shift_r><Key.shift_r><Key.shift_r><Key.shift_r><Key.shift_r><Key.shift_r><Key.shift_r>$420<Key.enter><Key.shift_r><Key.shift_r><Key.shift_r><Key.shift_r><Key.shift_r><Key.shift_r><Key.shift_r><Key.shift_r><Key.shift_r><Key.shift_r><Key.shift_r><Key.shift_r><Key.shift_r><Key.shift_r><Key.shift_r>$15<Key.backspace>60\<Key.backspace><Key.enter><Key.enter><Key.shift_r><Key.shift_r><Key.shift_r><Key.shift_r><Key.shift_r><Key.shift_r><Key.shift_r>$180<Key.enter>
Screenshot: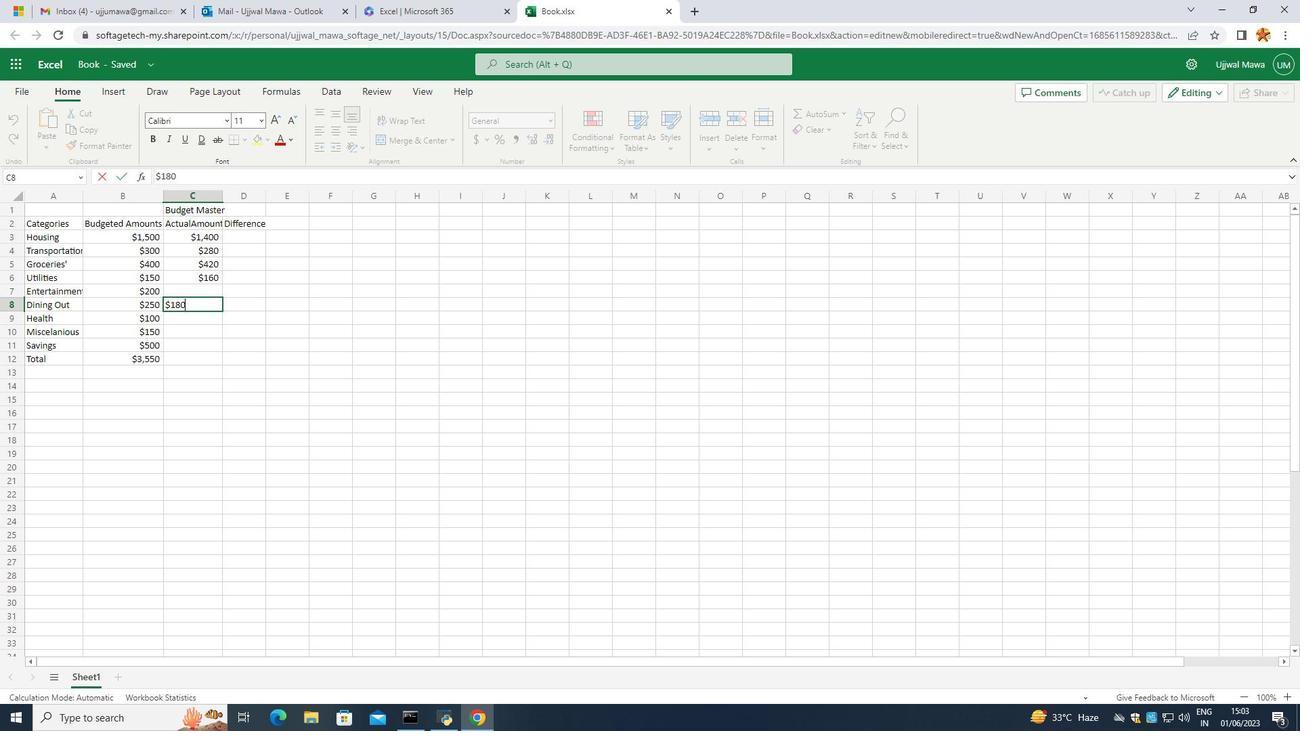 
Action: Mouse moved to (166, 298)
Screenshot: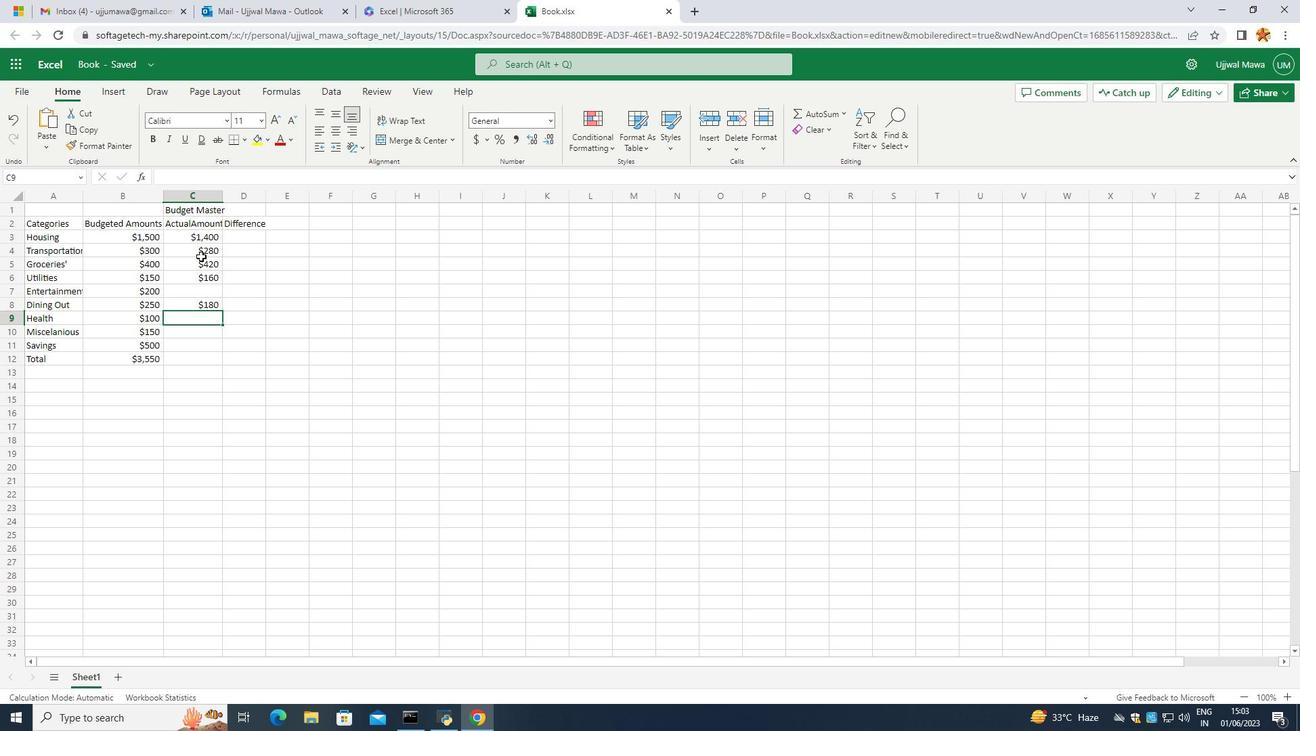 
Action: Mouse pressed left at (166, 298)
Screenshot: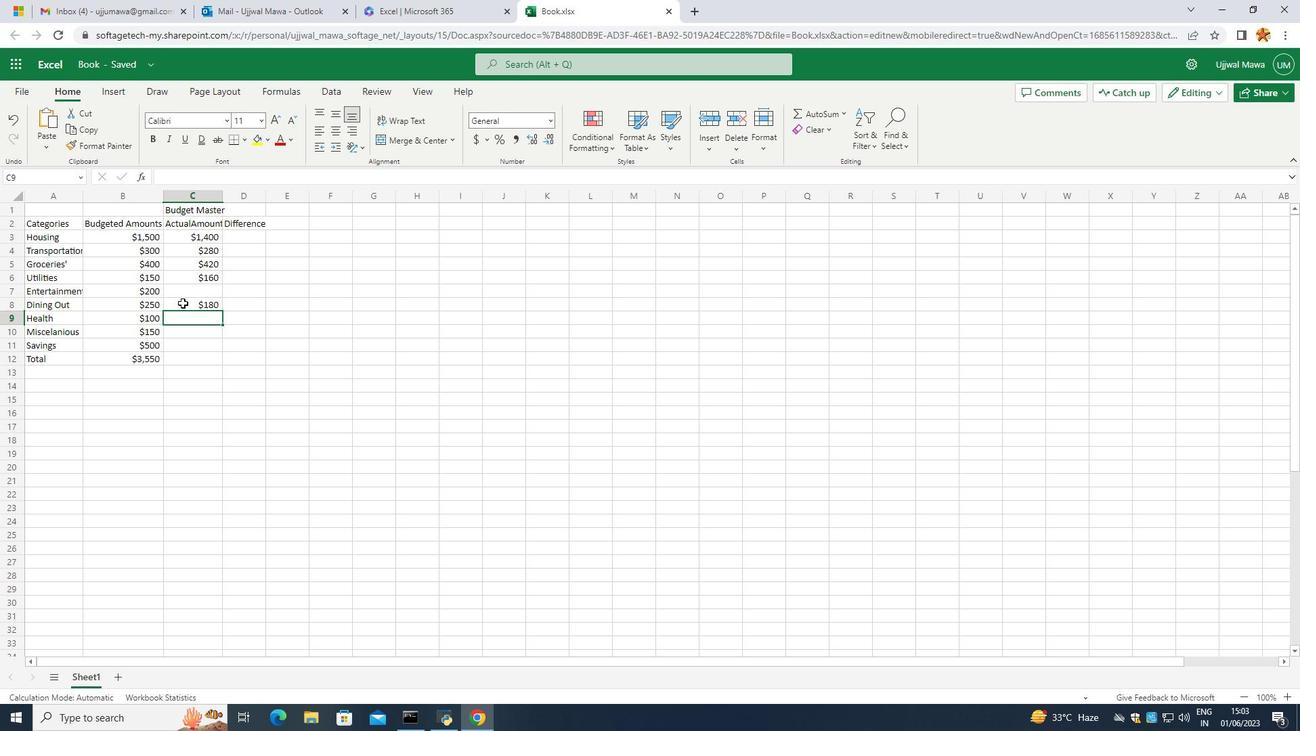 
Action: Mouse pressed right at (166, 298)
Screenshot: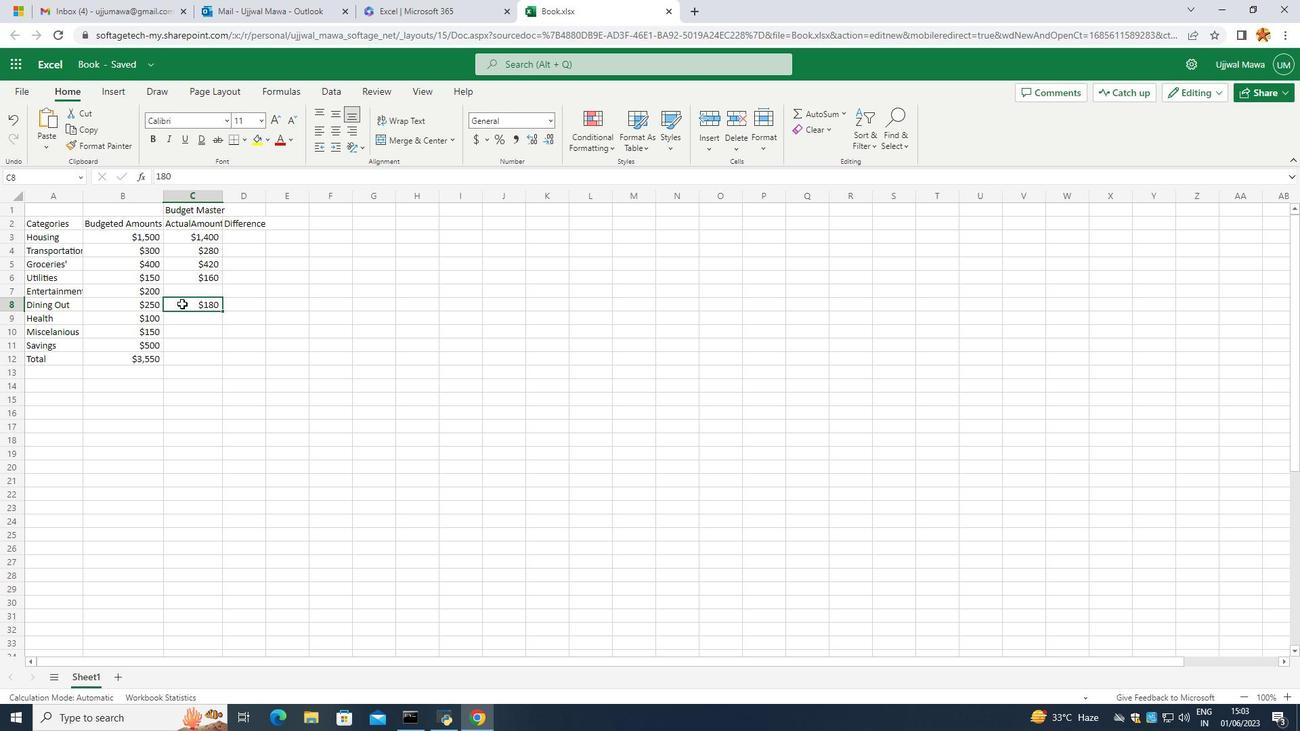 
Action: Mouse moved to (190, 337)
Screenshot: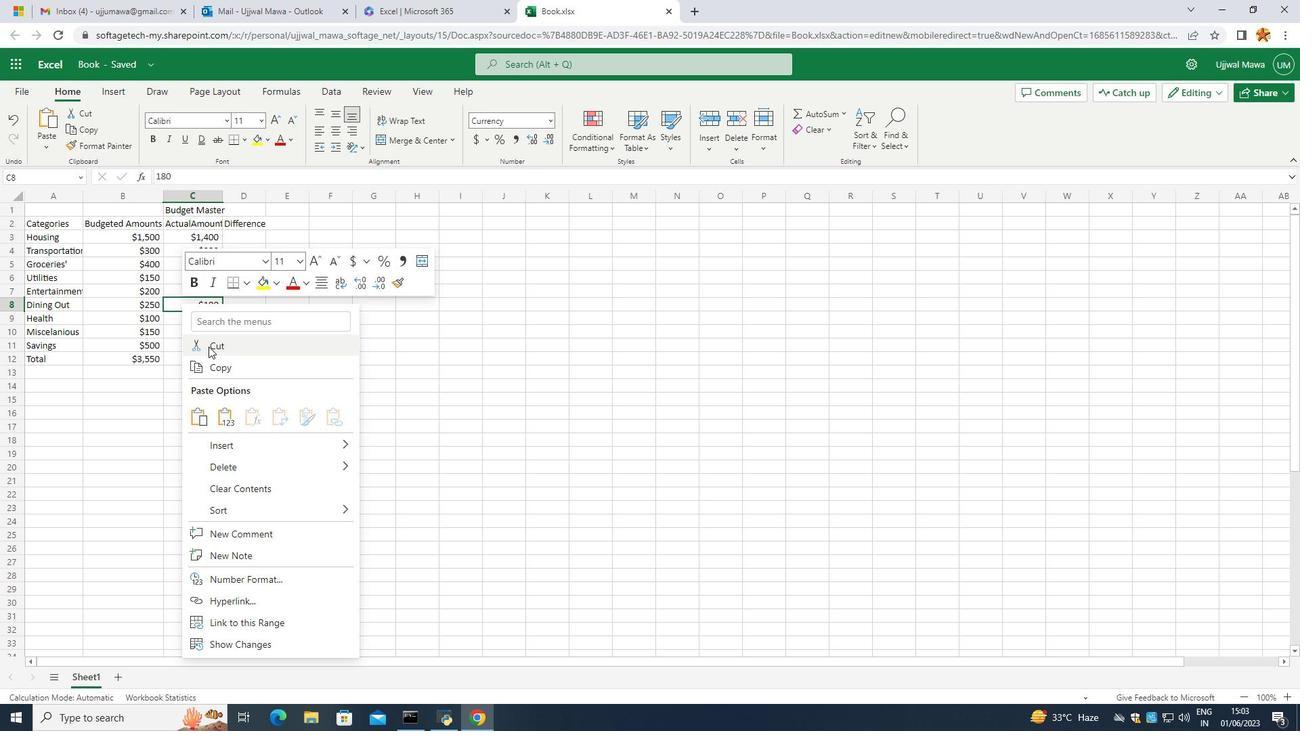 
Action: Mouse pressed left at (190, 337)
Screenshot: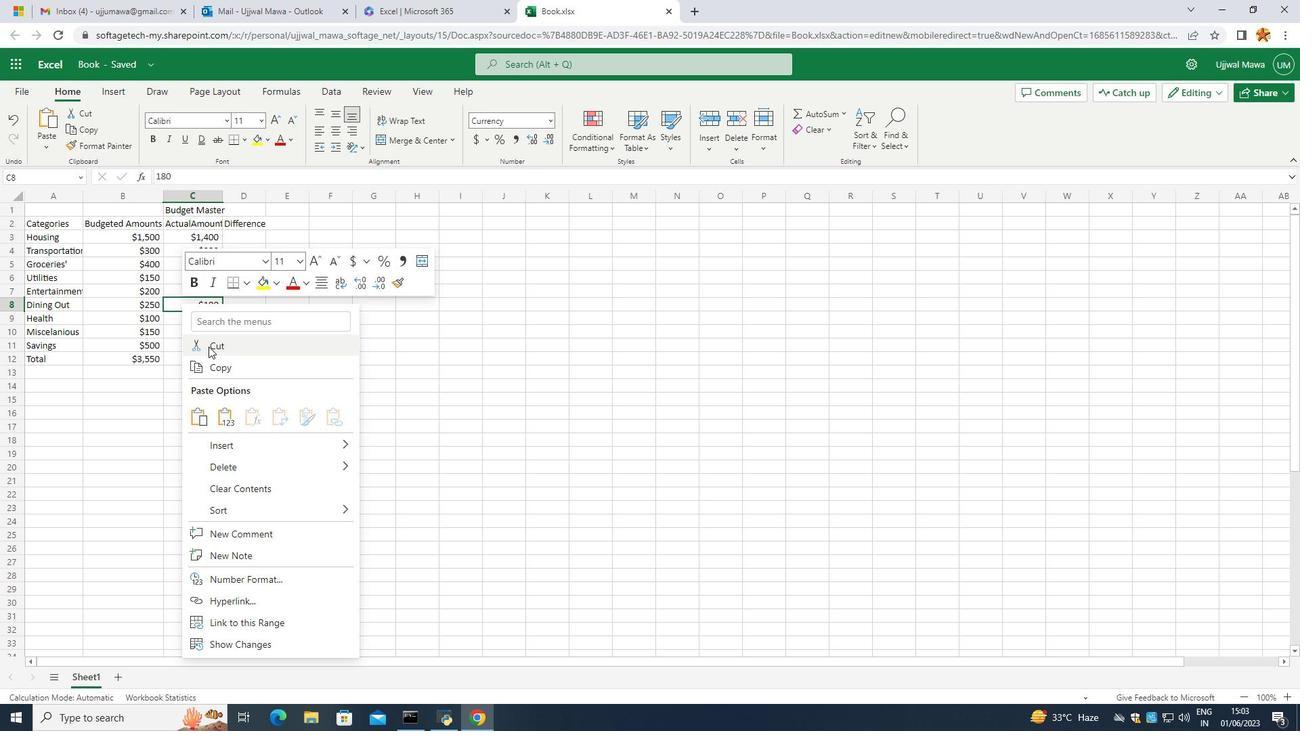 
Action: Mouse moved to (186, 283)
Screenshot: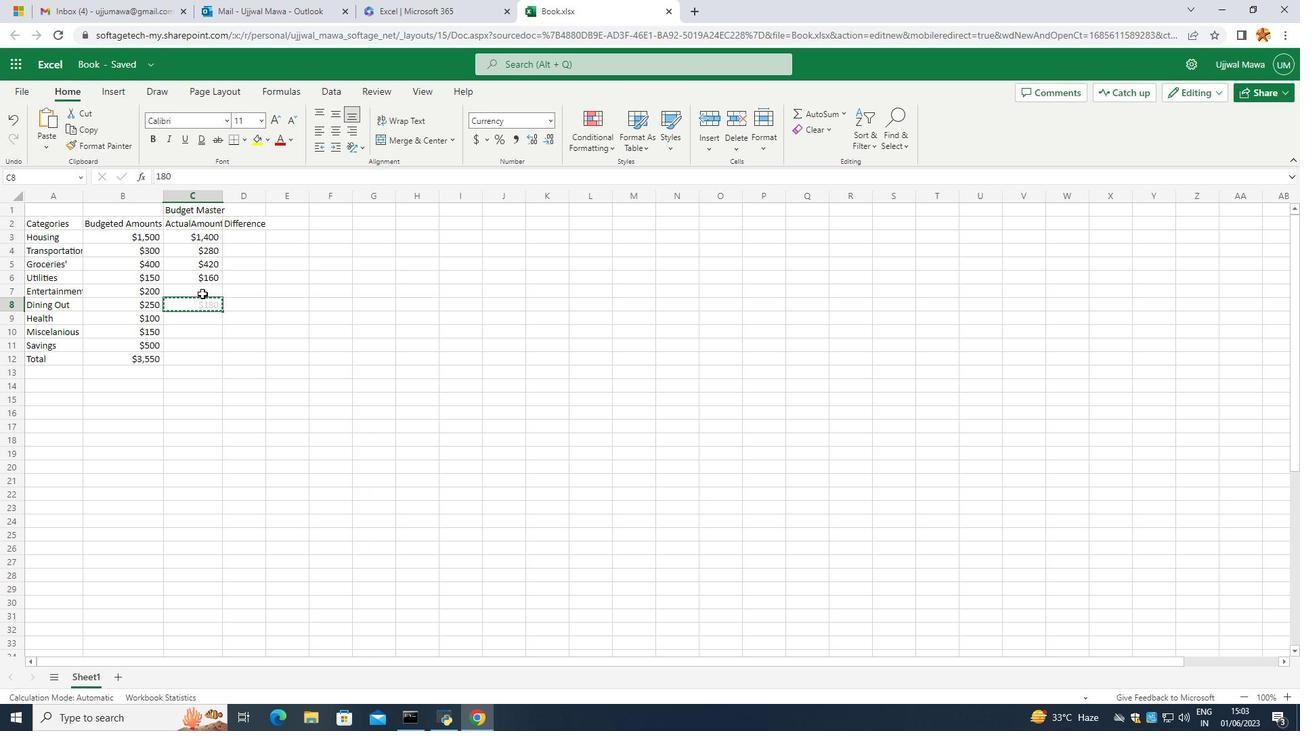 
Action: Mouse pressed left at (186, 283)
Screenshot: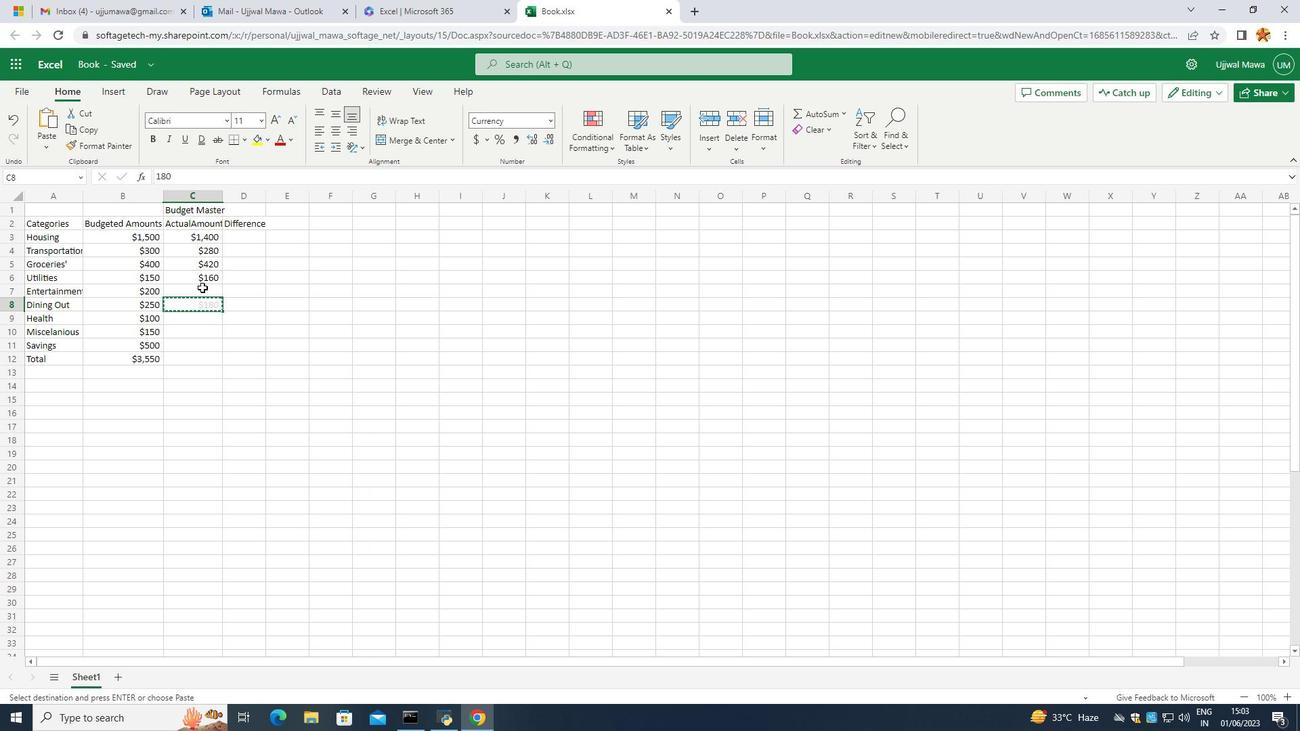 
Action: Mouse pressed right at (186, 283)
Screenshot: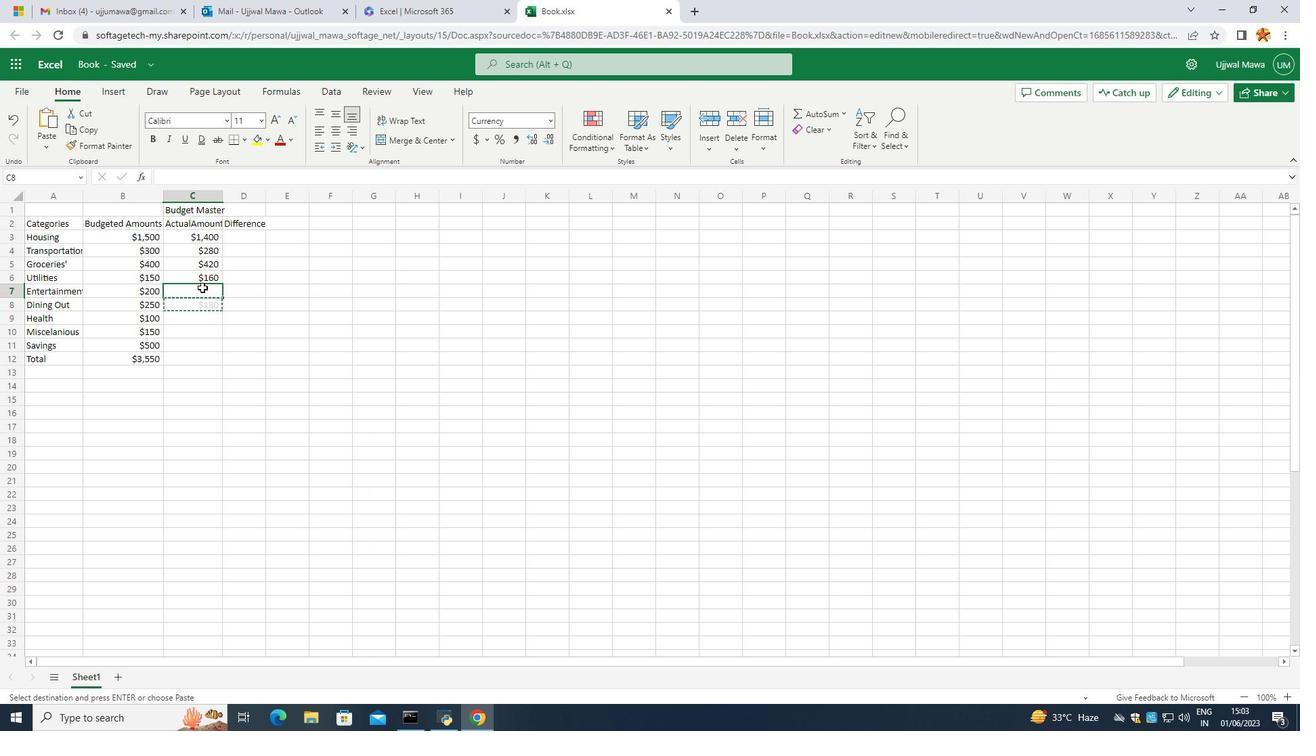 
Action: Mouse moved to (194, 388)
Screenshot: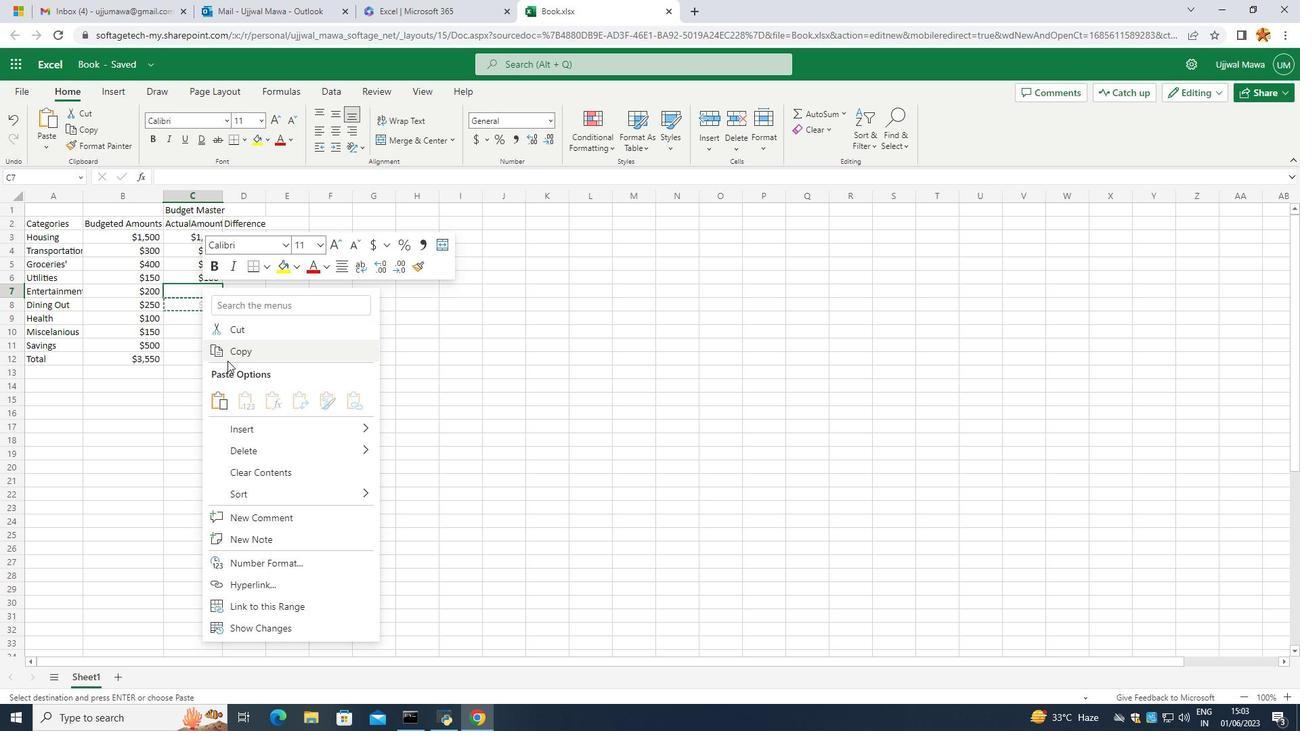 
Action: Mouse pressed left at (194, 388)
Screenshot: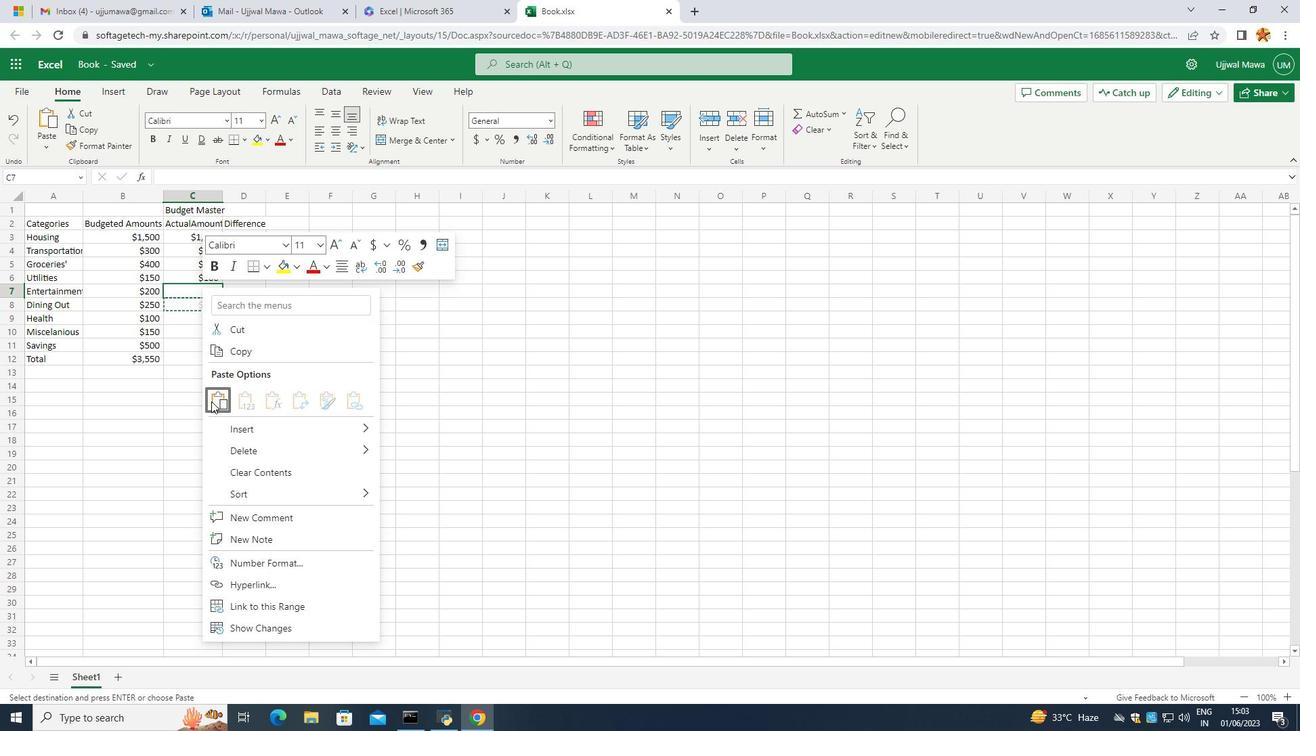 
Action: Mouse moved to (193, 304)
Screenshot: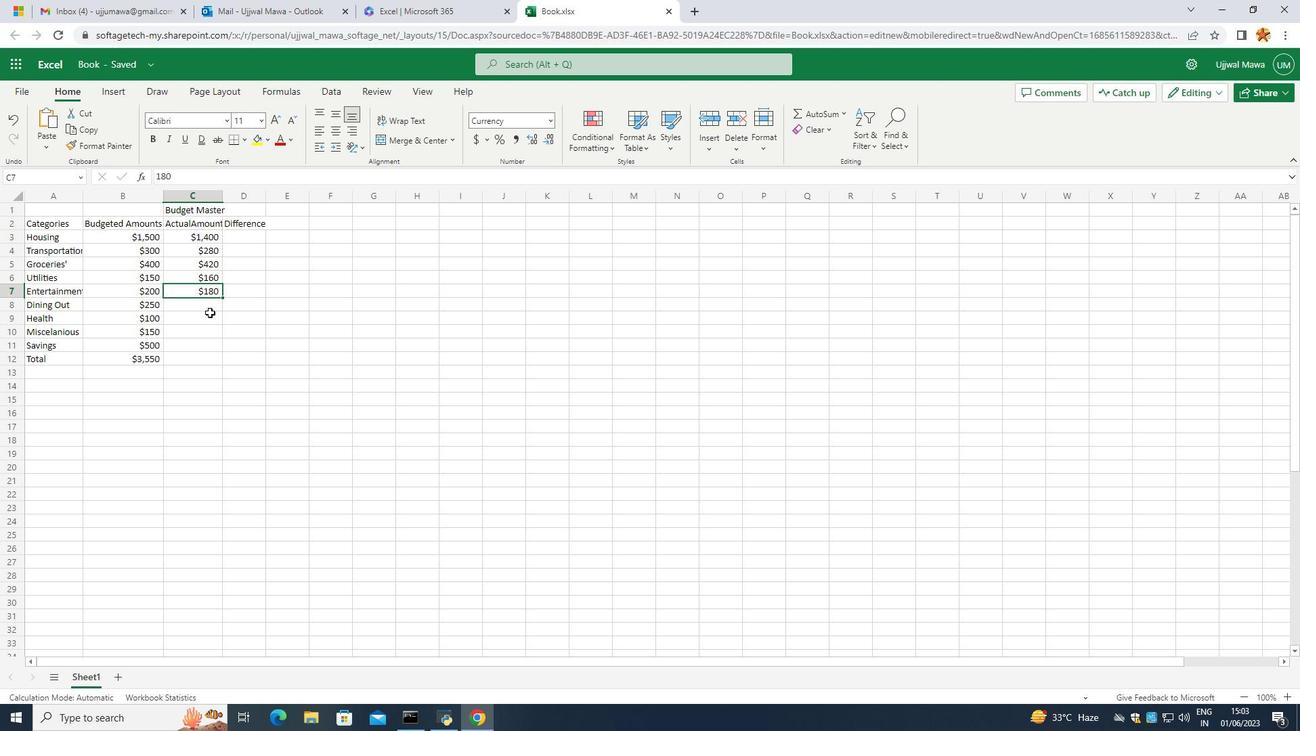 
Action: Mouse pressed left at (193, 304)
Screenshot: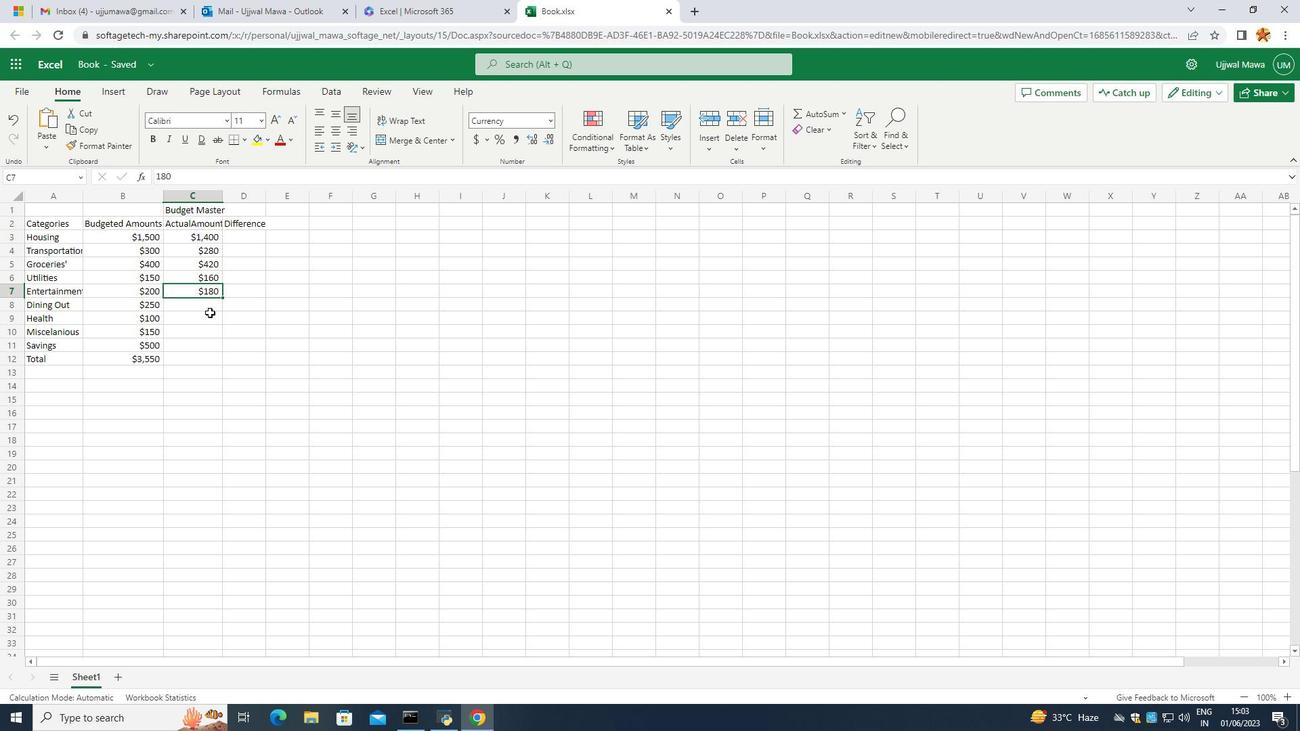 
Action: Mouse moved to (197, 302)
Screenshot: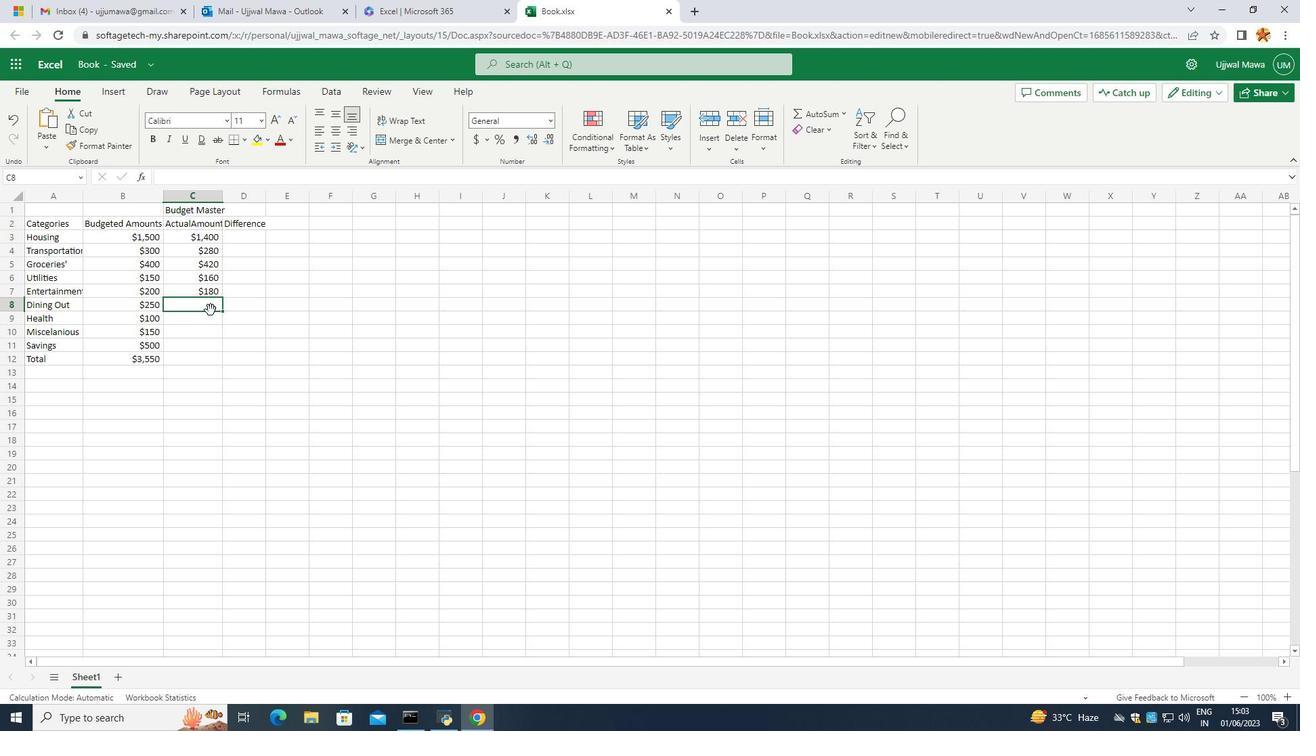 
Action: Mouse pressed left at (197, 302)
Screenshot: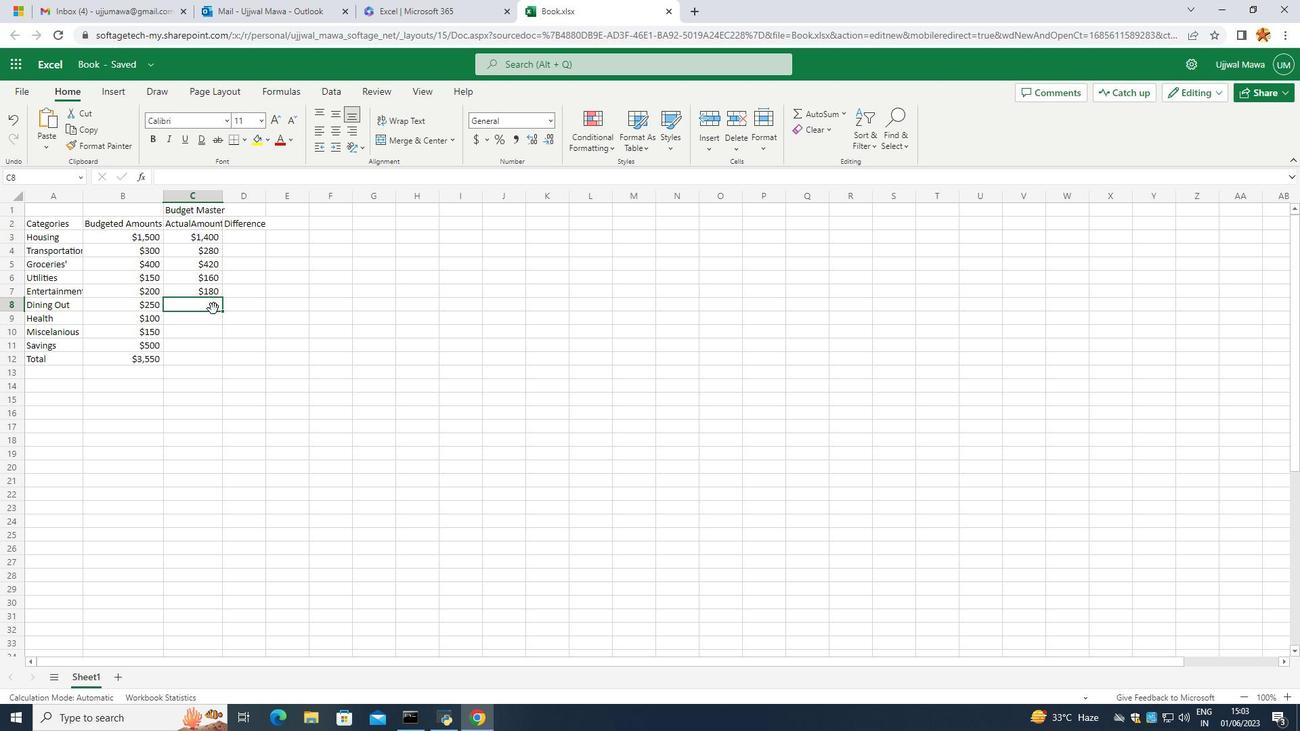 
Action: Mouse pressed left at (197, 302)
Screenshot: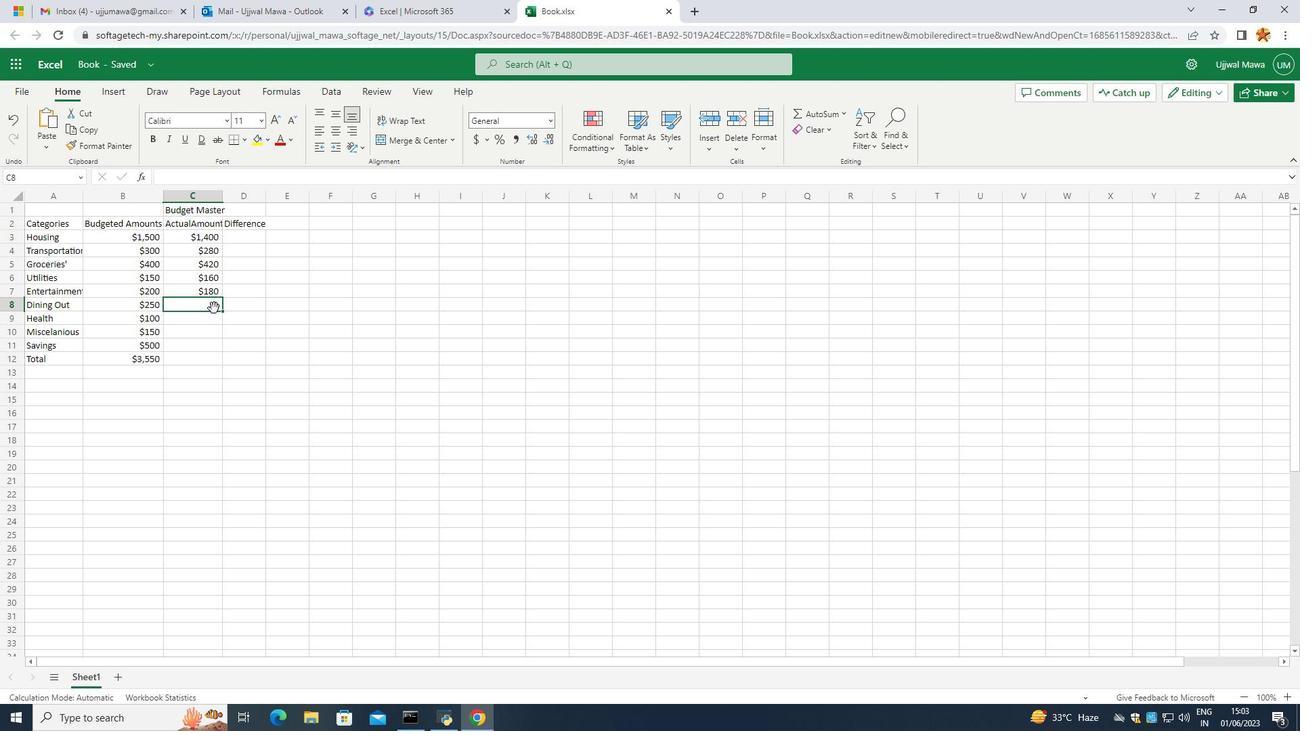 
Action: Mouse moved to (192, 300)
Screenshot: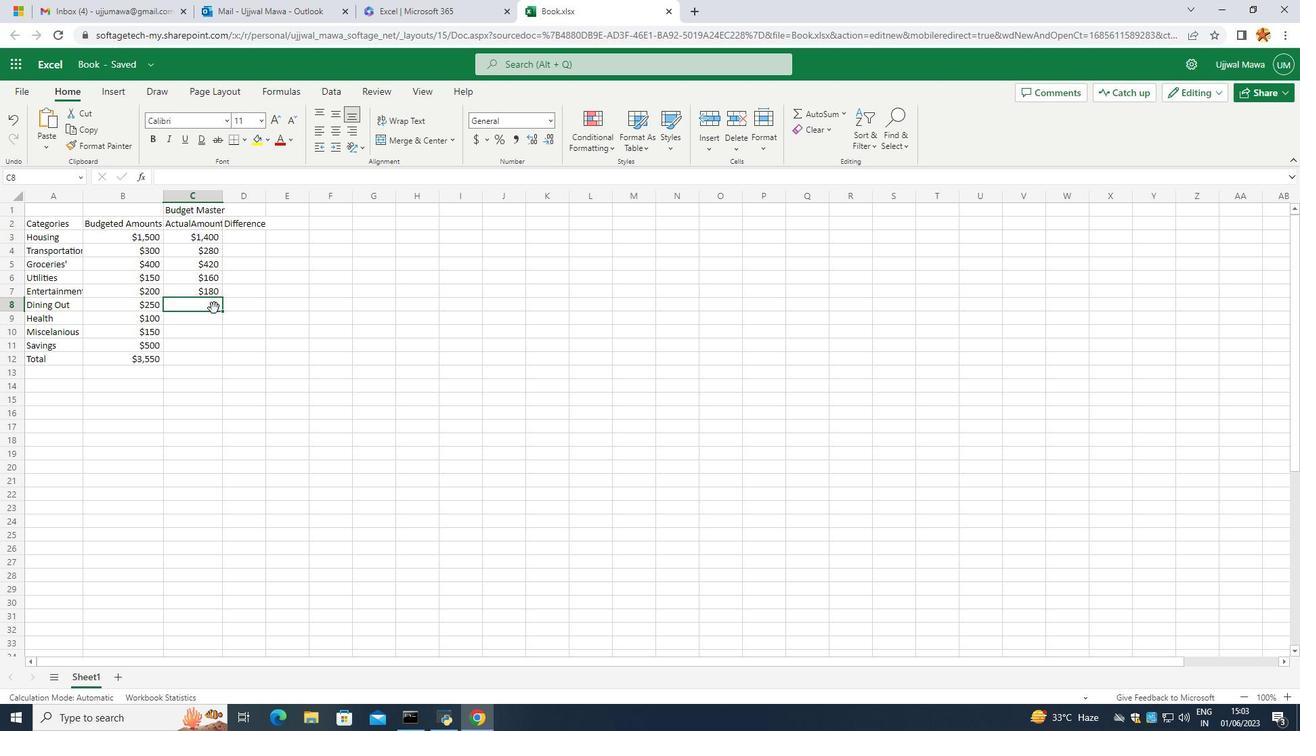 
Action: Mouse pressed left at (192, 300)
Screenshot: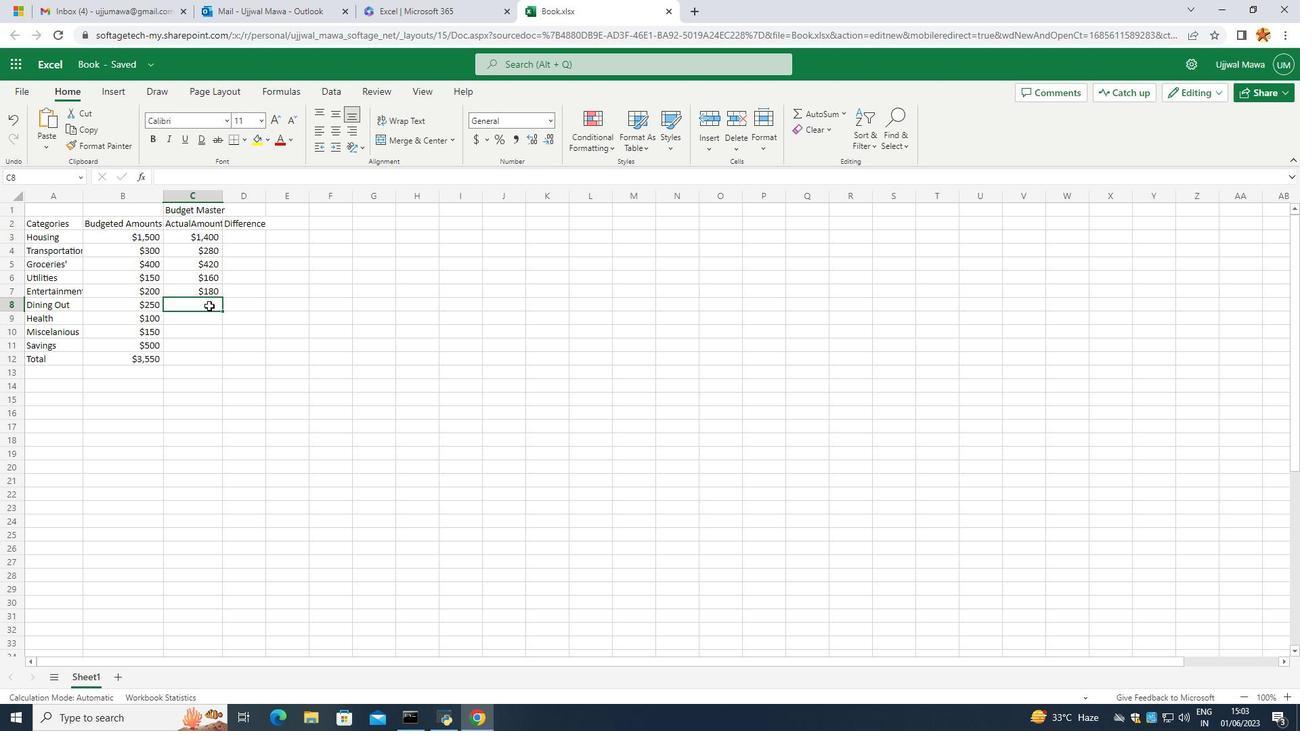 
Action: Mouse pressed left at (192, 300)
Screenshot: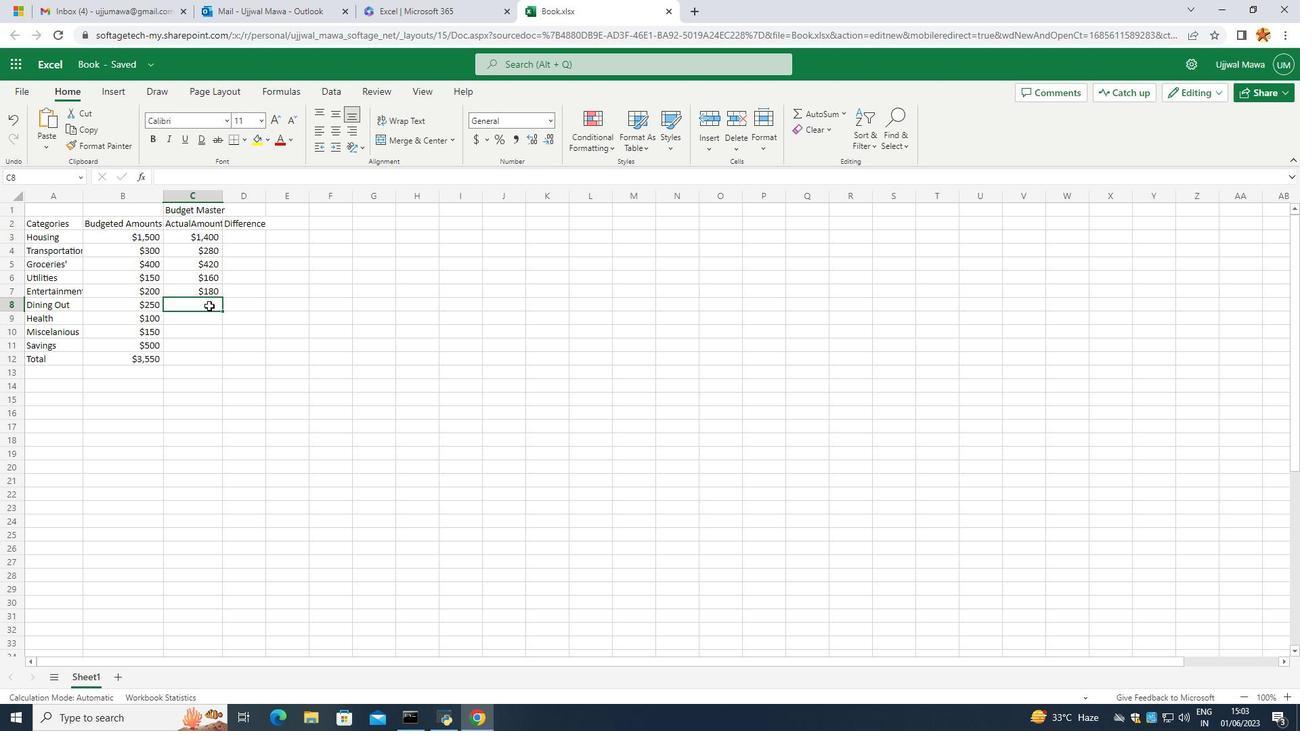 
Action: Mouse moved to (192, 300)
Screenshot: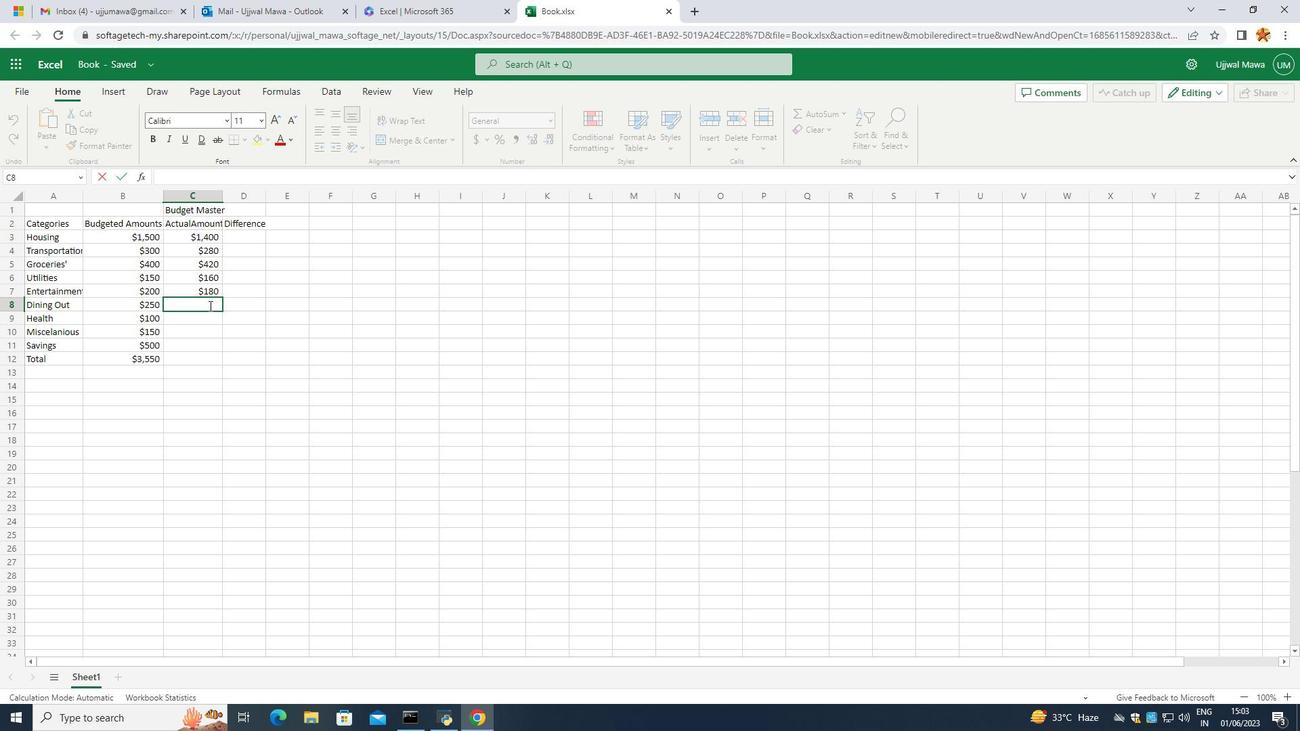 
Action: Key pressed <Key.shift_r><Key.shift_r><Key.shift_r><Key.shift_r><Key.shift_r><Key.shift_r><Key.shift_r><Key.shift_r><Key.shift_r><Key.shift_r><Key.shift_r><Key.shift_r><Key.shift_r><Key.shift_r><Key.shift_r><Key.shift_r><Key.shift_r><Key.shift_r><Key.shift_r><Key.shift_r><Key.shift_r><Key.shift_r><Key.shift_r><Key.shift_r>$22<Key.backspace>70<Key.enter><Key.shift_r><Key.shift_r><Key.shift_r><Key.shift_r><Key.shift_r><Key.shift_r><Key.shift_r><Key.shift_r><Key.shift_r><Key.shift_r><Key.shift_r><Key.shift_r><Key.shift_r><Key.shift_r><Key.shift_r><Key.shift_r>$90<Key.enter><Key.shift_r><Key.shift_r><Key.shift_r><Key.shift_r><Key.shift_r><Key.shift_r><Key.shift_r><Key.shift_r><Key.shift_r><Key.shift_r><Key.shift_r><Key.shift_r><Key.shift_r><Key.shift_r><Key.shift_r>$140\<Key.shift_r><Key.shift_r><Key.shift_r><Key.shift_r><Key.shift_r><Key.shift_r><Key.shift_r><Key.shift_r><Key.shift_r><Key.shift_r><Key.shift_r><Key.shift_r><Key.shift_r><Key.shift_r><Key.shift_r><Key.shift_r><Key.shift_r><Key.shift_r><Key.shift_r><Key.shift_r><Key.shift_r><Key.shift_r><Key.shift_r><Key.shift_r><Key.shift_r><Key.shift_r><Key.shift_r><Key.shift_r><Key.shift_r>$550\<Key.backspace><Key.backspace><Key.backspace><Key.backspace><Key.backspace><Key.backspace>]\<Key.backspace><Key.backspace><Key.enter><Key.shift_r><Key.shift_r><Key.shift_r><Key.shift_r><Key.shift_r><Key.shift_r>%<Key.backspace><Key.shift_r>$550\<Key.backspace><Key.backspace>6<Key.backspace>0<Key.enter>
Screenshot: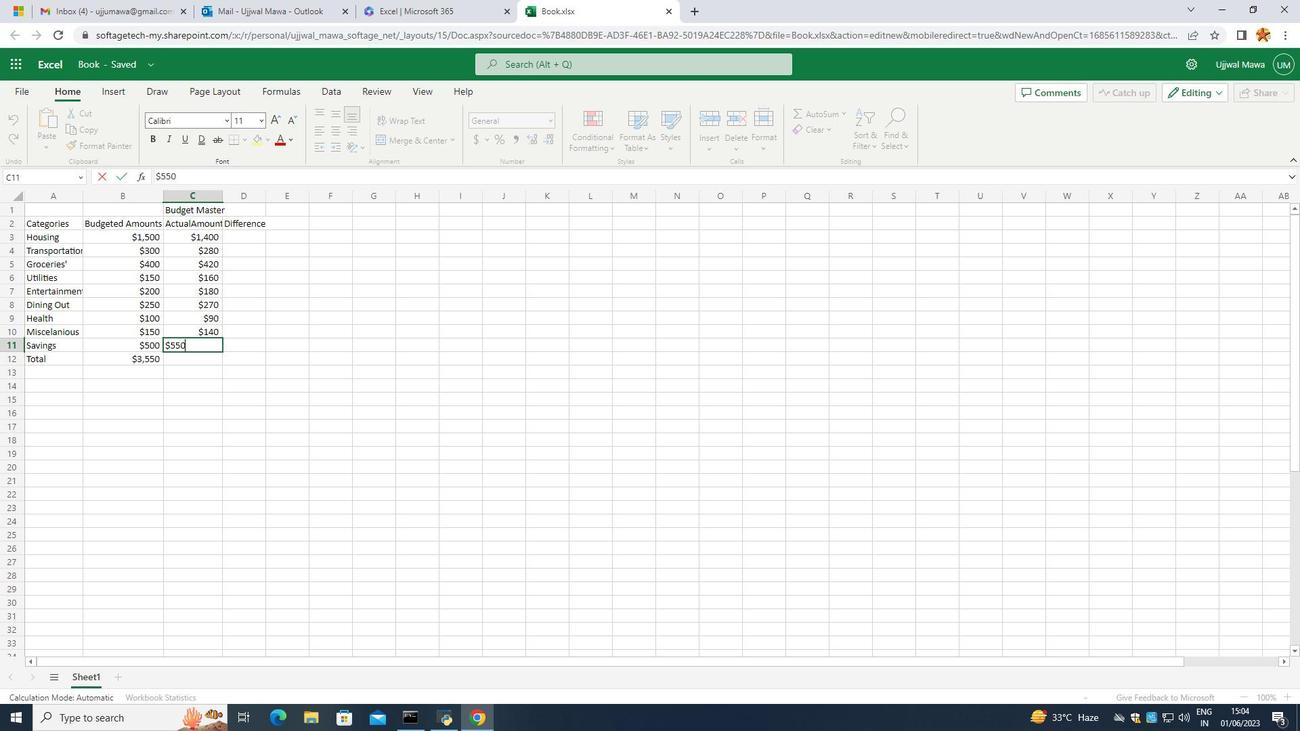 
Action: Mouse moved to (139, 344)
Screenshot: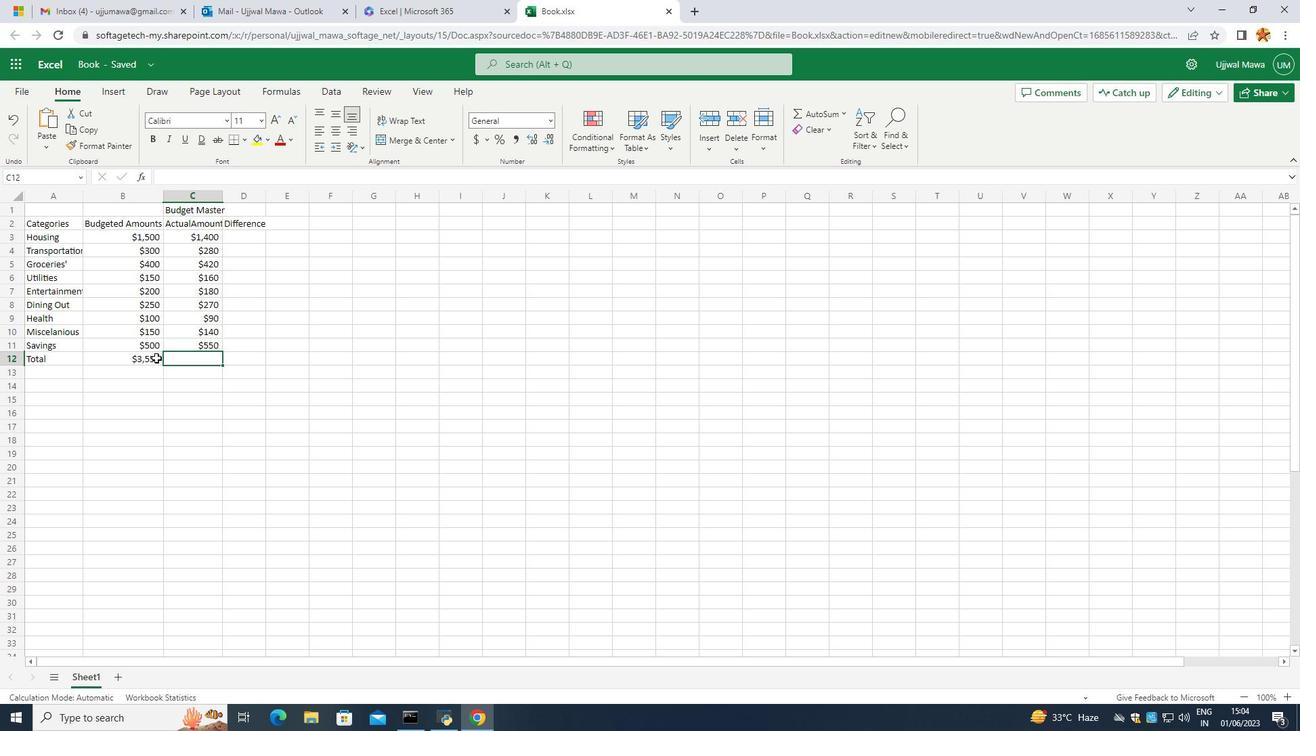 
Action: Mouse pressed left at (140, 344)
Screenshot: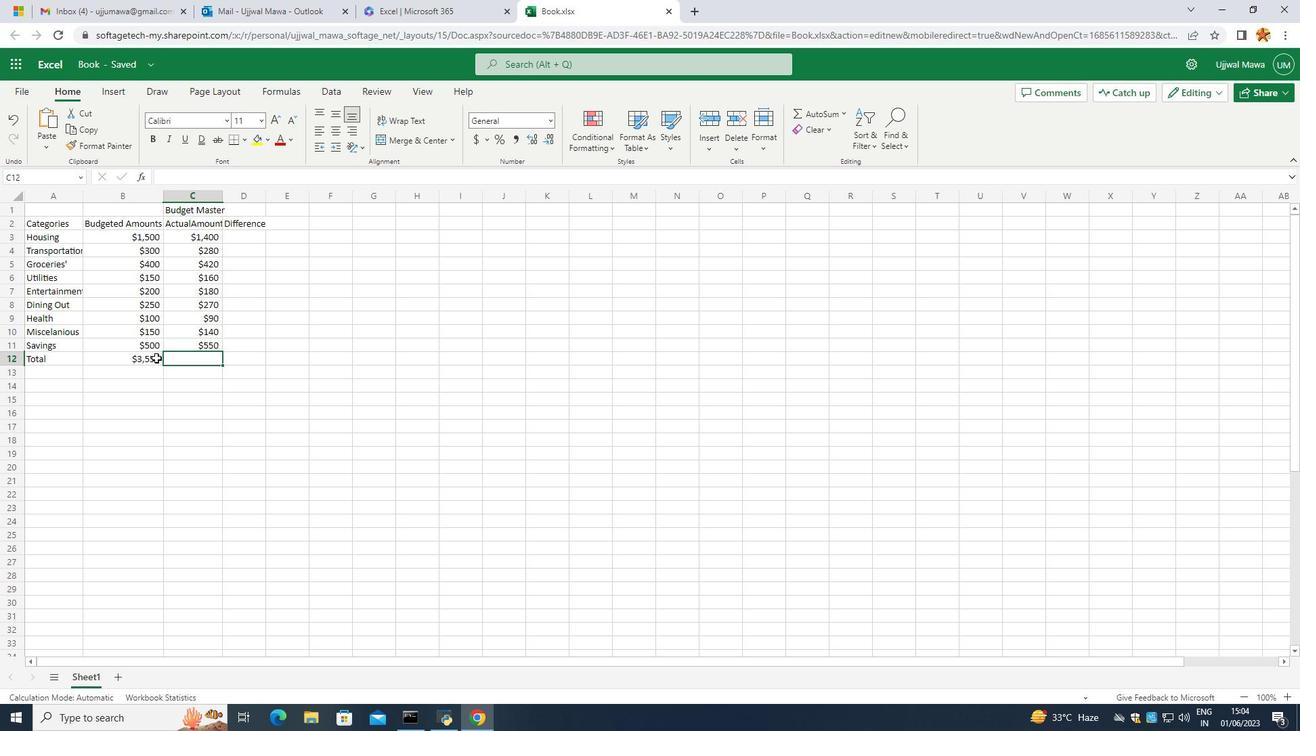 
Action: Mouse moved to (138, 344)
Screenshot: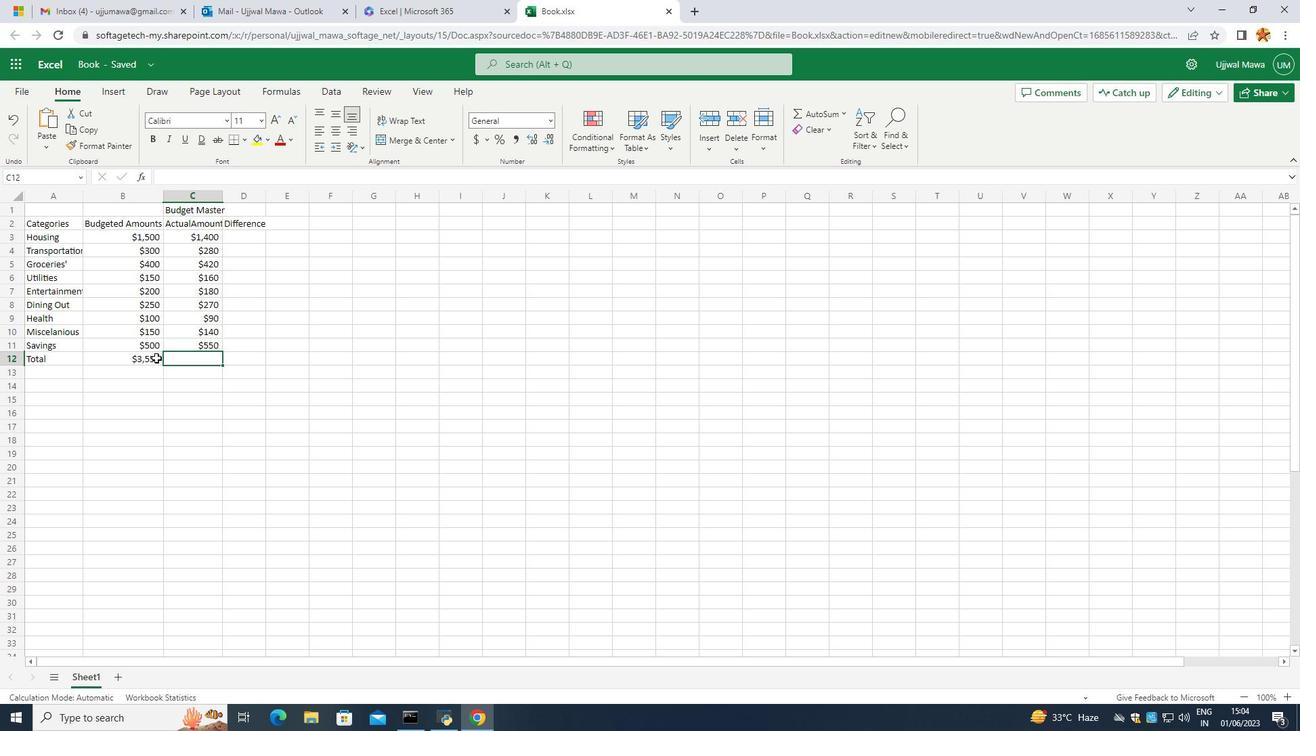 
Action: Mouse pressed left at (138, 344)
Screenshot: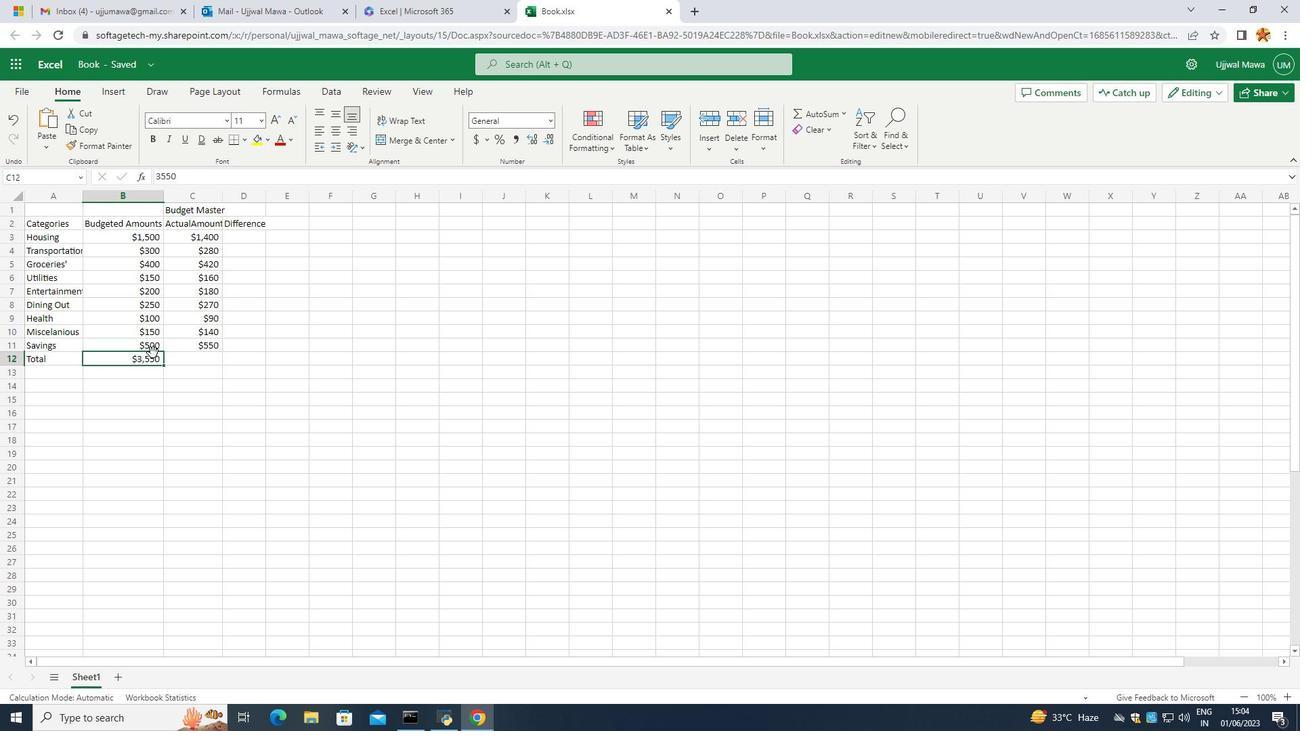 
Action: Mouse moved to (193, 506)
Screenshot: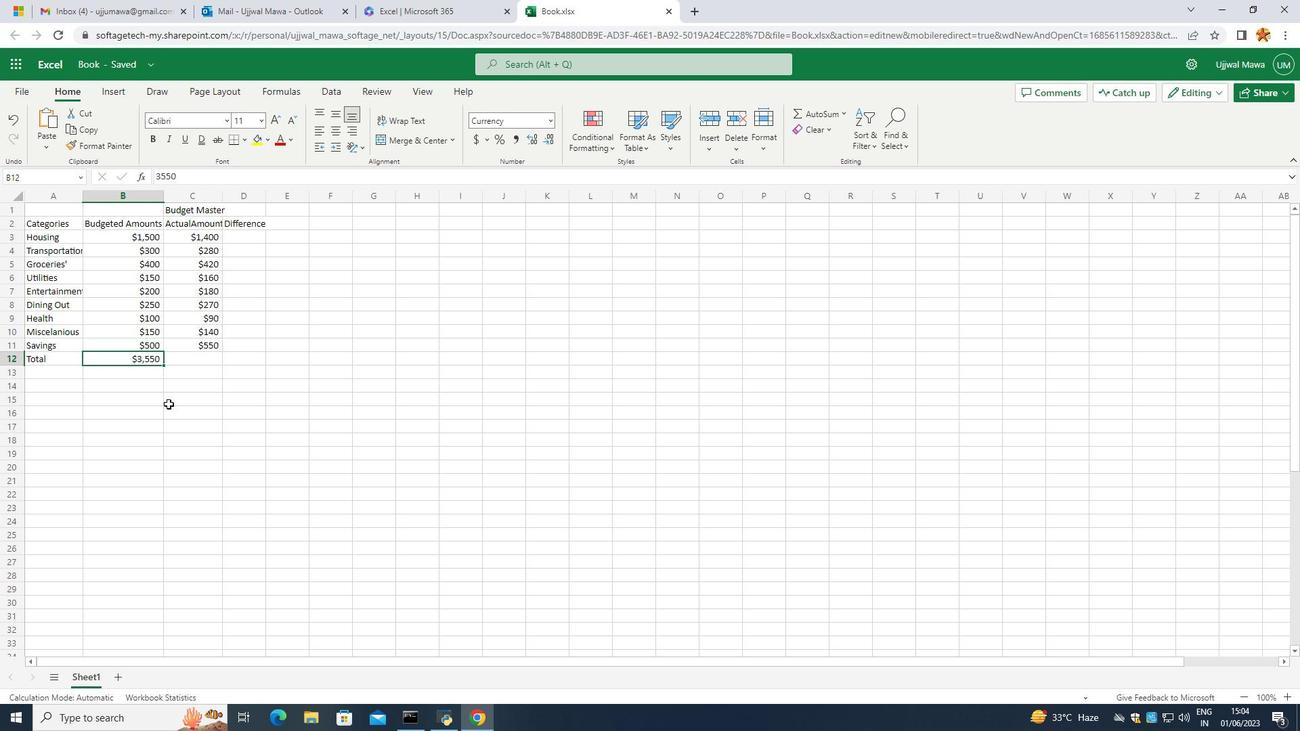 
Action: Mouse pressed left at (193, 506)
Screenshot: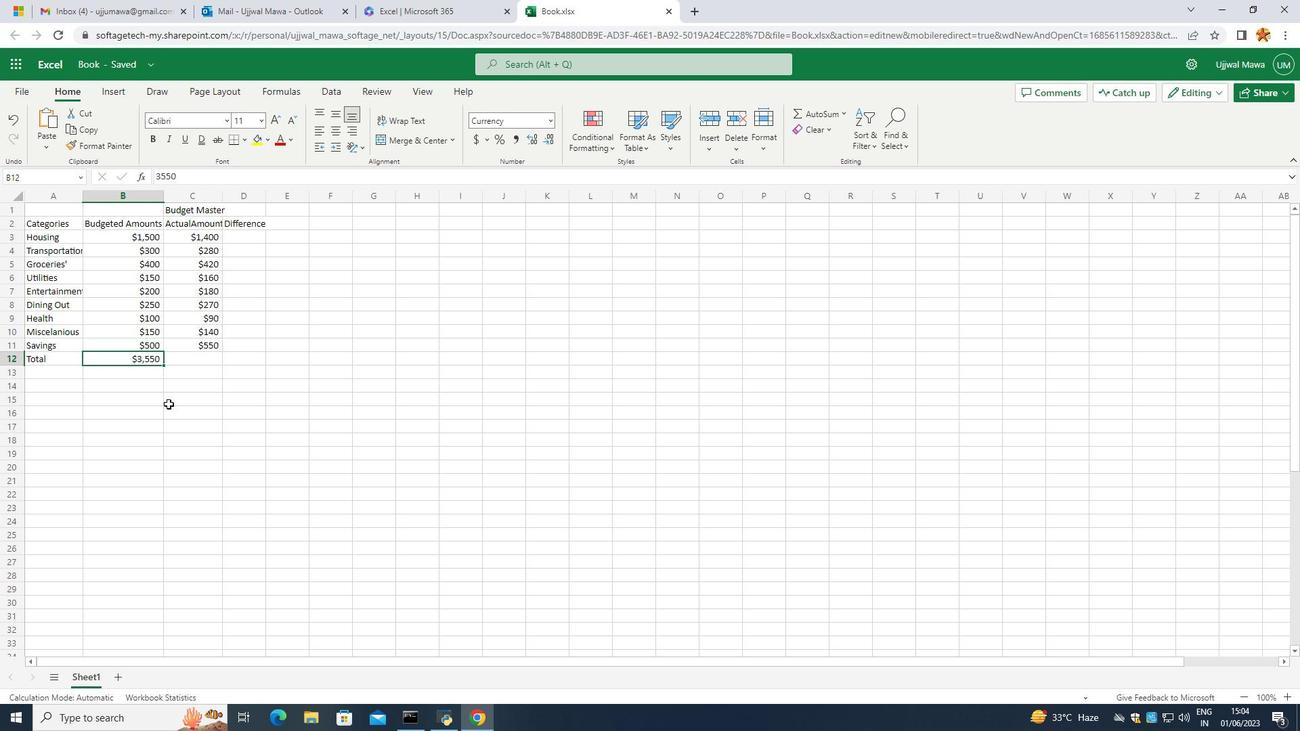 
Action: Mouse moved to (115, 346)
Screenshot: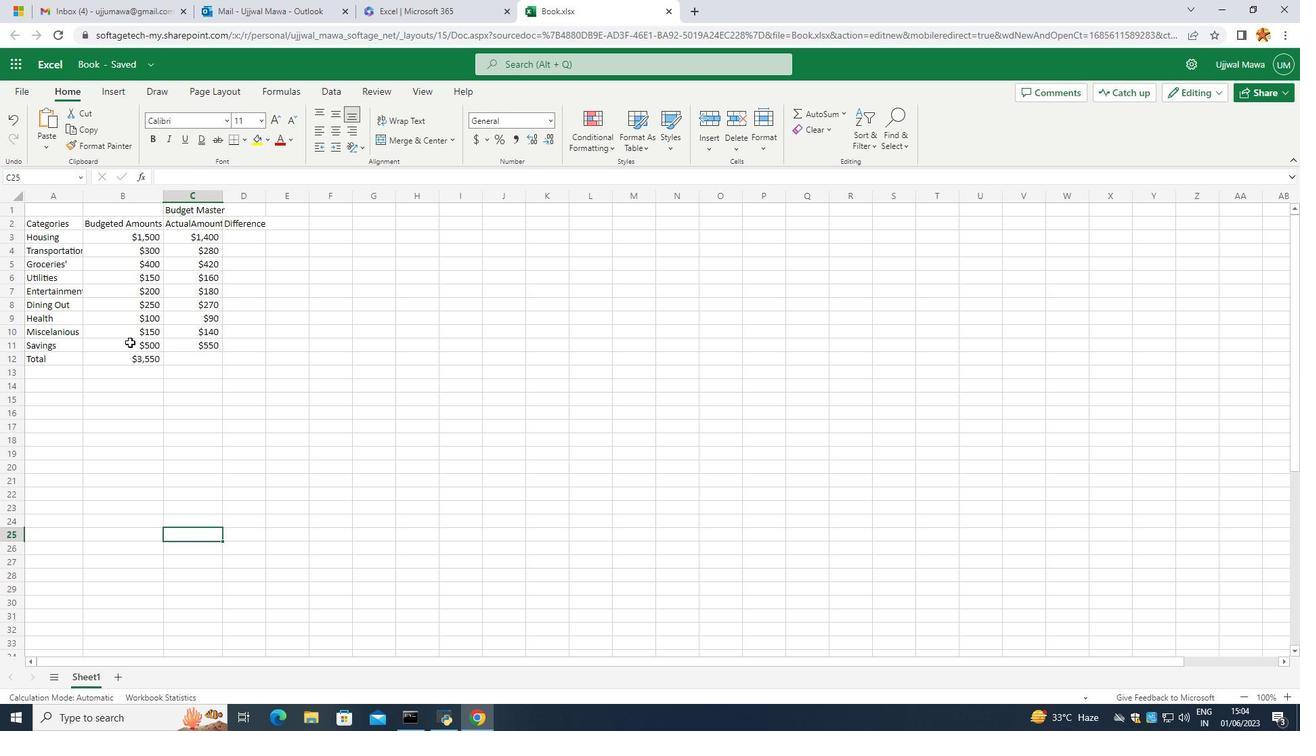 
Action: Mouse pressed left at (115, 346)
Screenshot: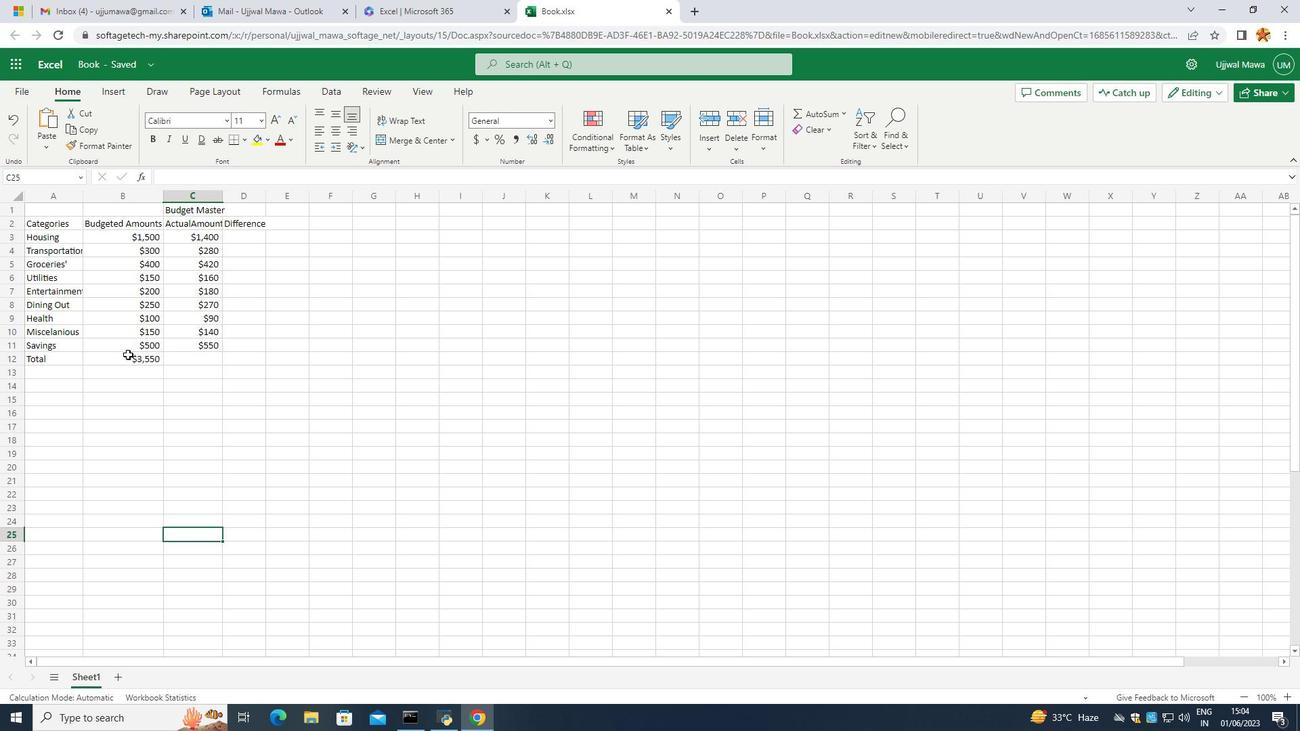 
Action: Mouse pressed right at (115, 346)
Screenshot: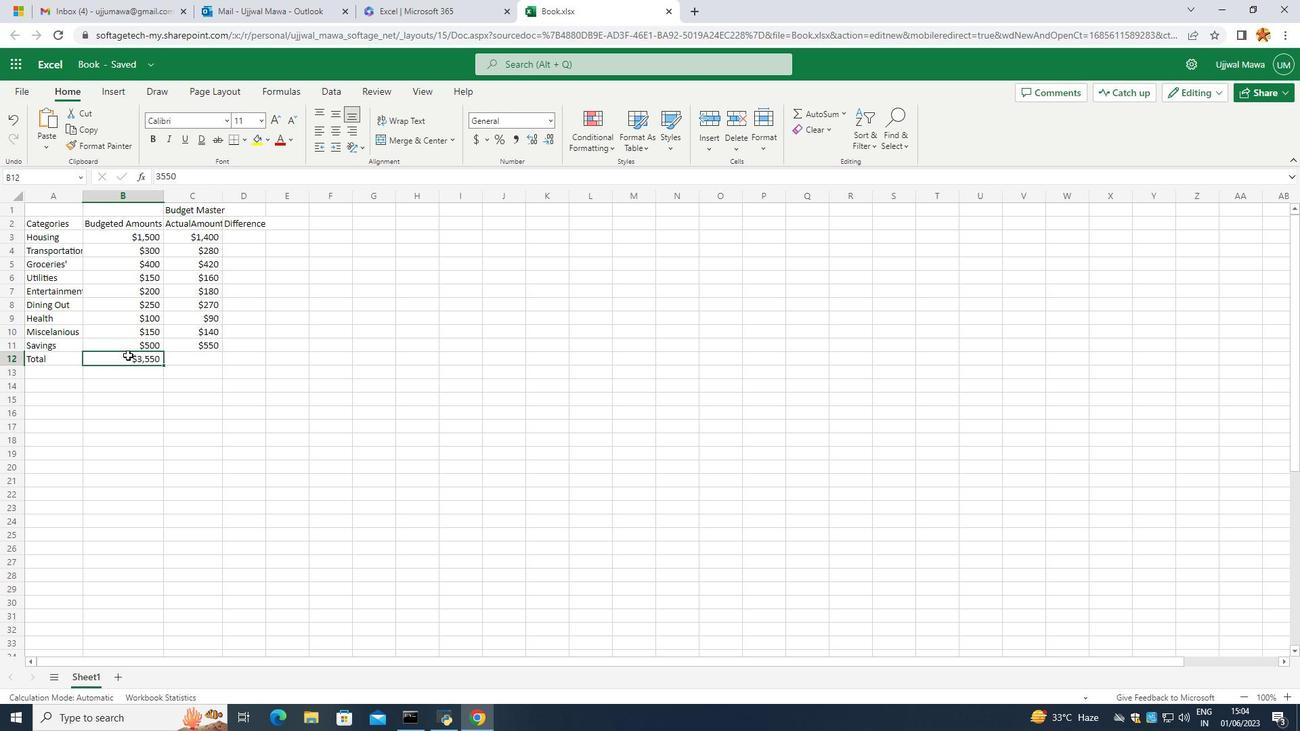 
Action: Mouse moved to (173, 125)
Screenshot: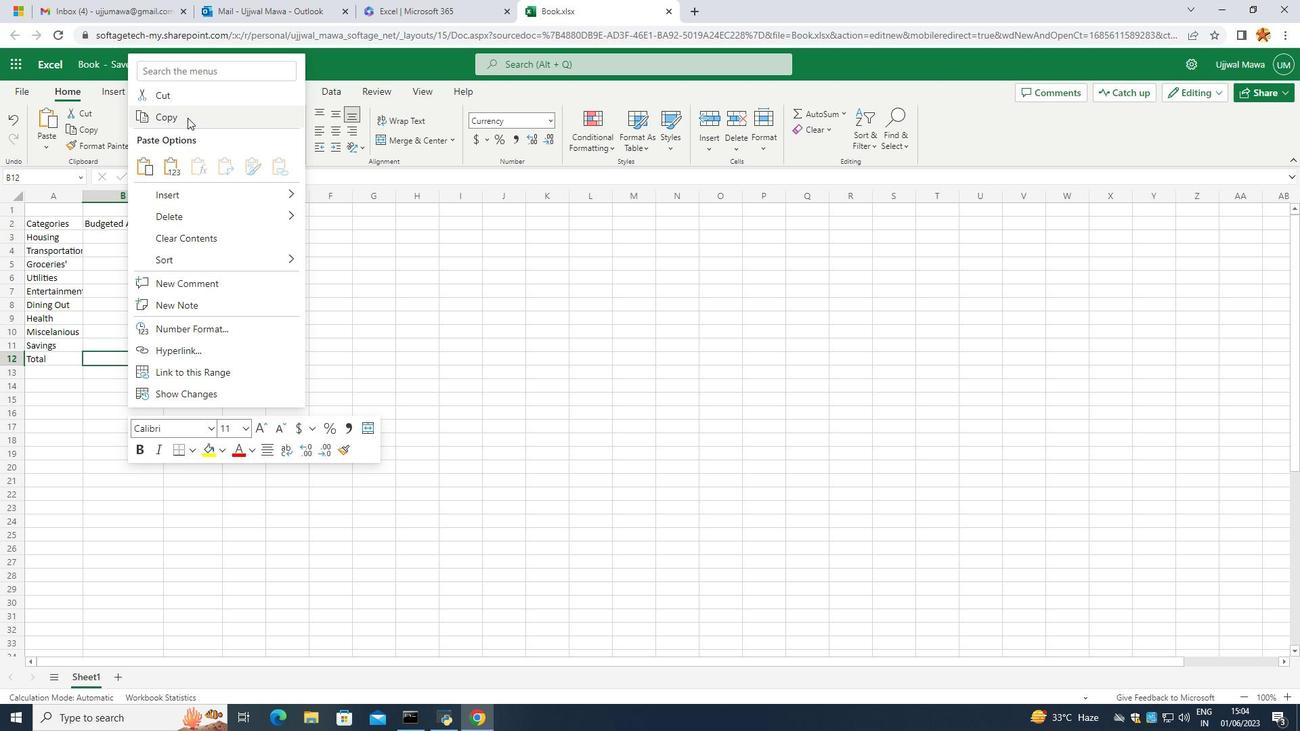 
Action: Mouse pressed left at (173, 125)
Screenshot: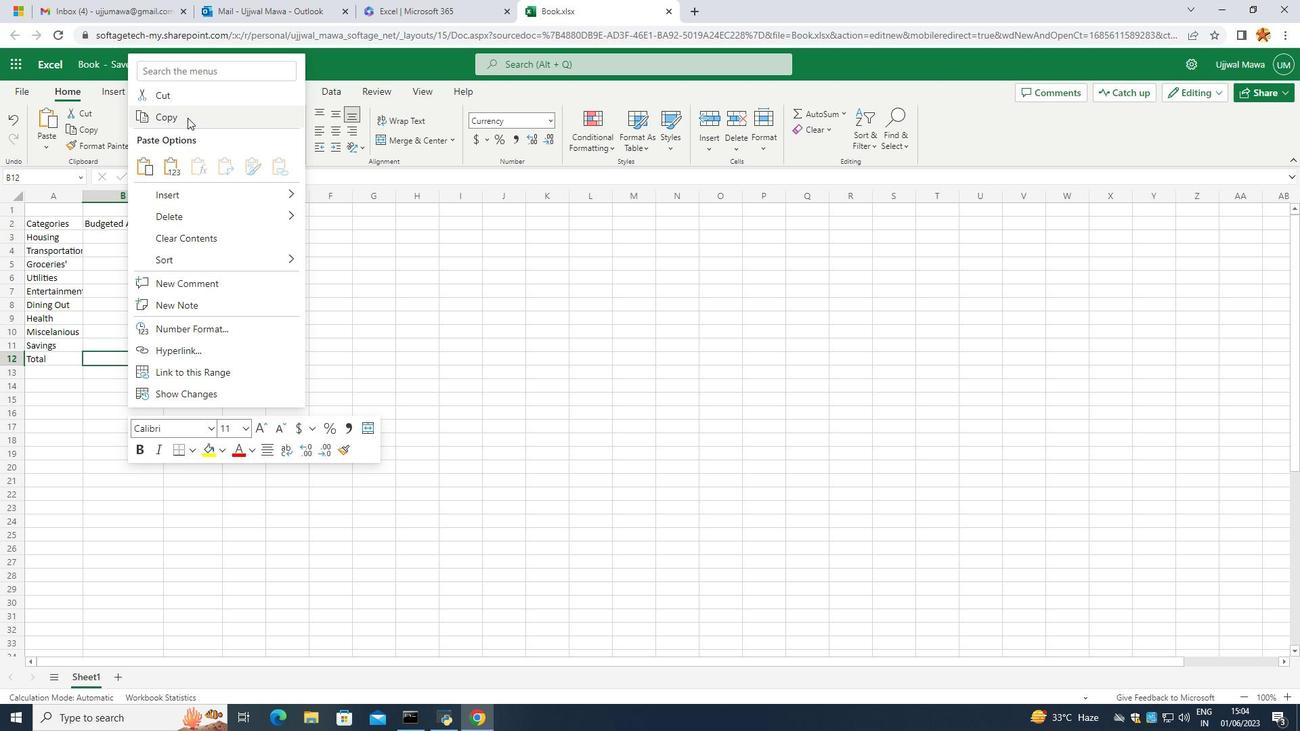 
Action: Mouse moved to (163, 350)
Screenshot: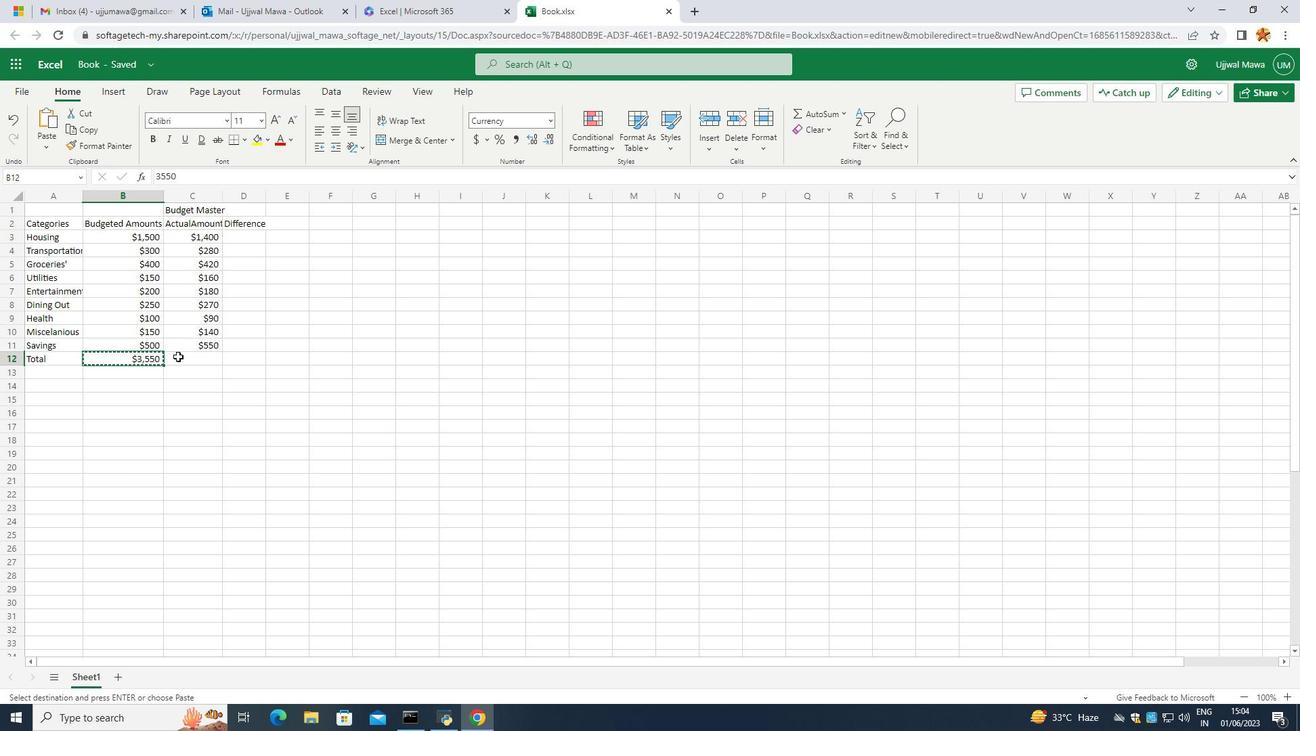 
Action: Mouse pressed left at (163, 350)
Screenshot: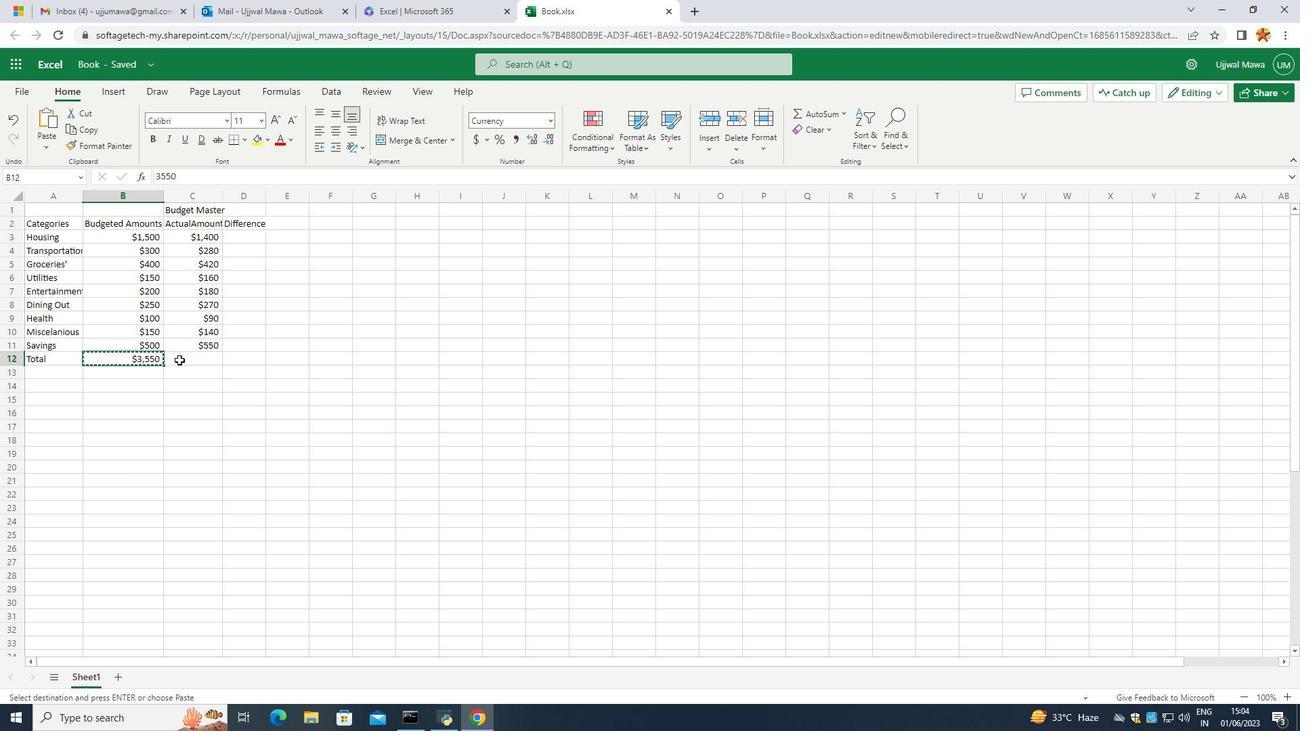 
Action: Mouse pressed right at (163, 350)
Screenshot: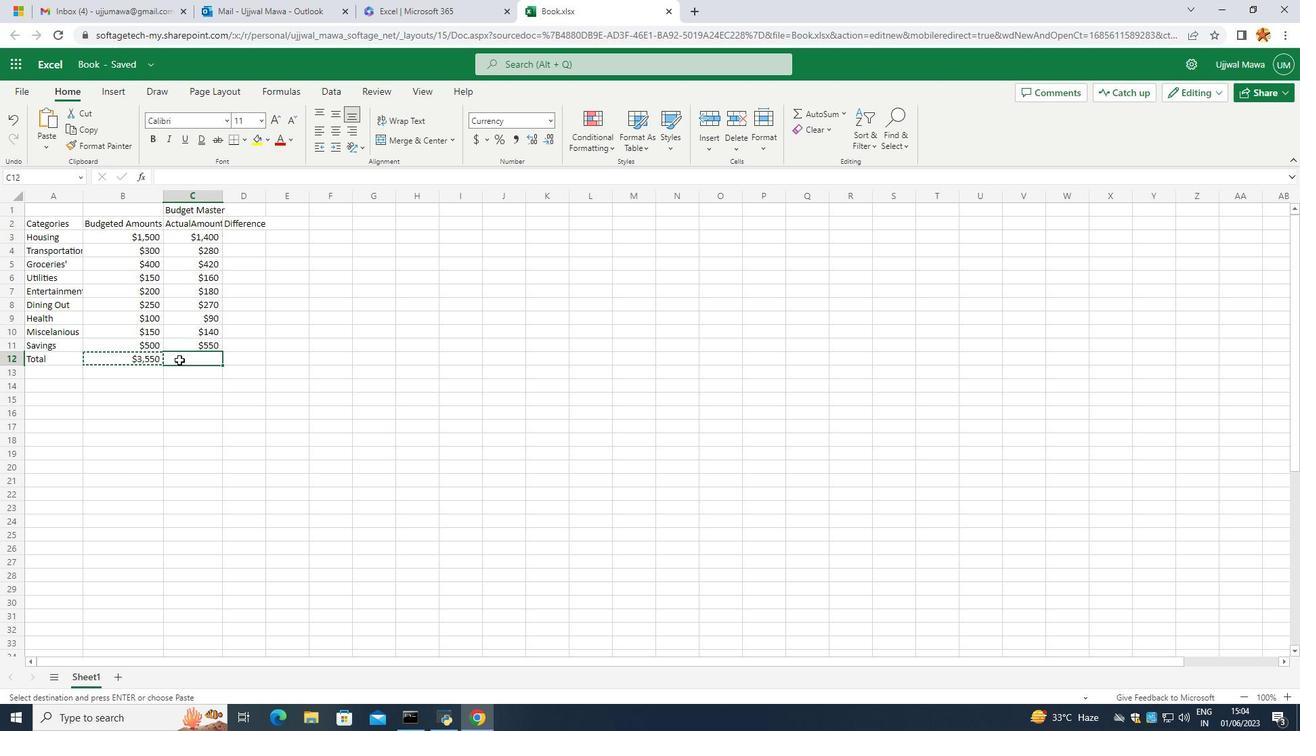 
Action: Mouse moved to (184, 167)
Screenshot: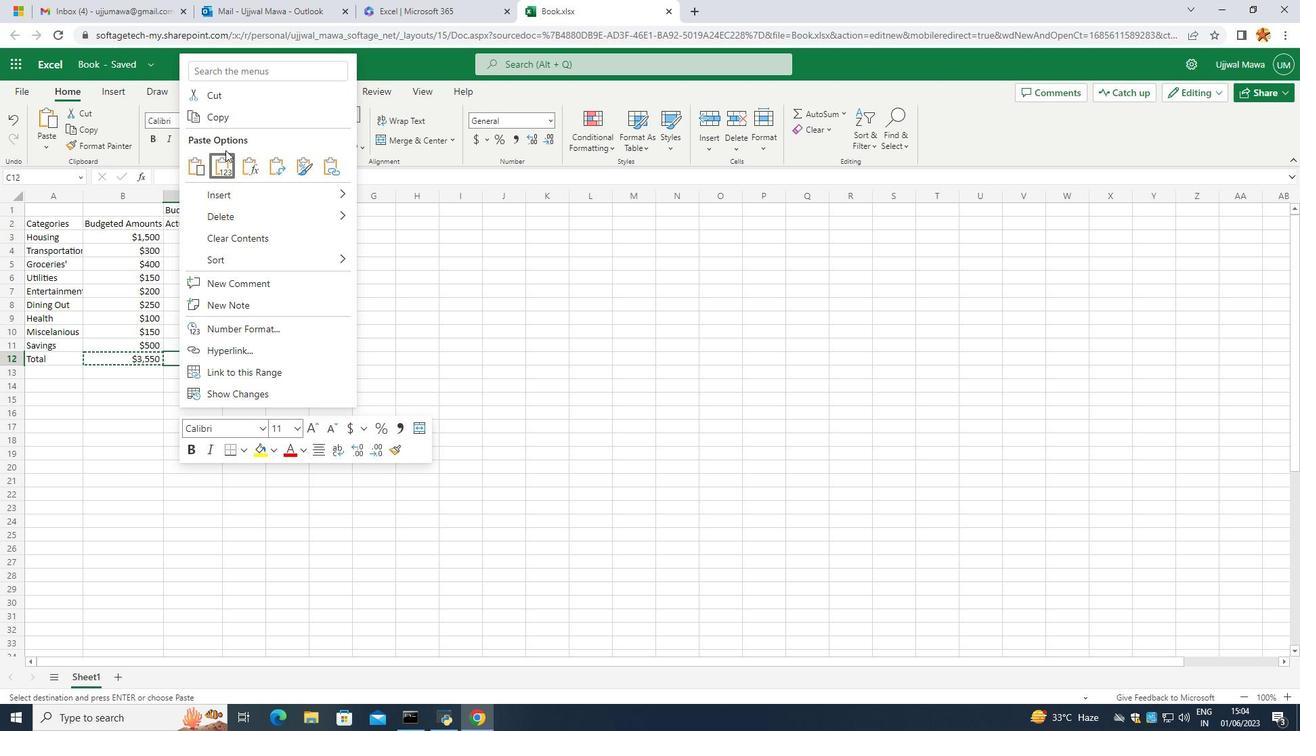
Action: Mouse pressed left at (184, 167)
Screenshot: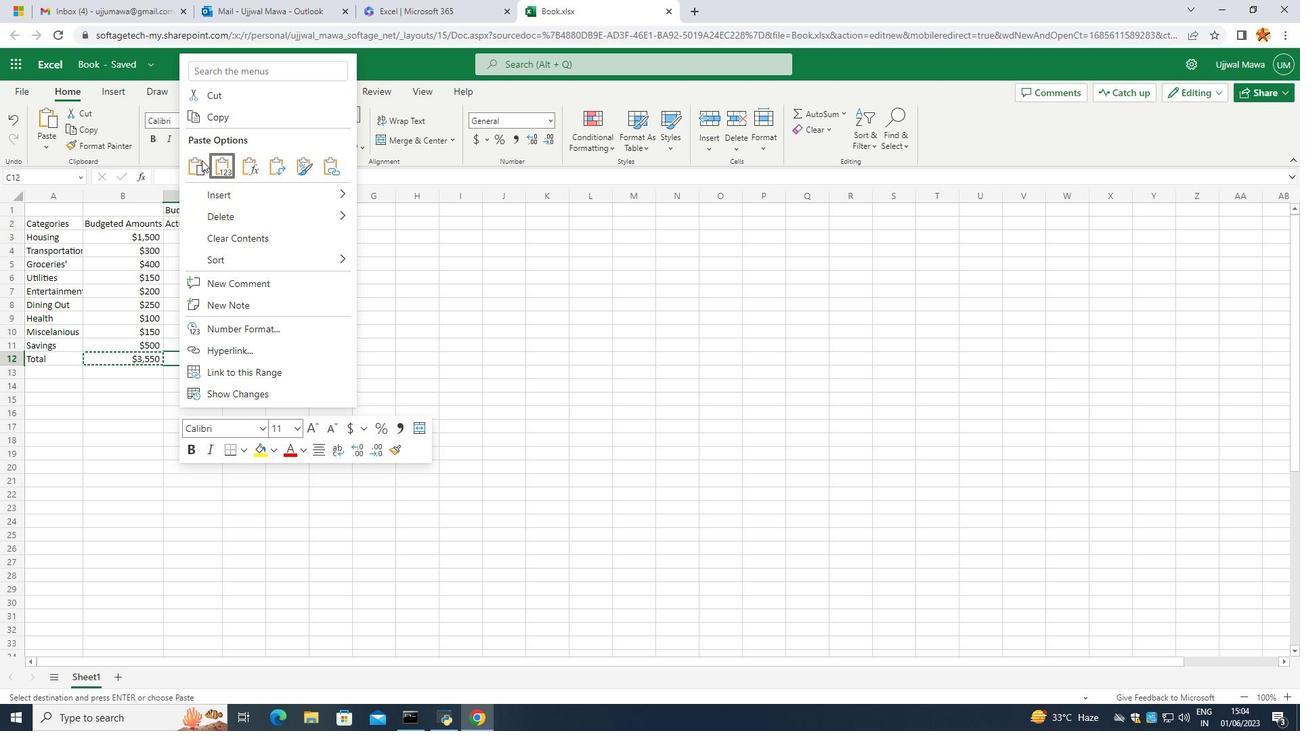 
Action: Mouse moved to (259, 312)
Screenshot: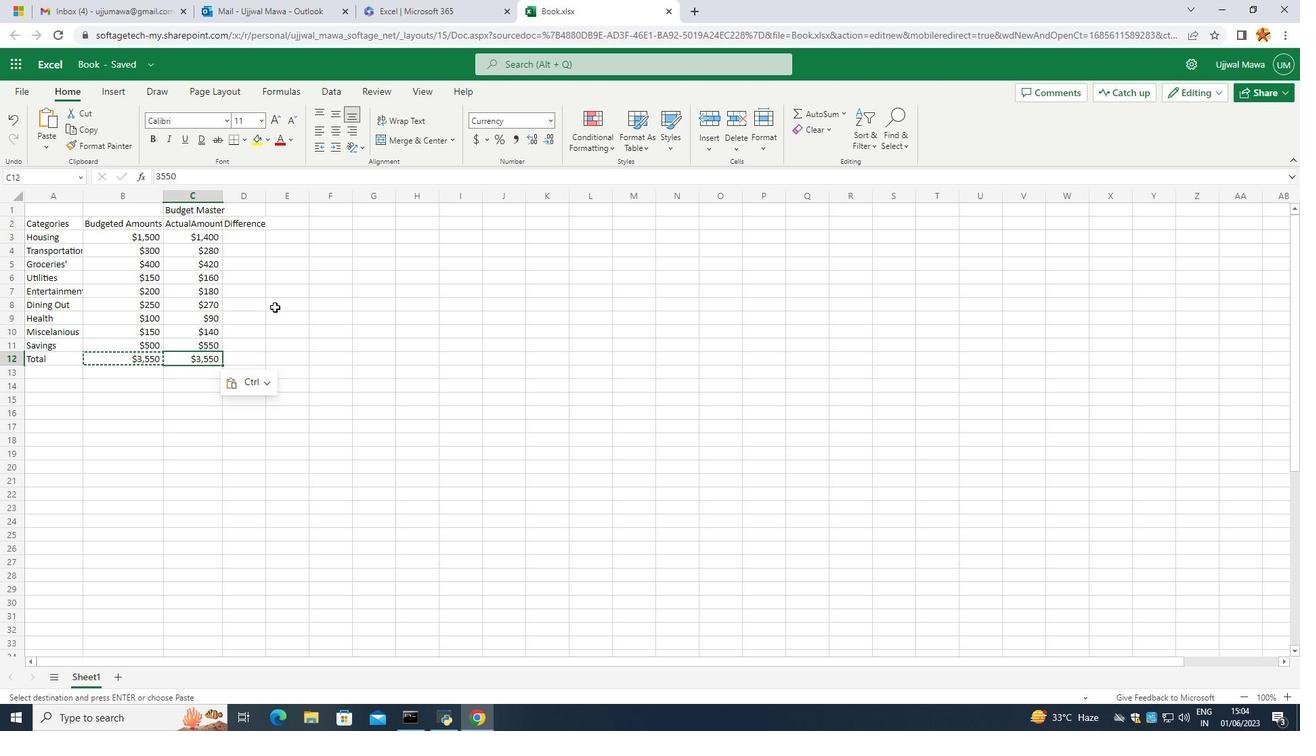 
Action: Mouse pressed left at (259, 312)
Screenshot: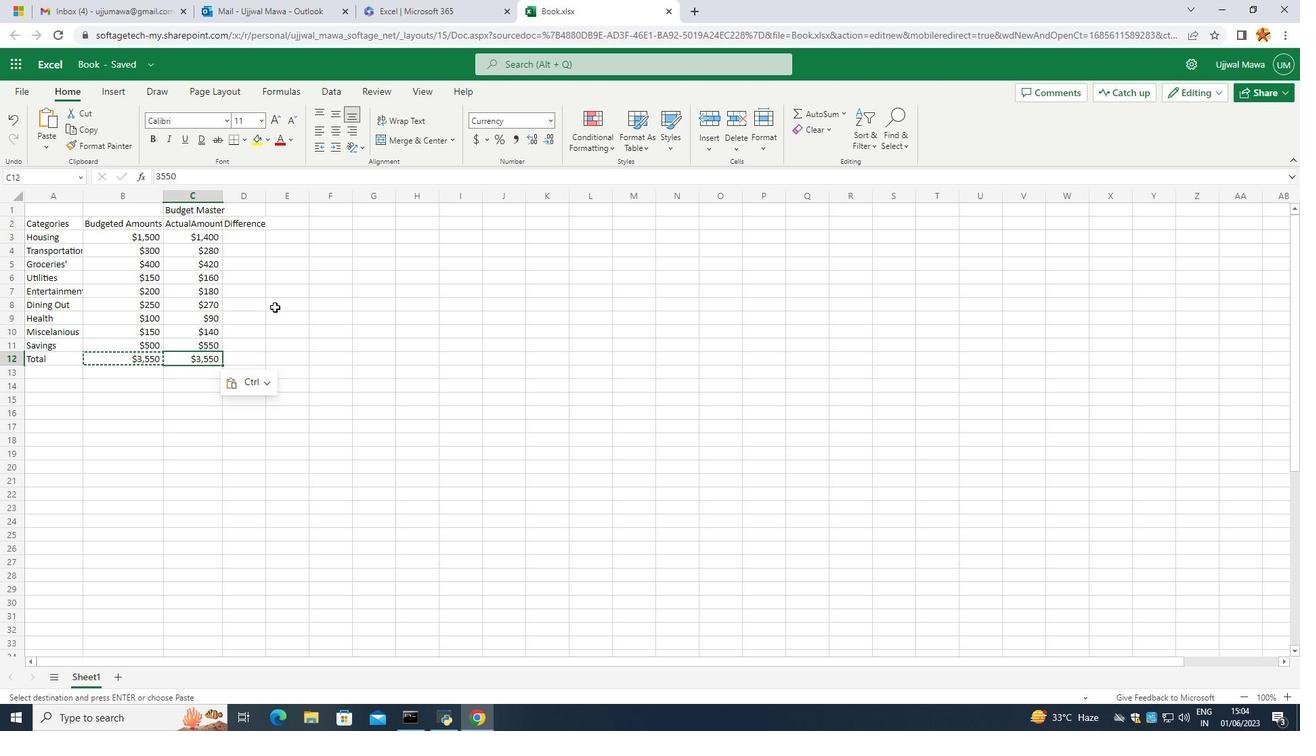 
Action: Mouse moved to (242, 347)
Screenshot: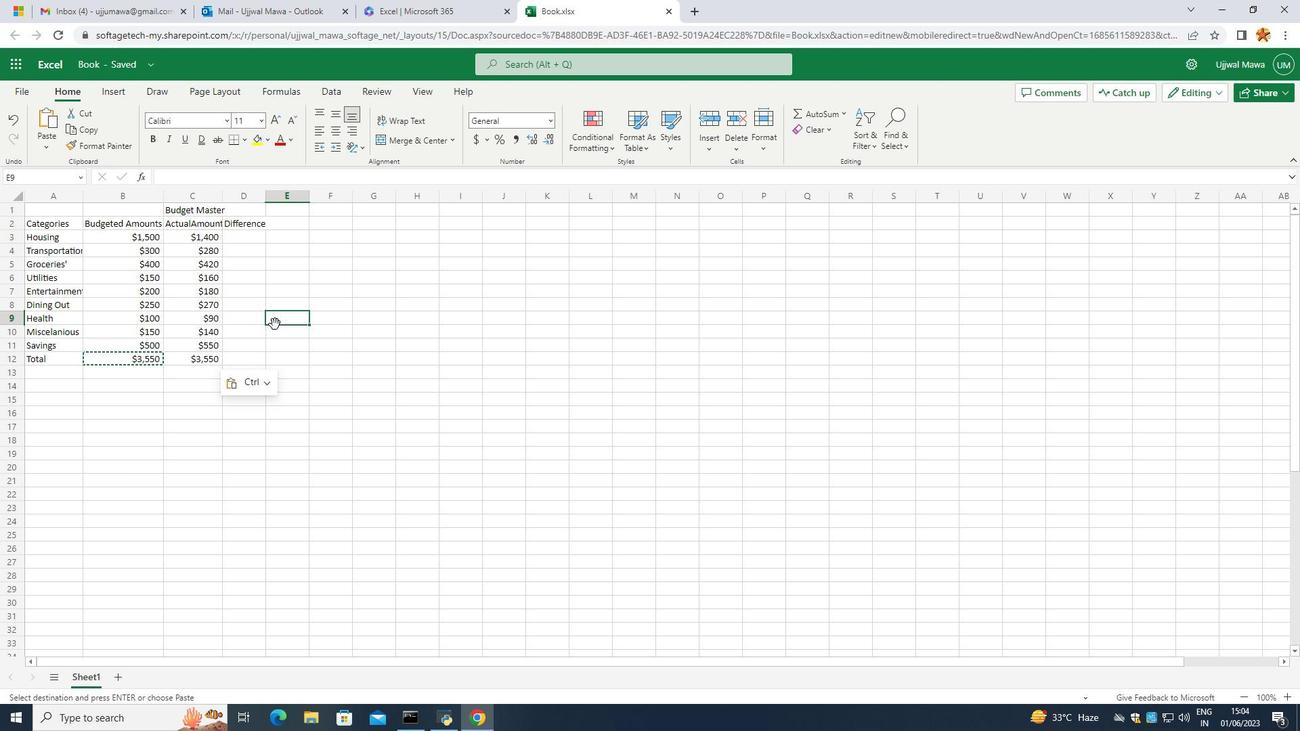 
Action: Mouse scrolled (242, 346) with delta (0, 0)
Screenshot: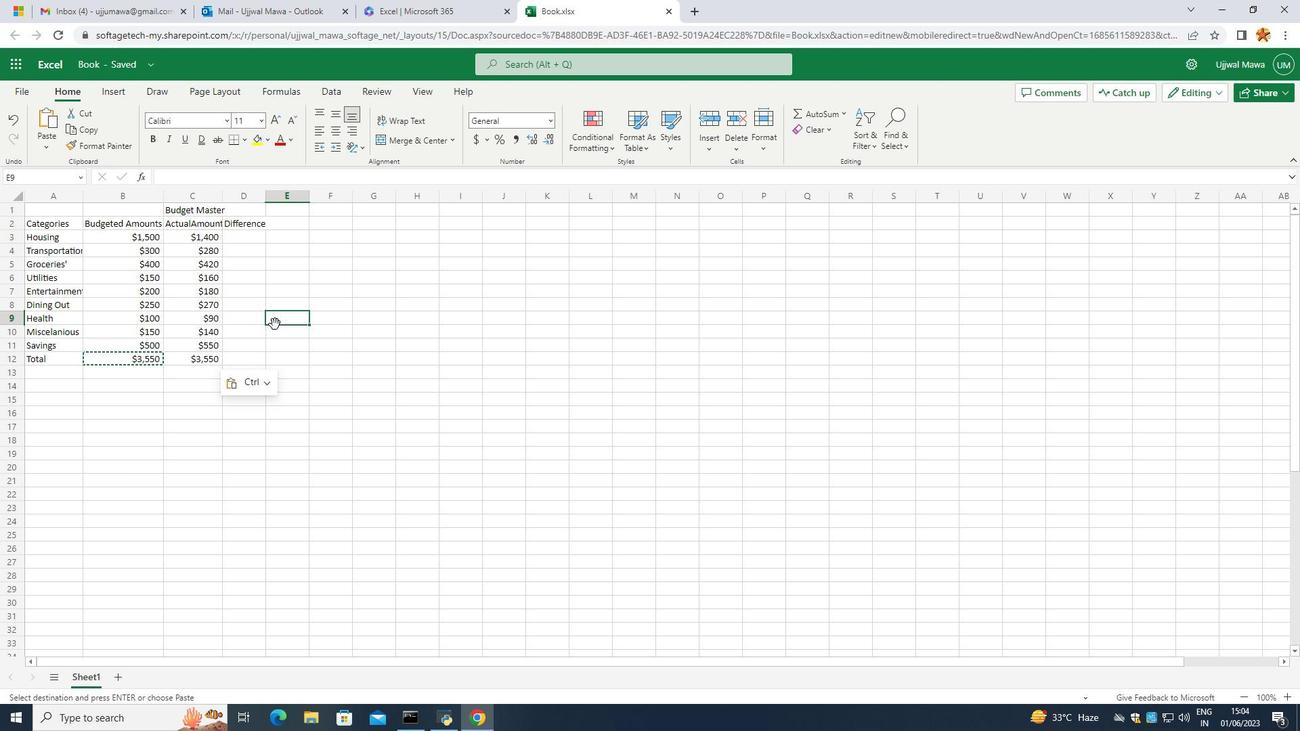 
Action: Mouse moved to (193, 351)
Screenshot: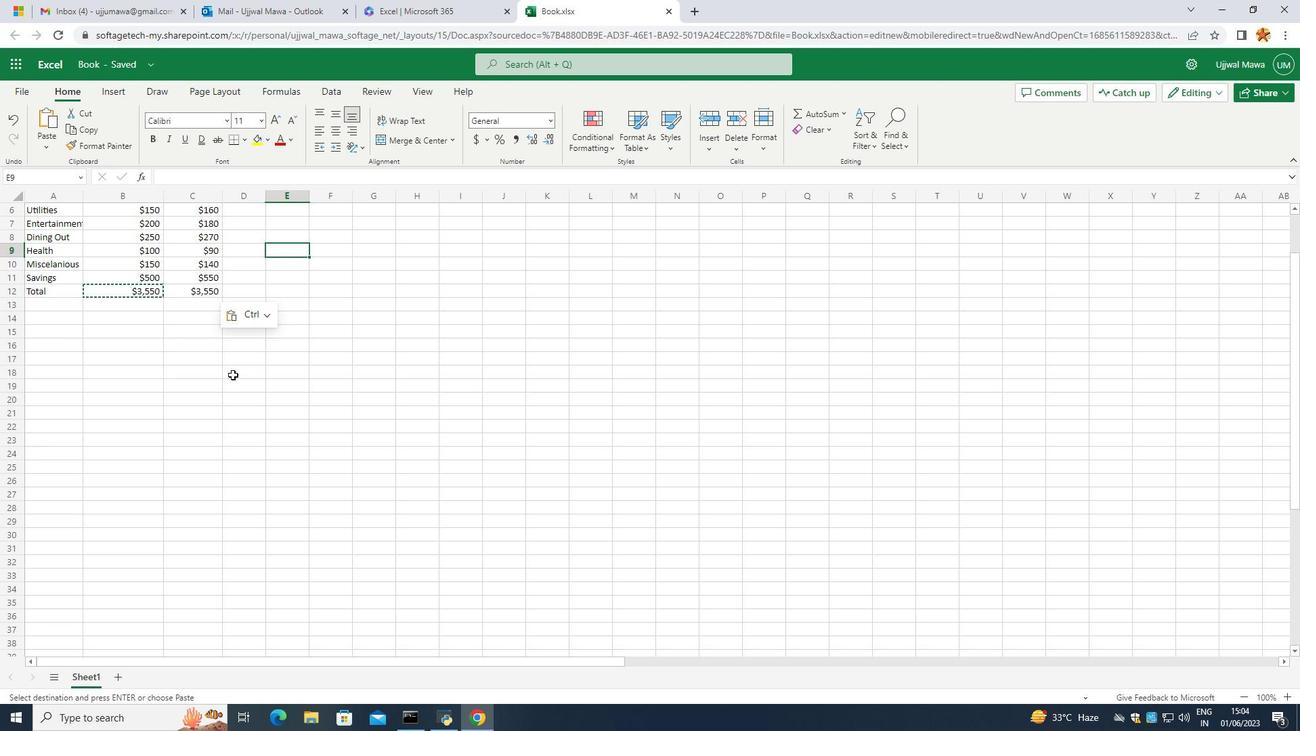 
Action: Mouse scrolled (193, 352) with delta (0, 0)
Screenshot: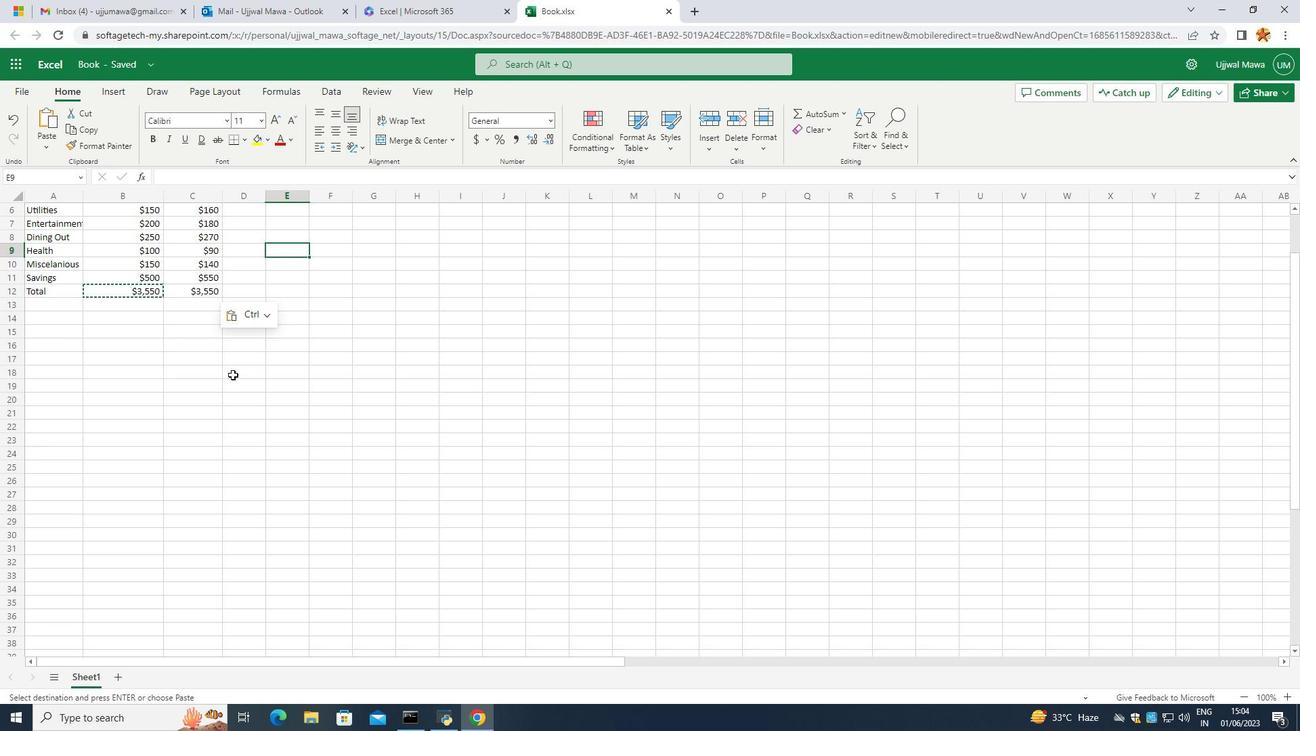 
Action: Mouse scrolled (193, 352) with delta (0, 0)
Screenshot: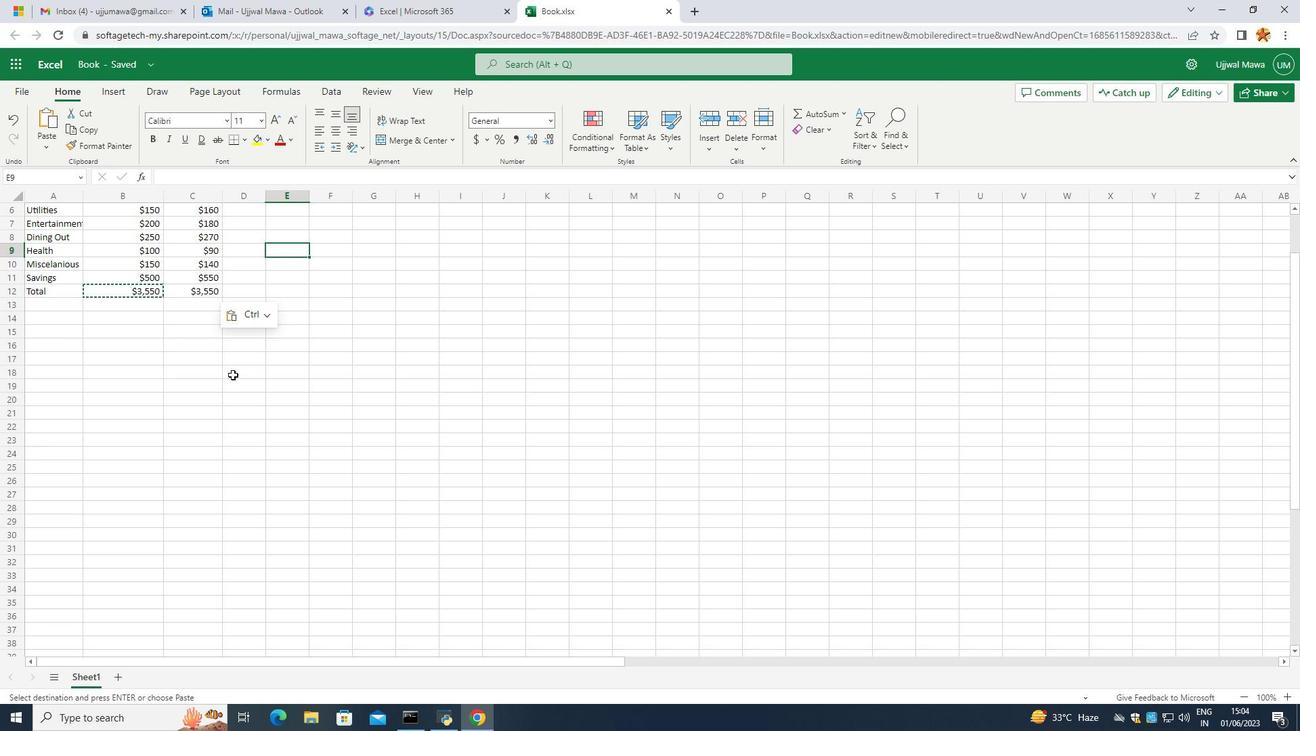 
Action: Mouse scrolled (193, 352) with delta (0, 0)
Screenshot: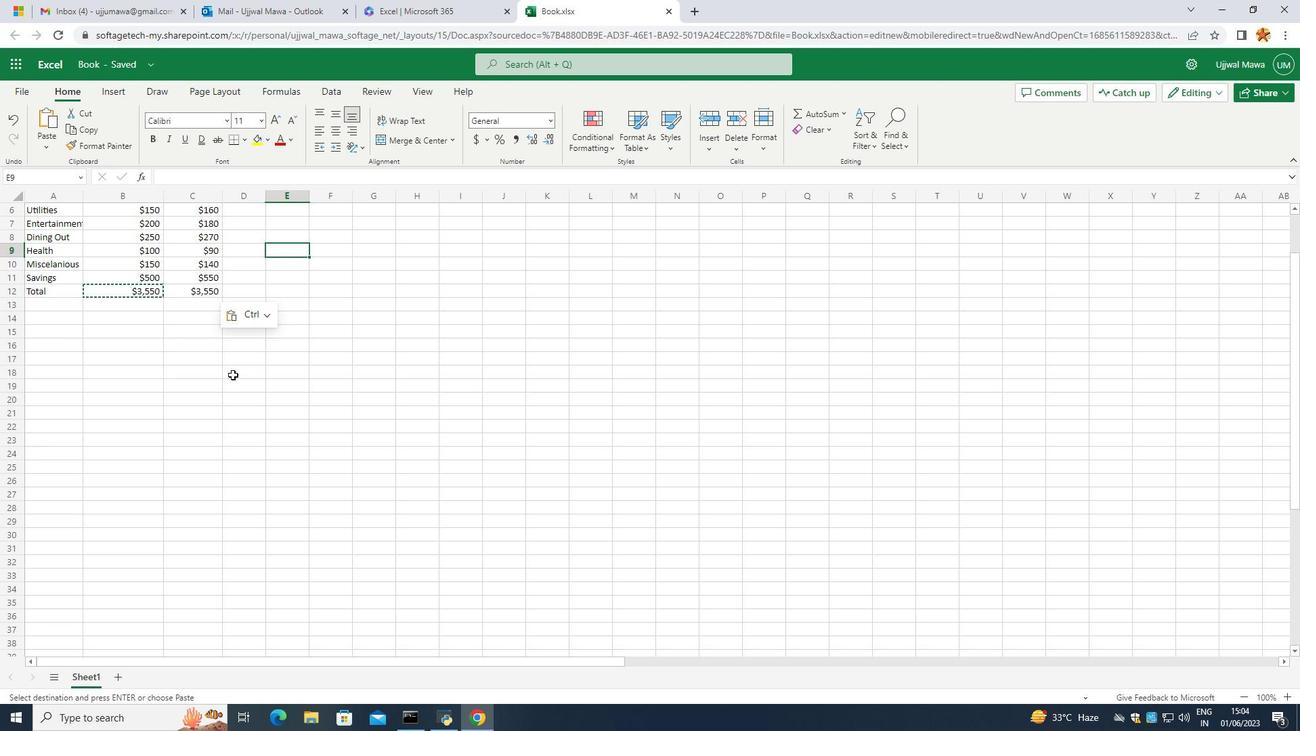 
Action: Mouse scrolled (193, 352) with delta (0, 0)
Screenshot: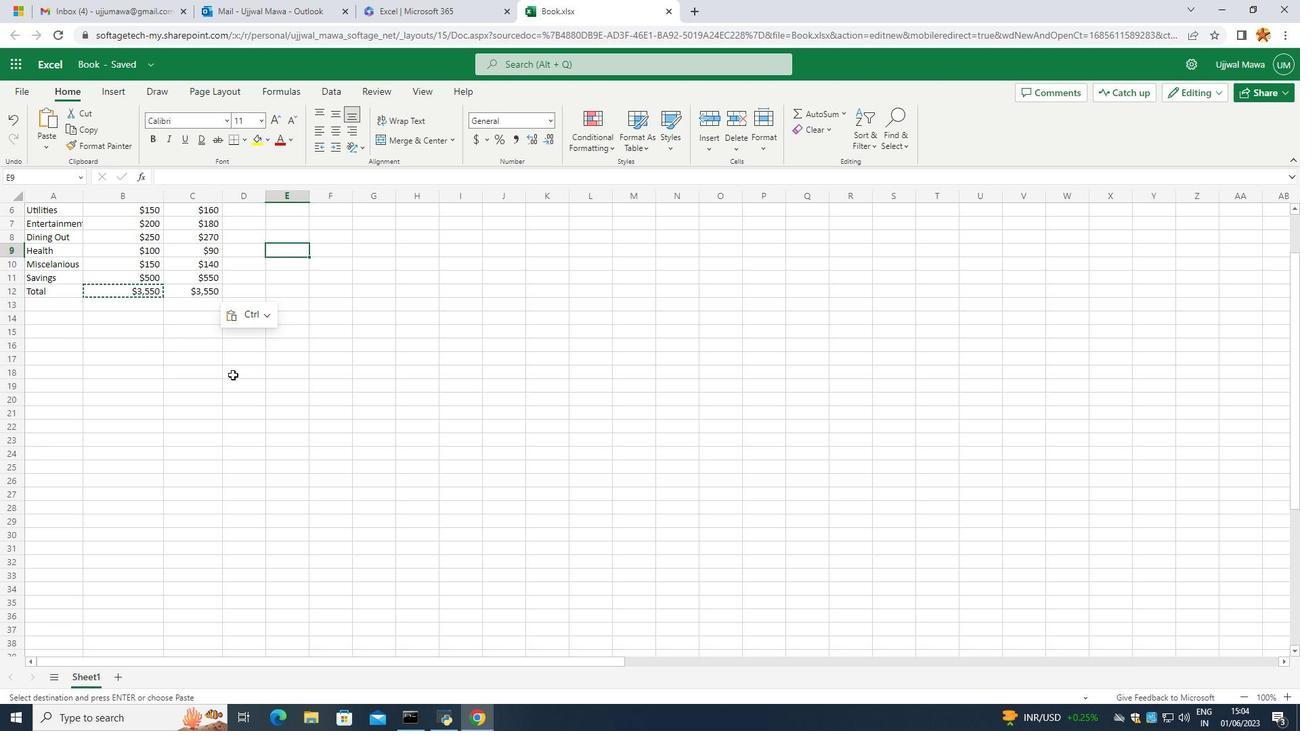 
Action: Mouse scrolled (193, 352) with delta (0, 0)
Screenshot: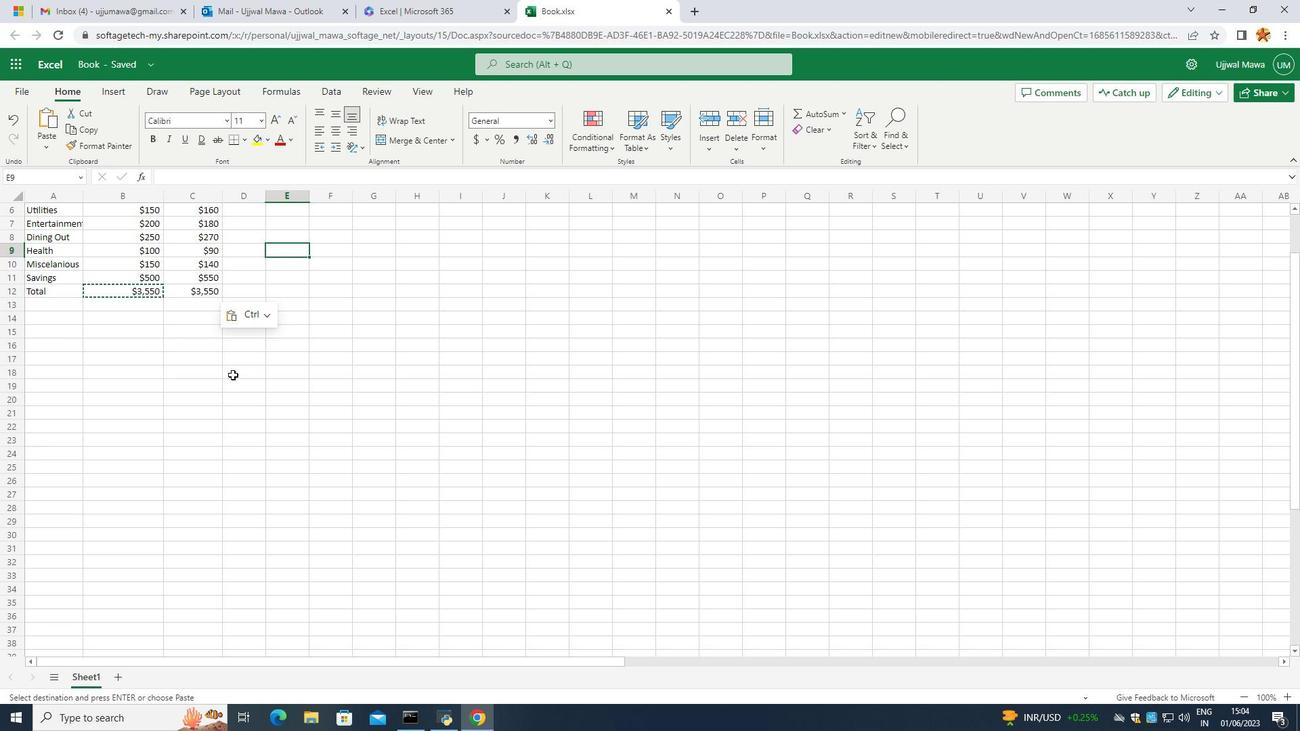 
Action: Mouse moved to (191, 347)
Screenshot: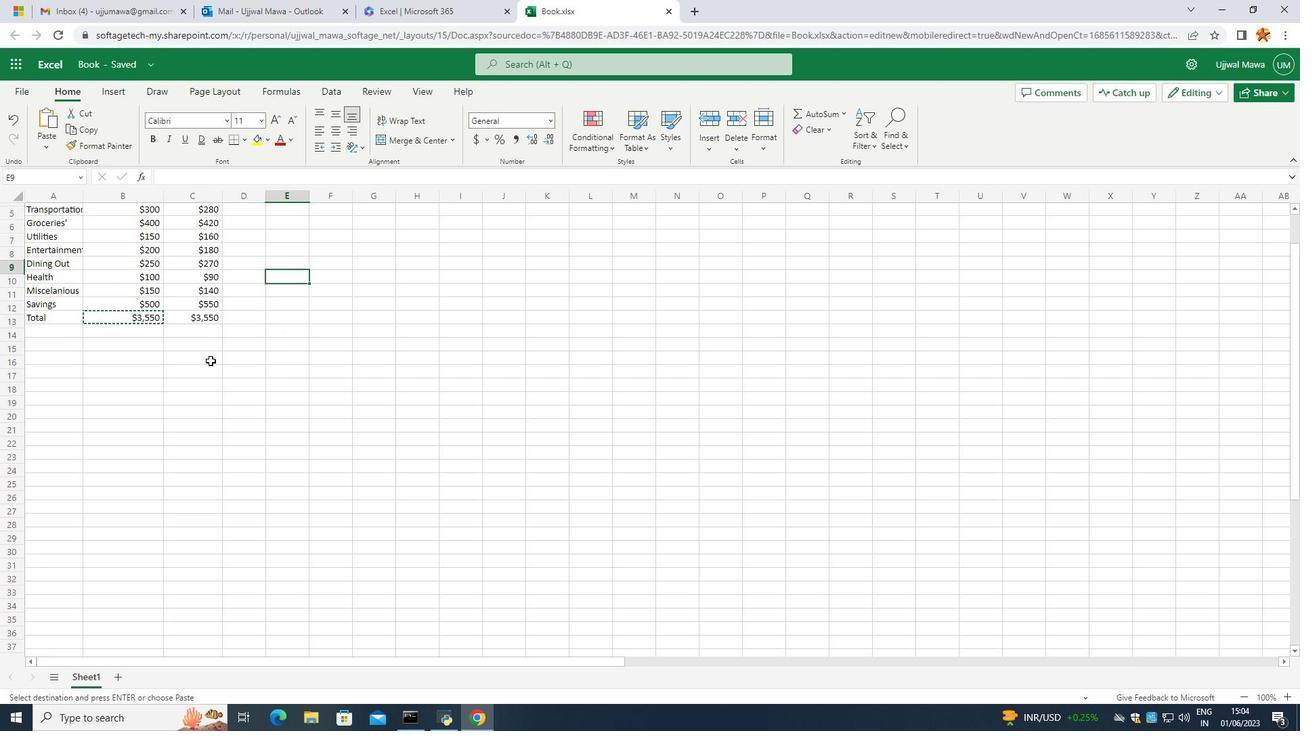 
Action: Mouse scrolled (191, 348) with delta (0, 0)
Screenshot: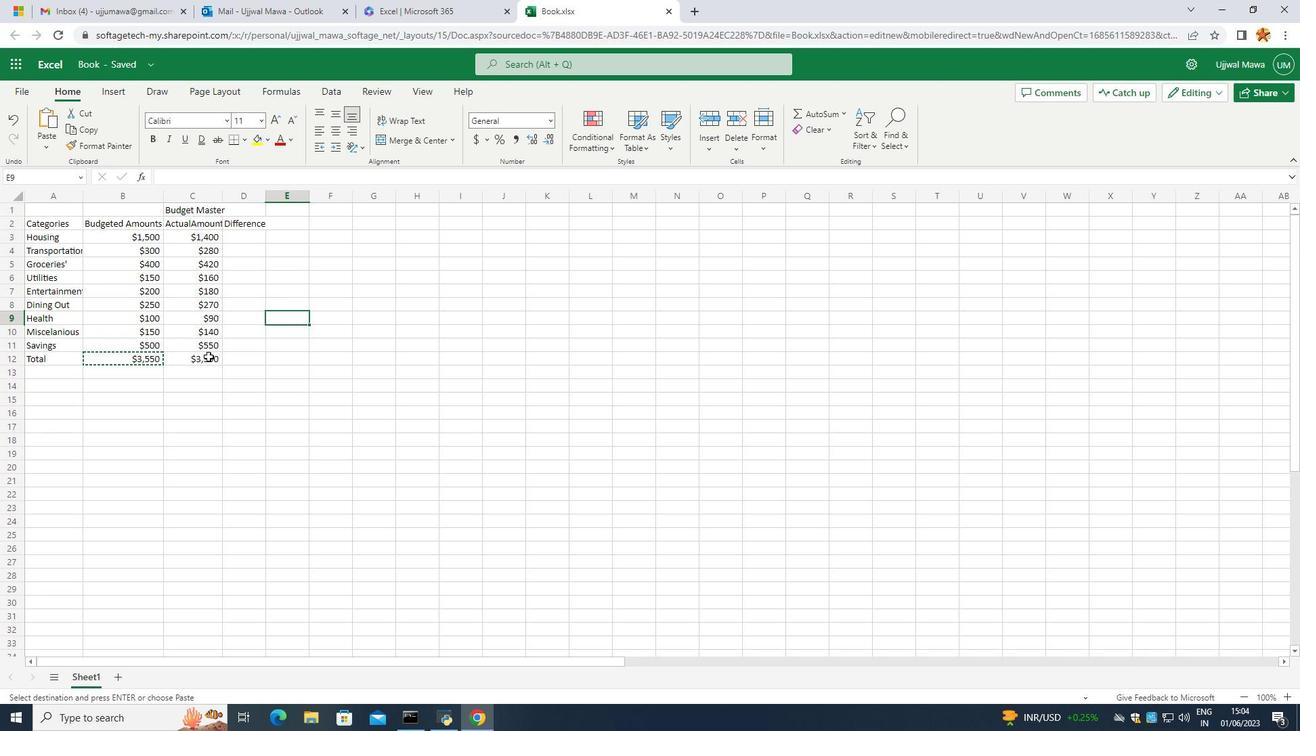 
Action: Mouse scrolled (191, 348) with delta (0, 0)
Screenshot: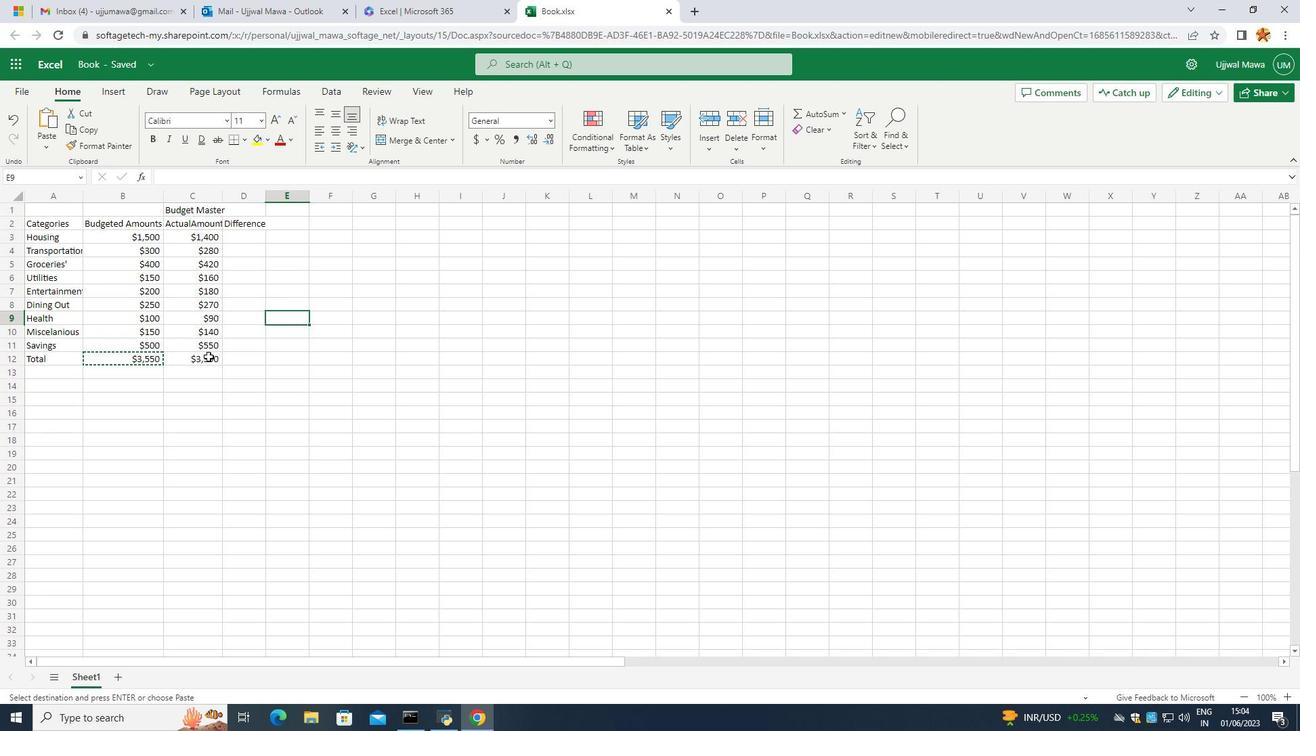 
Action: Mouse moved to (191, 347)
Screenshot: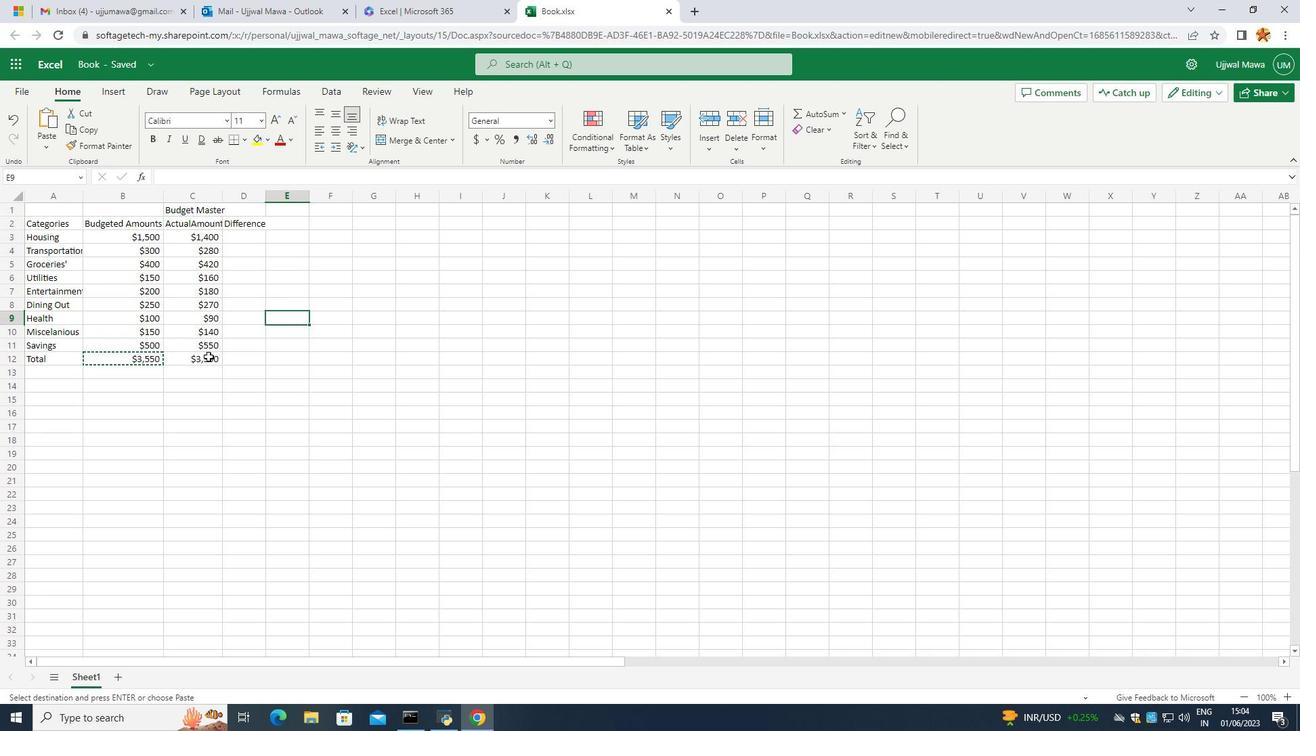 
Action: Mouse scrolled (191, 348) with delta (0, 0)
Screenshot: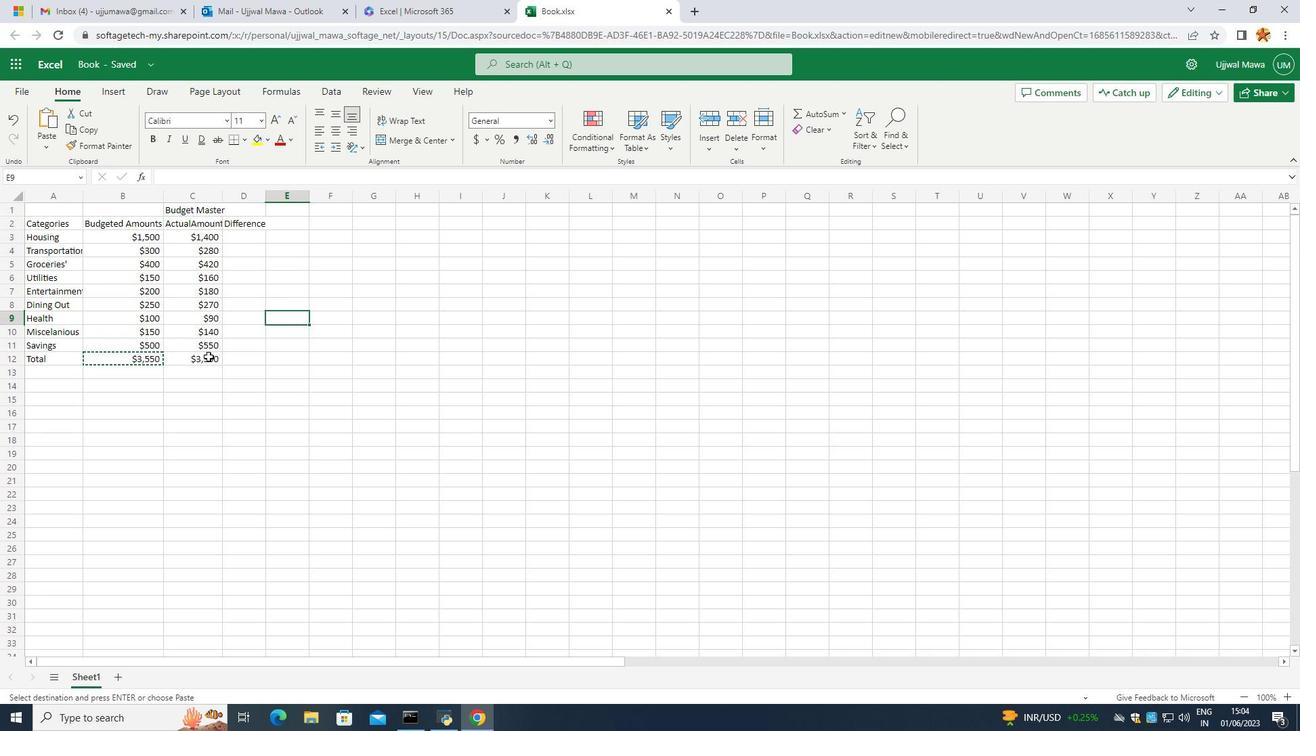 
Action: Mouse moved to (191, 346)
Screenshot: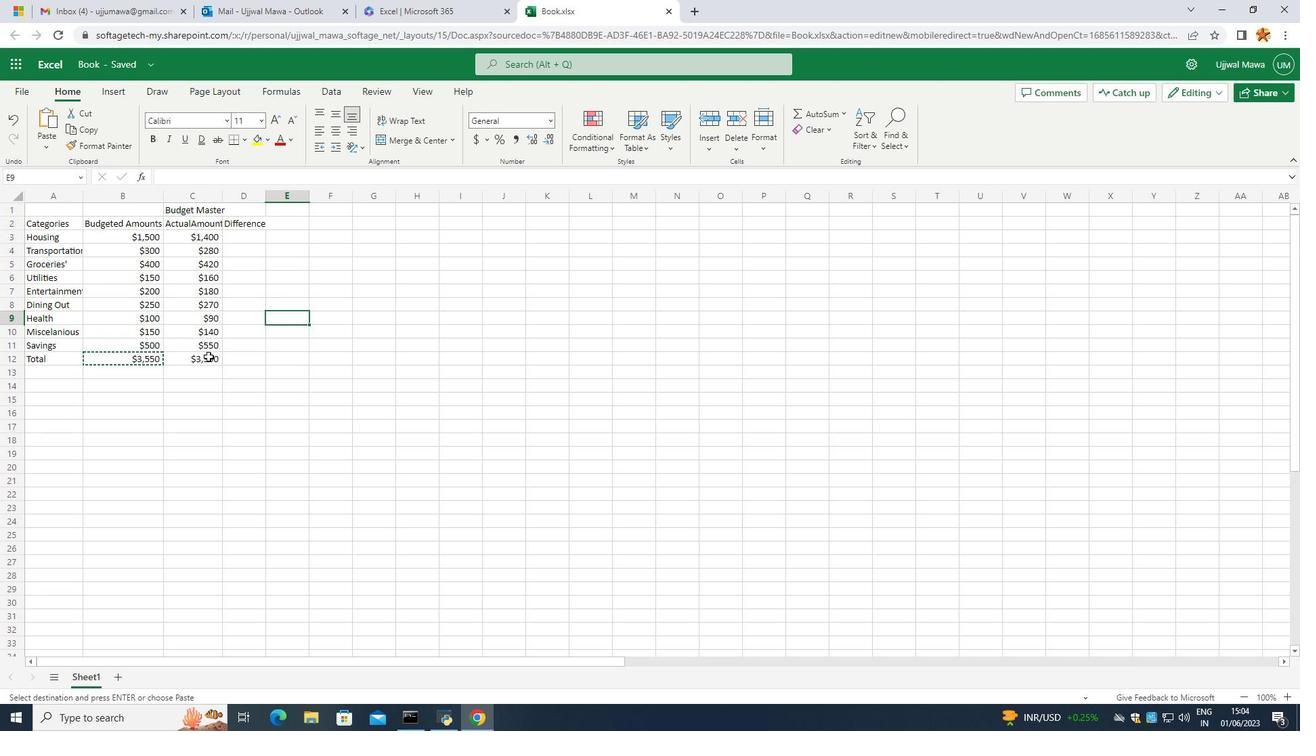 
Action: Mouse scrolled (191, 347) with delta (0, 0)
Screenshot: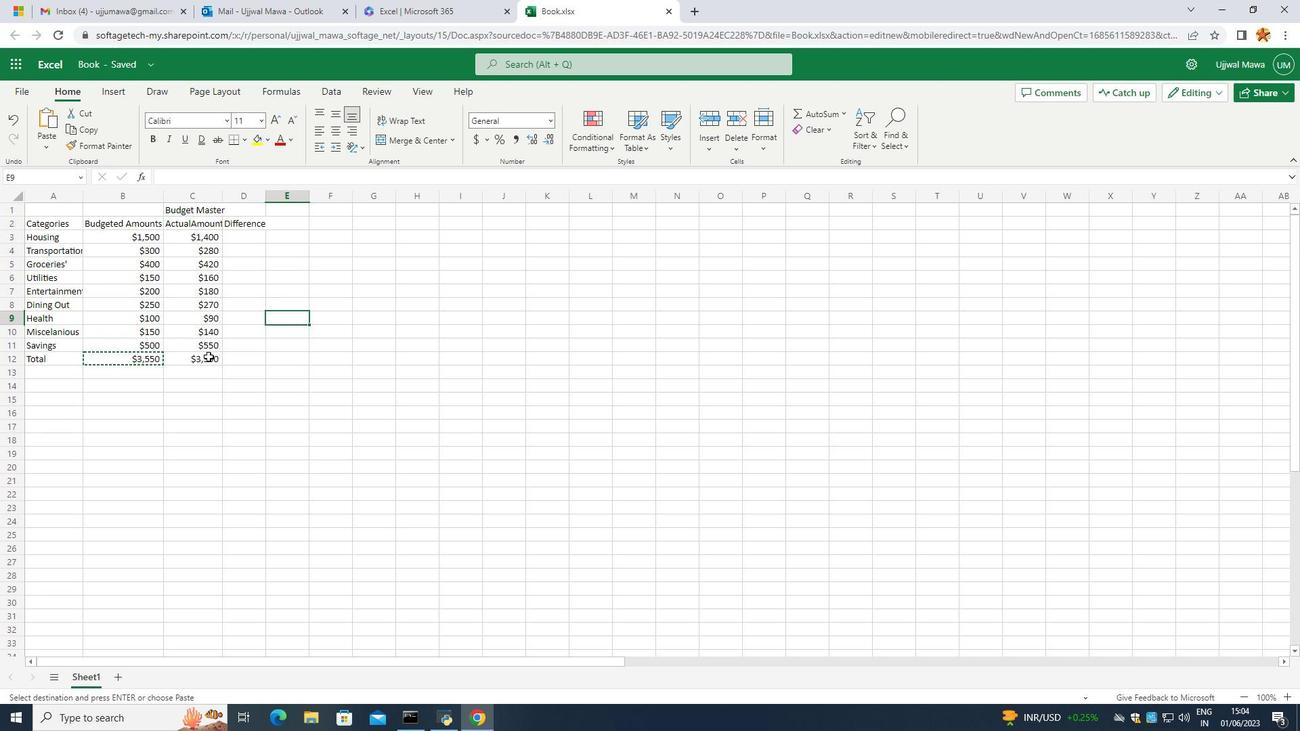 
Action: Mouse moved to (232, 234)
Screenshot: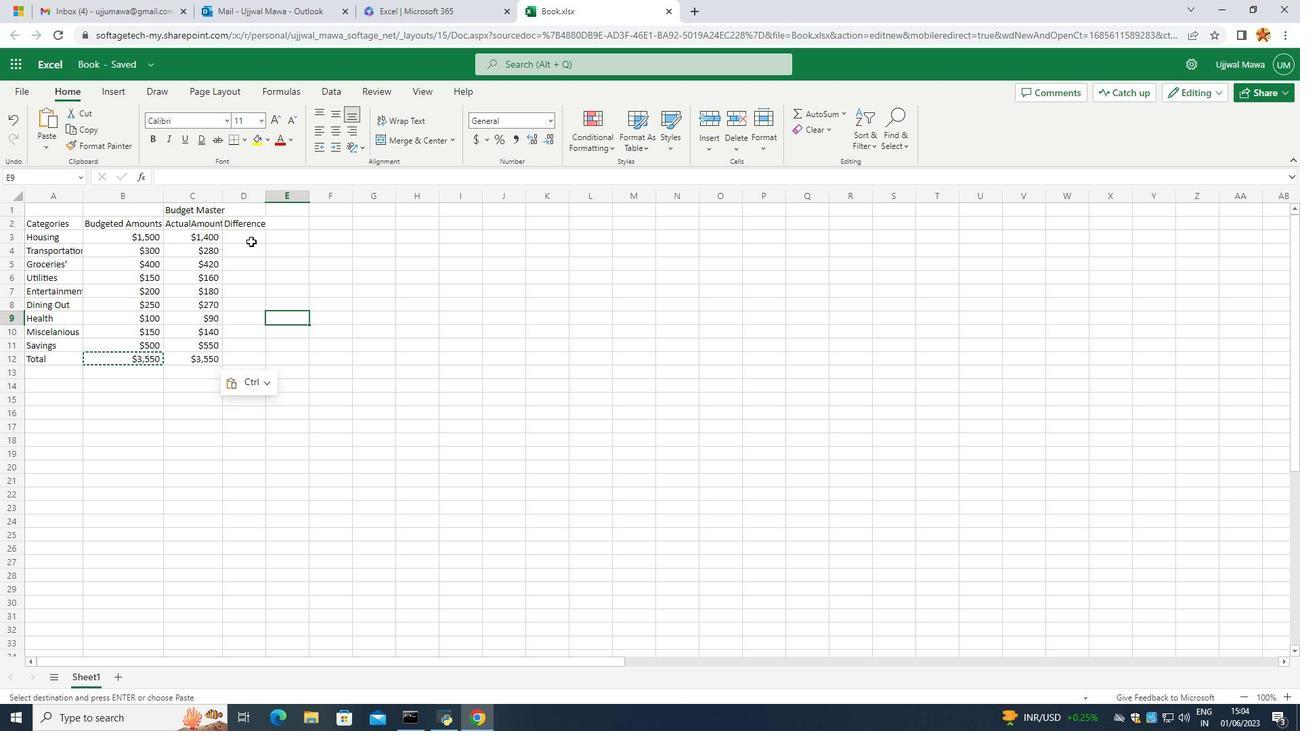 
Action: Mouse pressed left at (232, 234)
Screenshot: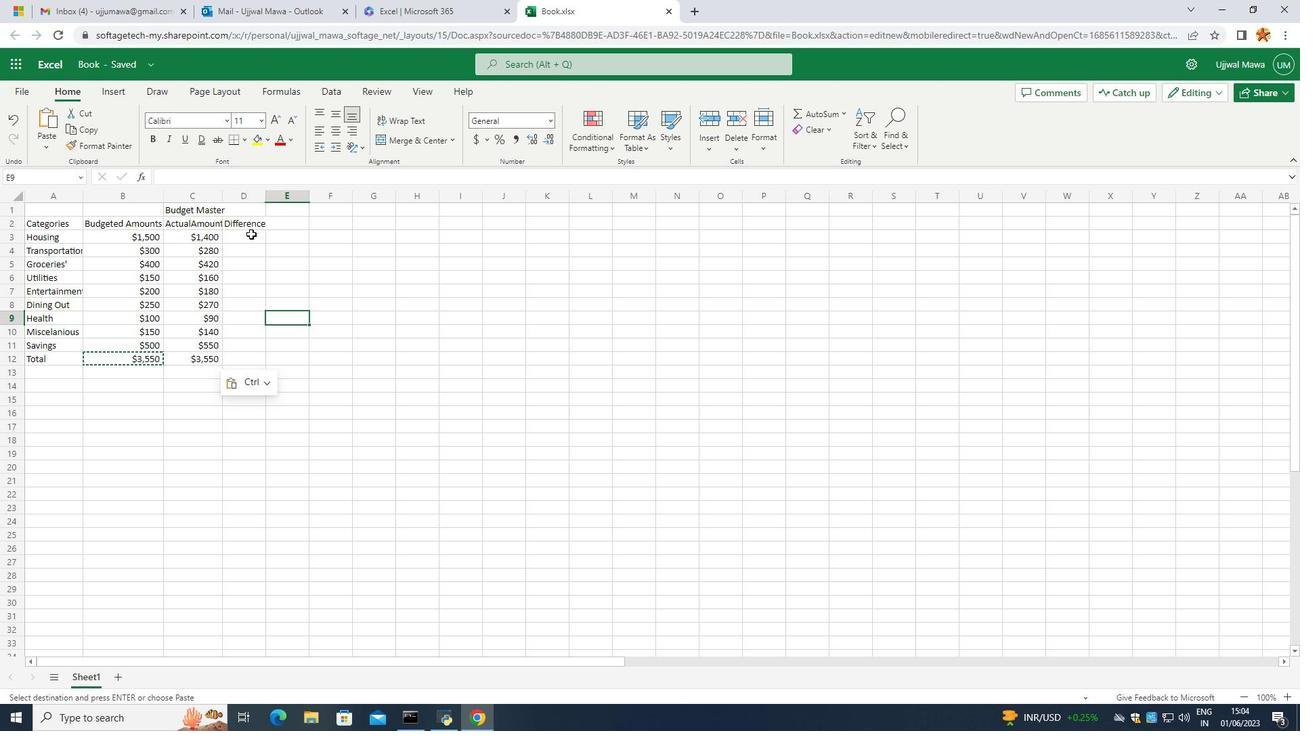 
Action: Mouse pressed left at (232, 234)
Screenshot: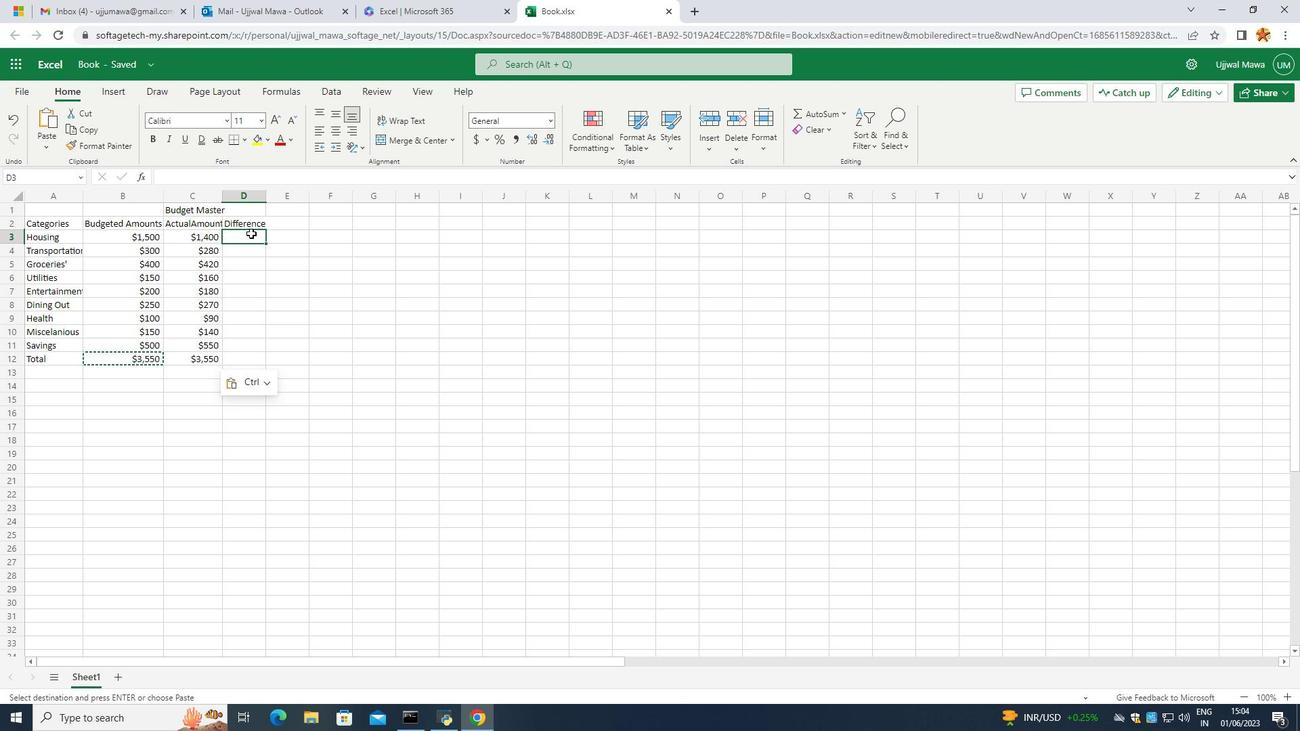 
Action: Mouse moved to (236, 239)
Screenshot: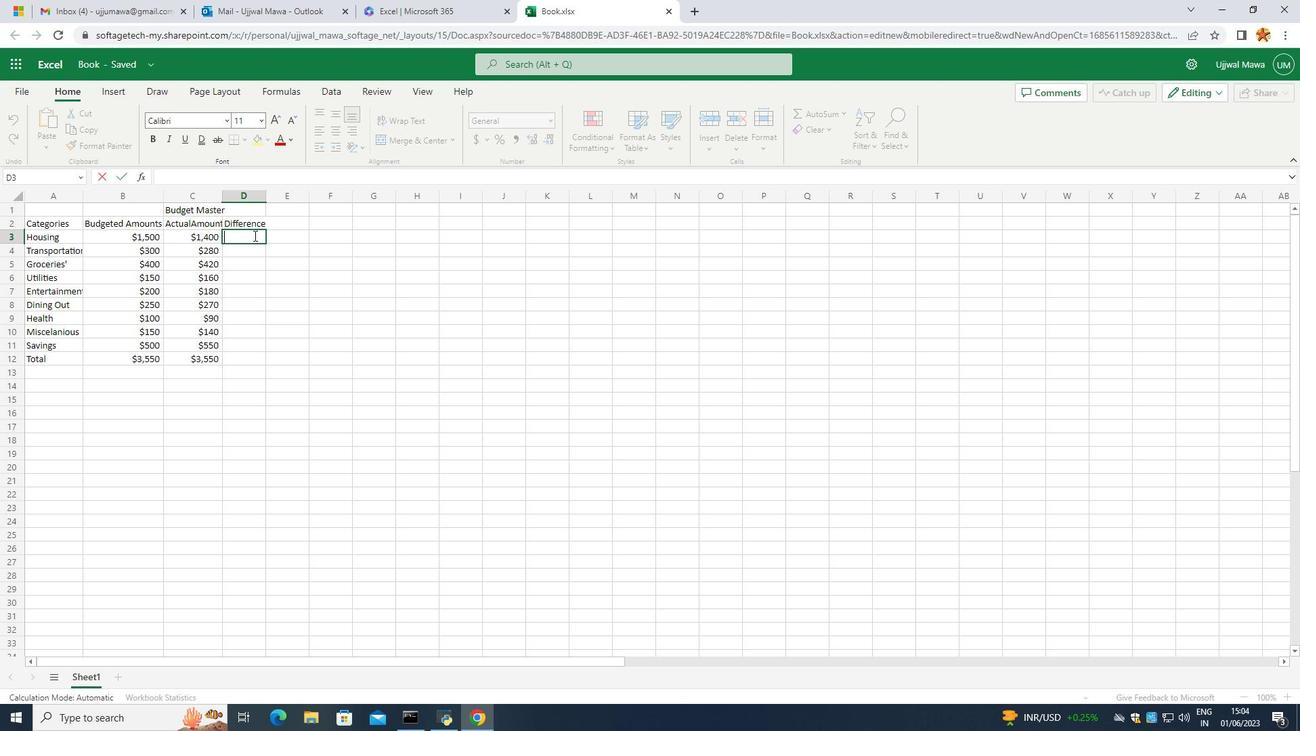 
Action: Key pressed <Key.shift_r>-<Key.shift_r><Key.shift_r><Key.shift_r><Key.shift_r><Key.shift_r><Key.shift_r>$100\<Key.backspace><Key.enter>
Screenshot: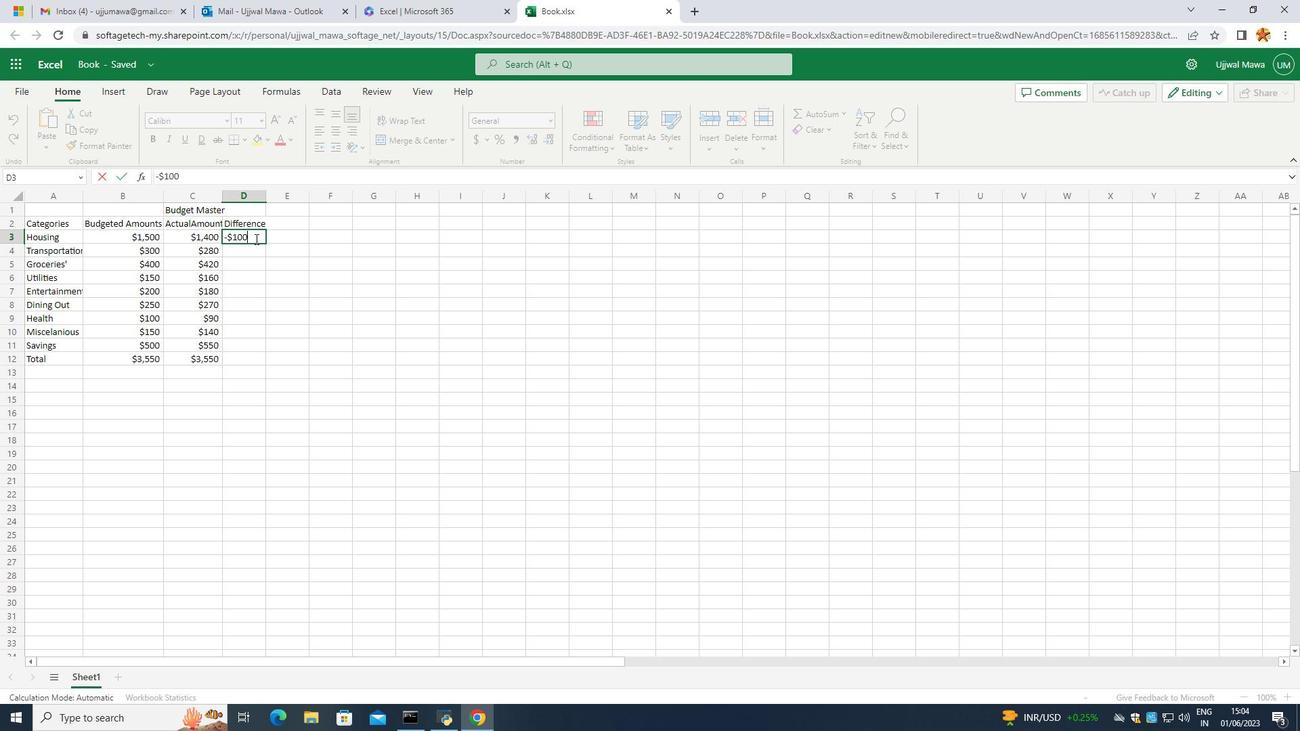 
Action: Mouse moved to (218, 234)
Screenshot: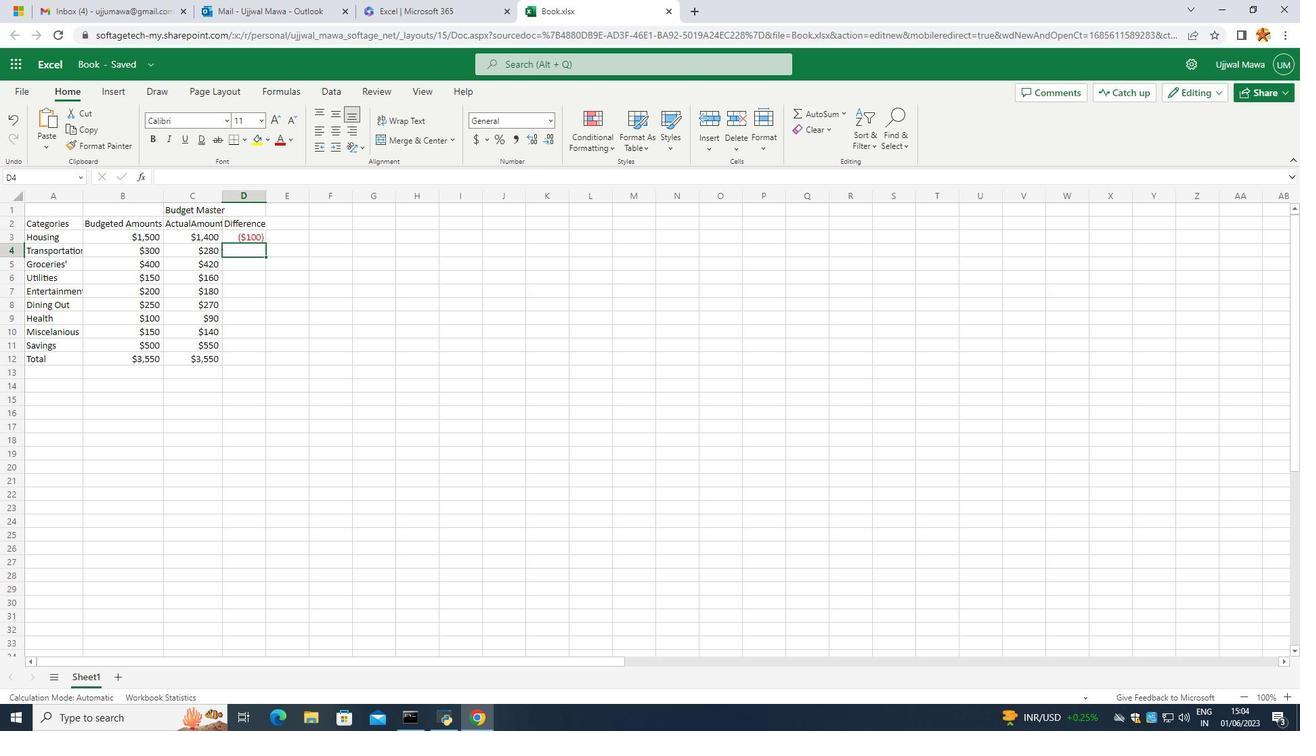 
Action: Mouse pressed left at (218, 234)
Screenshot: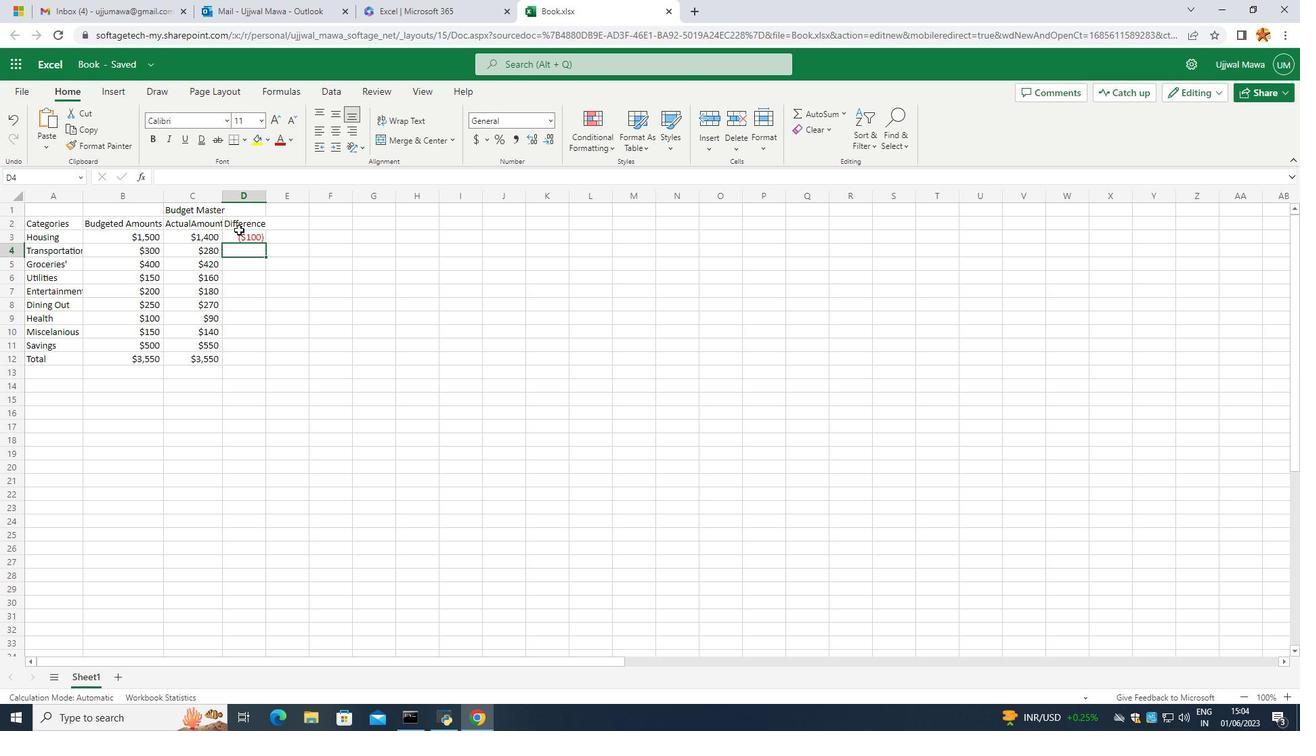 
Action: Mouse moved to (216, 235)
Screenshot: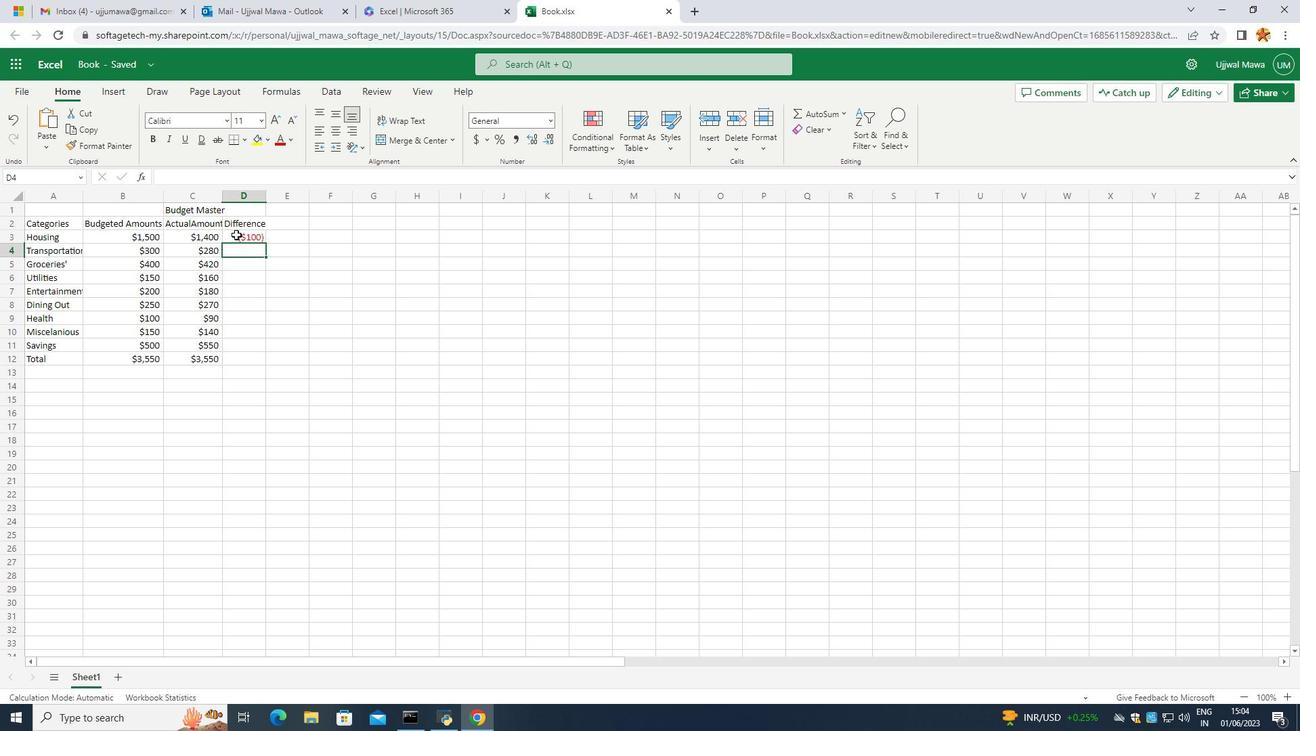 
Action: Mouse pressed left at (216, 235)
Screenshot: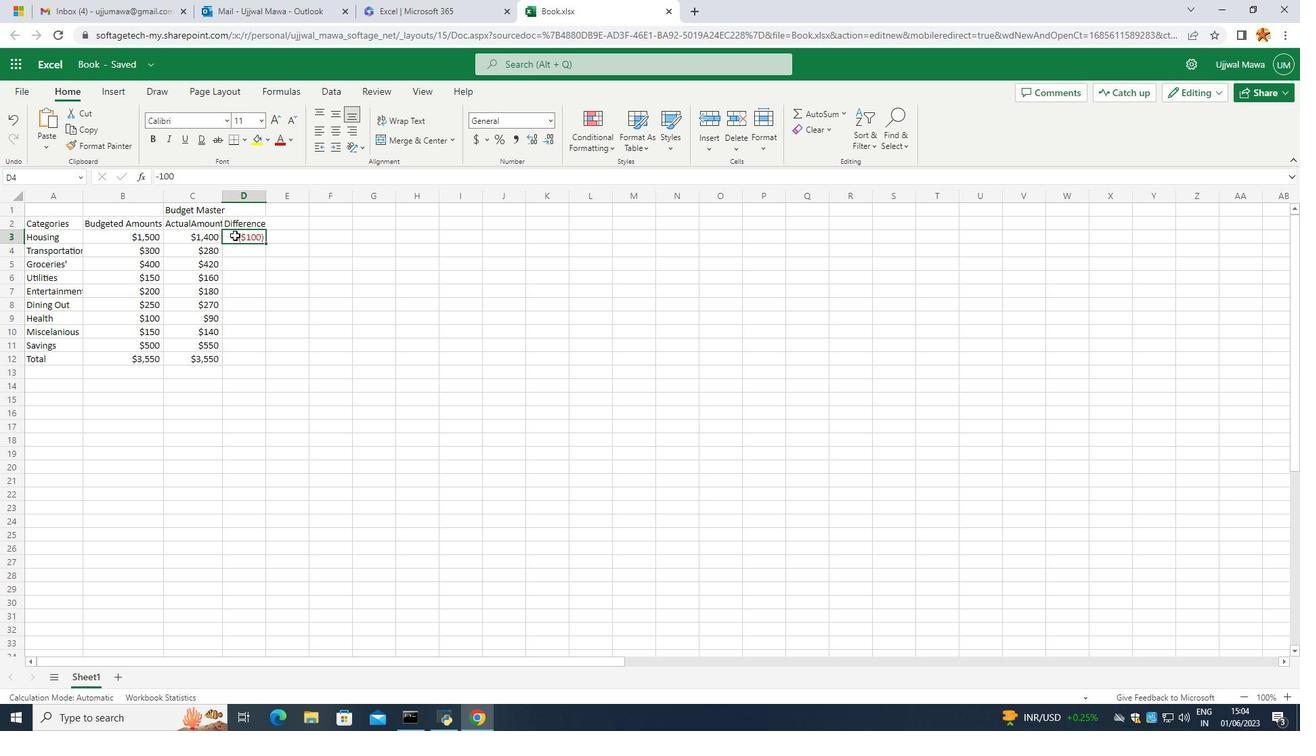 
Action: Mouse pressed left at (216, 235)
Screenshot: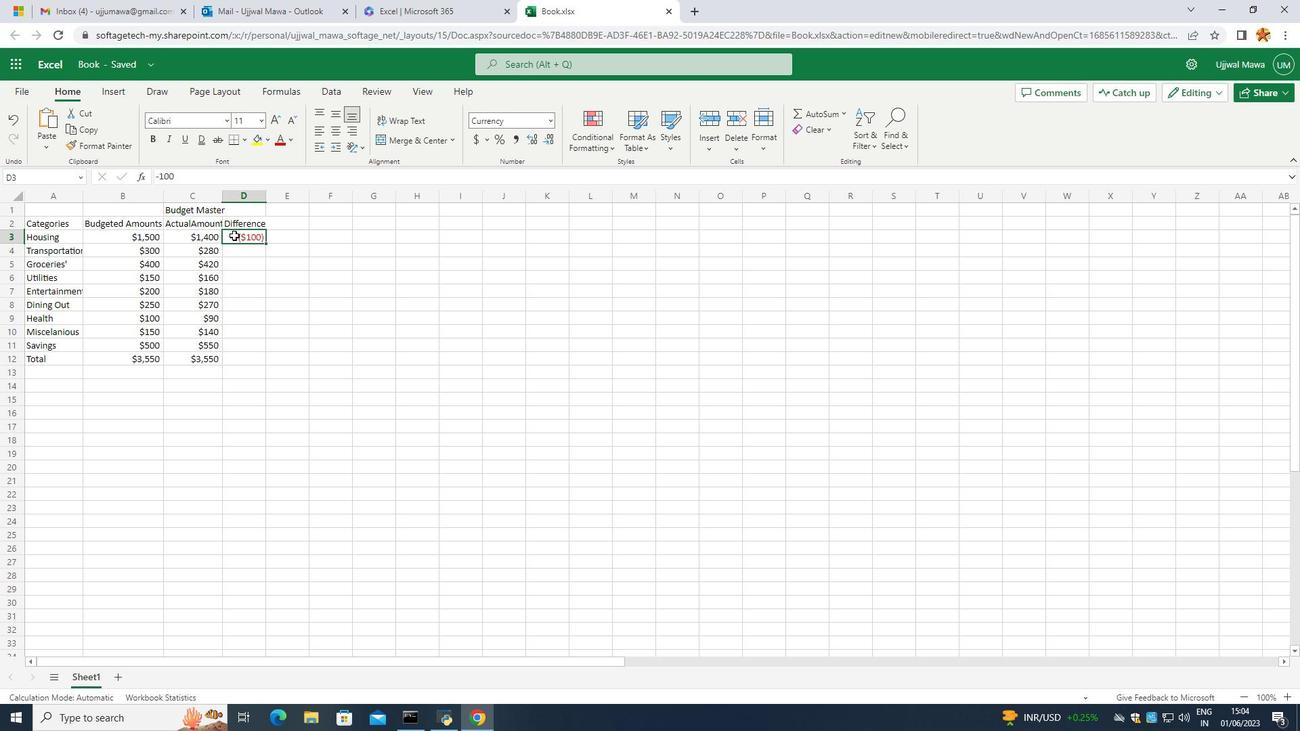 
Action: Mouse pressed left at (216, 235)
Screenshot: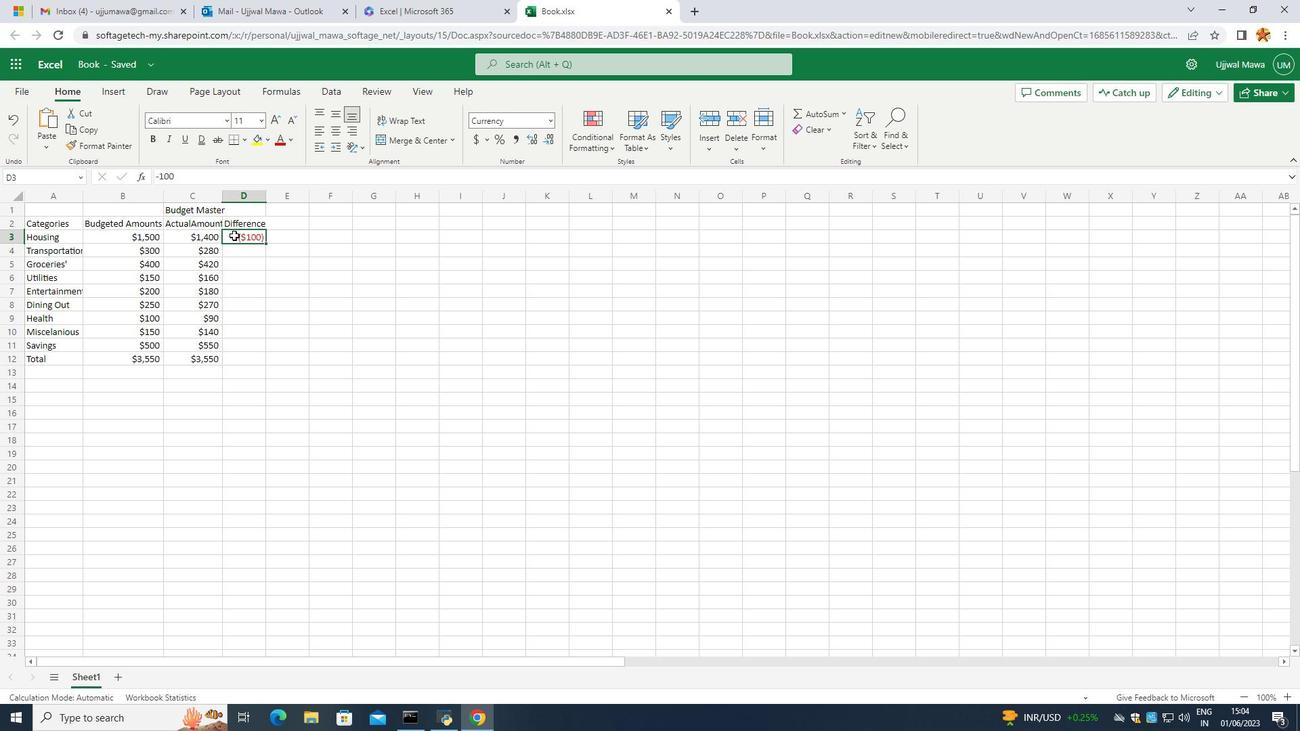 
Action: Mouse moved to (228, 236)
Screenshot: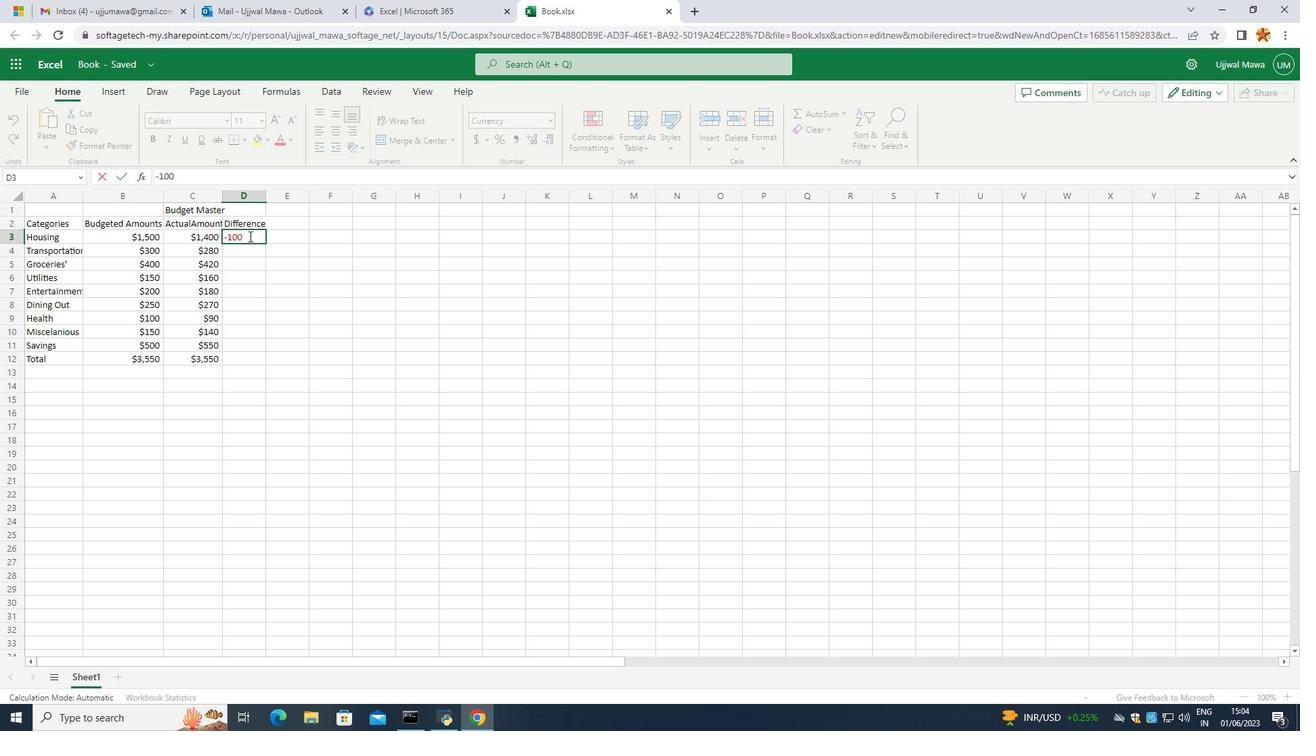 
Action: Key pressed <Key.backspace><Key.backspace><Key.backspace><Key.backspace>-<Key.shift_r><Key.shift_r><Key.shift_r><Key.shift_r><Key.shift_r><Key.shift_r><Key.shift_r><Key.shift_r><Key.shift_r><Key.shift_r><Key.shift_r><Key.shift_r><Key.shift_r><Key.shift_r><Key.shift_r>$100]<Key.enter><Key.shift_r><Key.shift_r><Key.shift_r><Key.shift_r><Key.shift_r><Key.shift_r><Key.shift_r><Key.shift_r><Key.shift_r><Key.shift_r><Key.shift_r><Key.shift_r><Key.shift_r><Key.shift_r><Key.shift_r><Key.shift_r><Key.shift_r><Key.shift_r><Key.shift_r><Key.shift_r><Key.shift_r><Key.shift_r><Key.shift_r><Key.shift_r><Key.shift_r><Key.shift_r><Key.shift_r><Key.shift_r><Key.shift_r><Key.shift_r><Key.shift_r><Key.shift_r><Key.shift_r><Key.shift_r><Key.shift_r><Key.shift_r><Key.shift_r><Key.shift_r><Key.shift_r><Key.shift_r><Key.shift_r><Key.shift_r><Key.shift_r><Key.shift_r><Key.shift_r><Key.shift_r><Key.shift_r><Key.shift_r><Key.shift_r><Key.shift_r><Key.shift_r><Key.shift_r>-<Key.shift_r><Key.shift_r><Key.shift_r><Key.shift_r>$20<Key.enter>
Screenshot: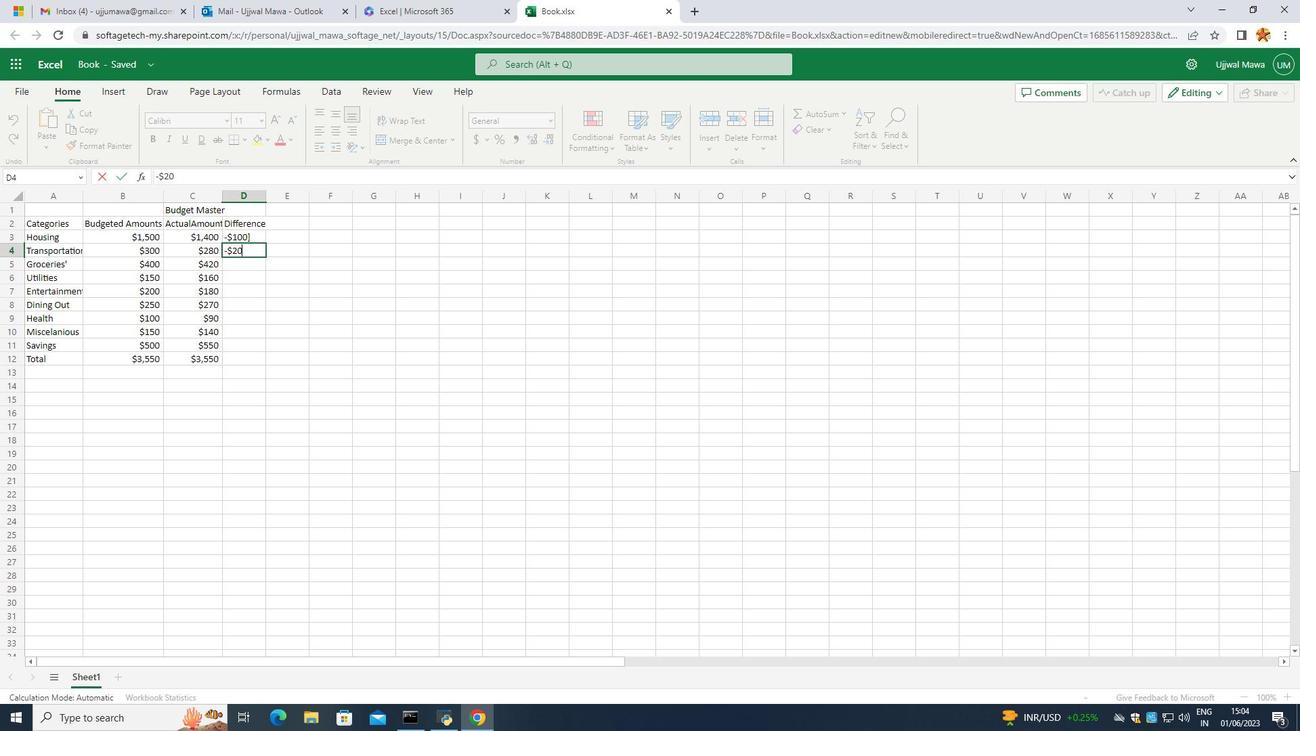 
Action: Mouse moved to (214, 250)
Screenshot: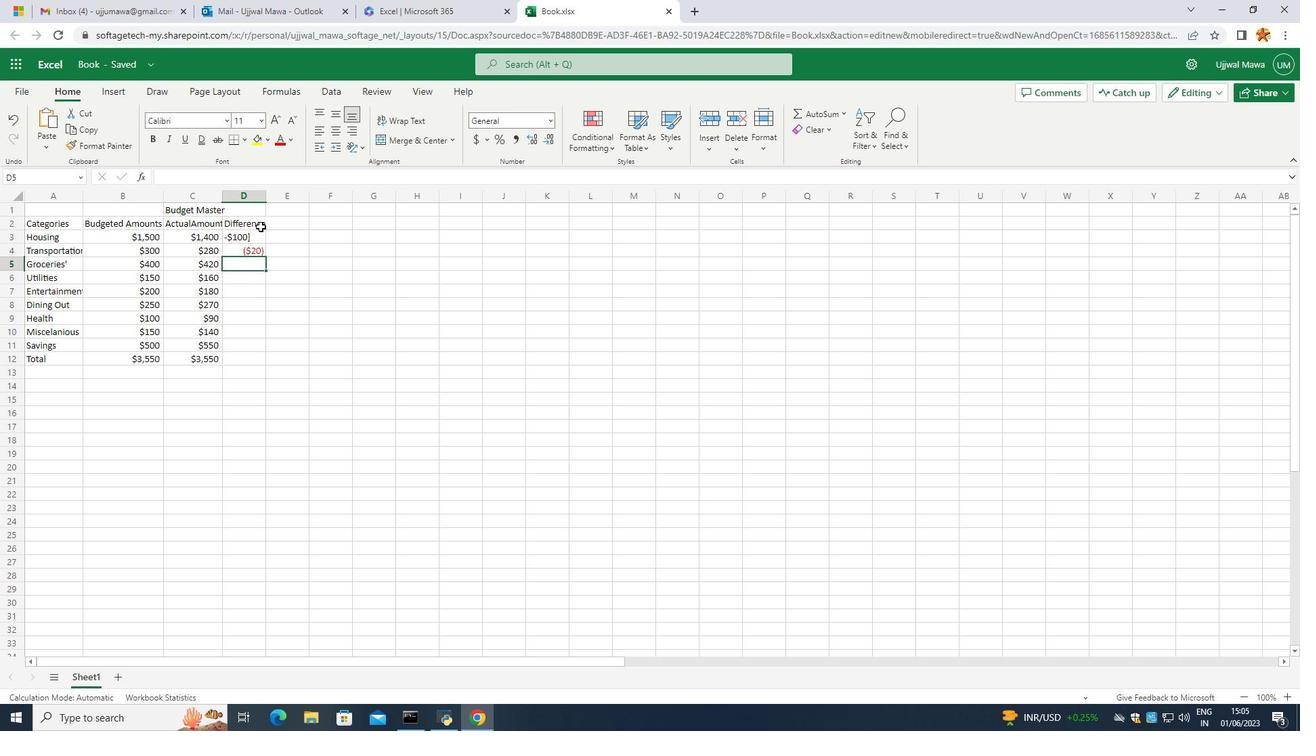 
Action: Mouse pressed left at (214, 250)
Screenshot: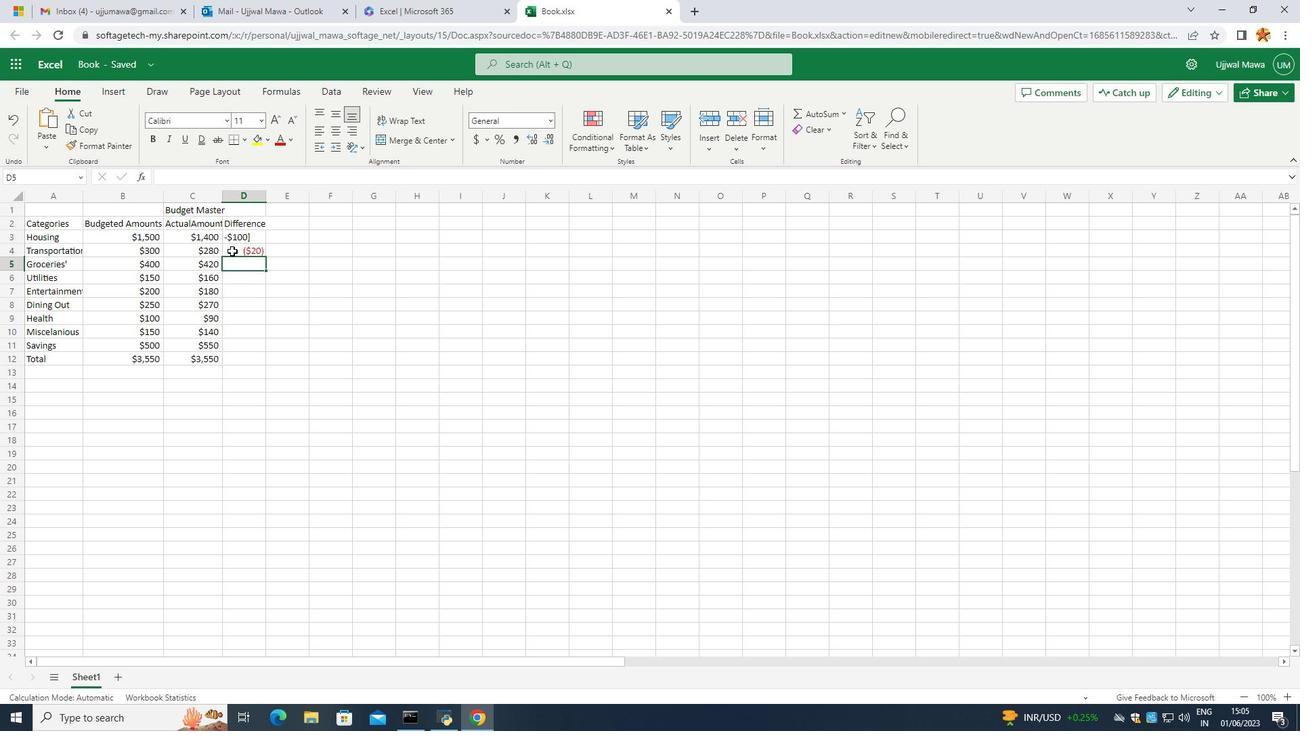 
Action: Mouse moved to (214, 250)
Screenshot: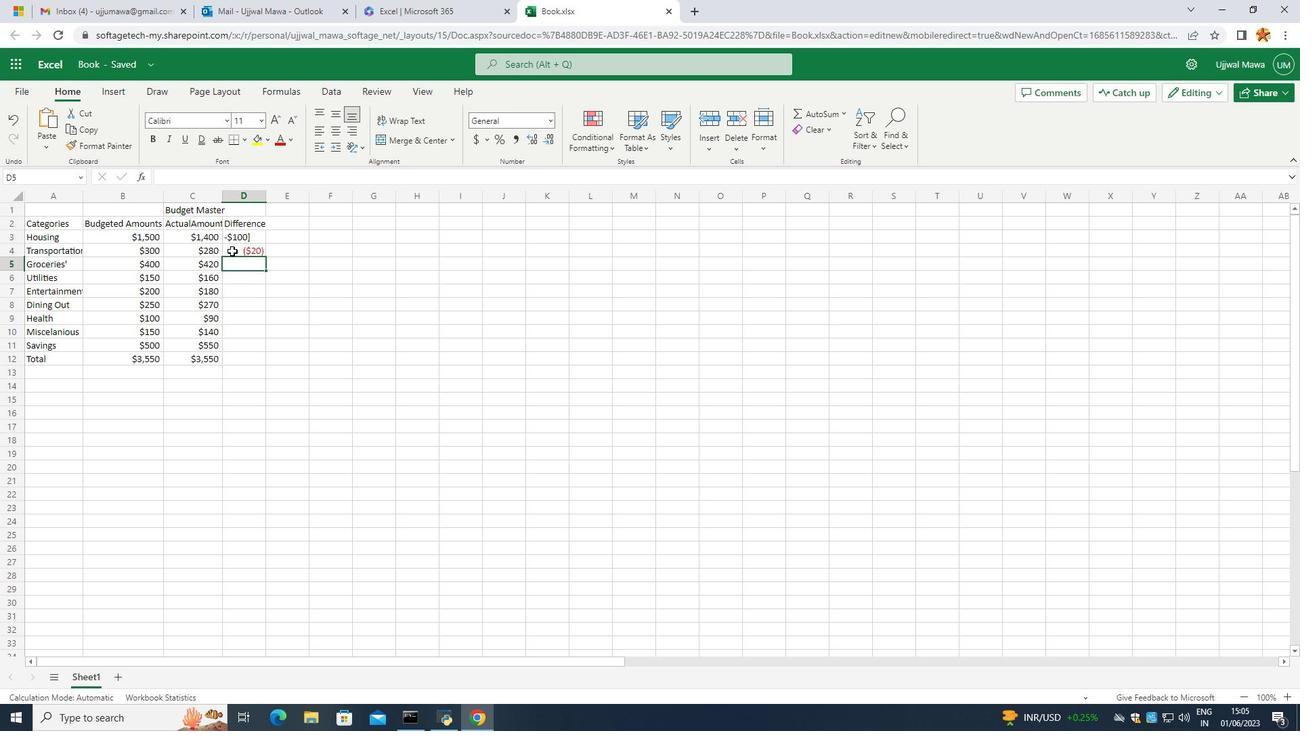 
Action: Mouse pressed left at (214, 250)
Screenshot: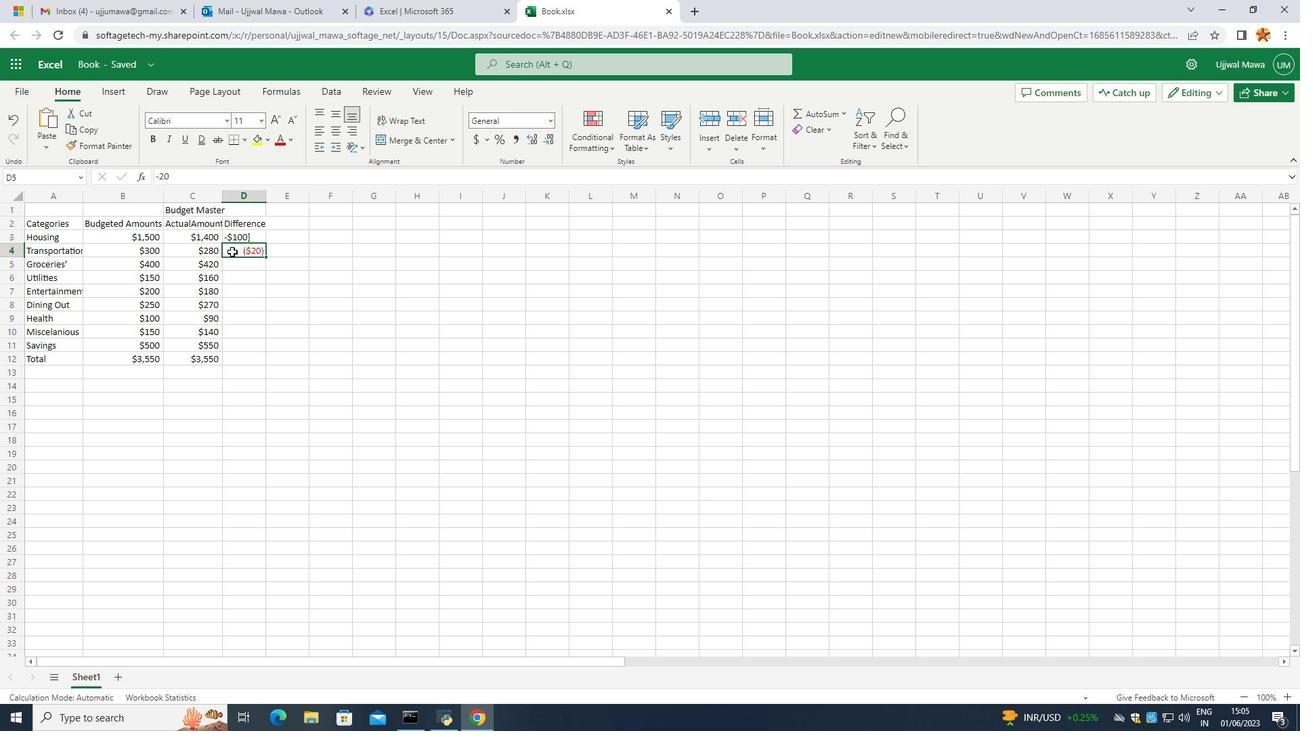 
Action: Mouse moved to (226, 251)
Screenshot: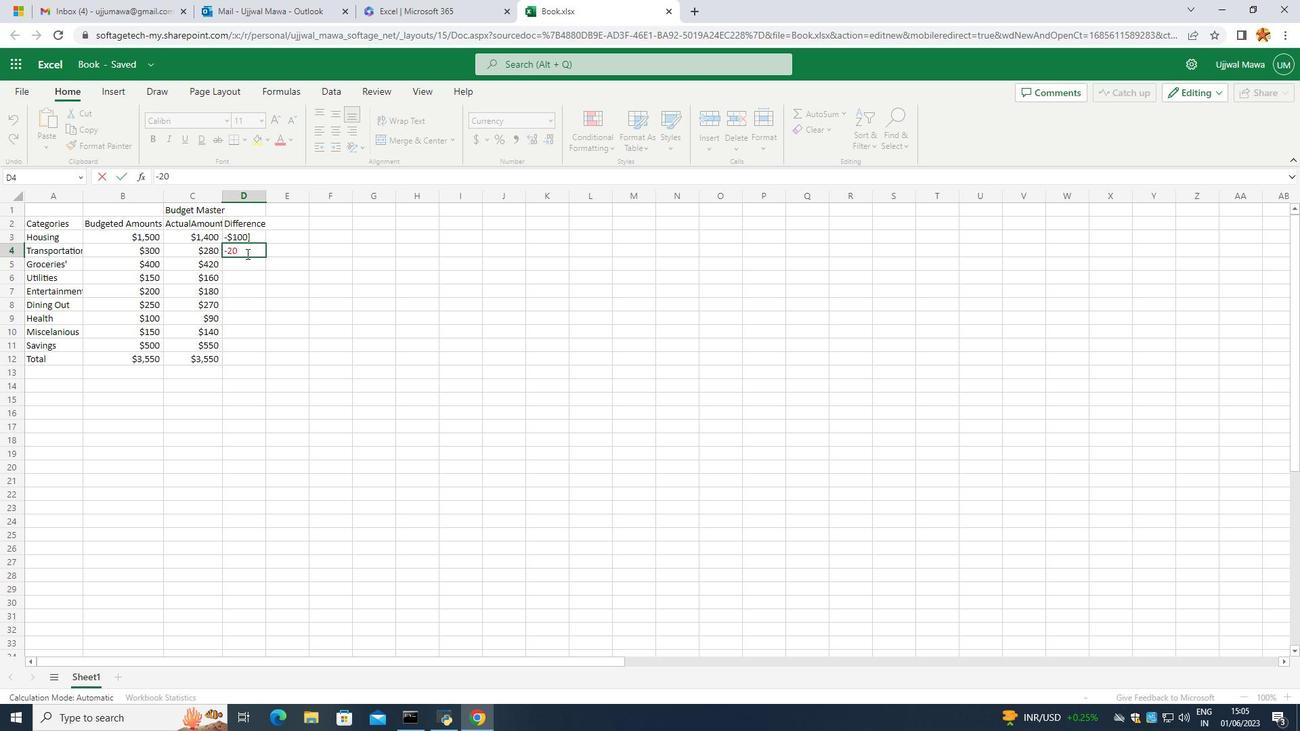 
Action: Mouse pressed left at (226, 251)
Screenshot: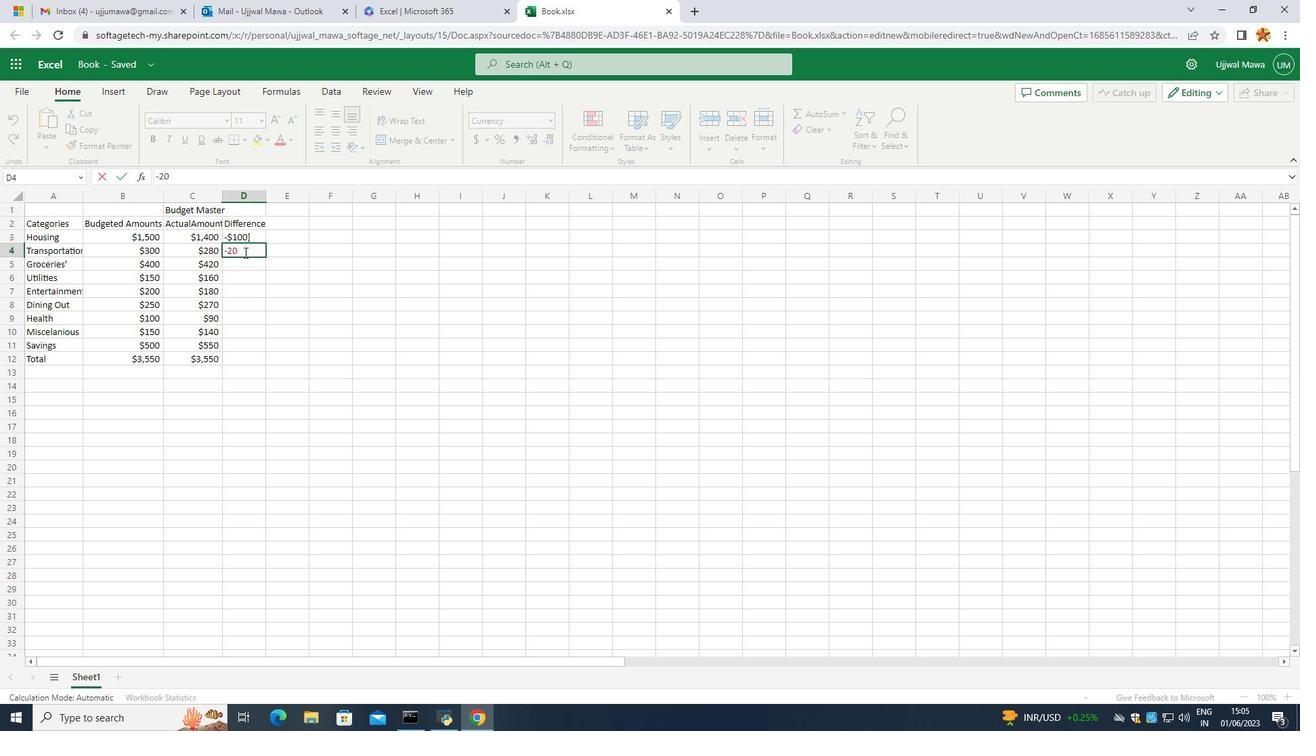 
Action: Mouse moved to (233, 237)
Screenshot: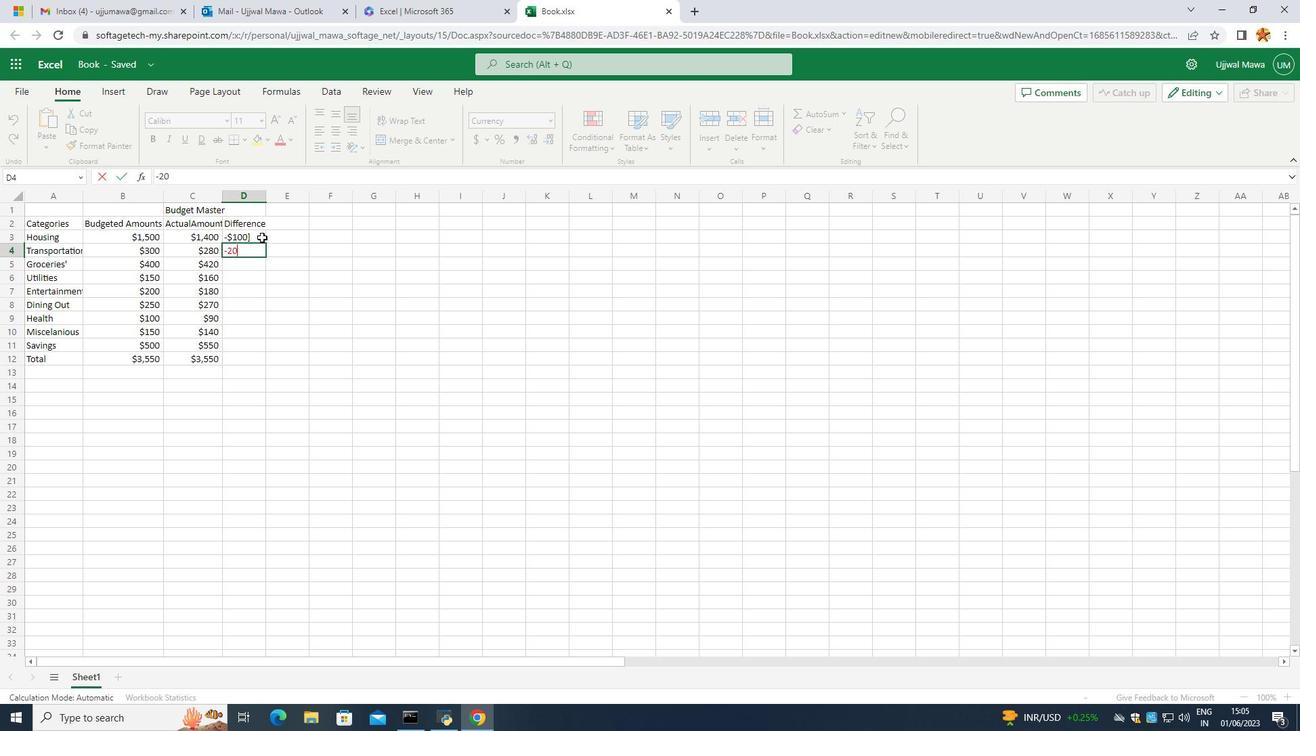 
Action: Mouse pressed left at (233, 237)
Screenshot: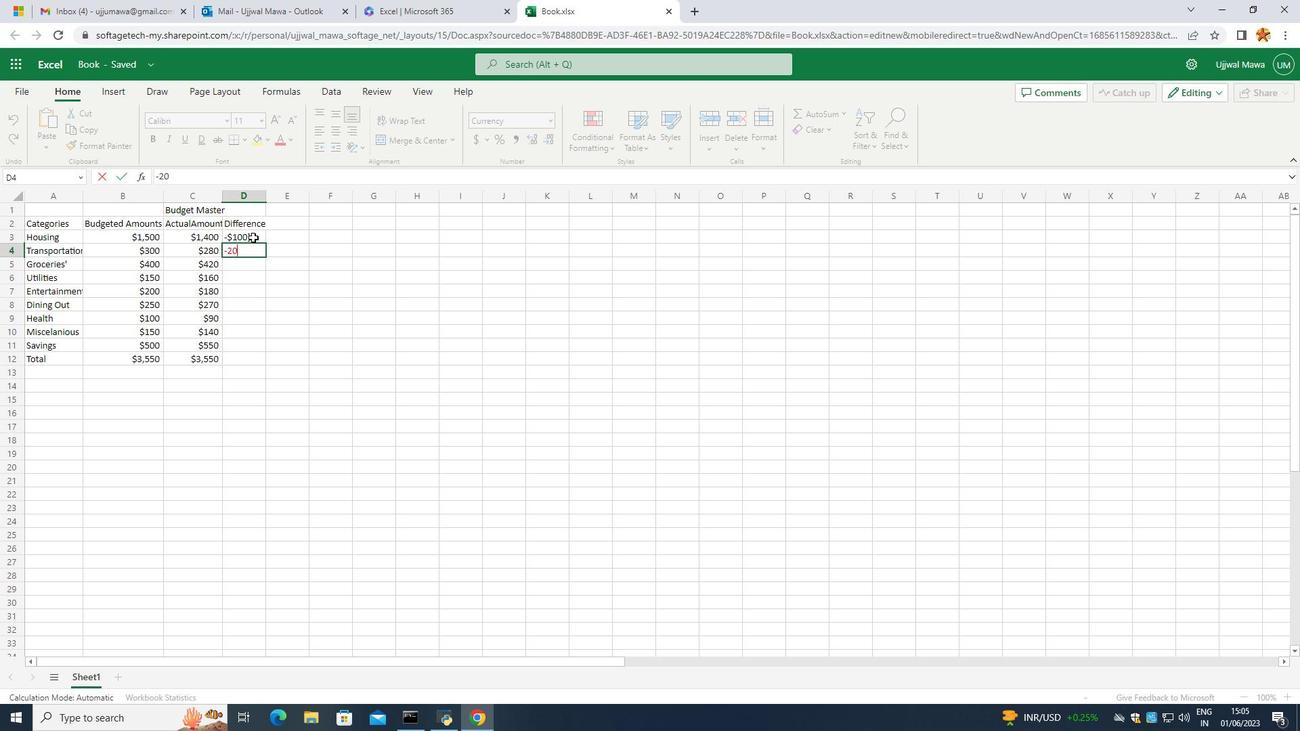
Action: Mouse pressed left at (233, 237)
Screenshot: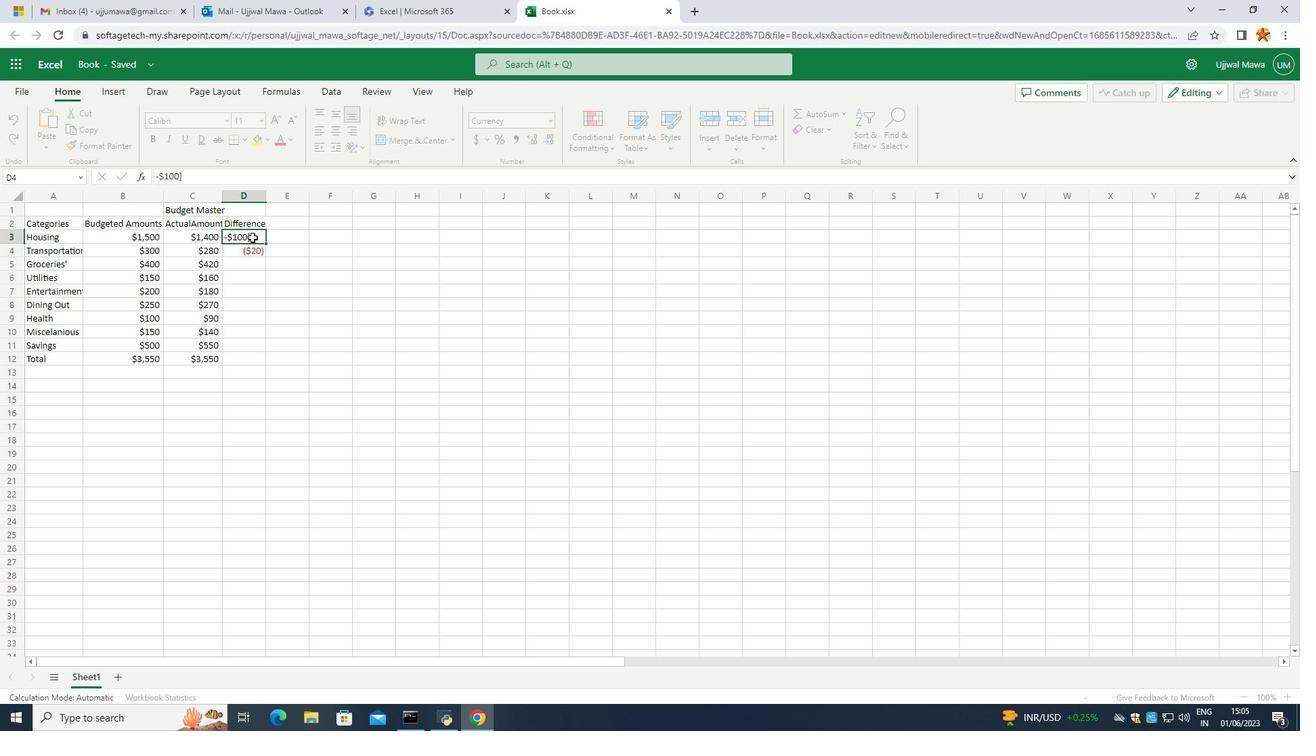 
Action: Mouse moved to (231, 241)
Screenshot: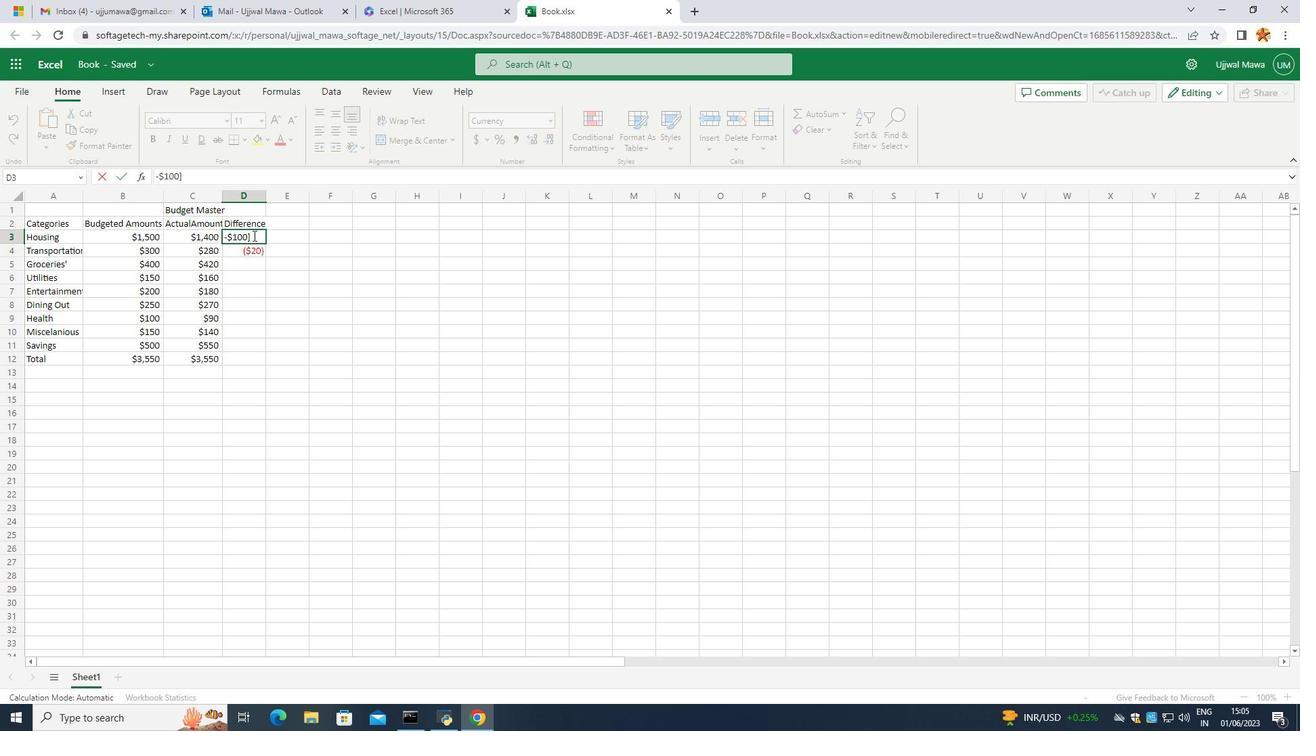 
Action: Key pressed <Key.backspace>
Screenshot: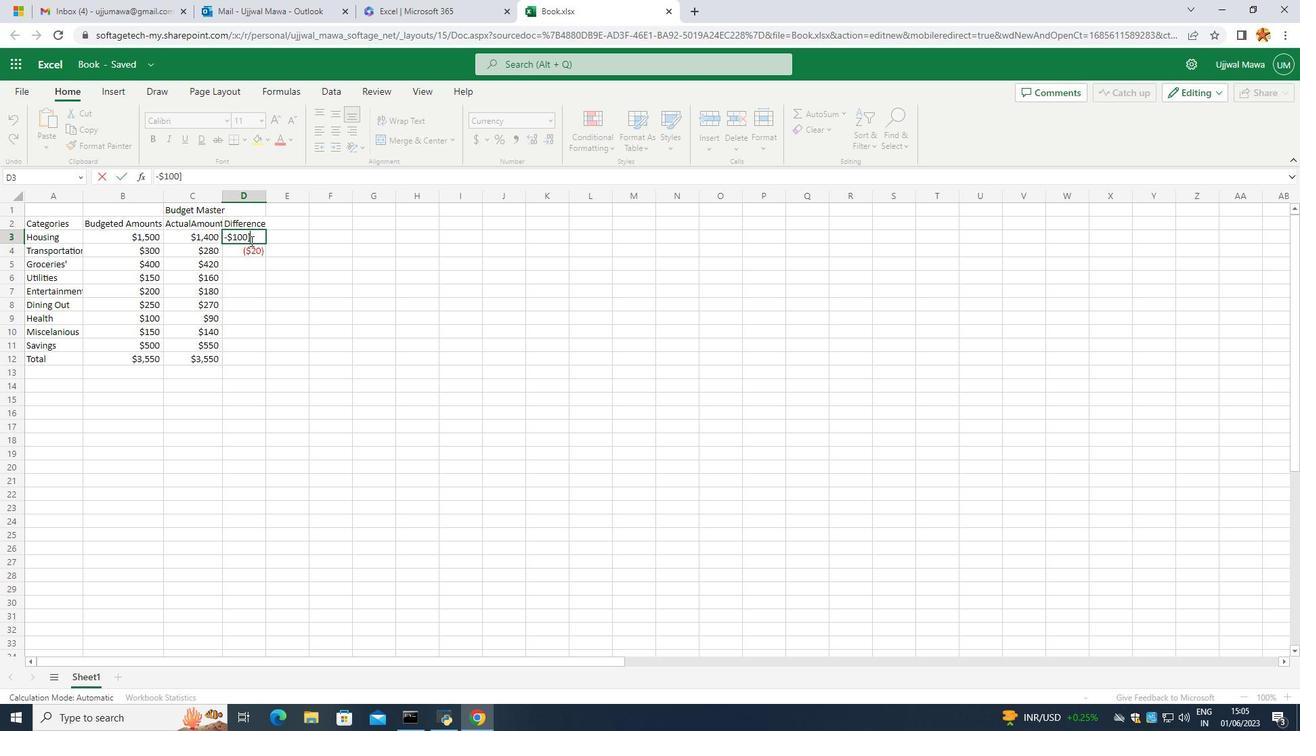 
Action: Mouse moved to (334, 277)
Screenshot: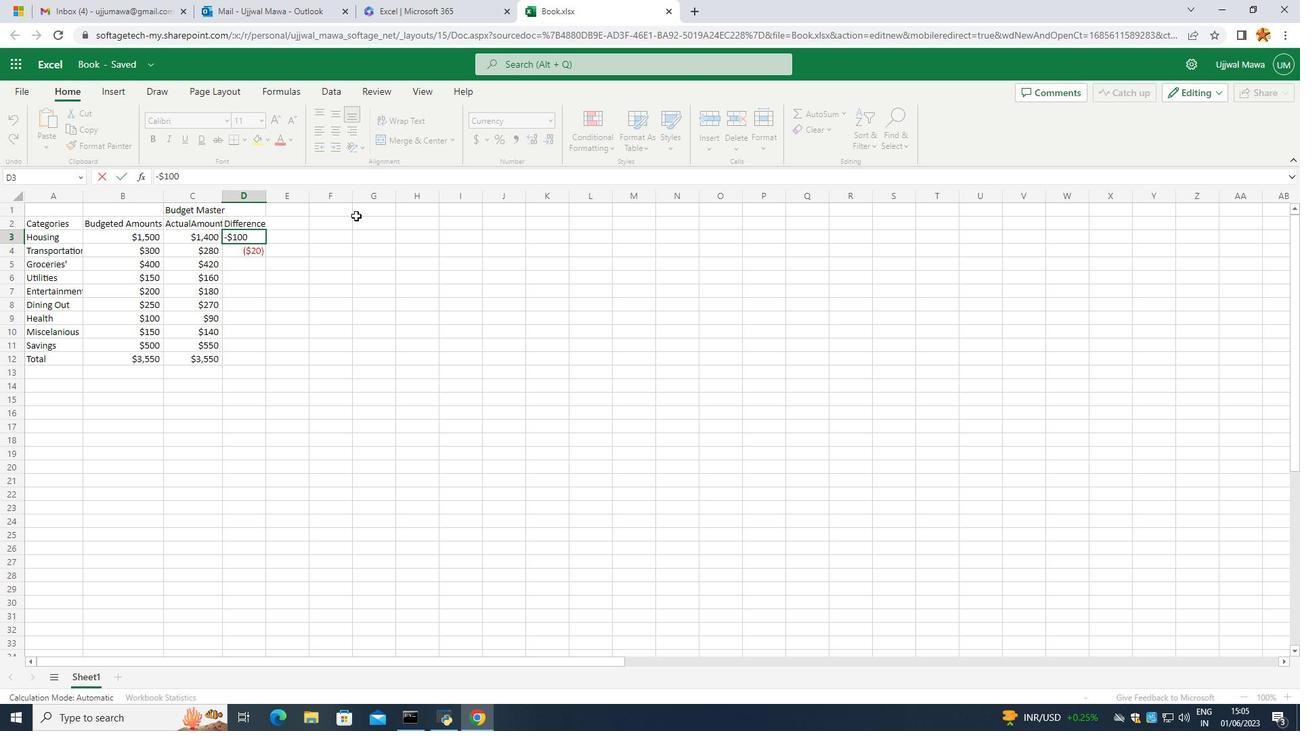 
Action: Mouse pressed left at (334, 277)
Screenshot: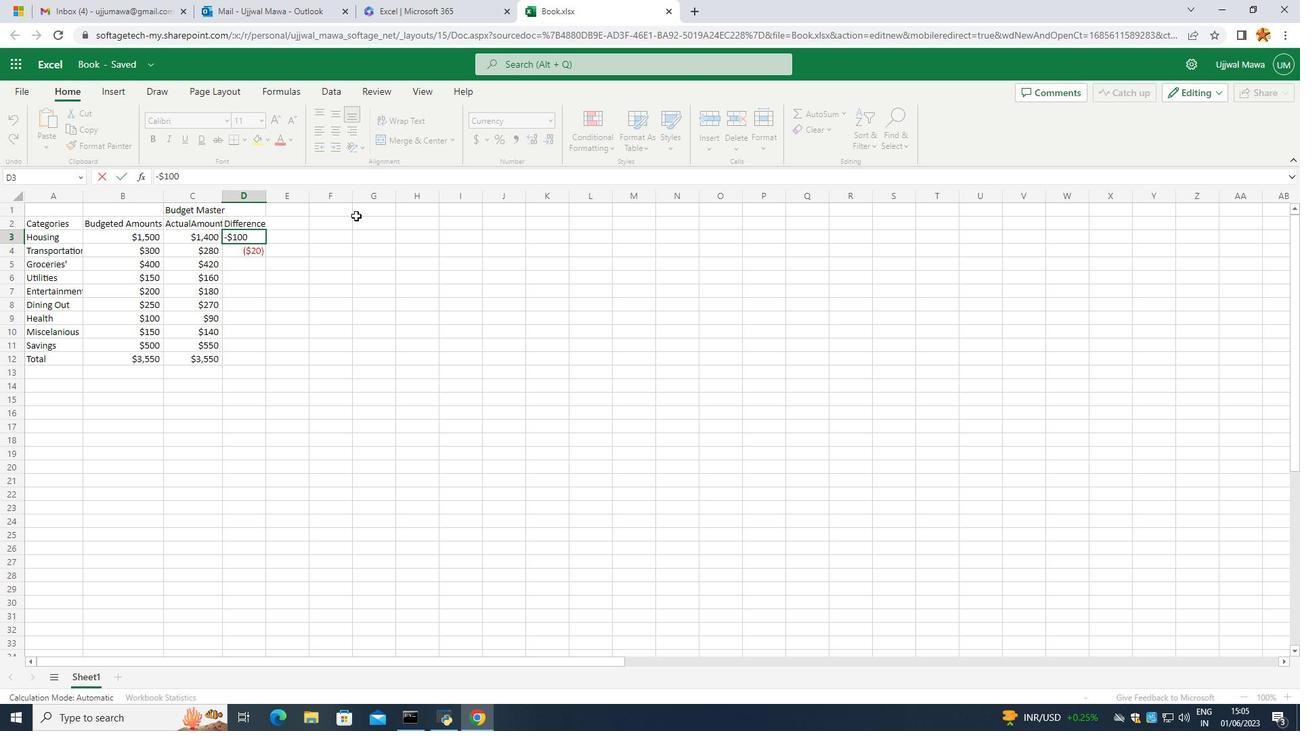 
Action: Mouse moved to (227, 239)
Screenshot: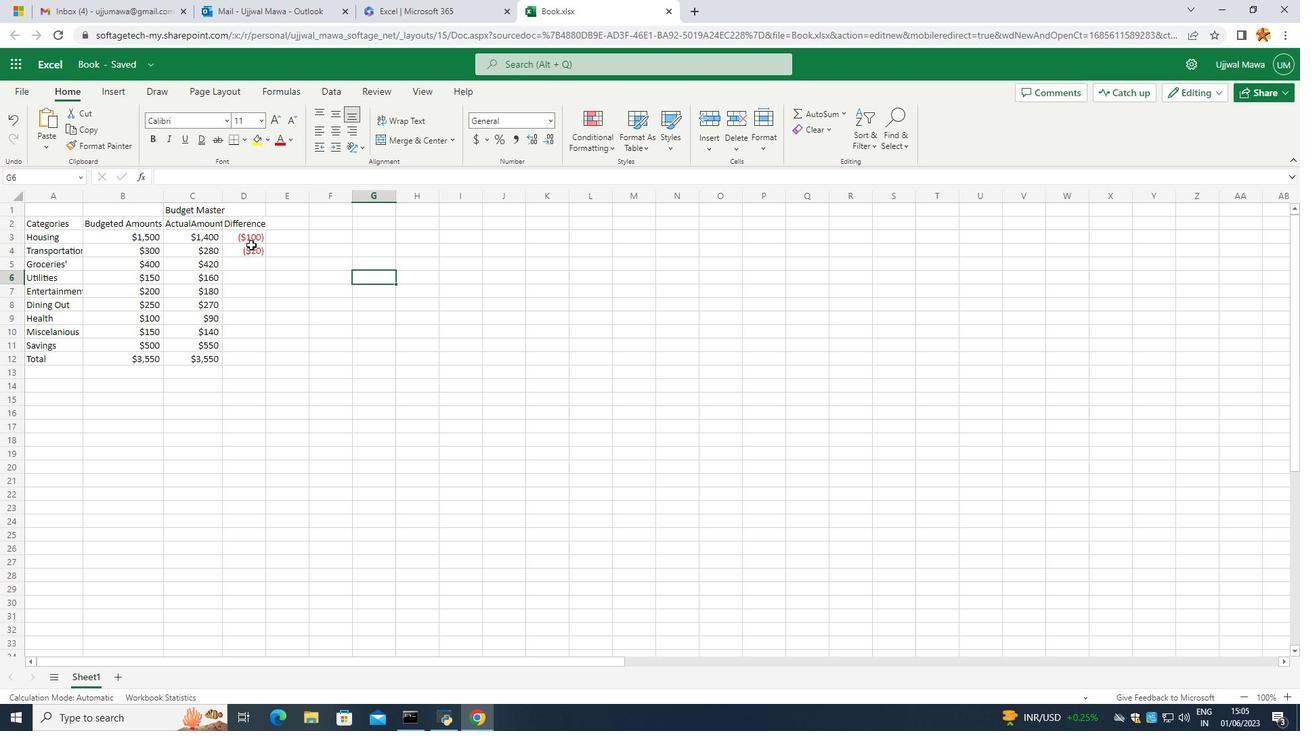 
Action: Mouse pressed left at (227, 239)
Screenshot: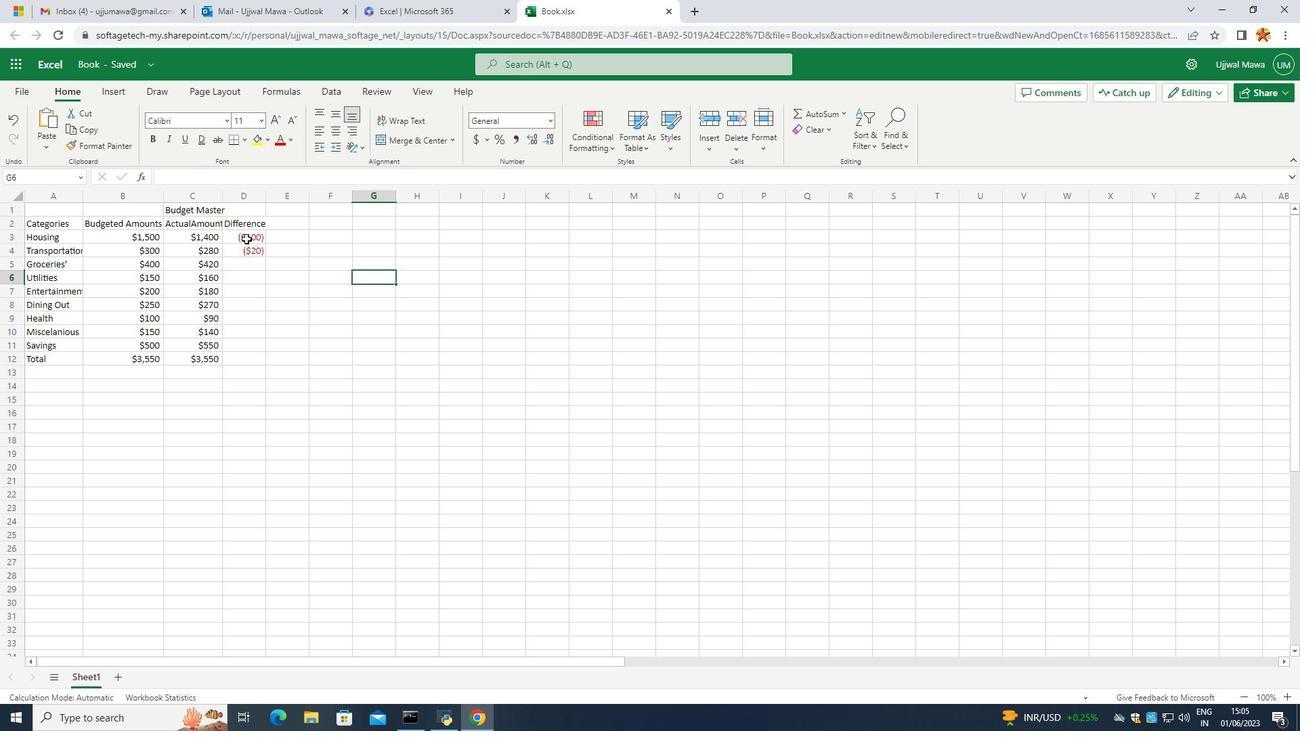 
Action: Key pressed <Key.backspace>
Screenshot: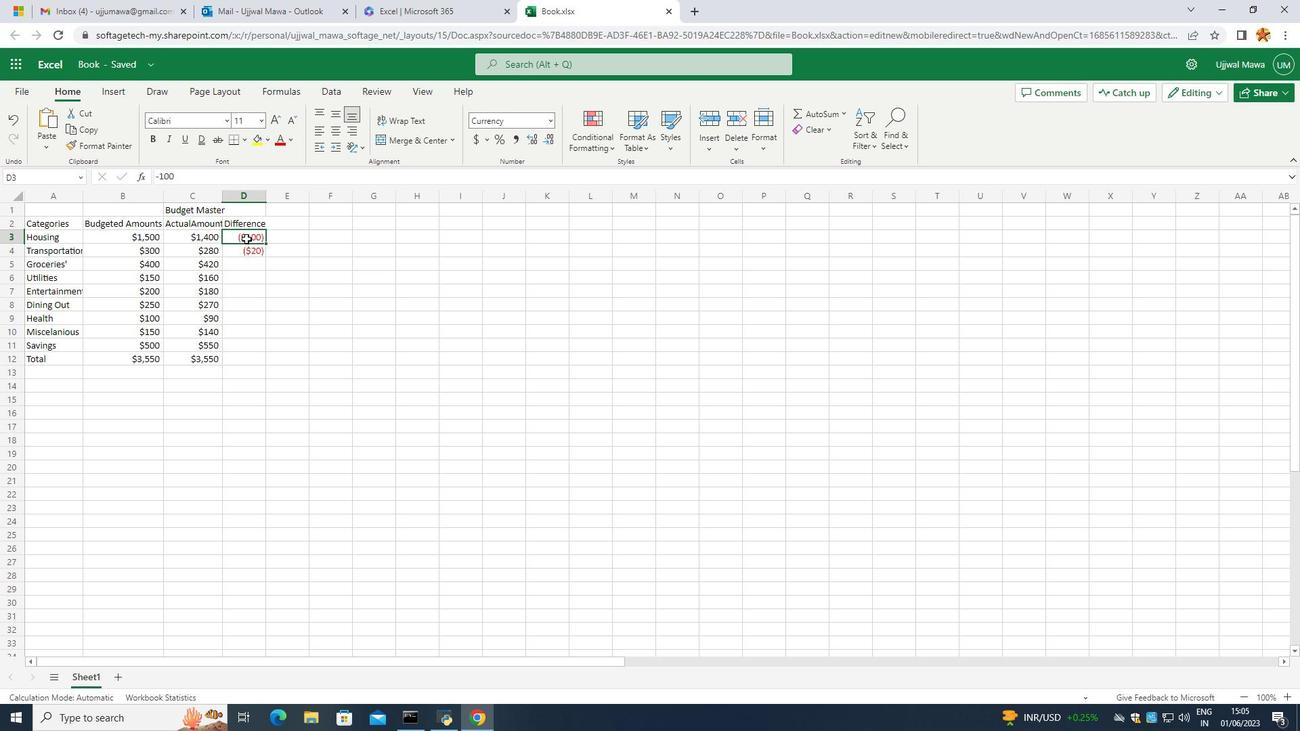 
Action: Mouse moved to (219, 243)
Screenshot: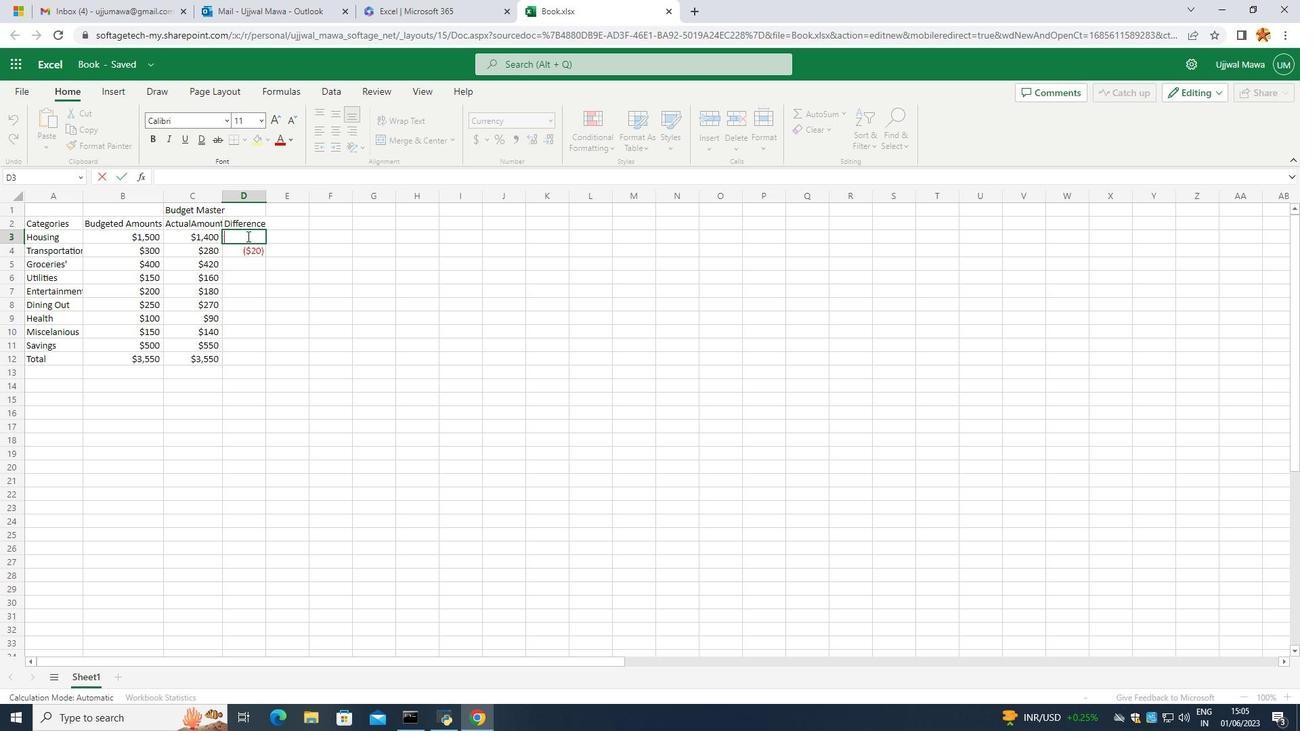 
Action: Mouse pressed left at (219, 243)
Screenshot: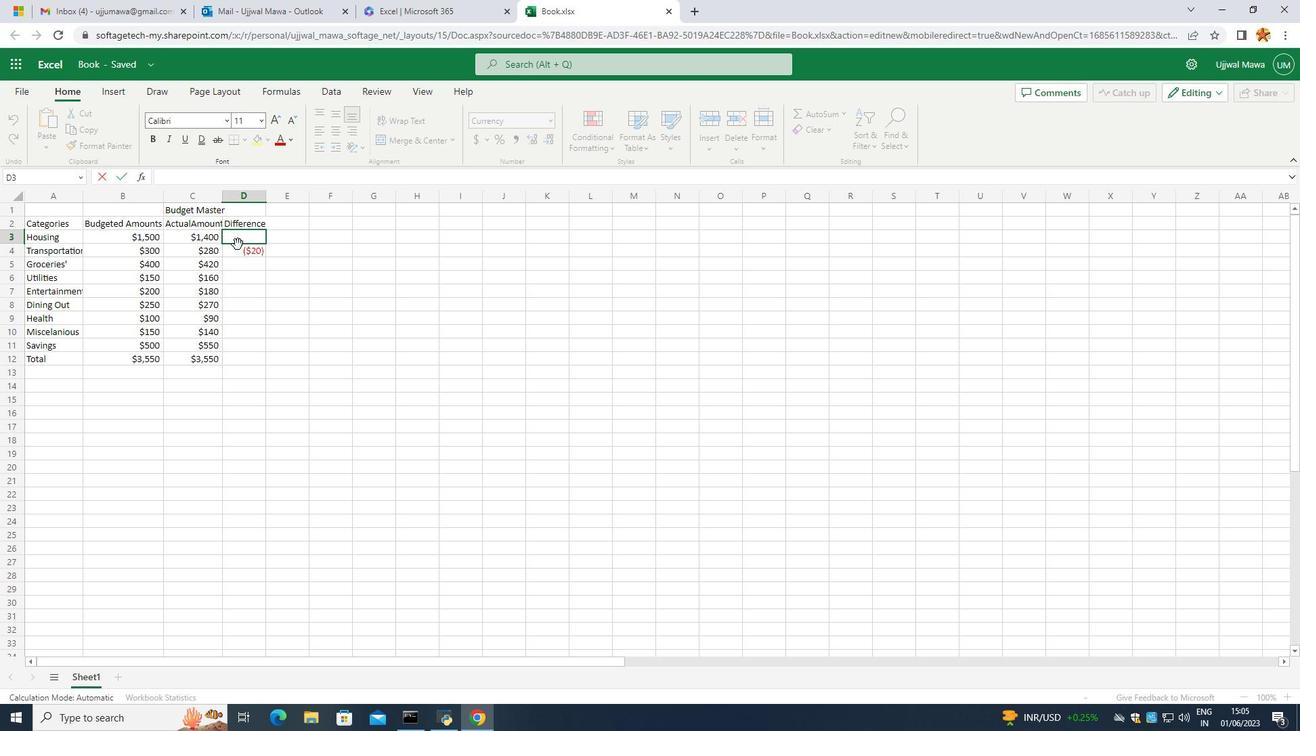 
Action: Mouse moved to (686, 393)
Screenshot: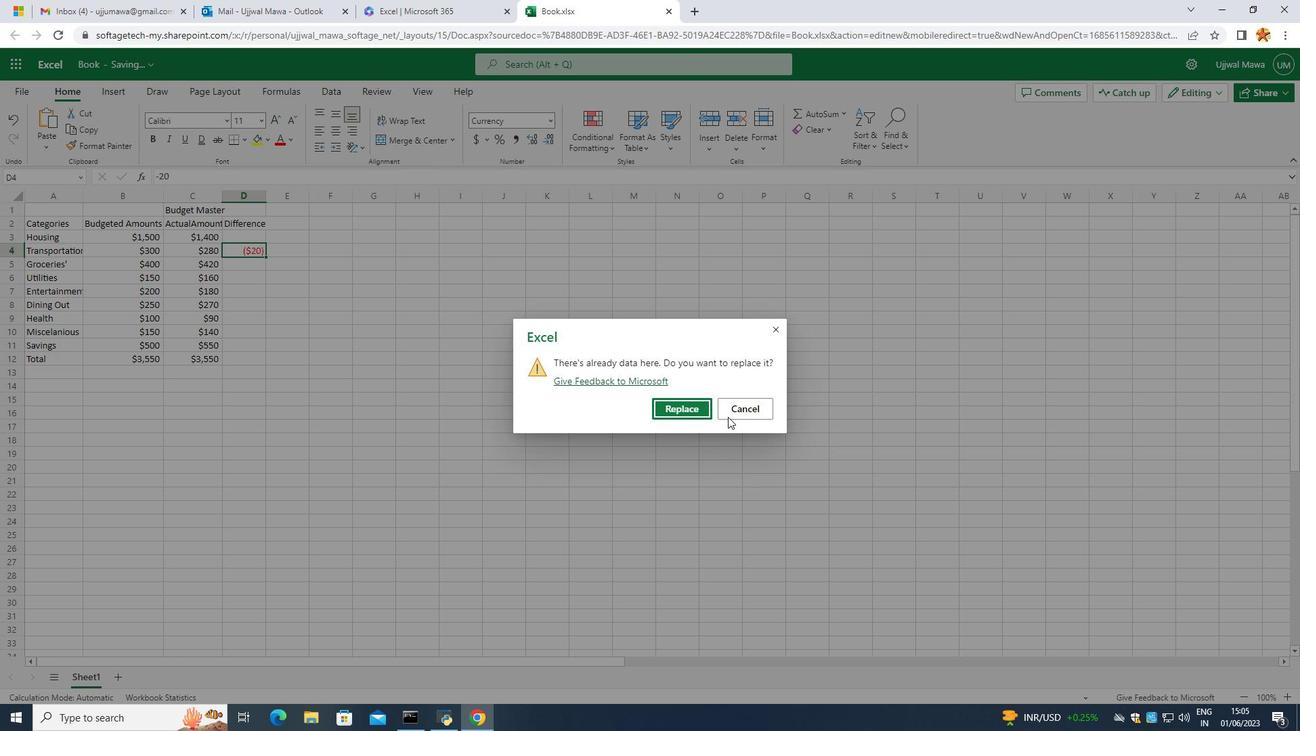 
Action: Mouse pressed left at (686, 393)
Screenshot: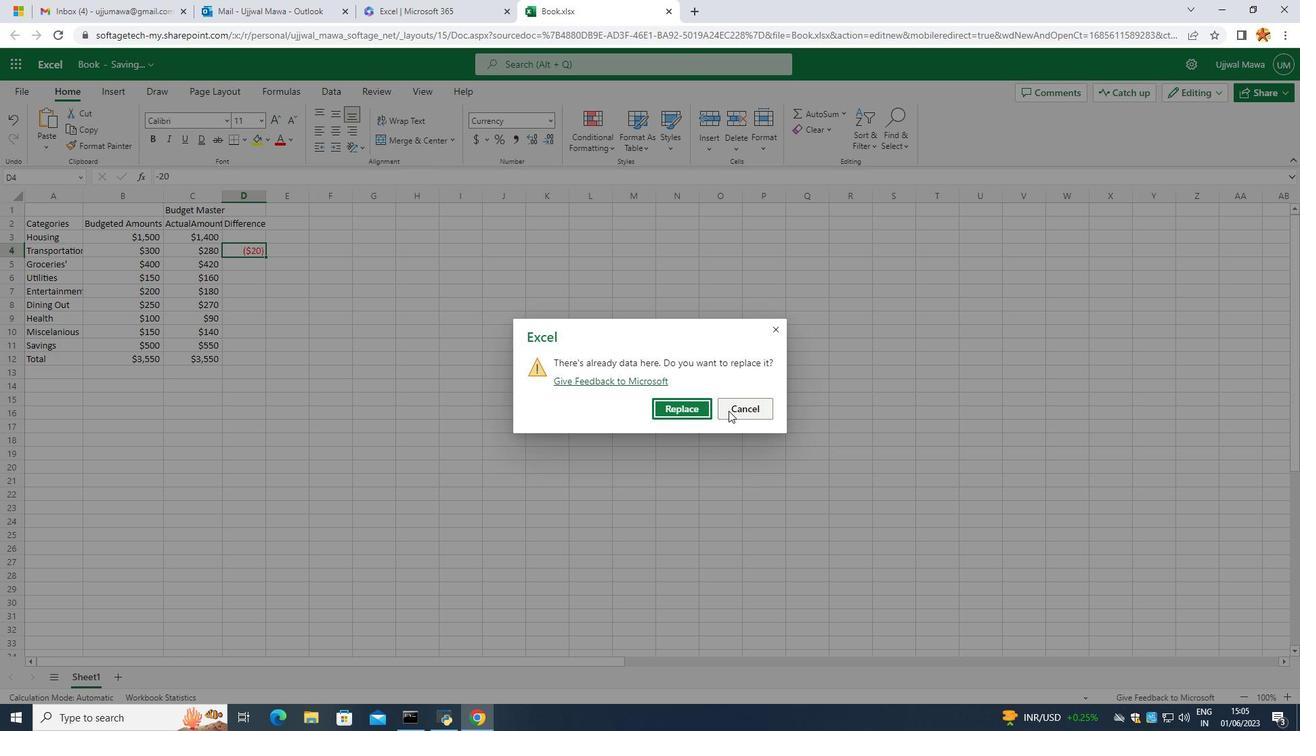 
Action: Mouse moved to (235, 251)
Screenshot: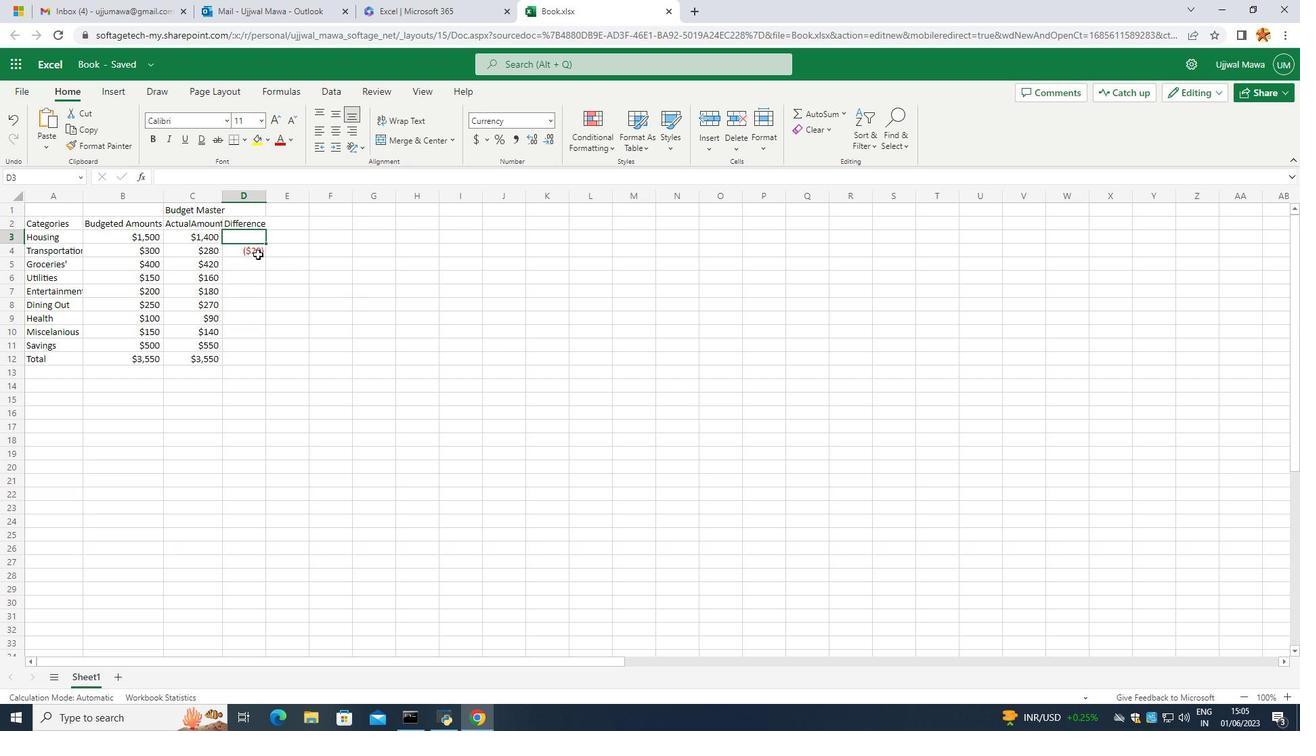 
Action: Mouse pressed left at (235, 251)
Screenshot: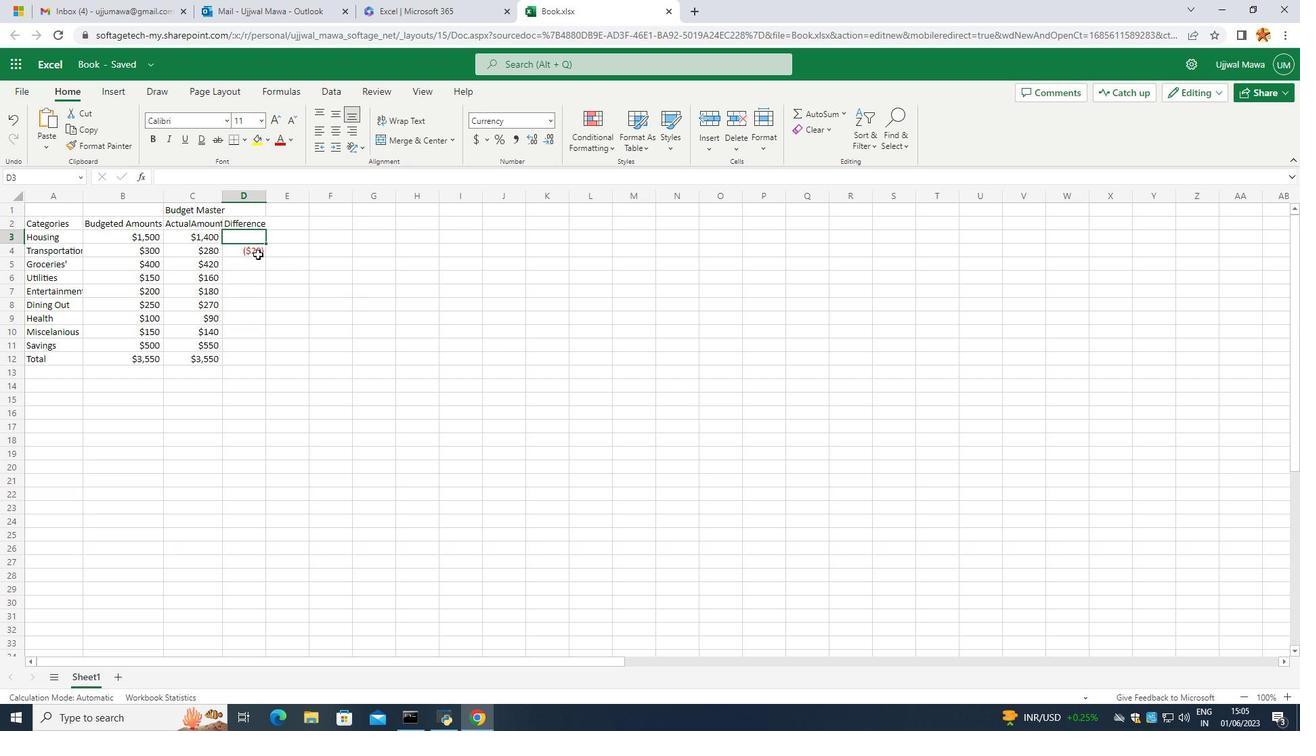 
Action: Mouse moved to (211, 253)
Screenshot: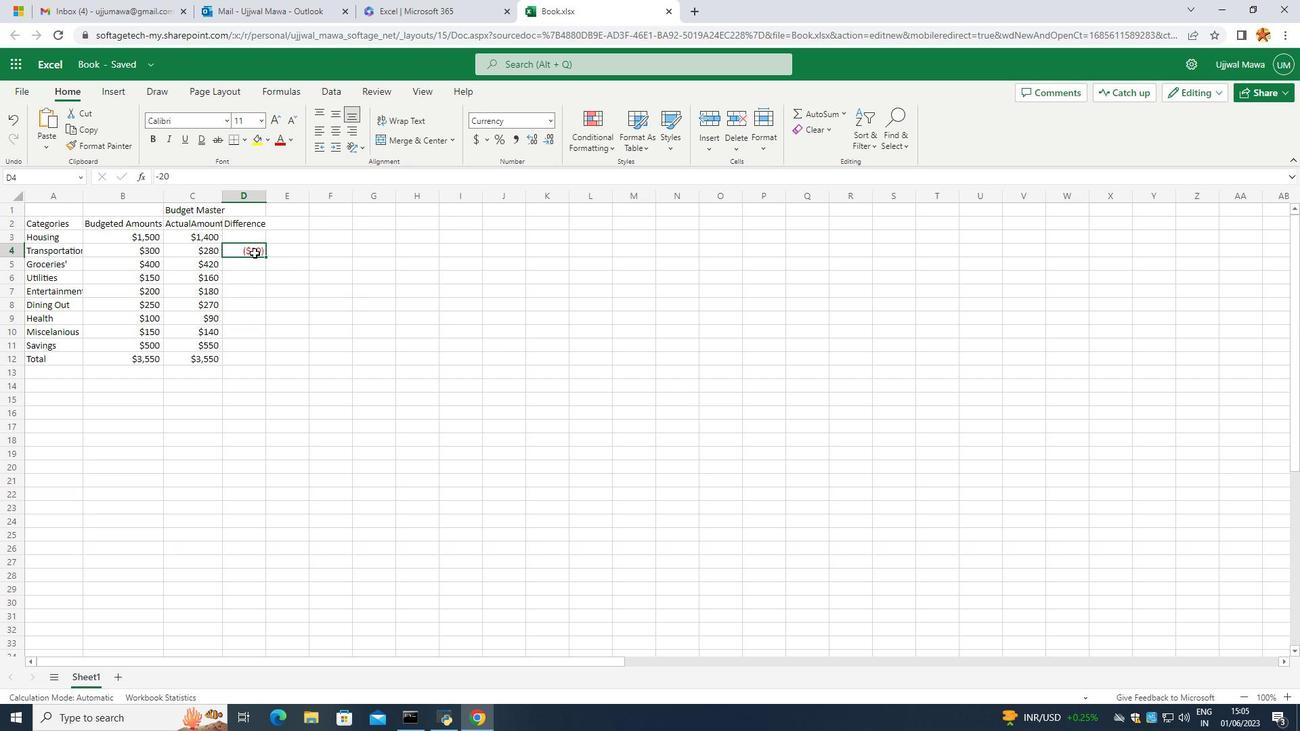 
Action: Key pressed <Key.backspace>
Screenshot: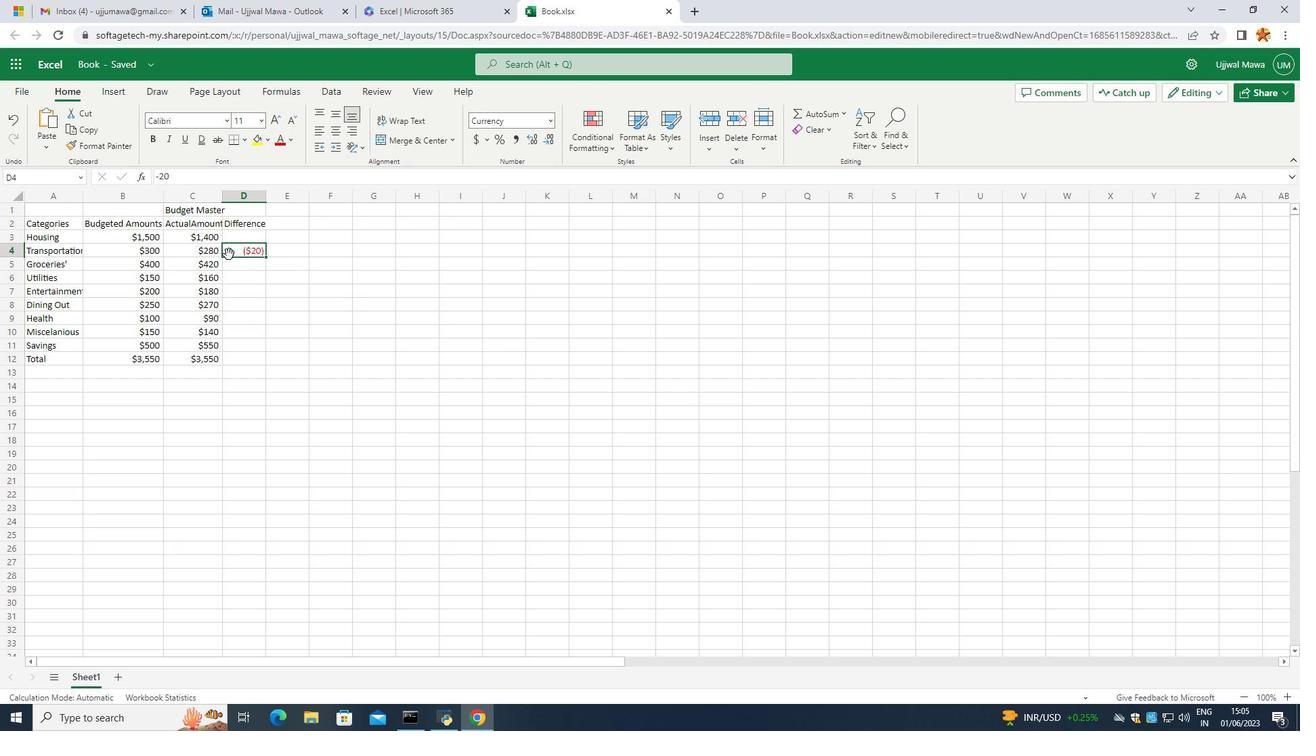 
Action: Mouse moved to (226, 241)
Screenshot: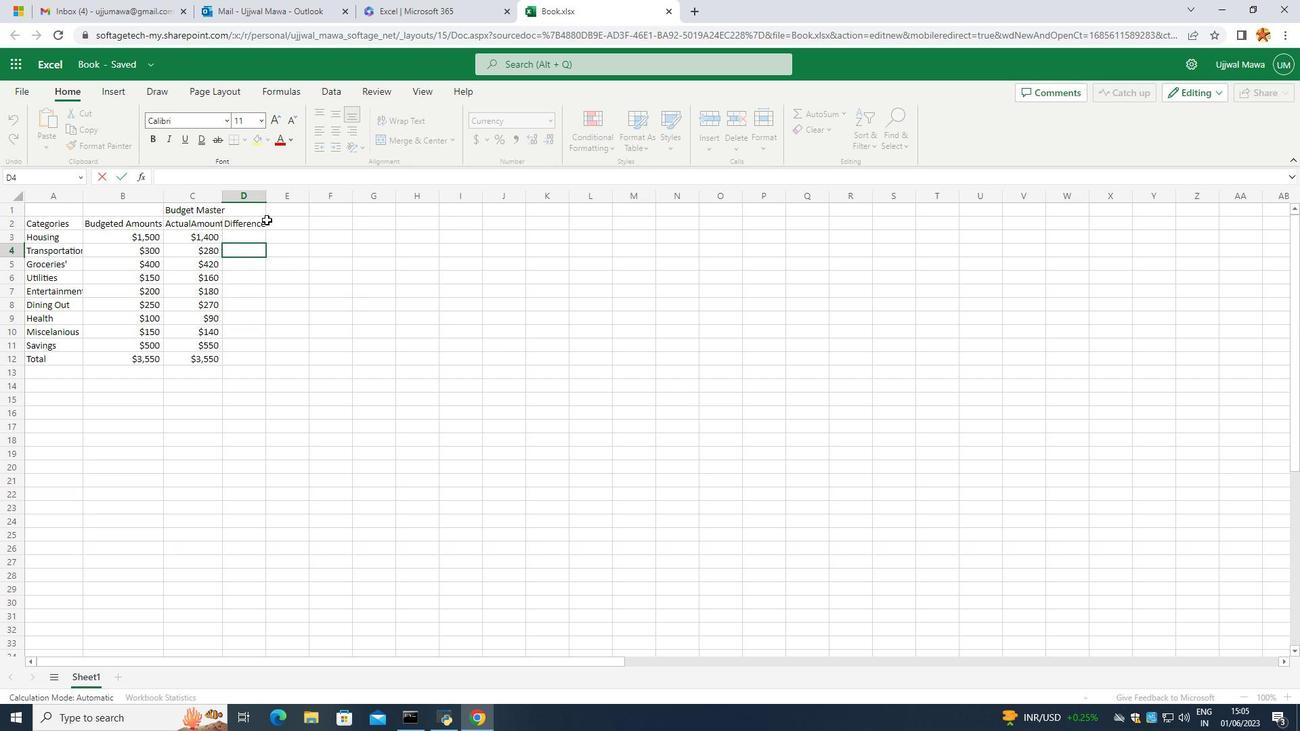 
Action: Mouse pressed left at (226, 241)
Screenshot: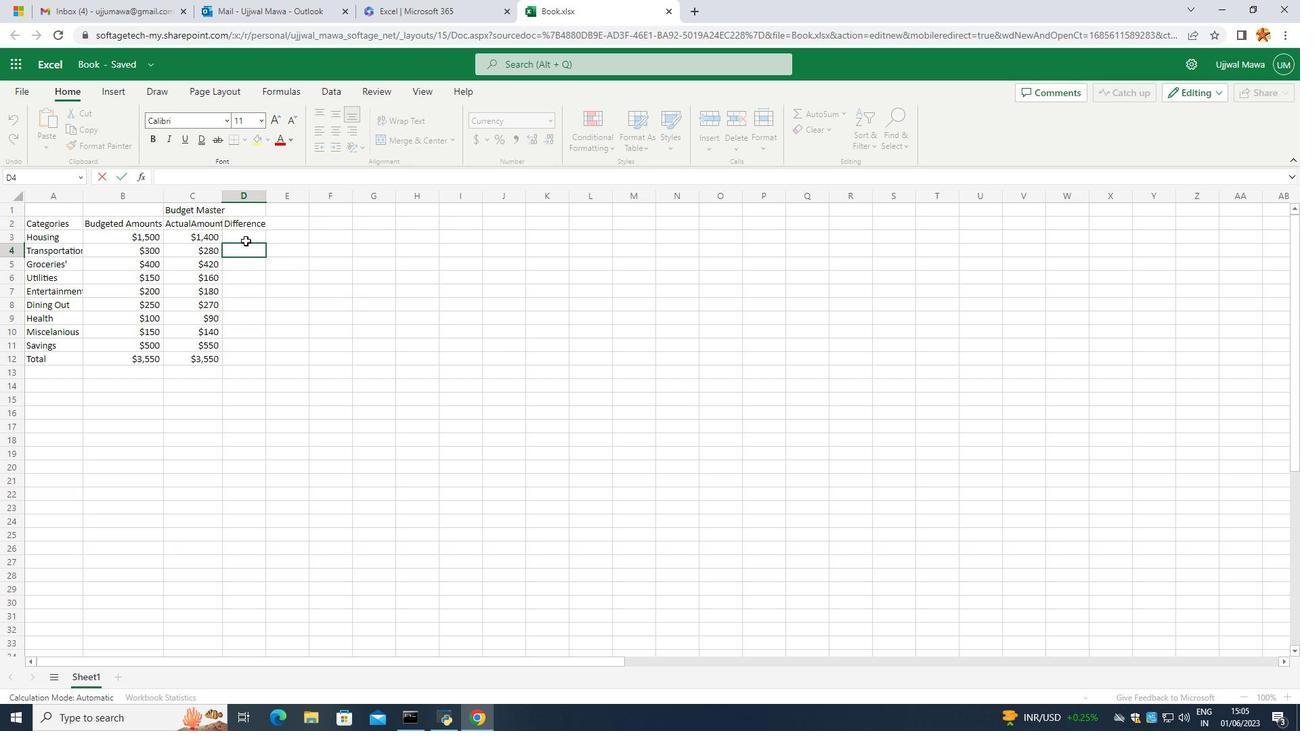 
Action: Mouse moved to (214, 232)
Screenshot: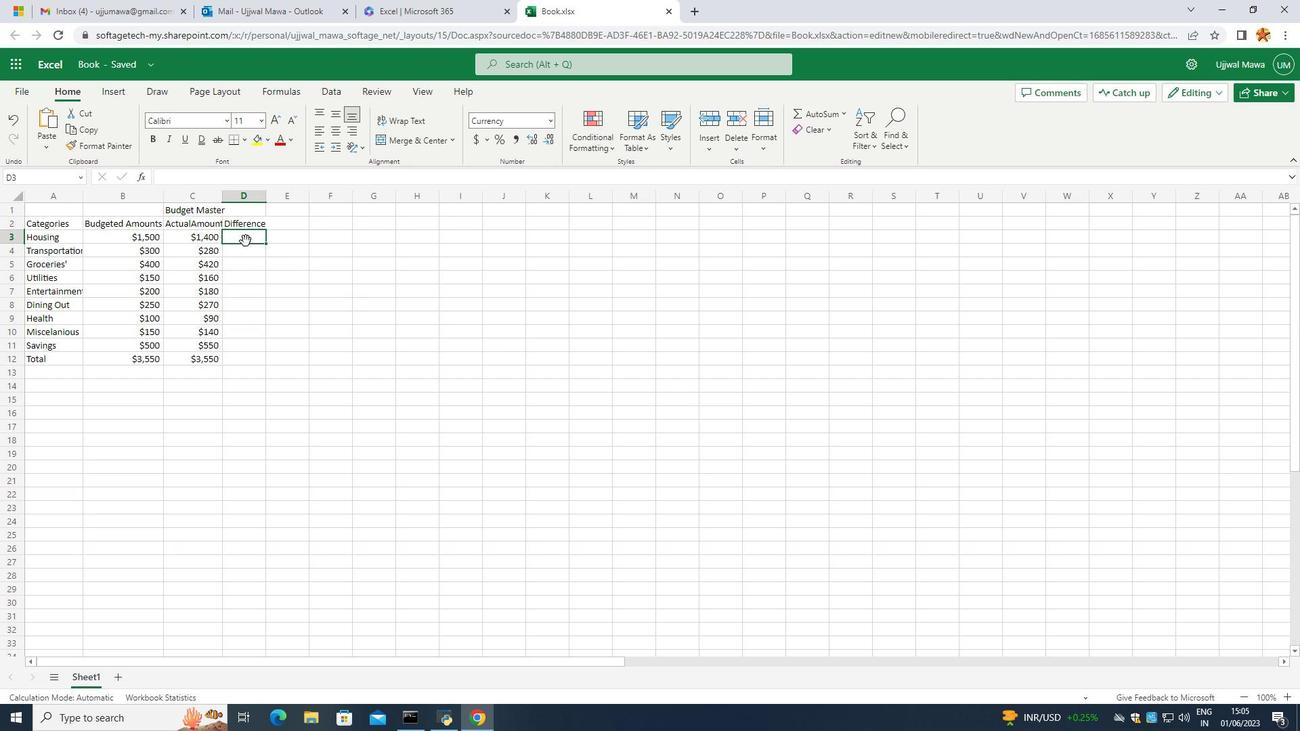 
Action: Key pressed <Key.shift_r>$100<Key.enter><Key.shift_r><Key.shift_r><Key.shift_r><Key.shift_r><Key.shift_r><Key.shift_r><Key.shift_r><Key.shift_r><Key.shift_r><Key.shift_r><Key.shift_r><Key.shift_r><Key.shift_r><Key.shift_r><Key.shift_r><Key.shift_r><Key.shift_r><Key.shift_r><Key.shift_r><Key.shift_r><Key.shift_r><Key.shift_r>$20\<Key.backspace>\<Key.backspace><Key.enter>
Screenshot: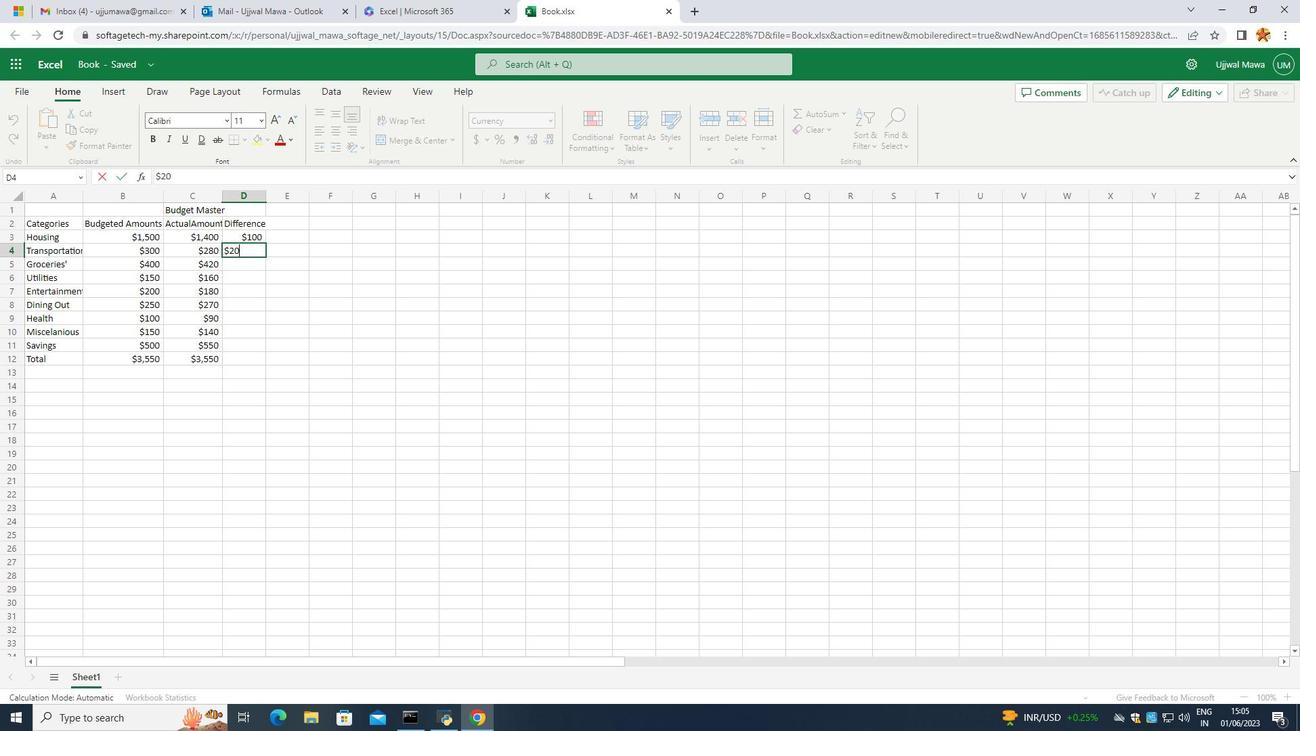 
Action: Mouse moved to (186, 274)
Screenshot: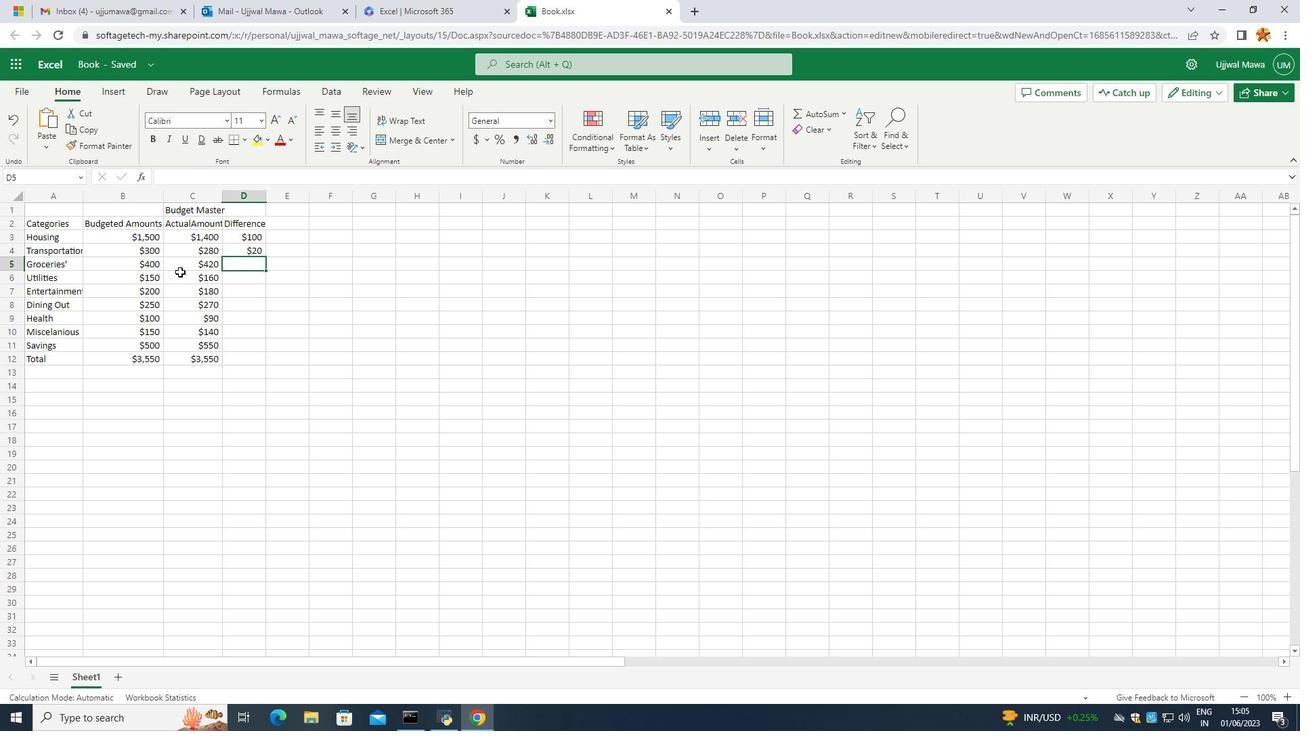 
Action: Mouse pressed left at (186, 274)
Screenshot: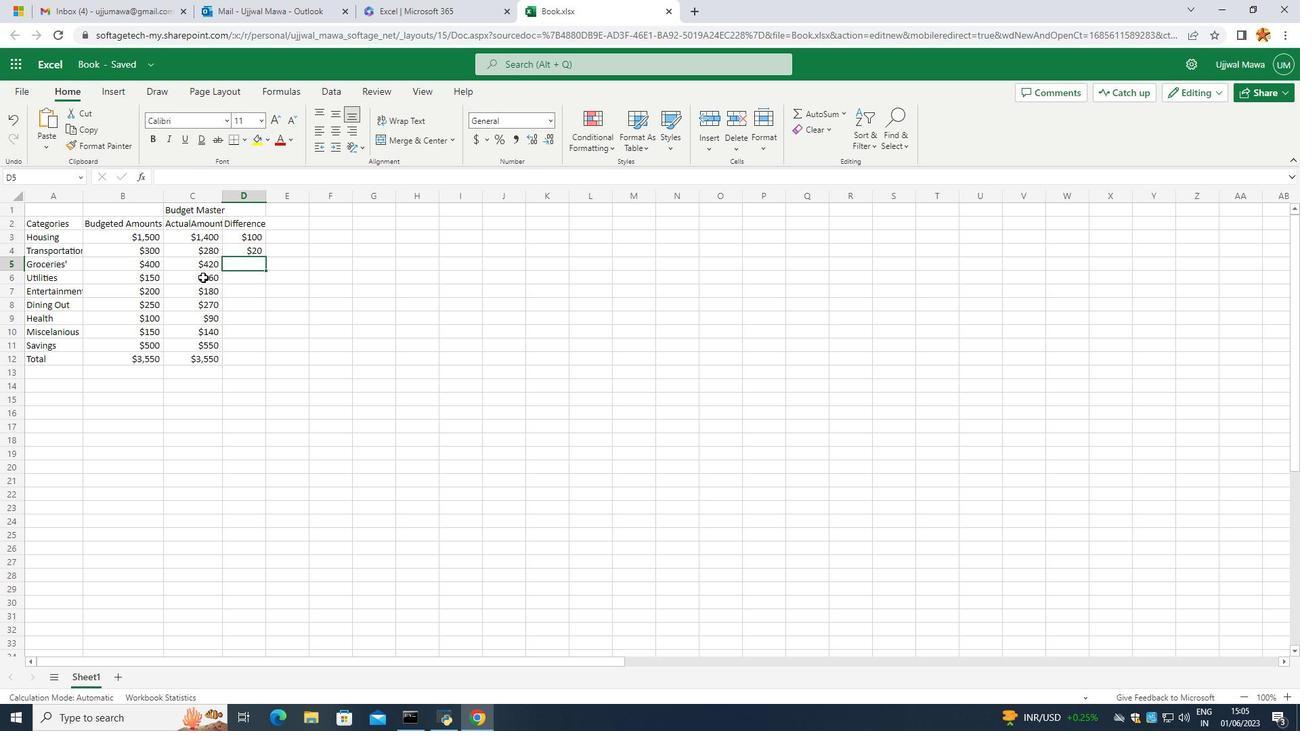 
Action: Mouse moved to (226, 249)
Screenshot: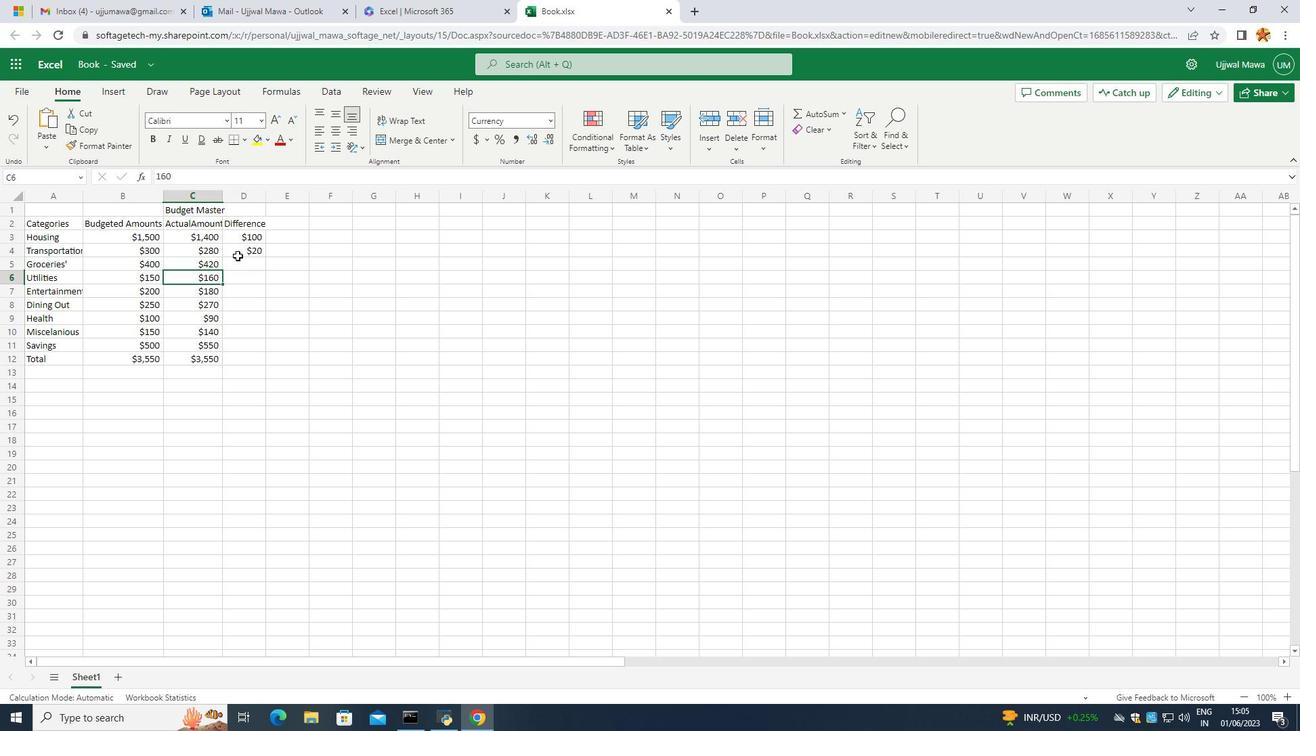 
Action: Mouse pressed left at (226, 249)
Screenshot: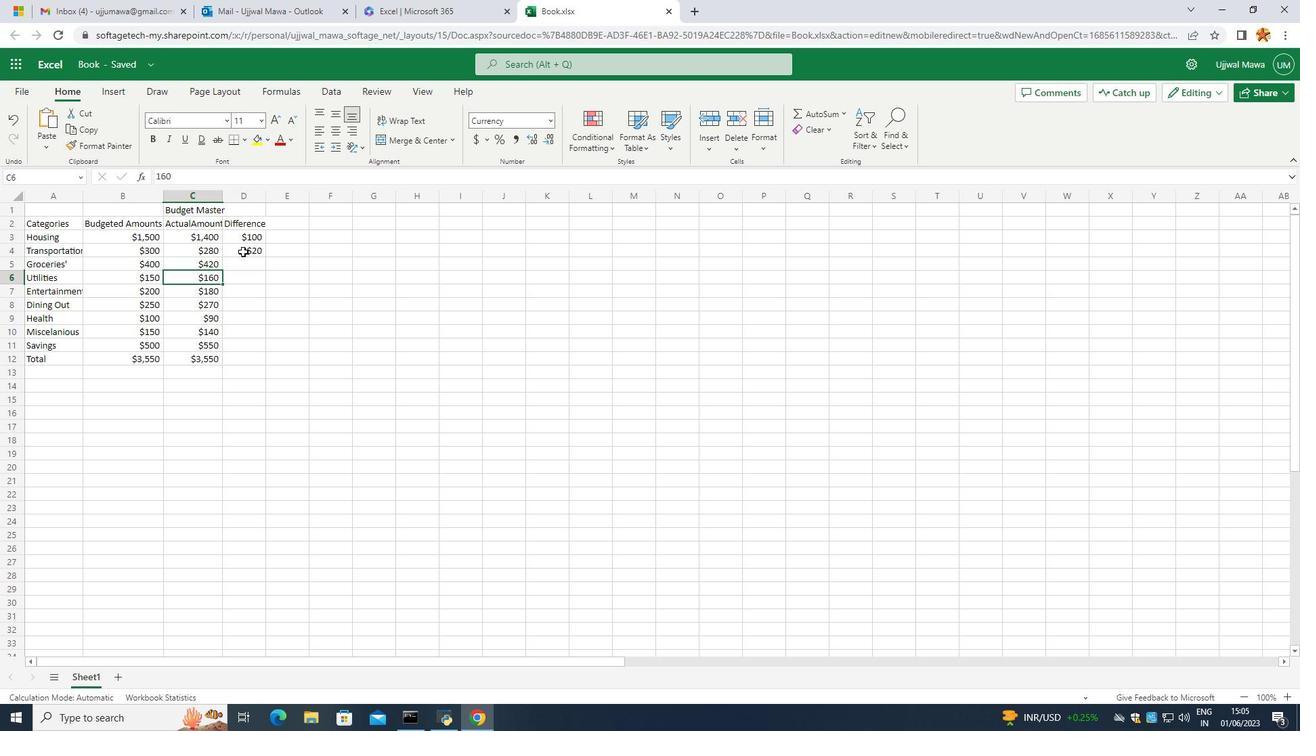 
Action: Mouse moved to (245, 254)
Screenshot: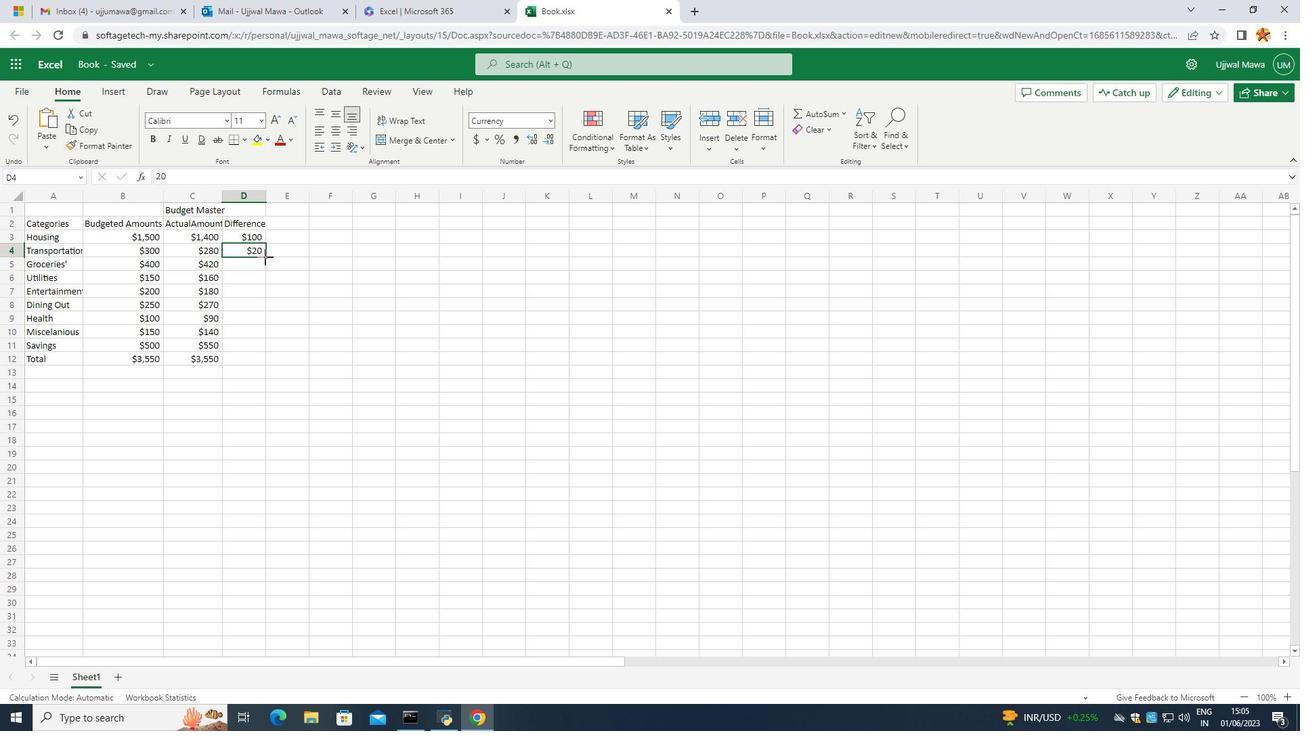 
Action: Mouse pressed left at (245, 254)
Screenshot: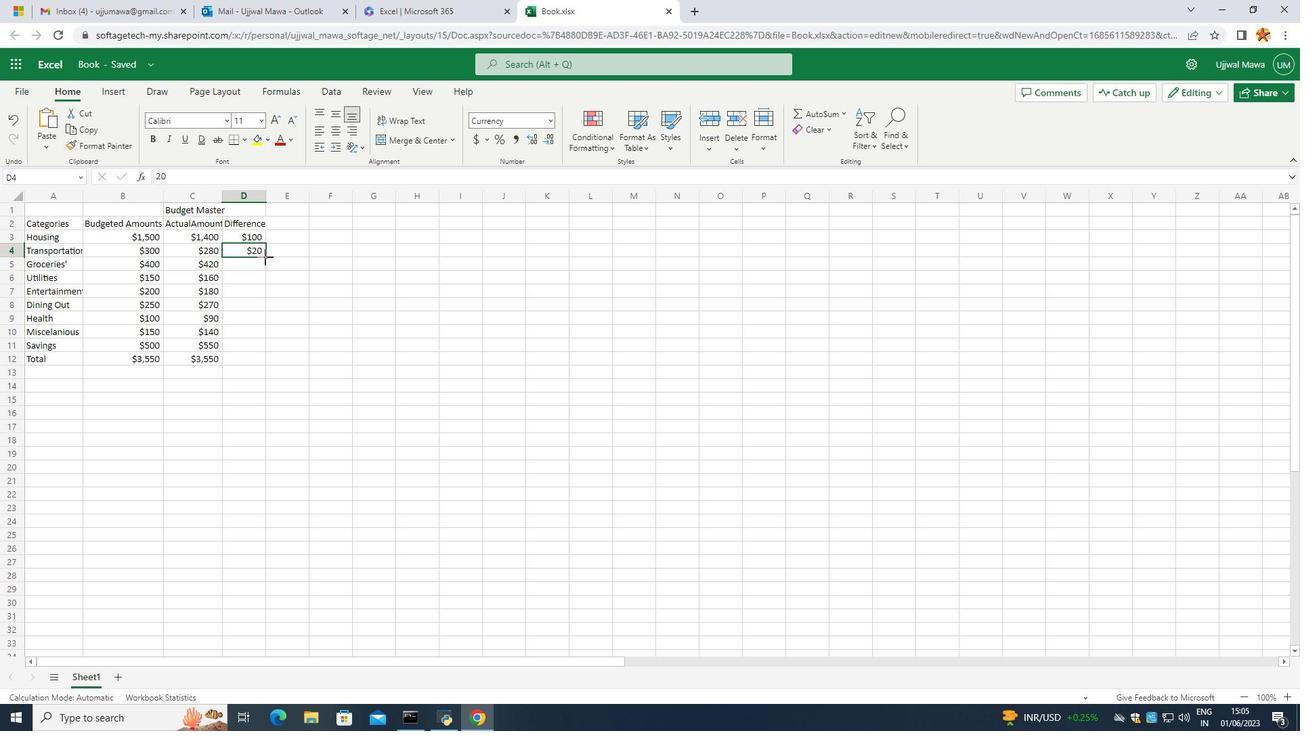 
Action: Mouse moved to (235, 284)
Screenshot: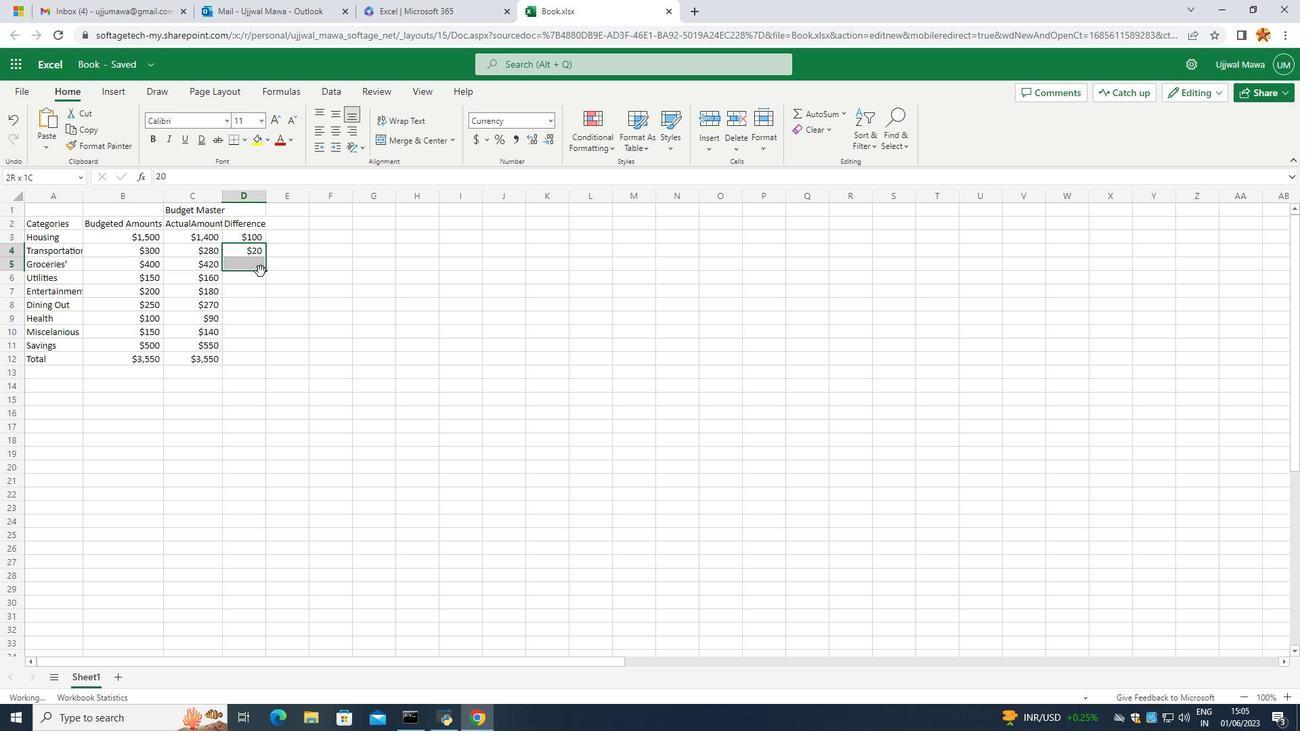 
Action: Mouse pressed left at (235, 284)
Screenshot: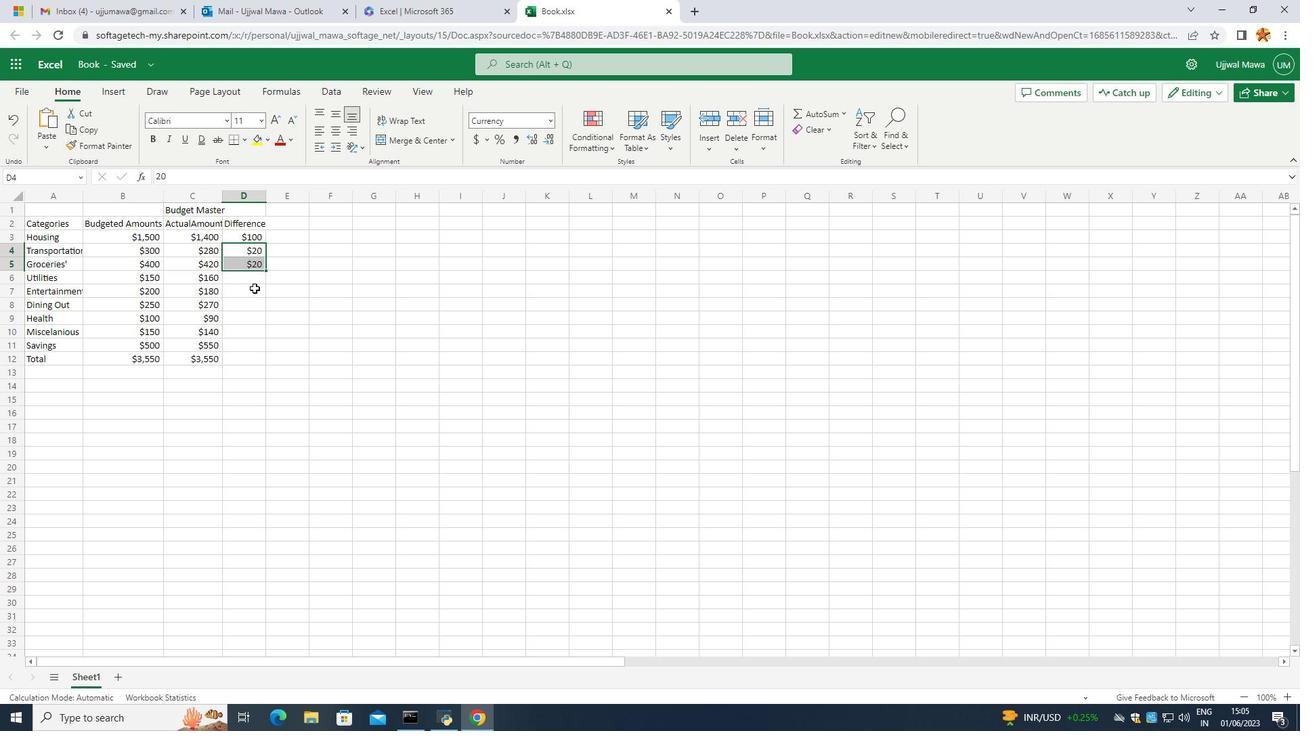 
Action: Mouse moved to (234, 278)
Screenshot: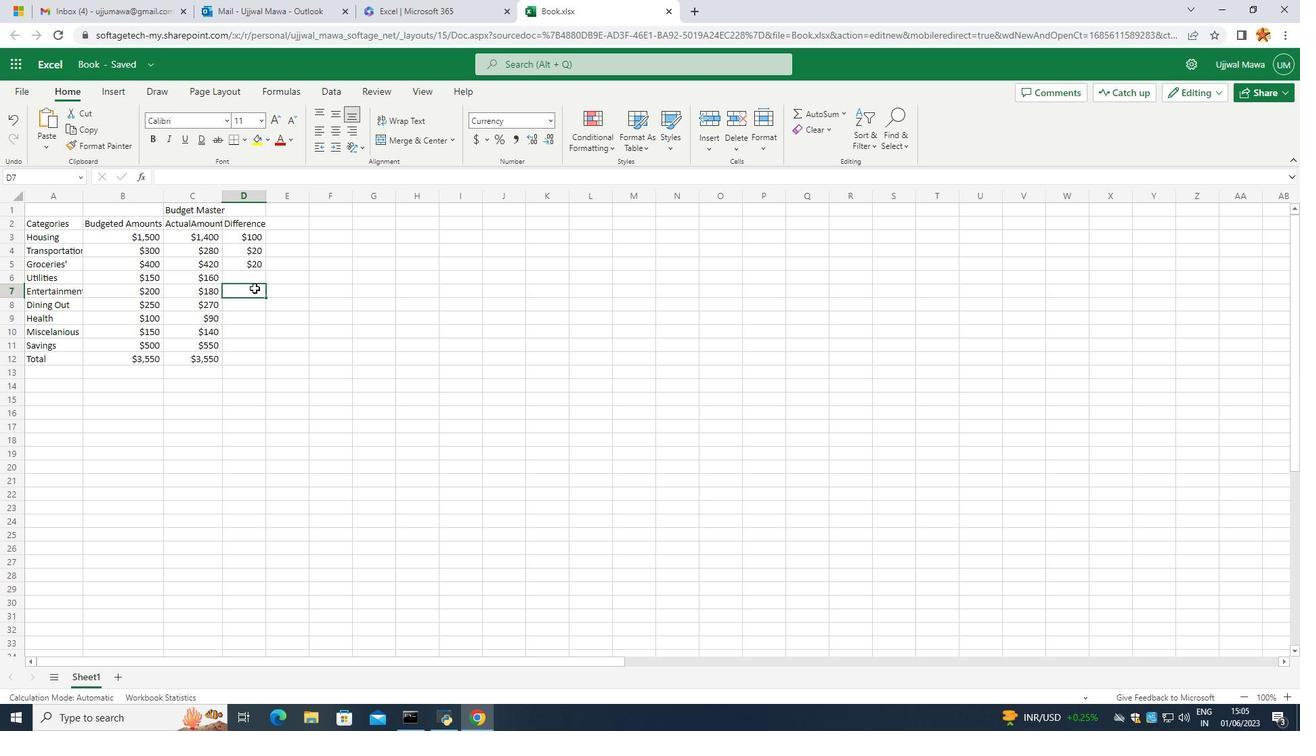 
Action: Mouse pressed left at (234, 278)
Screenshot: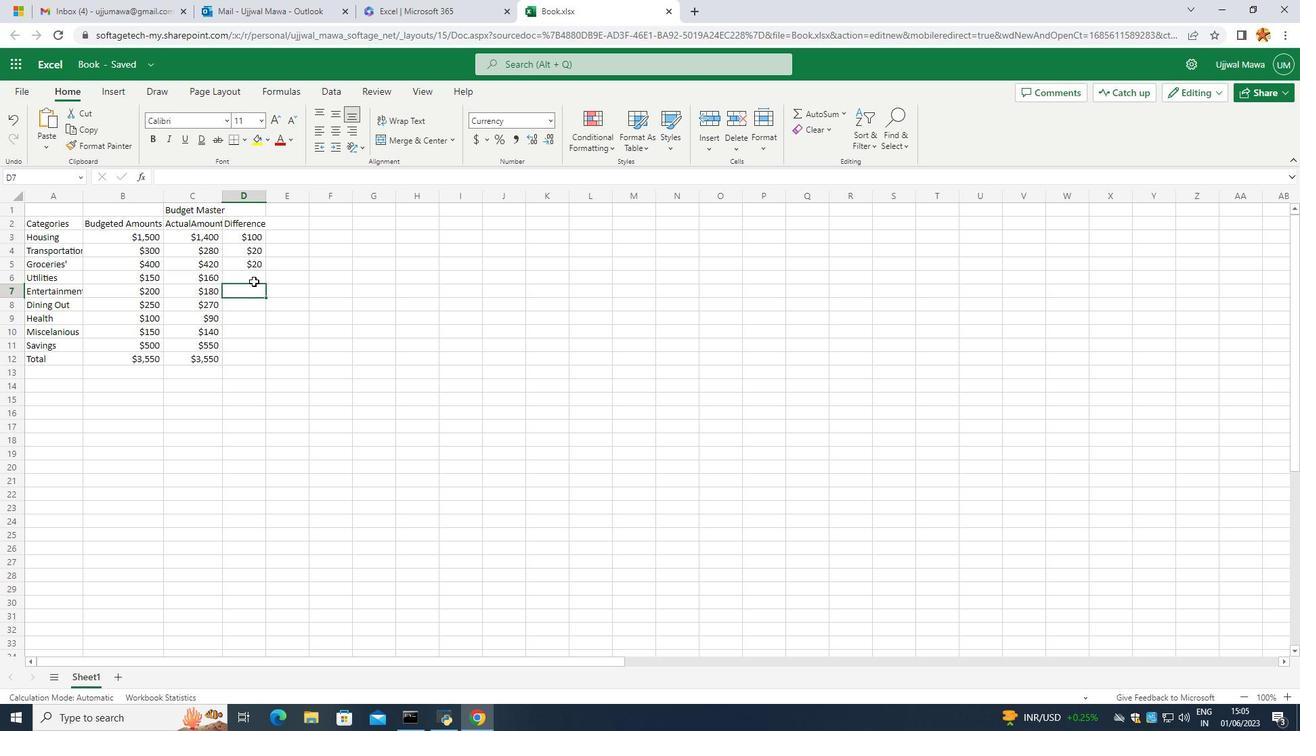 
Action: Mouse moved to (234, 277)
Screenshot: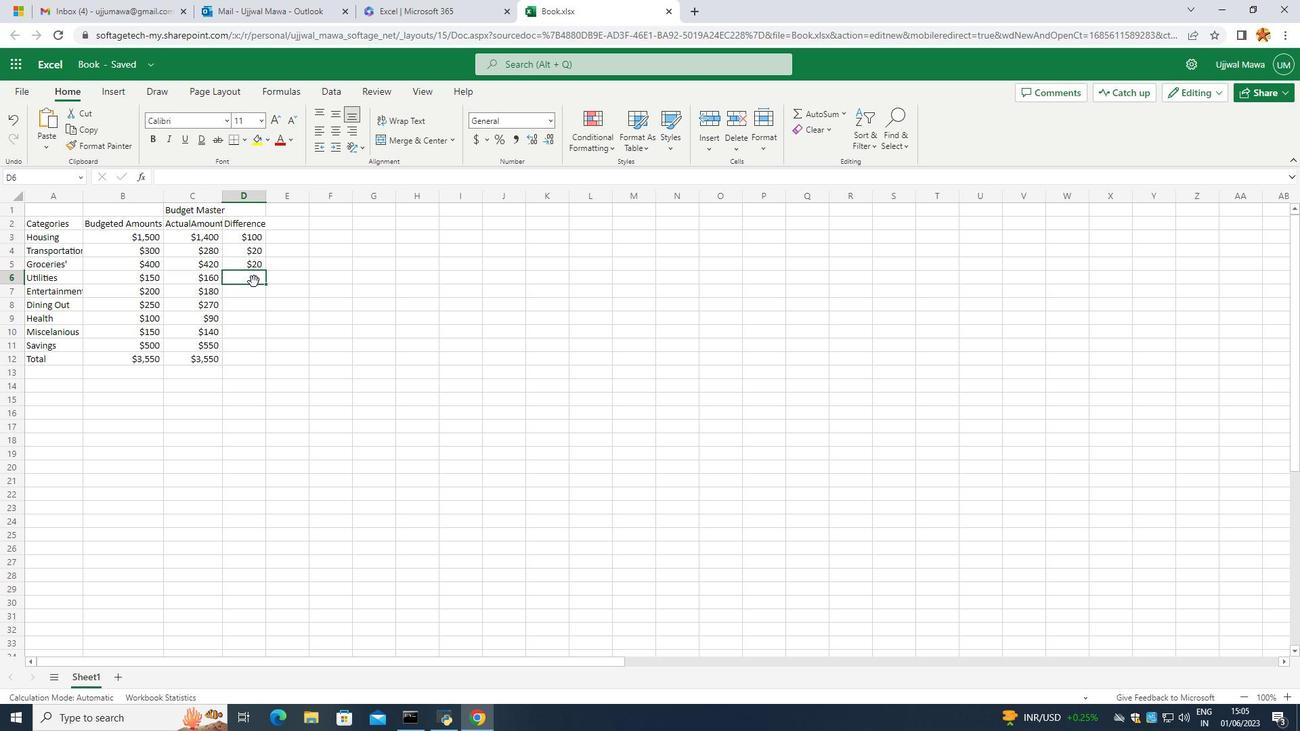 
Action: Key pressed <Key.shift_r><Key.shift_r><Key.shift_r><Key.shift_r><Key.shift_r><Key.shift_r><Key.shift_r><Key.shift_r>$10<Key.enter>
Screenshot: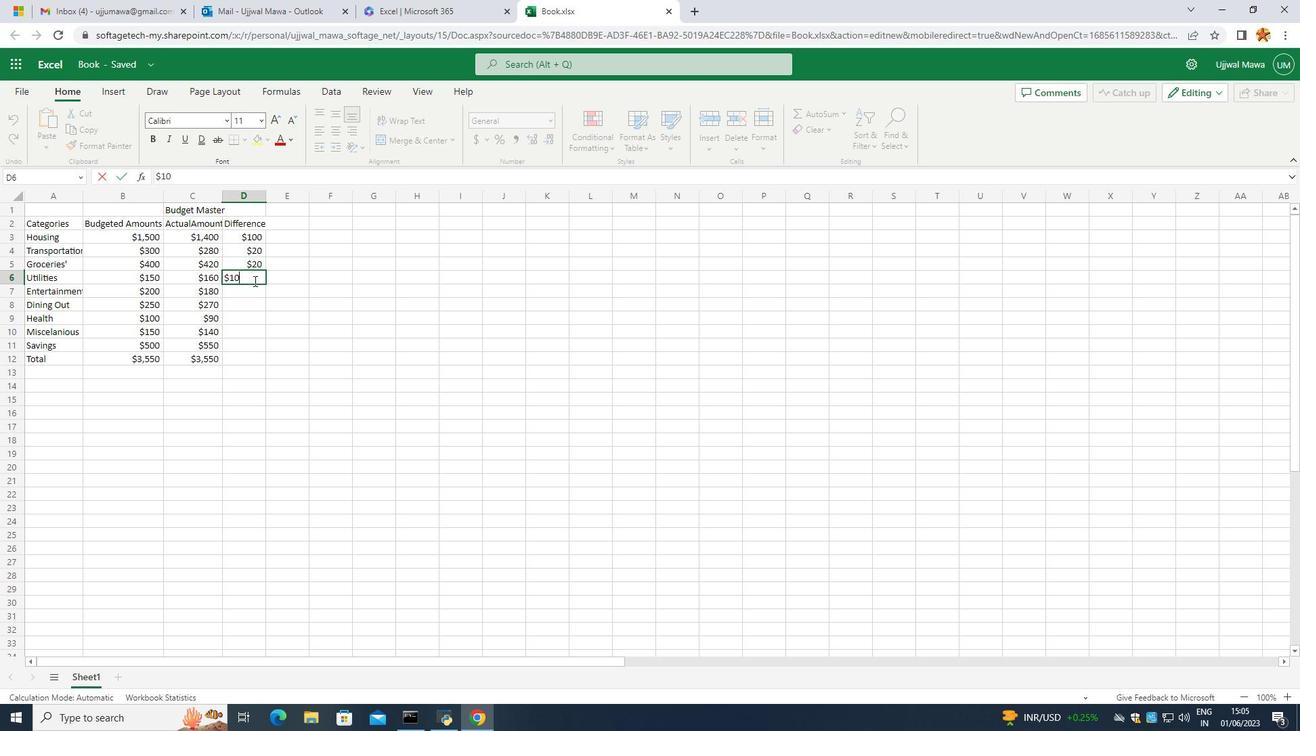 
Action: Mouse moved to (232, 290)
Screenshot: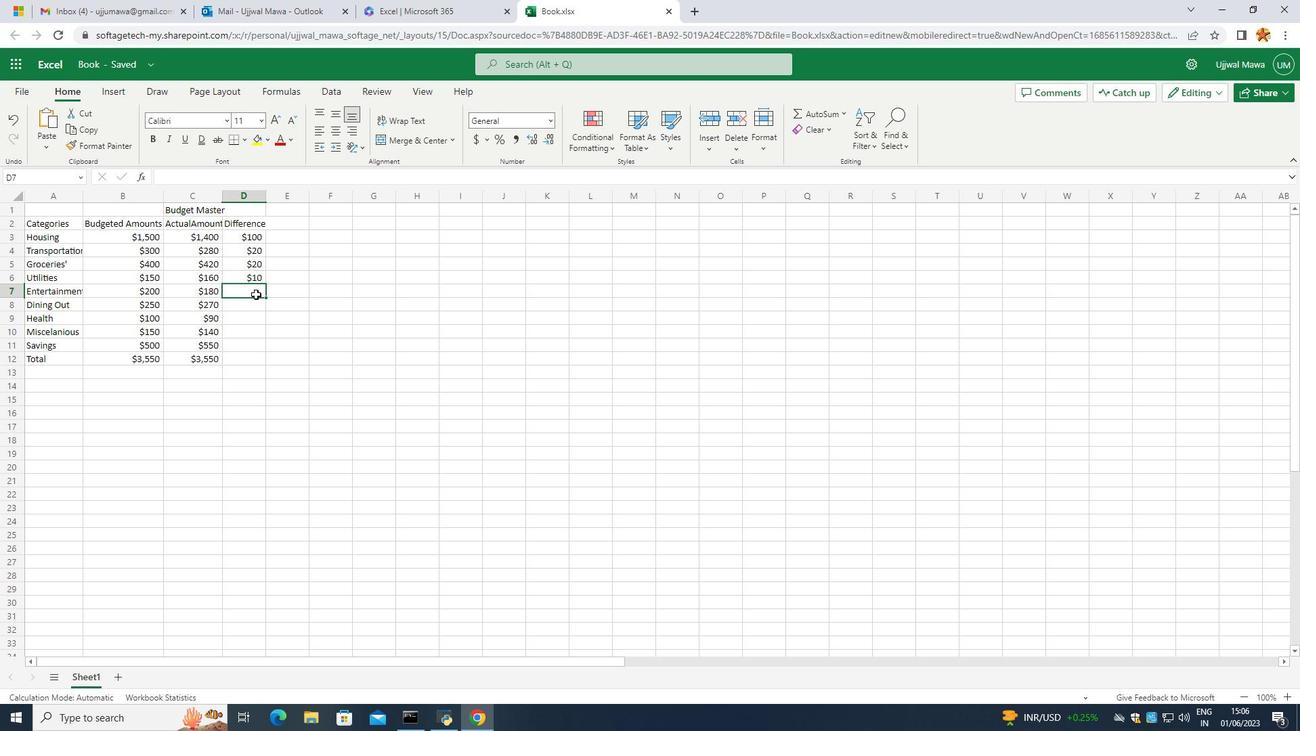 
Action: Mouse pressed left at (232, 290)
Screenshot: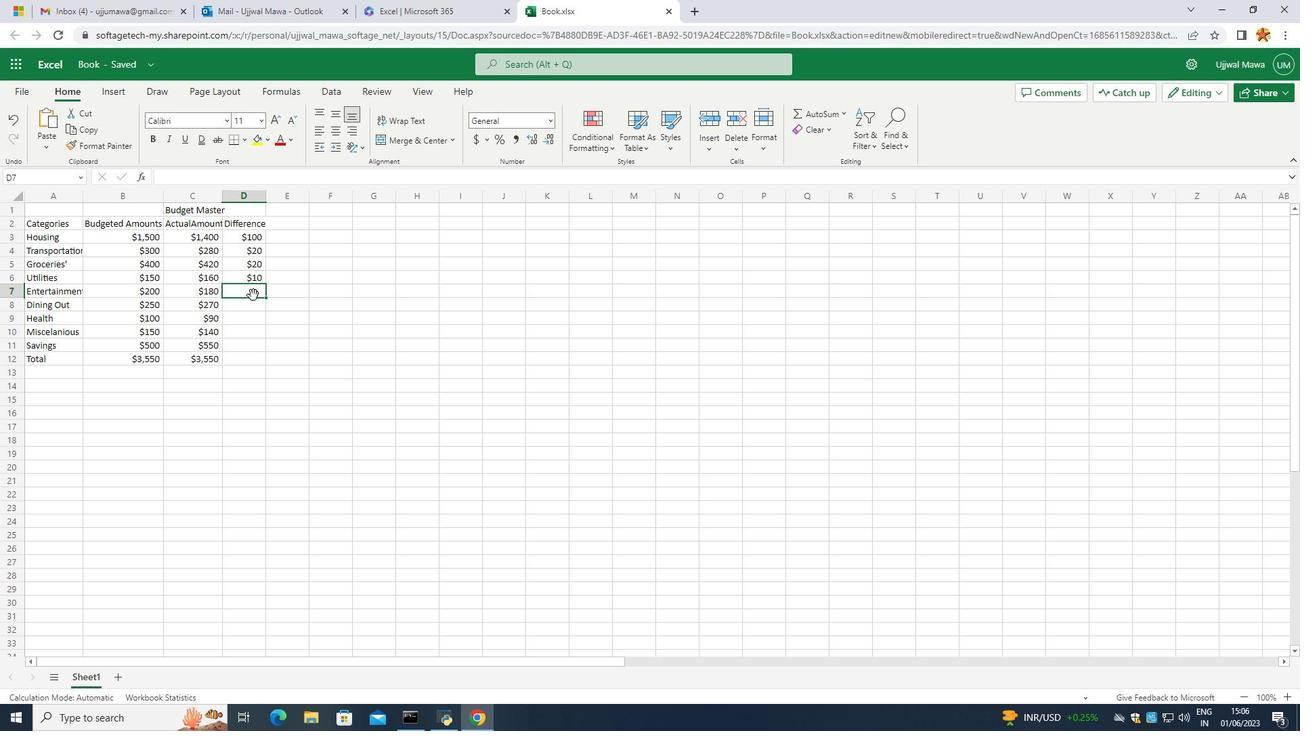 
Action: Mouse moved to (228, 285)
Screenshot: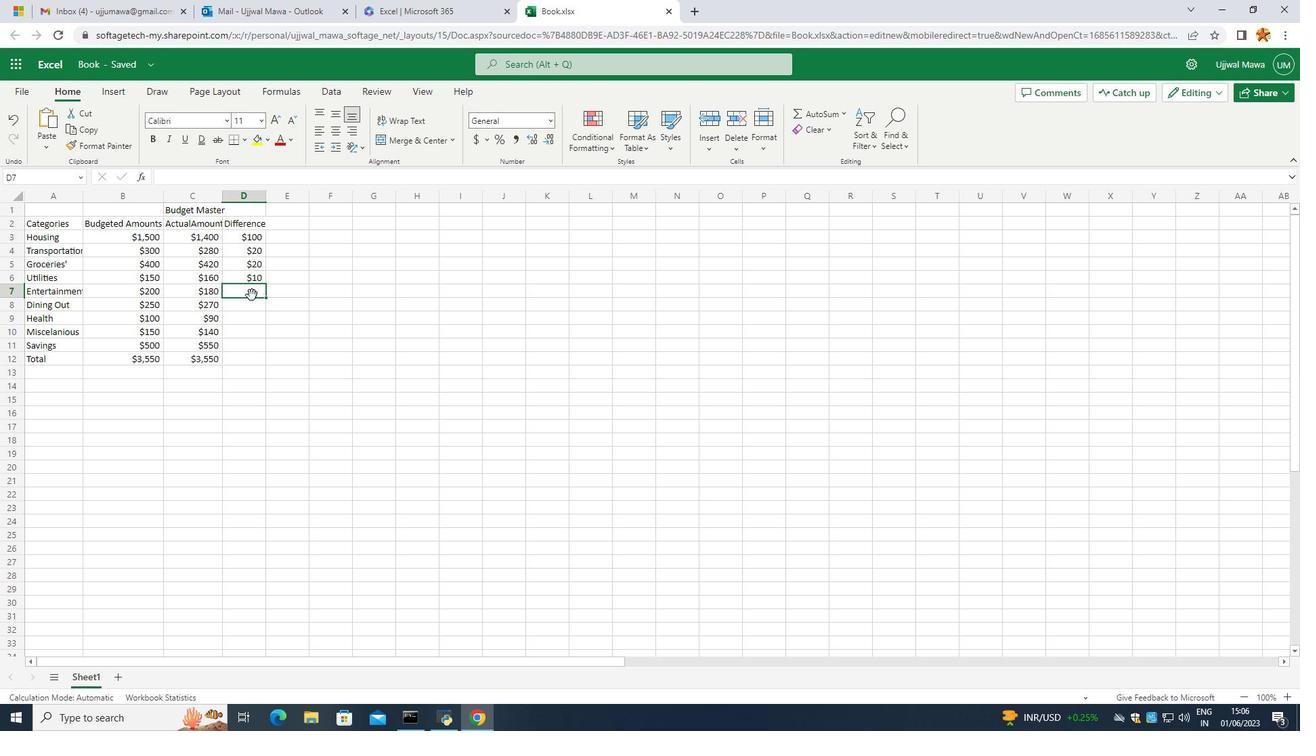 
Action: Mouse pressed left at (228, 285)
Screenshot: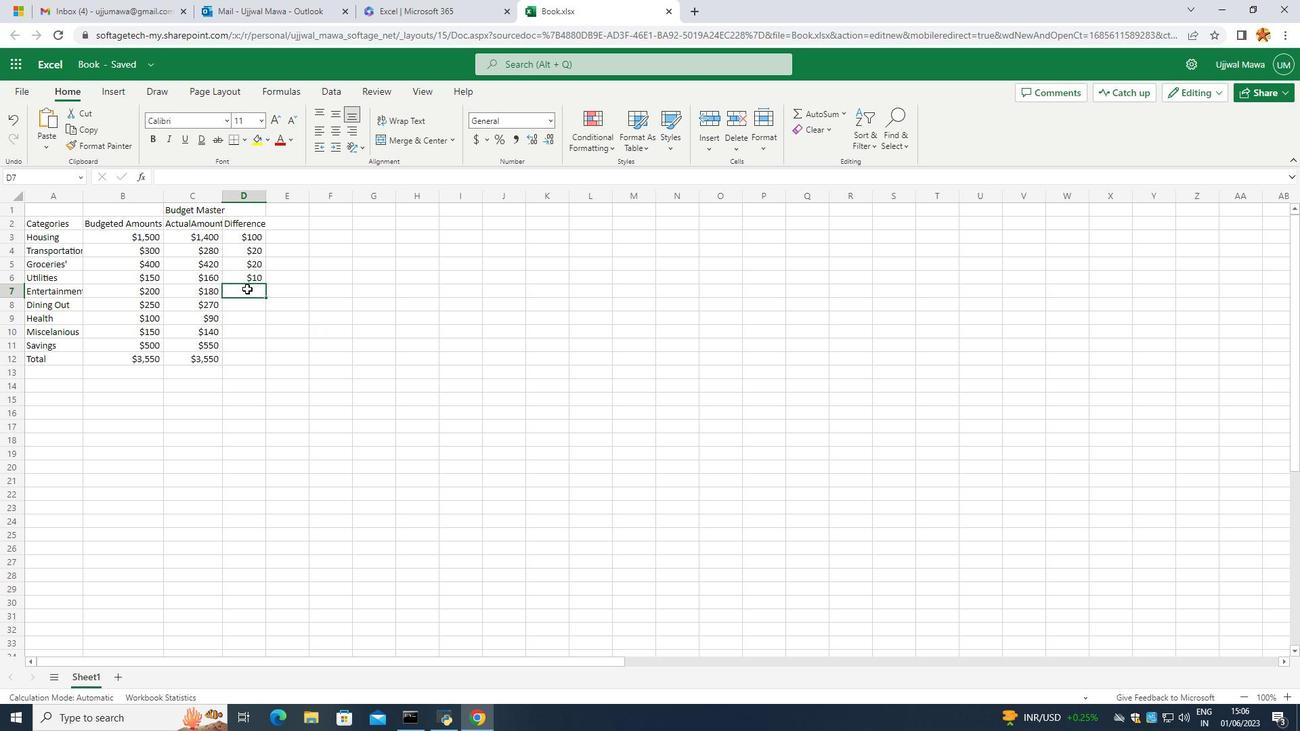 
Action: Mouse moved to (232, 301)
Screenshot: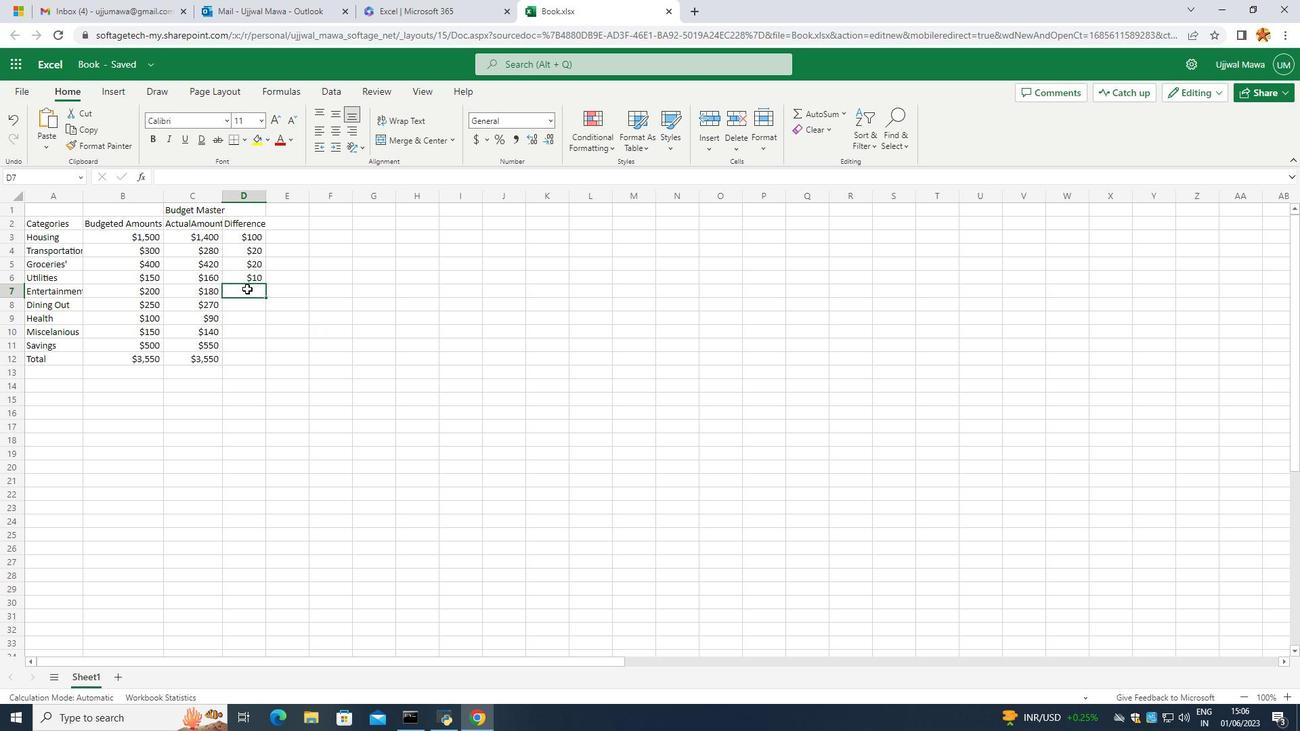 
Action: Mouse pressed left at (232, 301)
